 Task: Create validation rules in player object.
Action: Mouse moved to (935, 69)
Screenshot: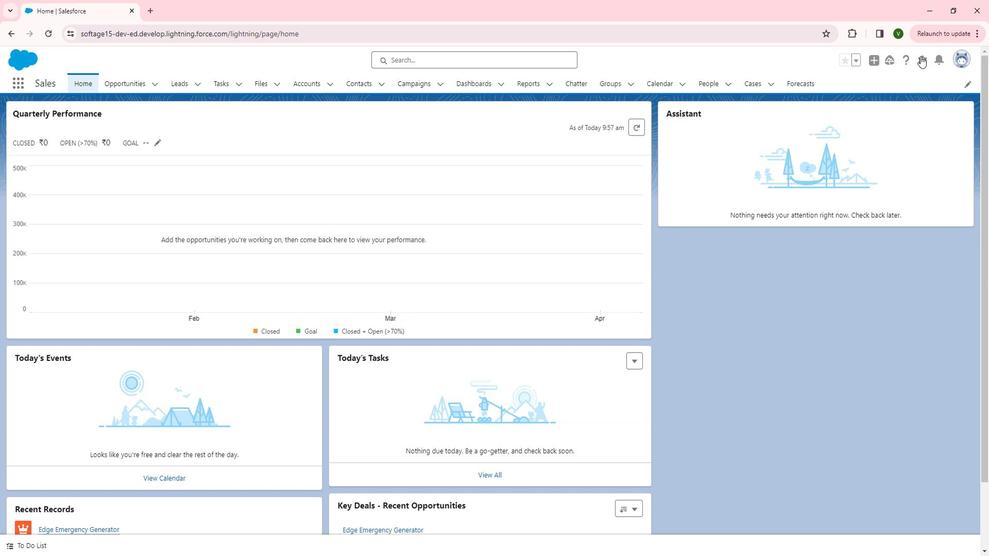 
Action: Mouse pressed left at (935, 69)
Screenshot: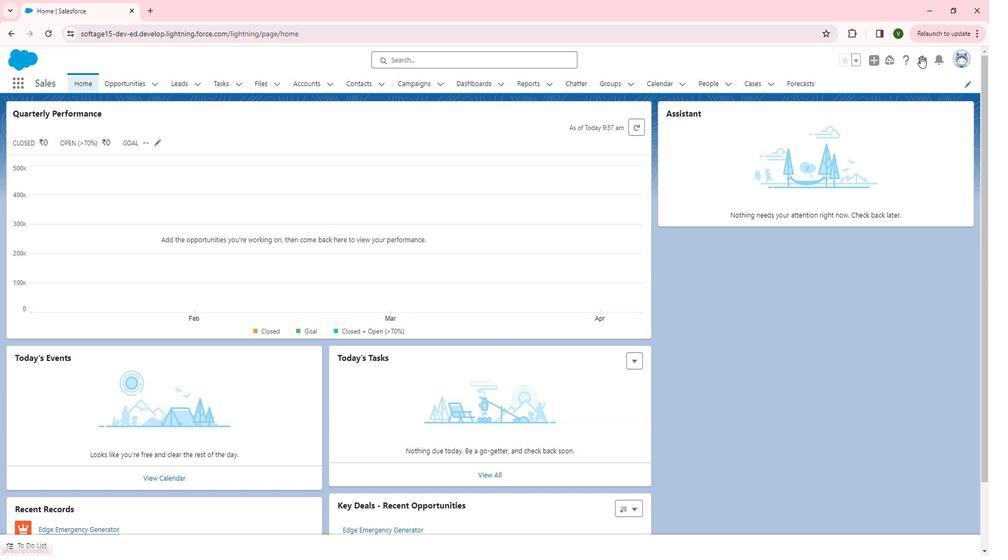 
Action: Mouse moved to (894, 105)
Screenshot: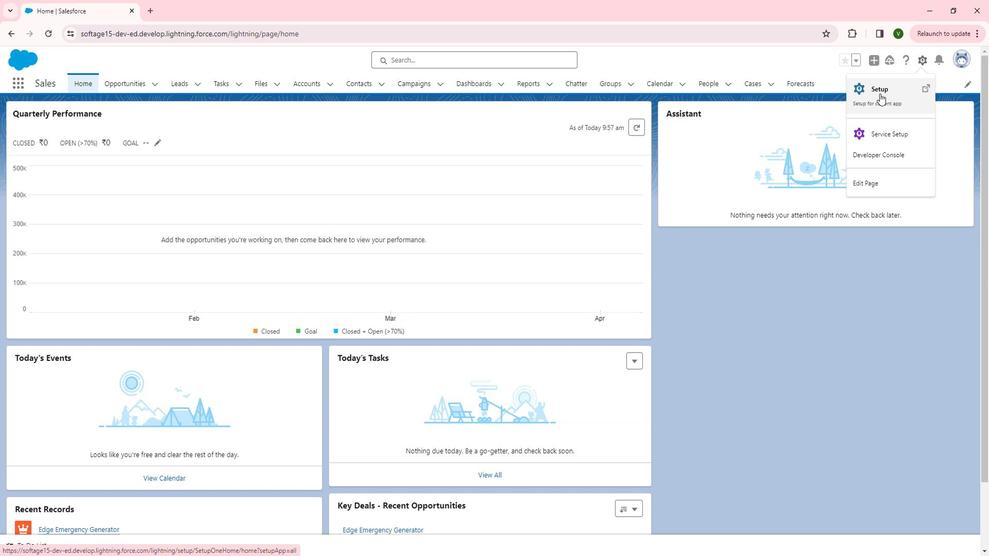 
Action: Mouse pressed left at (894, 105)
Screenshot: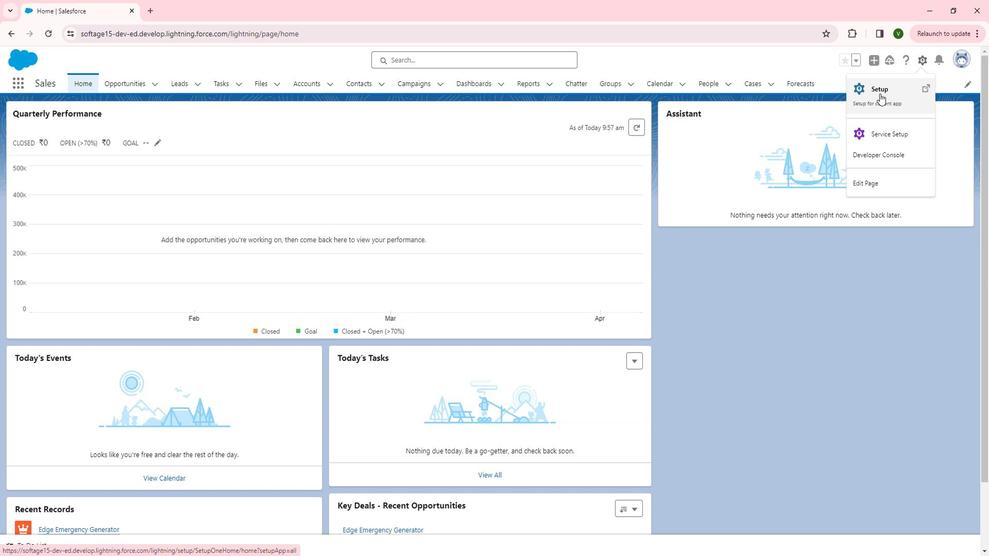 
Action: Mouse moved to (61, 381)
Screenshot: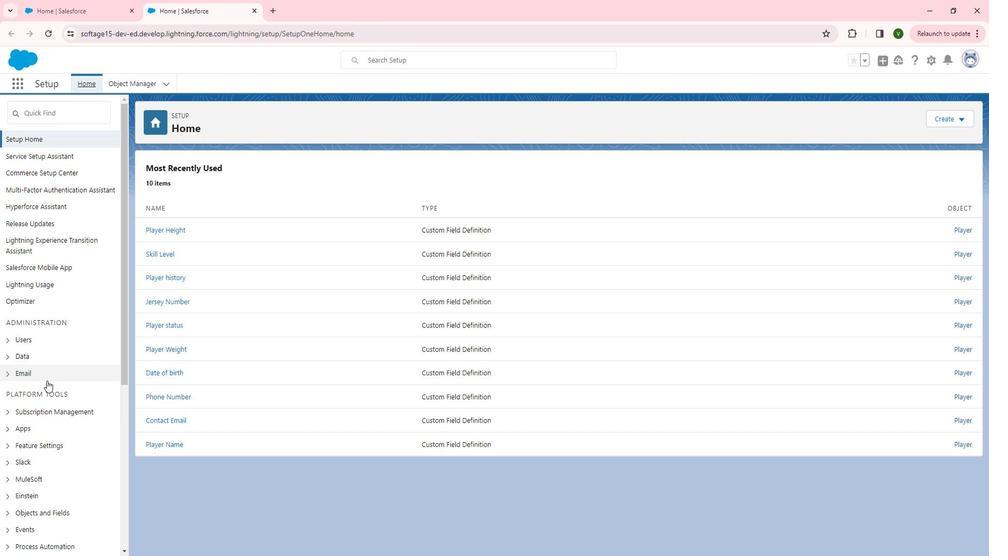 
Action: Mouse scrolled (61, 381) with delta (0, 0)
Screenshot: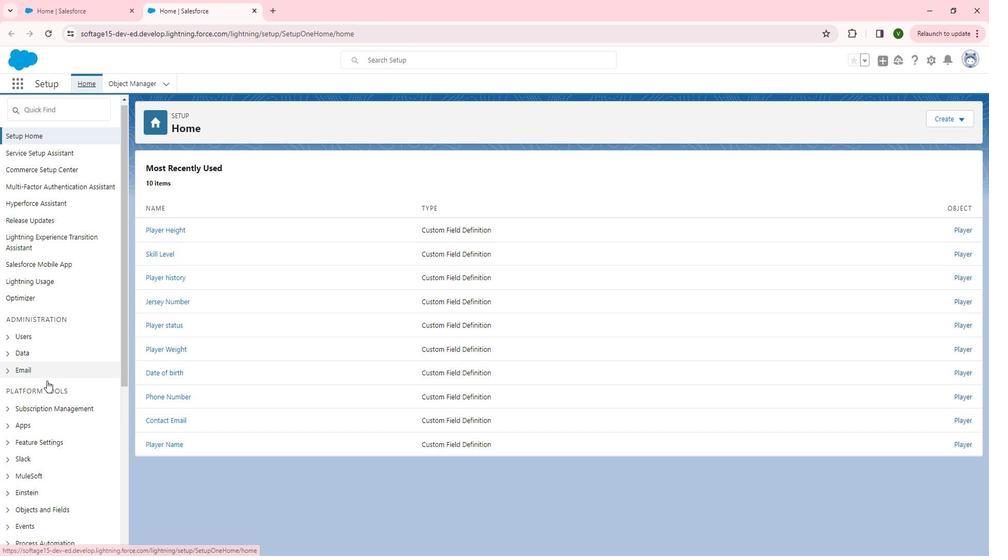
Action: Mouse scrolled (61, 381) with delta (0, 0)
Screenshot: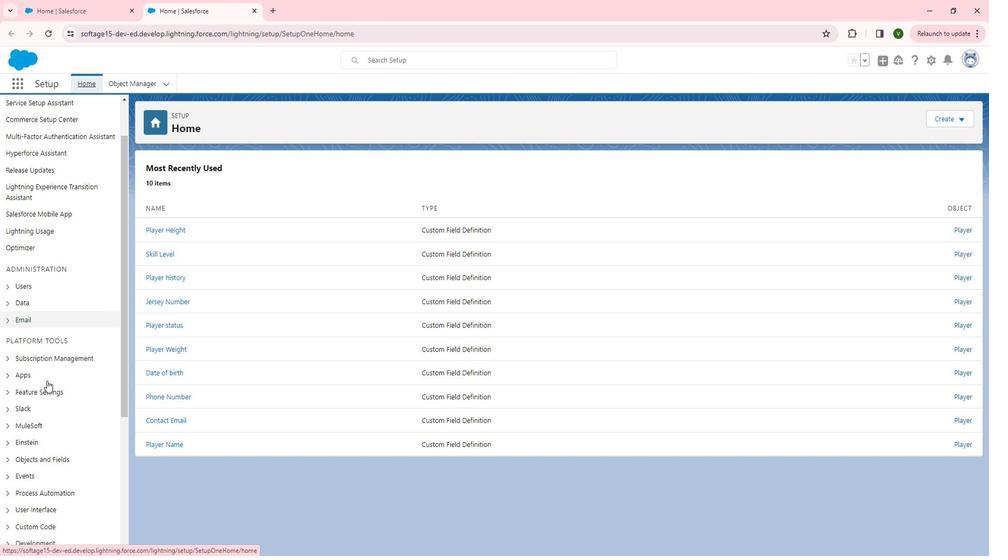 
Action: Mouse moved to (23, 405)
Screenshot: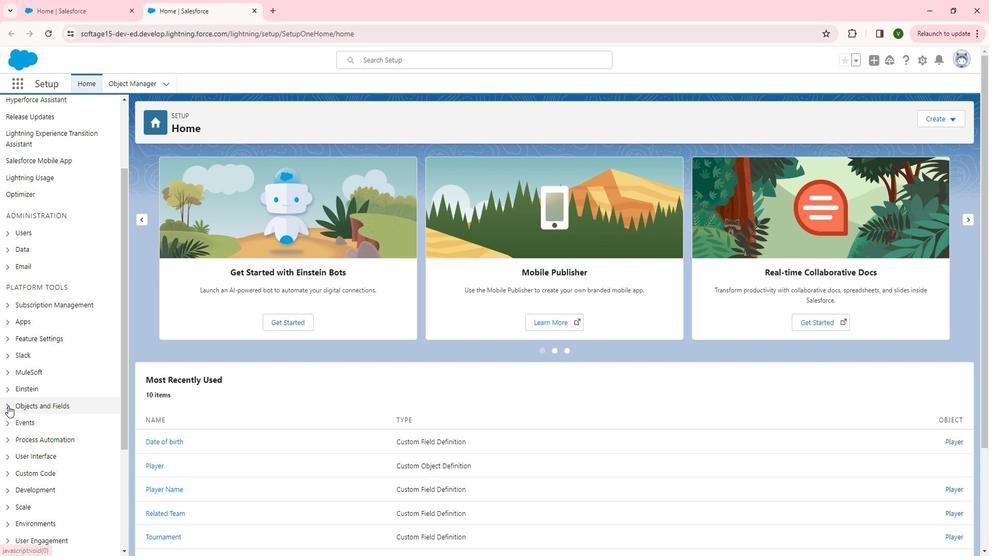 
Action: Mouse pressed left at (23, 405)
Screenshot: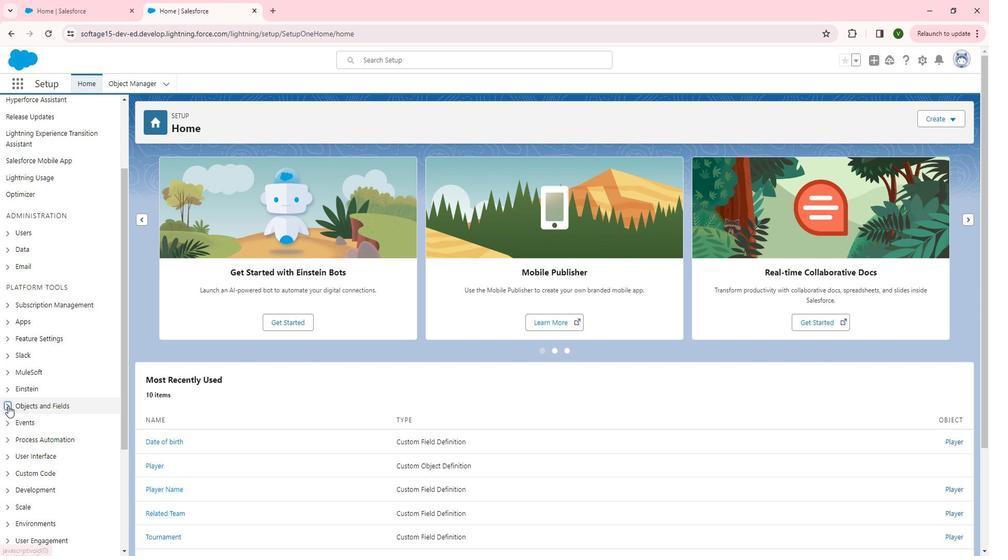 
Action: Mouse moved to (70, 420)
Screenshot: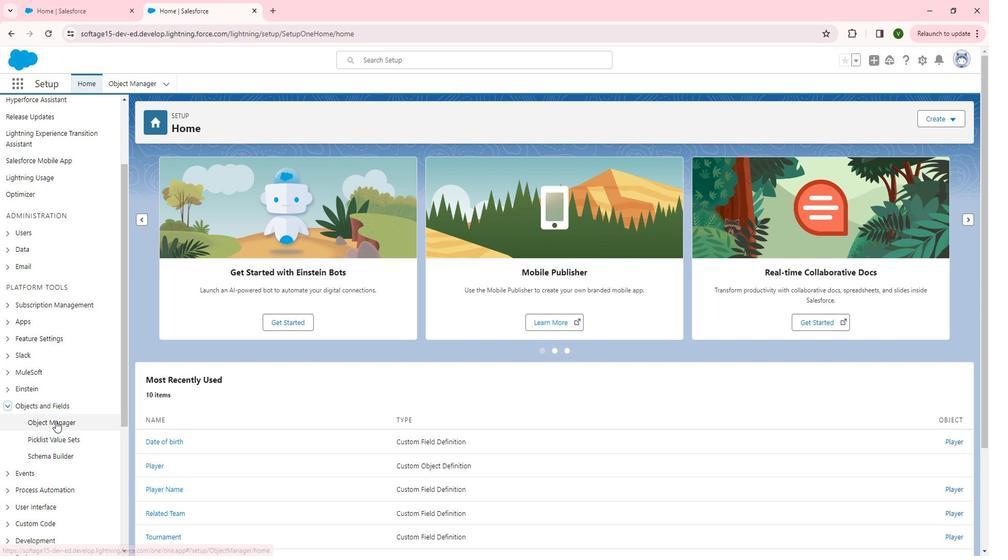 
Action: Mouse pressed left at (70, 420)
Screenshot: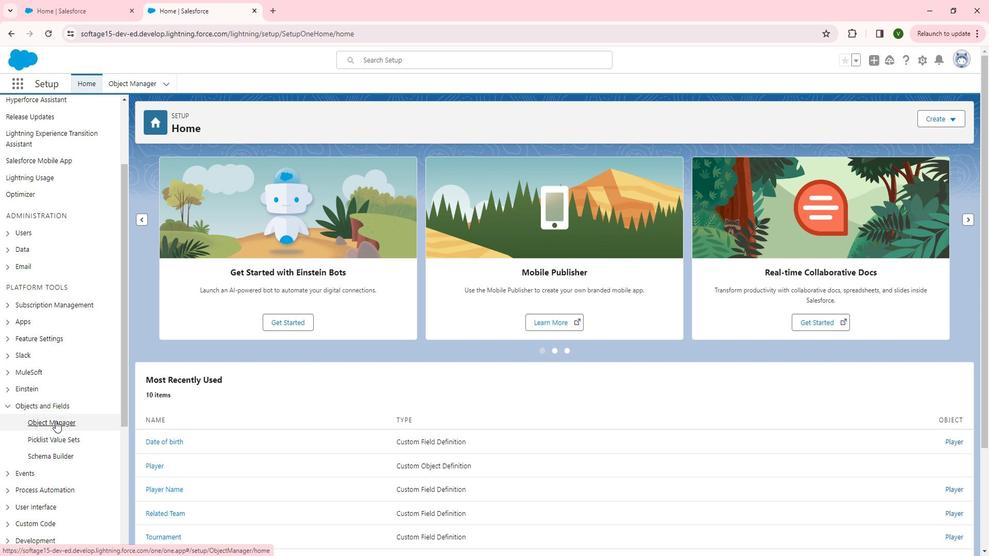 
Action: Mouse moved to (165, 352)
Screenshot: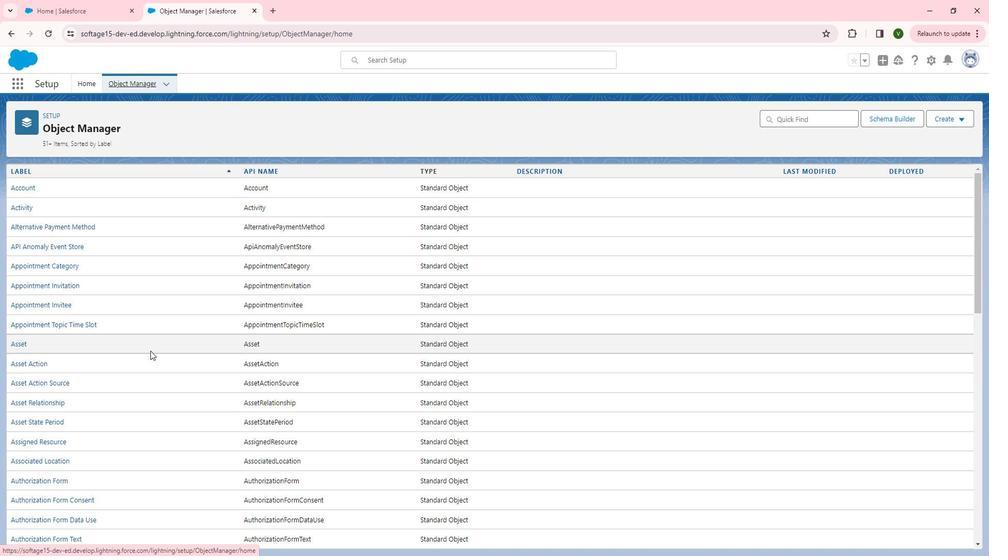 
Action: Mouse scrolled (165, 352) with delta (0, 0)
Screenshot: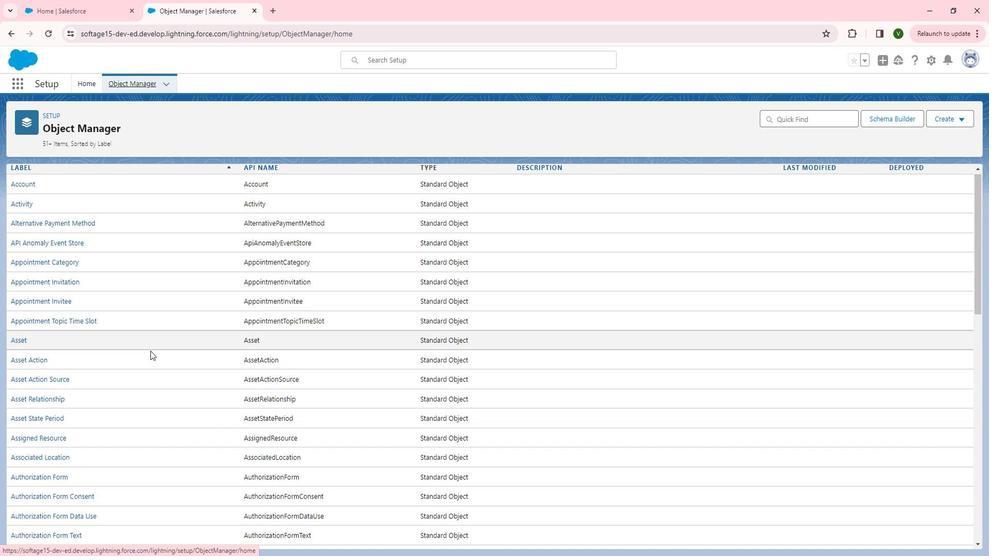 
Action: Mouse scrolled (165, 352) with delta (0, 0)
Screenshot: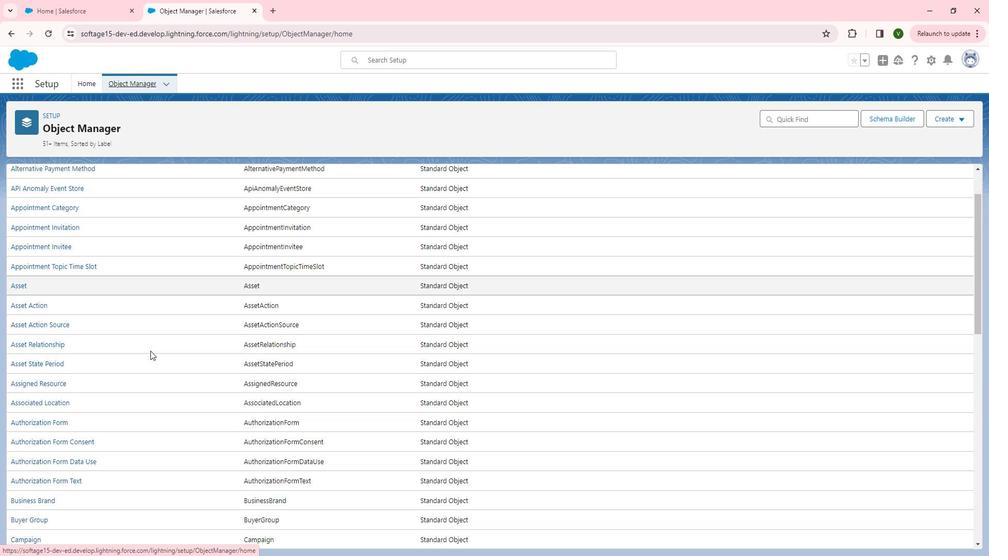 
Action: Mouse scrolled (165, 352) with delta (0, 0)
Screenshot: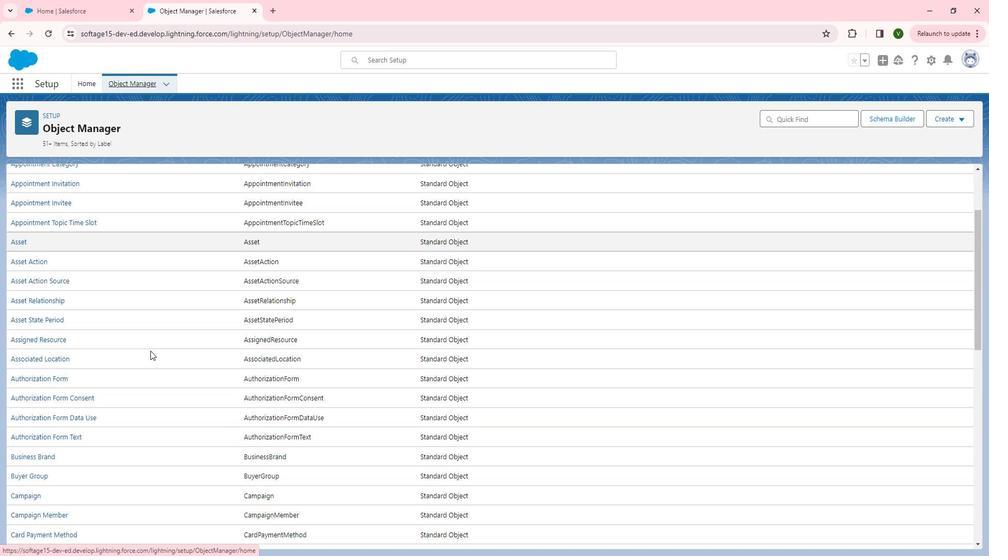 
Action: Mouse scrolled (165, 352) with delta (0, 0)
Screenshot: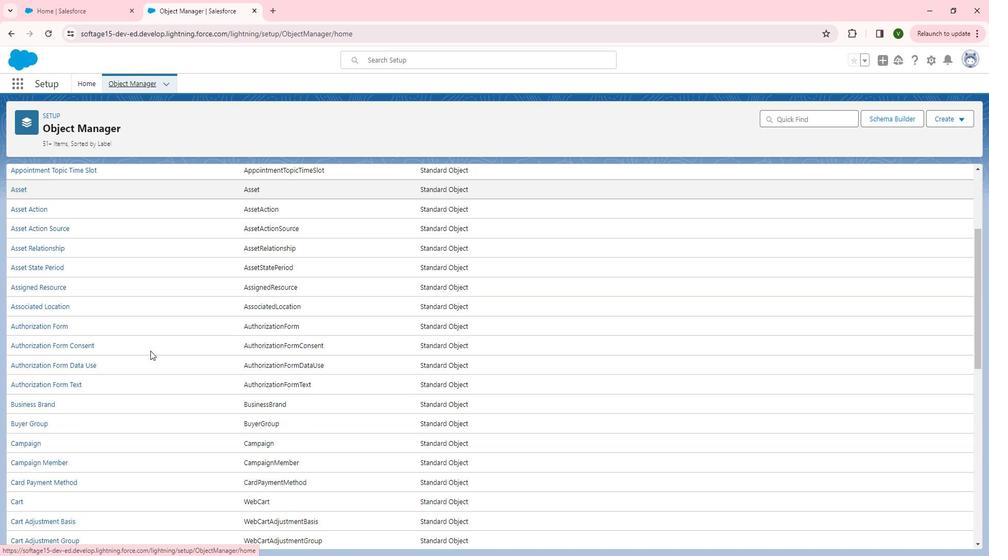 
Action: Mouse scrolled (165, 352) with delta (0, 0)
Screenshot: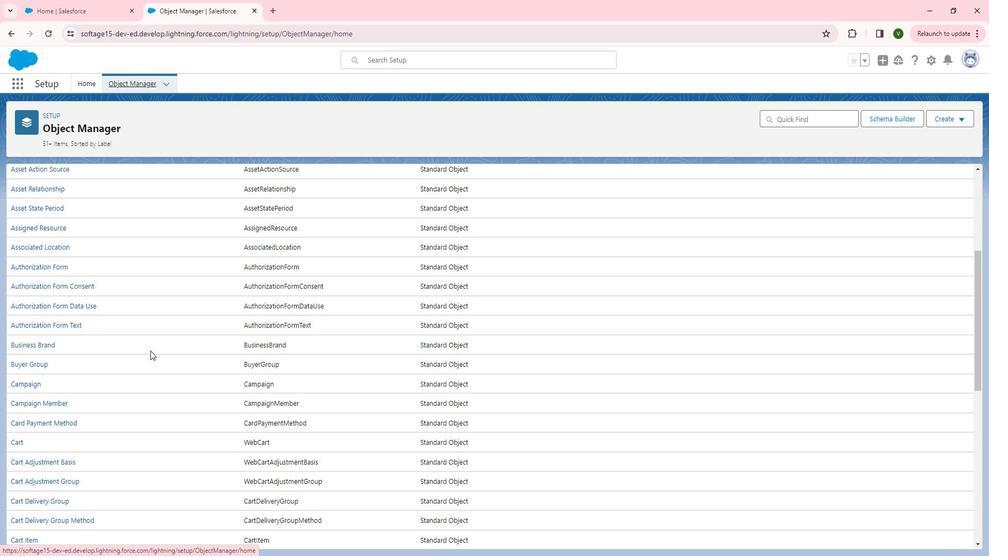 
Action: Mouse scrolled (165, 352) with delta (0, 0)
Screenshot: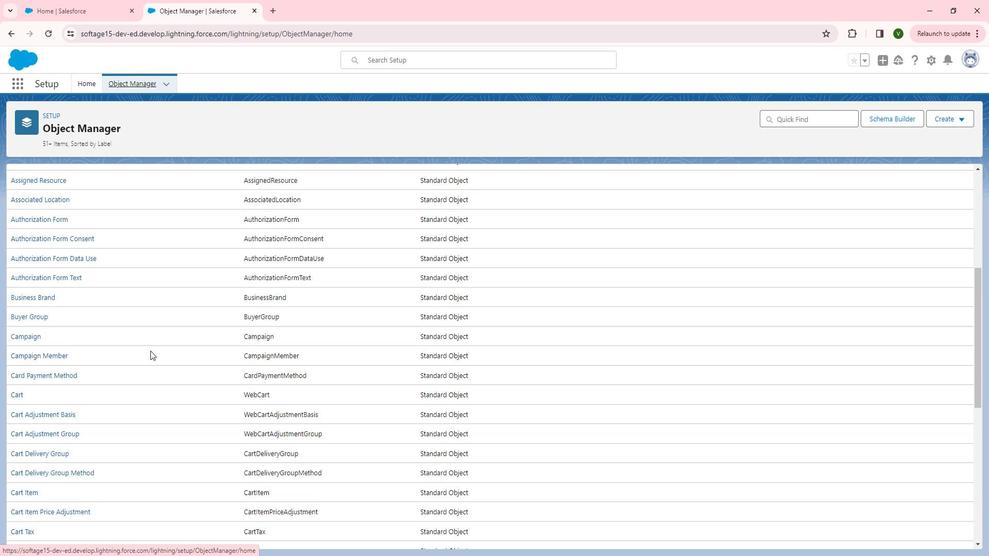 
Action: Mouse scrolled (165, 352) with delta (0, 0)
Screenshot: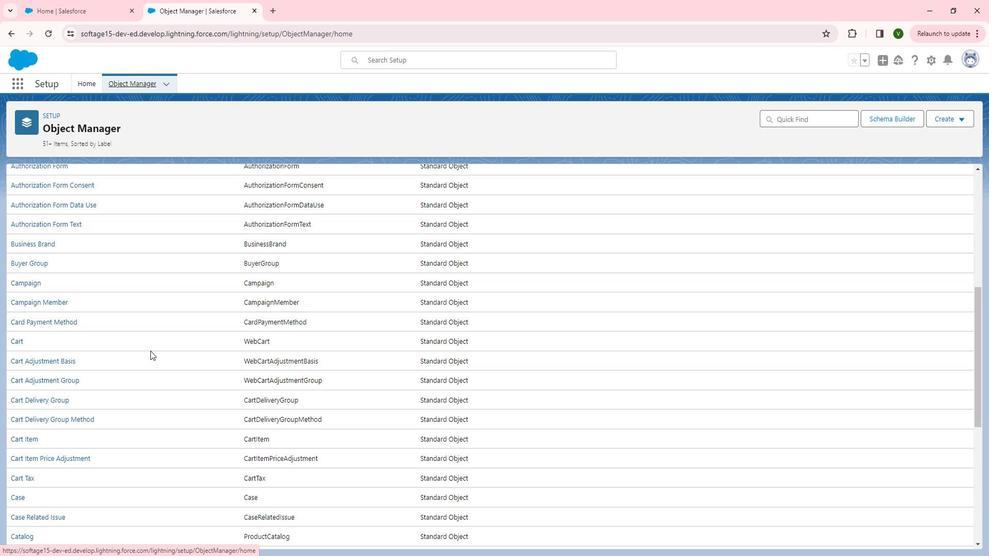 
Action: Mouse scrolled (165, 352) with delta (0, 0)
Screenshot: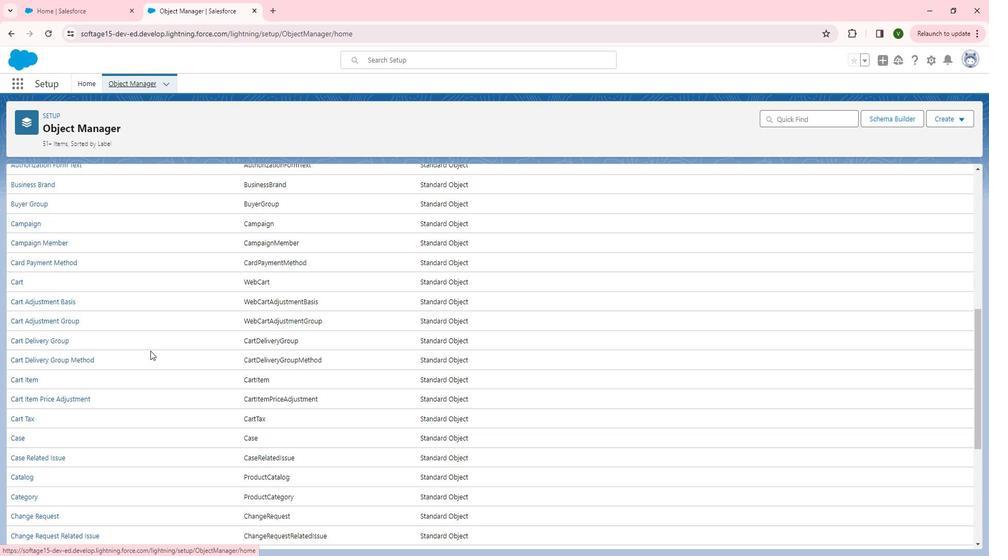 
Action: Mouse scrolled (165, 352) with delta (0, 0)
Screenshot: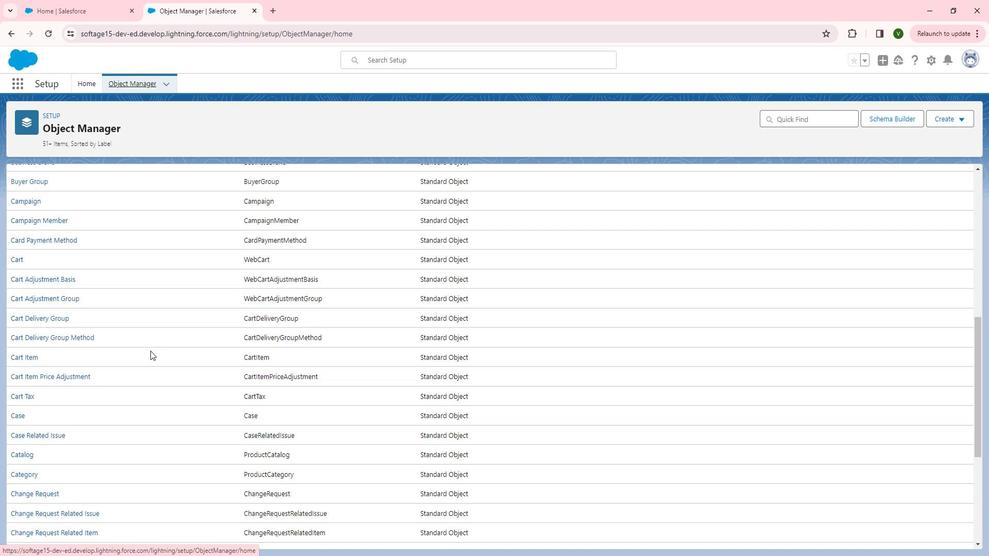 
Action: Mouse scrolled (165, 352) with delta (0, 0)
Screenshot: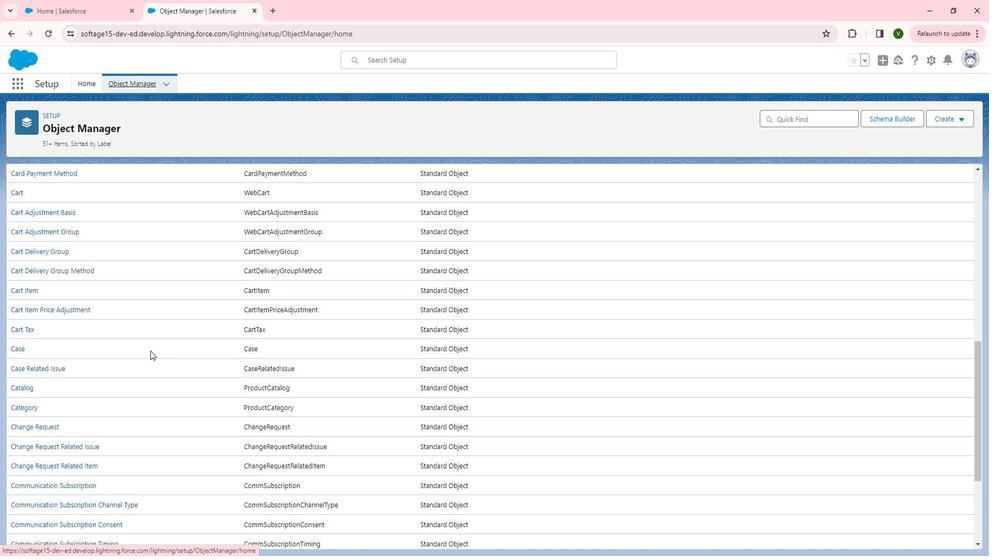 
Action: Mouse scrolled (165, 352) with delta (0, 0)
Screenshot: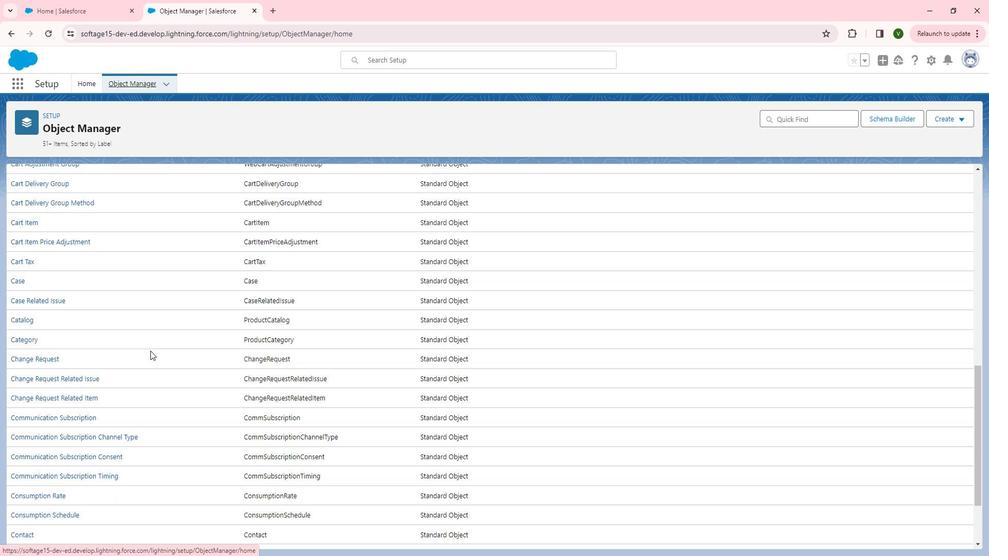 
Action: Mouse scrolled (165, 352) with delta (0, 0)
Screenshot: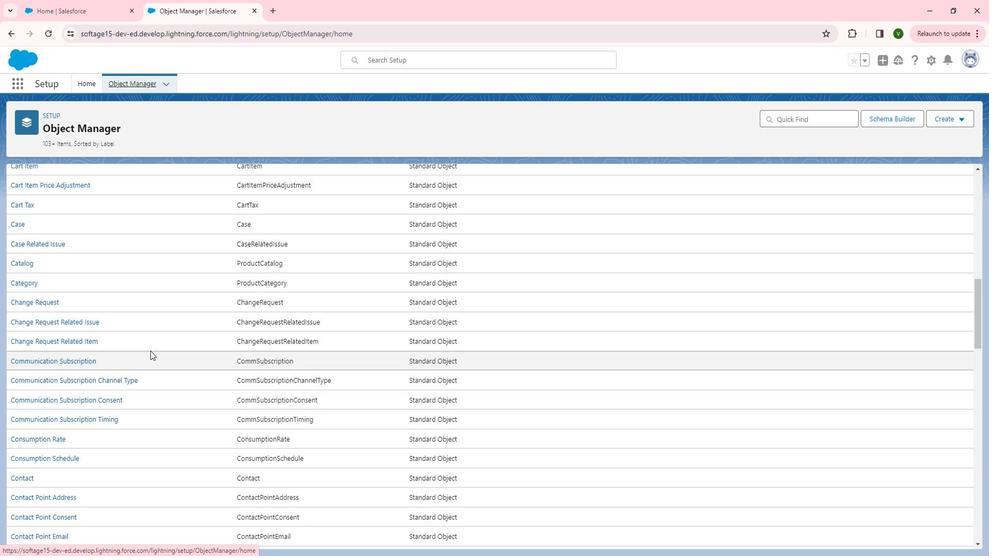 
Action: Mouse scrolled (165, 352) with delta (0, 0)
Screenshot: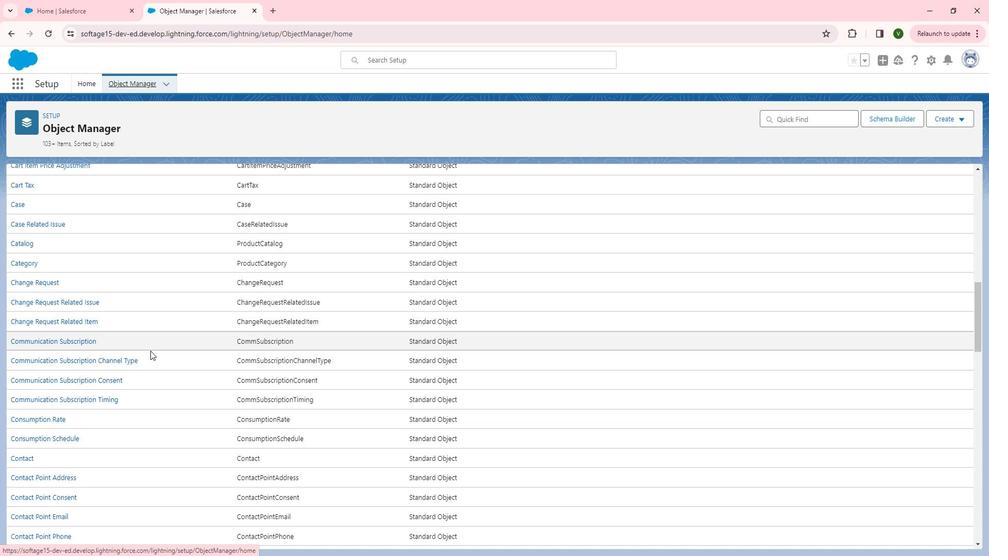 
Action: Mouse scrolled (165, 352) with delta (0, 0)
Screenshot: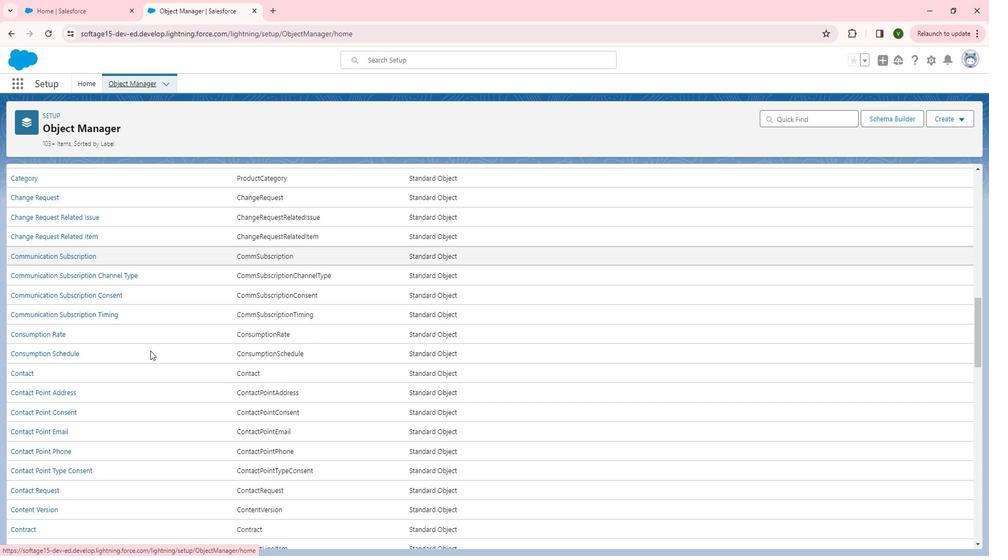 
Action: Mouse moved to (174, 360)
Screenshot: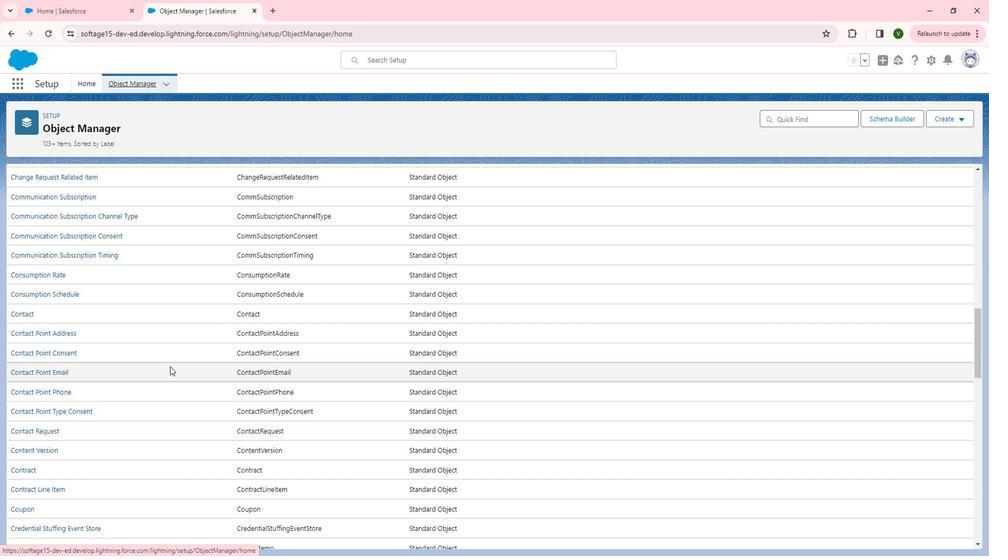 
Action: Mouse scrolled (174, 359) with delta (0, 0)
Screenshot: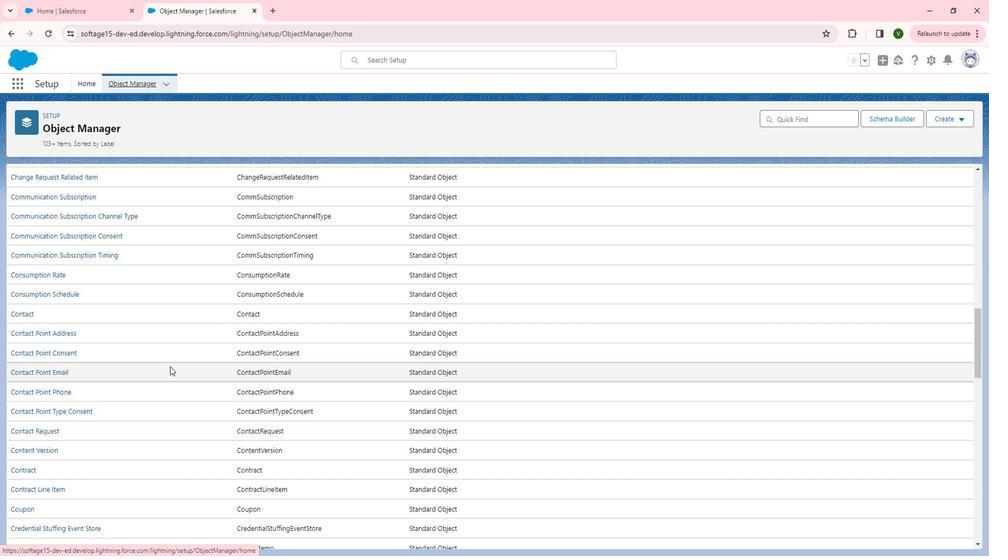 
Action: Mouse moved to (190, 369)
Screenshot: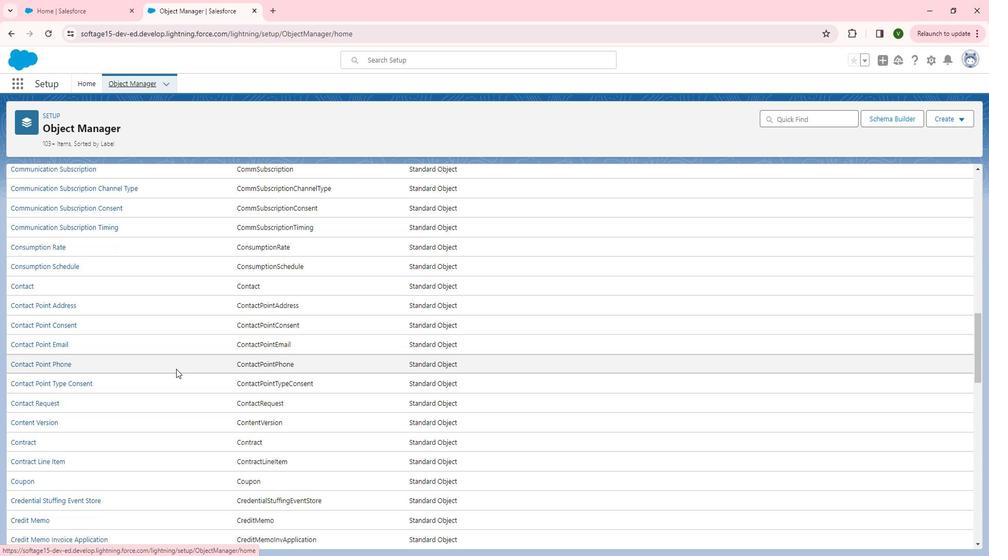 
Action: Mouse scrolled (190, 368) with delta (0, 0)
Screenshot: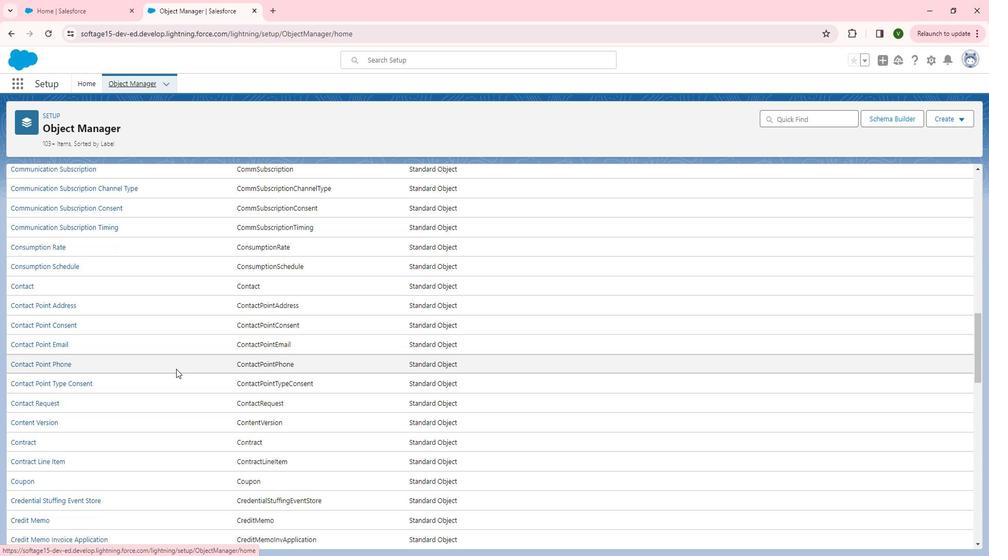 
Action: Mouse moved to (191, 370)
Screenshot: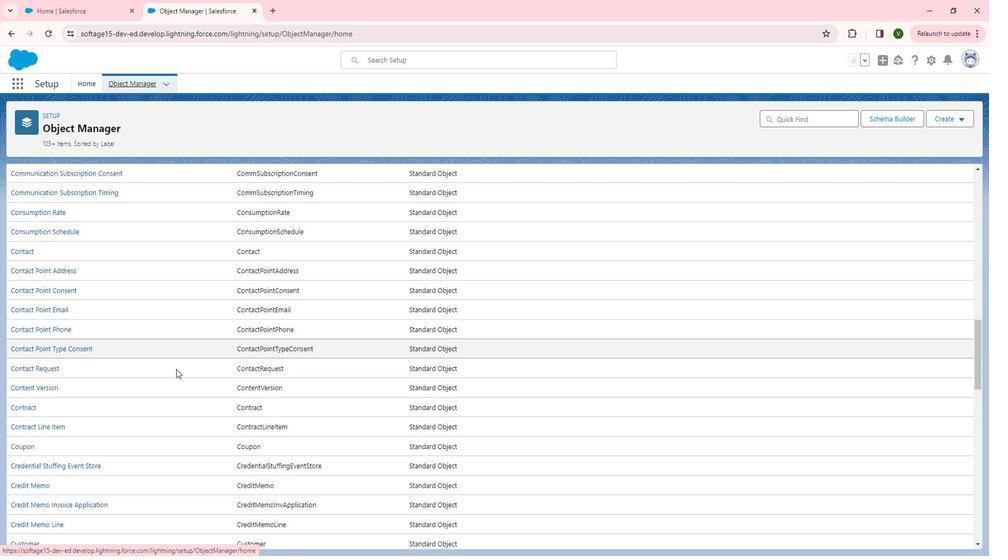 
Action: Mouse scrolled (191, 369) with delta (0, 0)
Screenshot: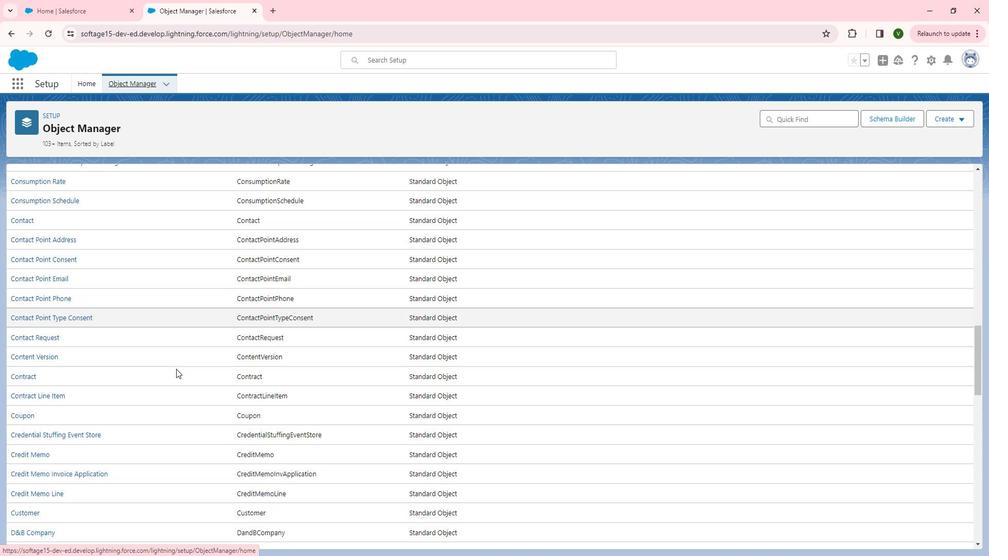 
Action: Mouse moved to (202, 378)
Screenshot: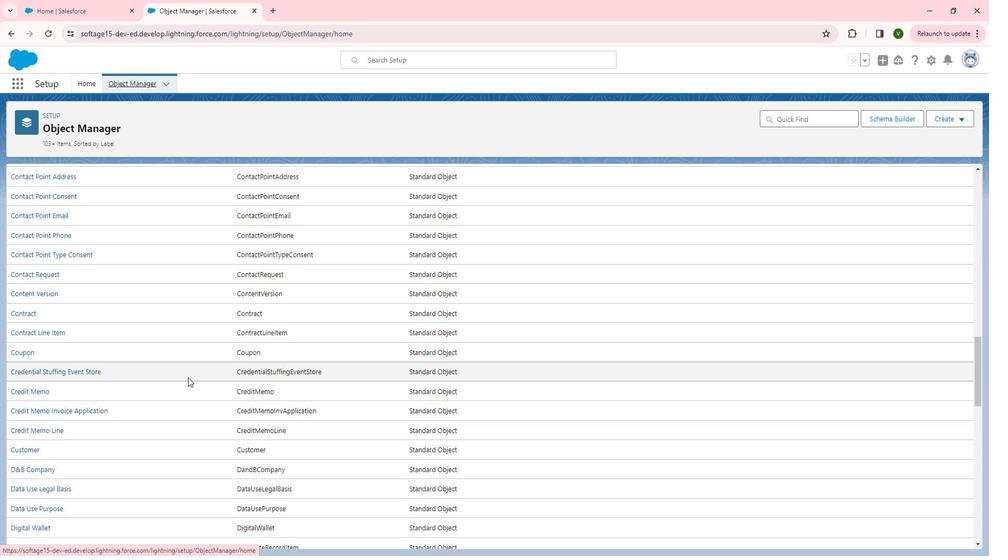 
Action: Mouse scrolled (202, 378) with delta (0, 0)
Screenshot: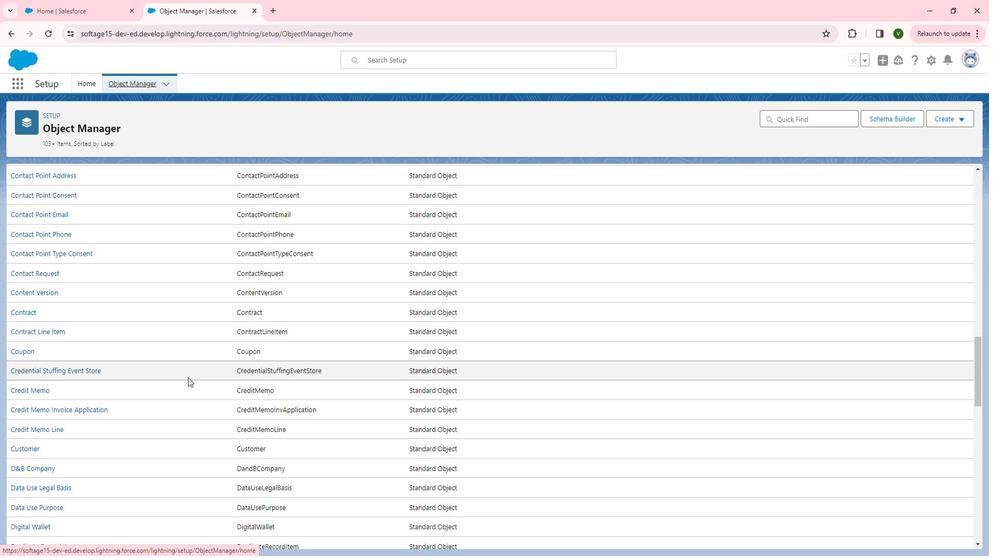 
Action: Mouse scrolled (202, 378) with delta (0, 0)
Screenshot: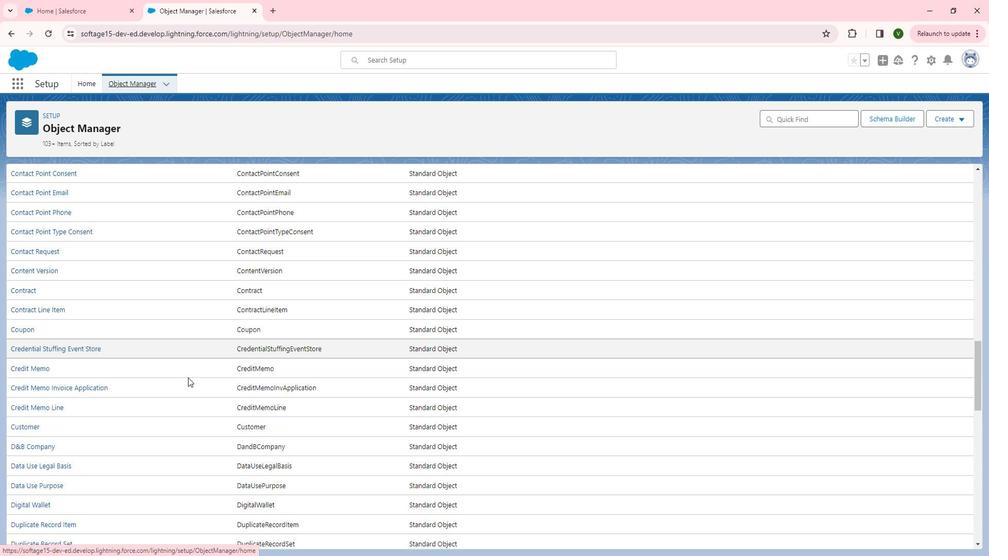 
Action: Mouse scrolled (202, 378) with delta (0, 0)
Screenshot: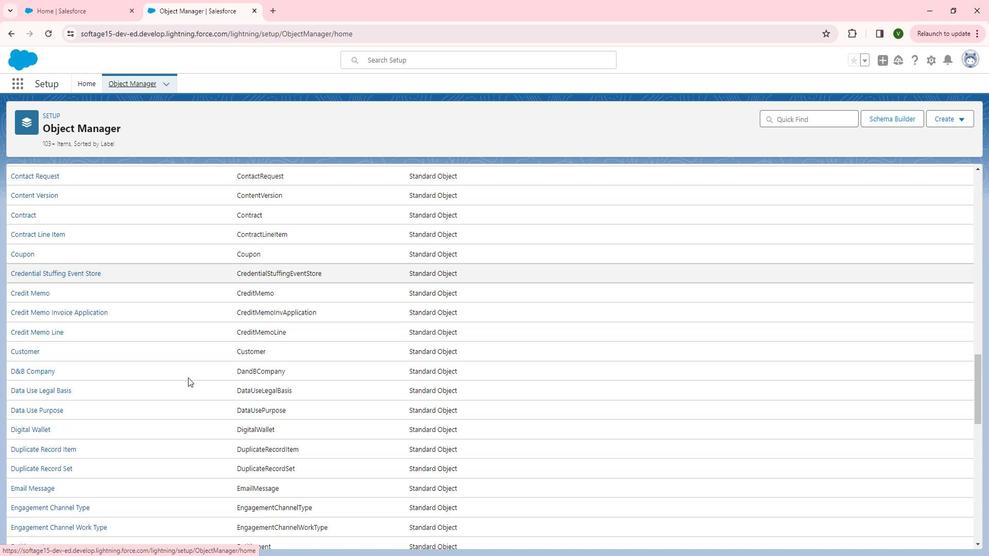 
Action: Mouse scrolled (202, 378) with delta (0, 0)
Screenshot: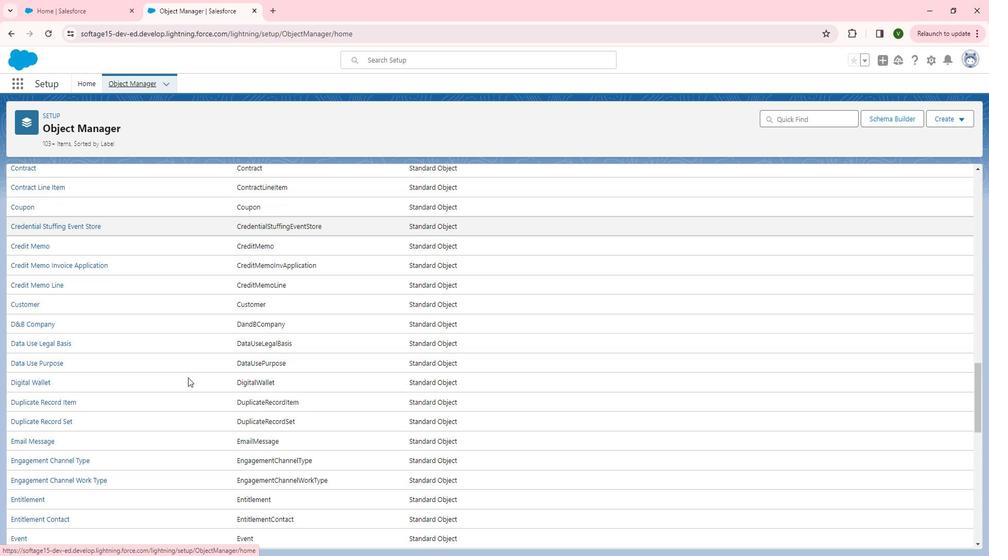 
Action: Mouse scrolled (202, 378) with delta (0, 0)
Screenshot: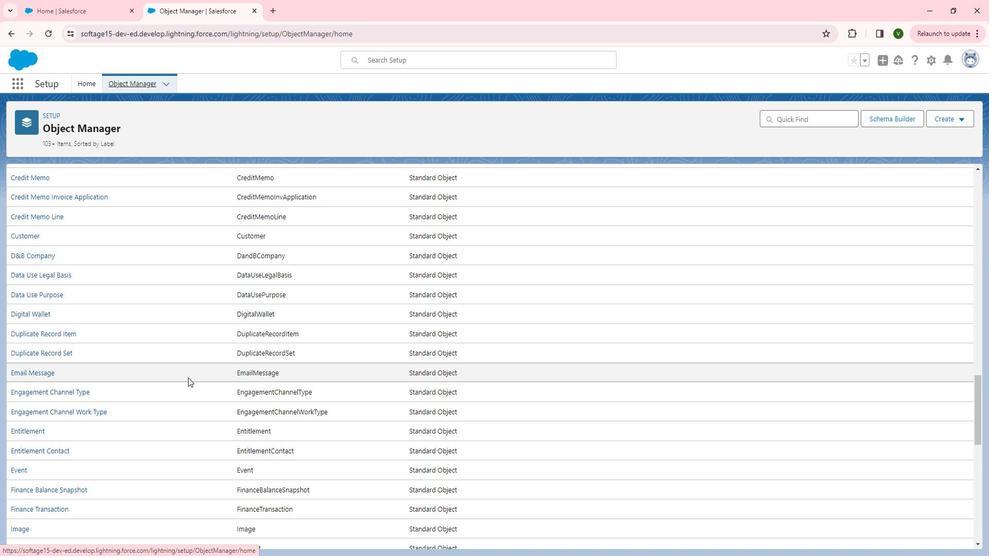 
Action: Mouse scrolled (202, 378) with delta (0, 0)
Screenshot: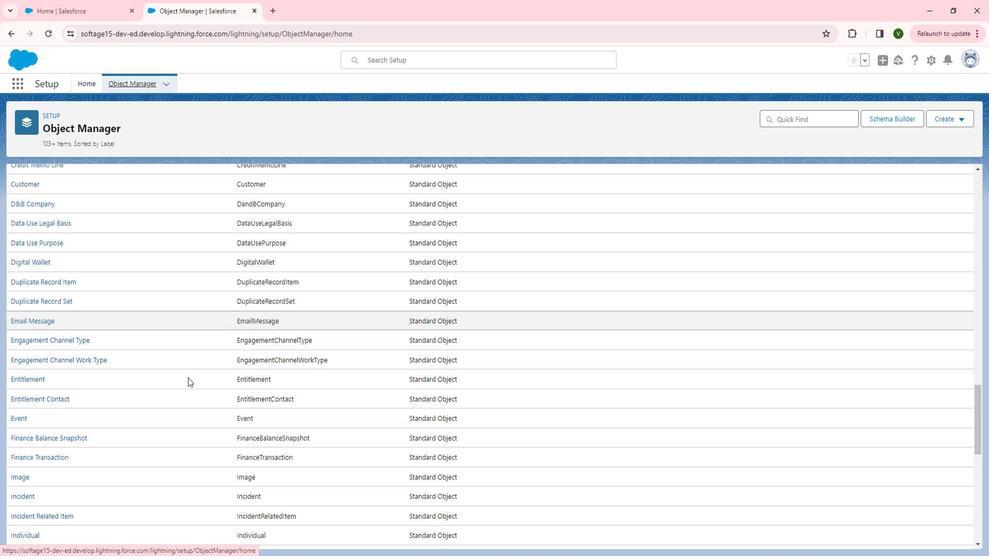 
Action: Mouse scrolled (202, 378) with delta (0, 0)
Screenshot: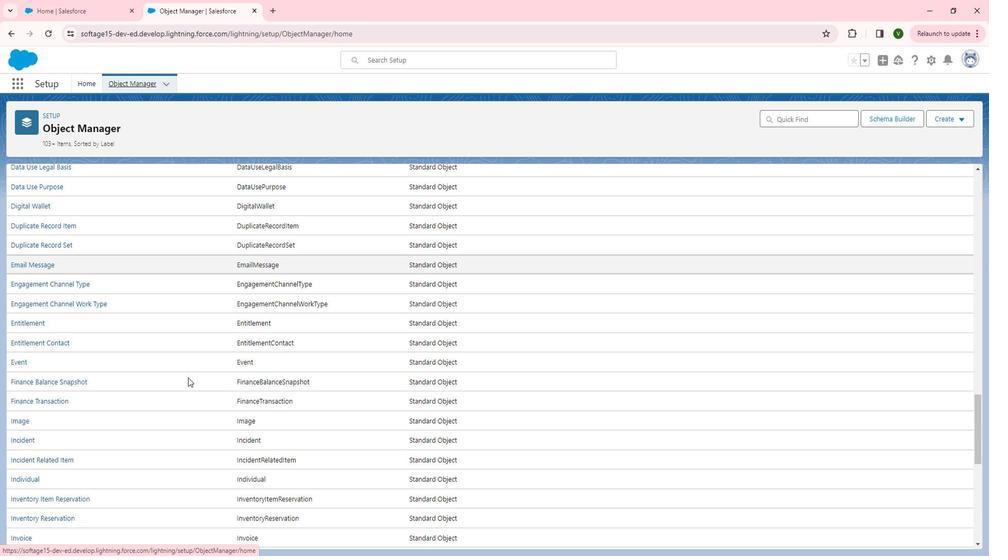 
Action: Mouse scrolled (202, 378) with delta (0, 0)
Screenshot: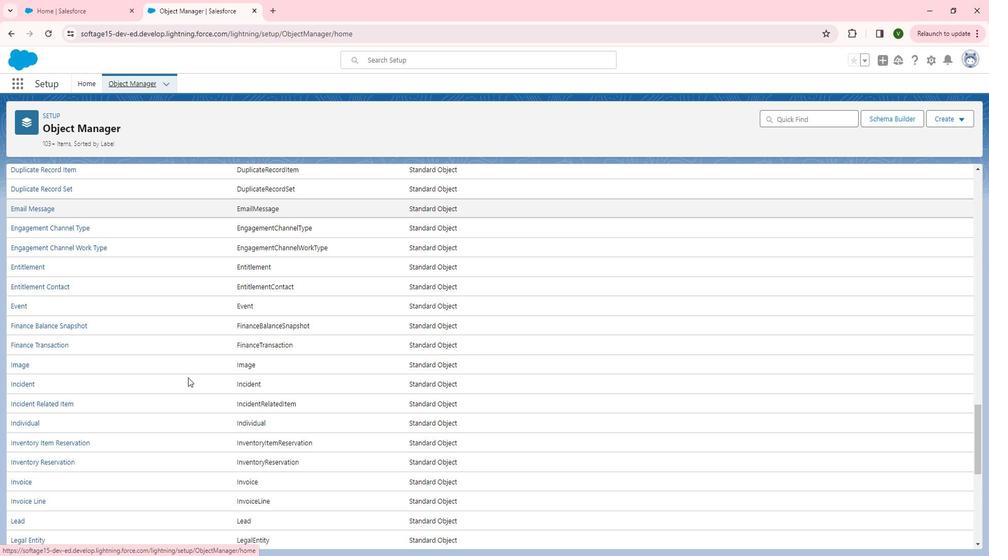
Action: Mouse scrolled (202, 378) with delta (0, 0)
Screenshot: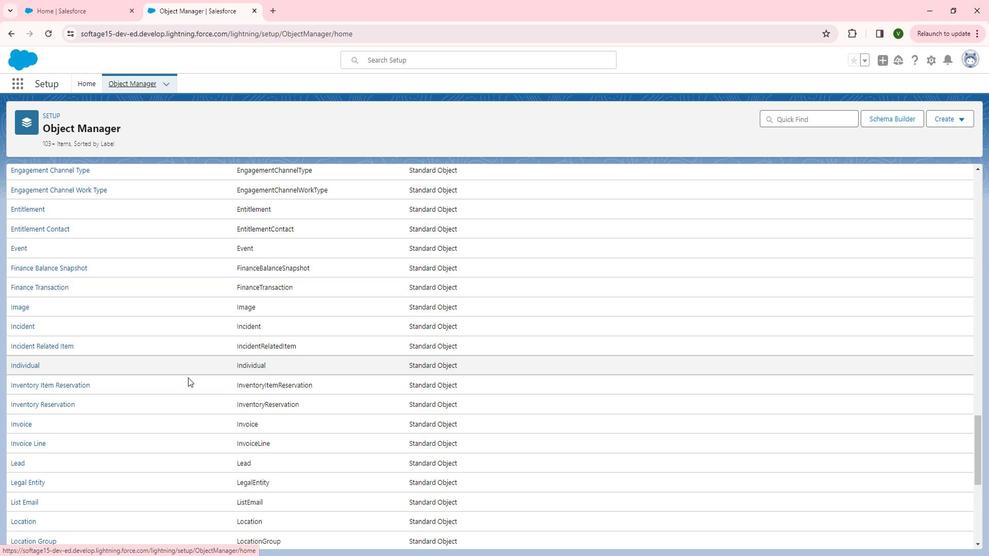 
Action: Mouse scrolled (202, 378) with delta (0, 0)
Screenshot: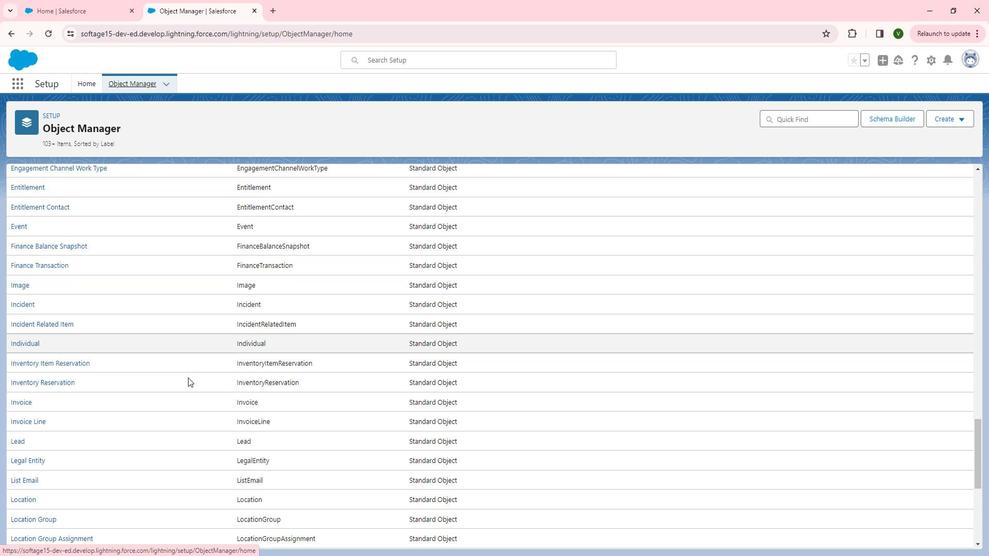 
Action: Mouse scrolled (202, 378) with delta (0, 0)
Screenshot: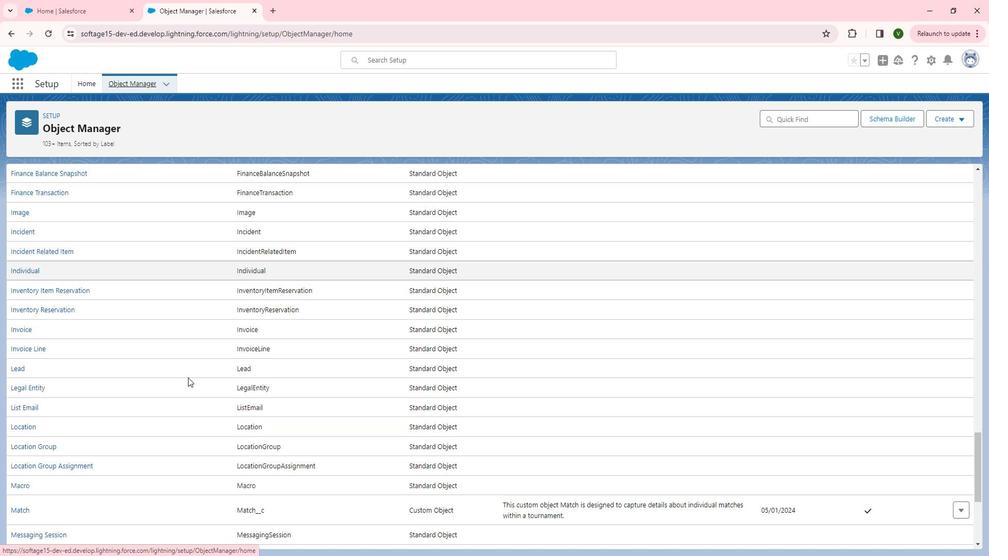 
Action: Mouse scrolled (202, 378) with delta (0, 0)
Screenshot: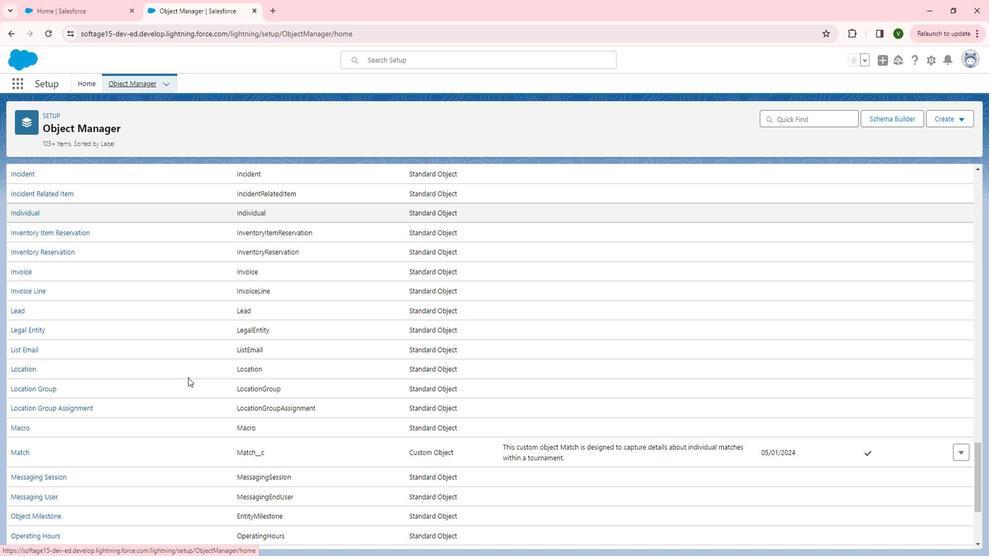 
Action: Mouse scrolled (202, 378) with delta (0, 0)
Screenshot: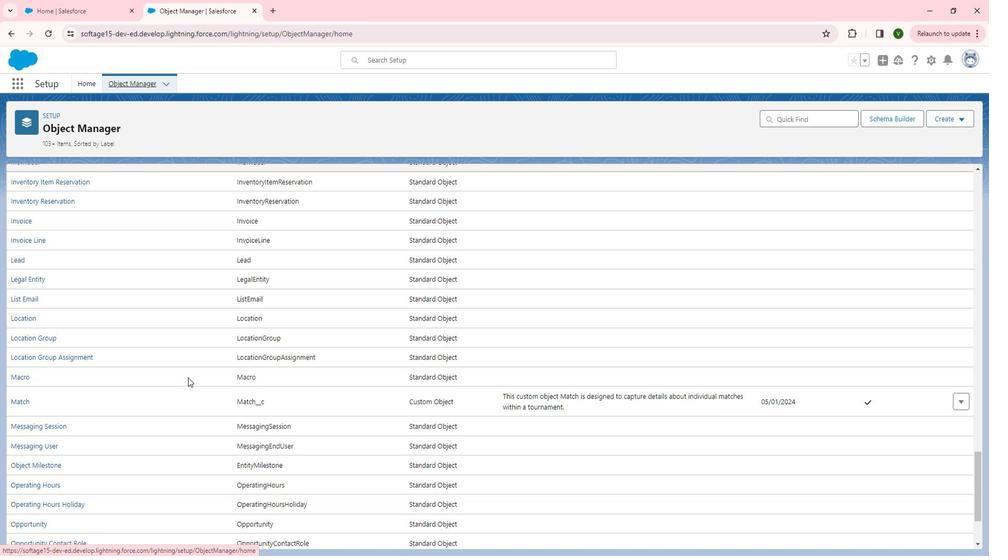 
Action: Mouse moved to (202, 378)
Screenshot: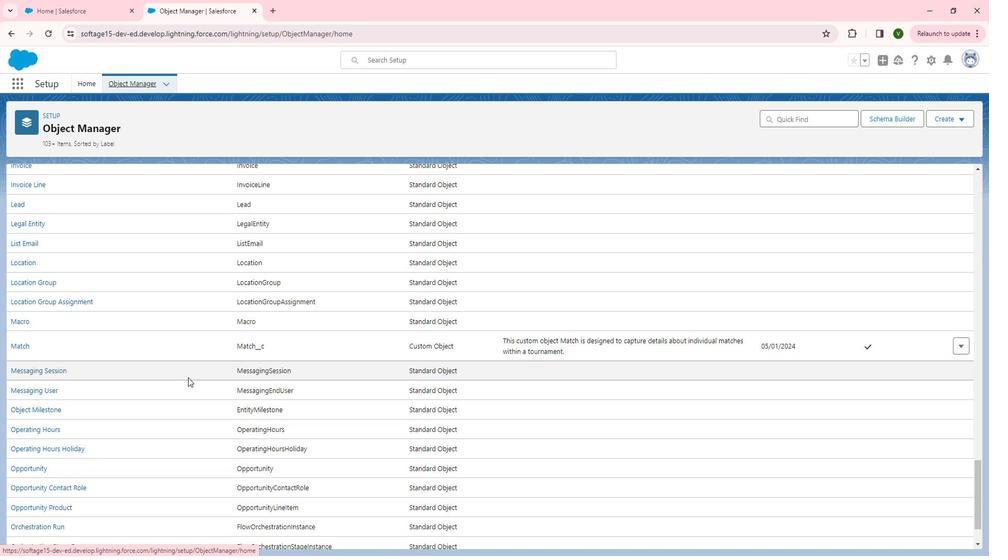 
Action: Mouse scrolled (202, 378) with delta (0, 0)
Screenshot: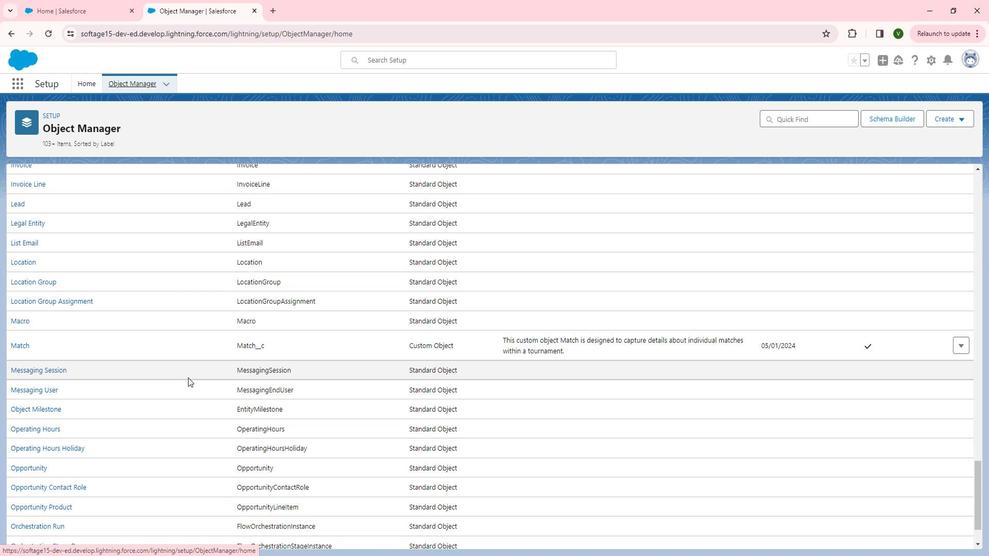 
Action: Mouse scrolled (202, 378) with delta (0, 0)
Screenshot: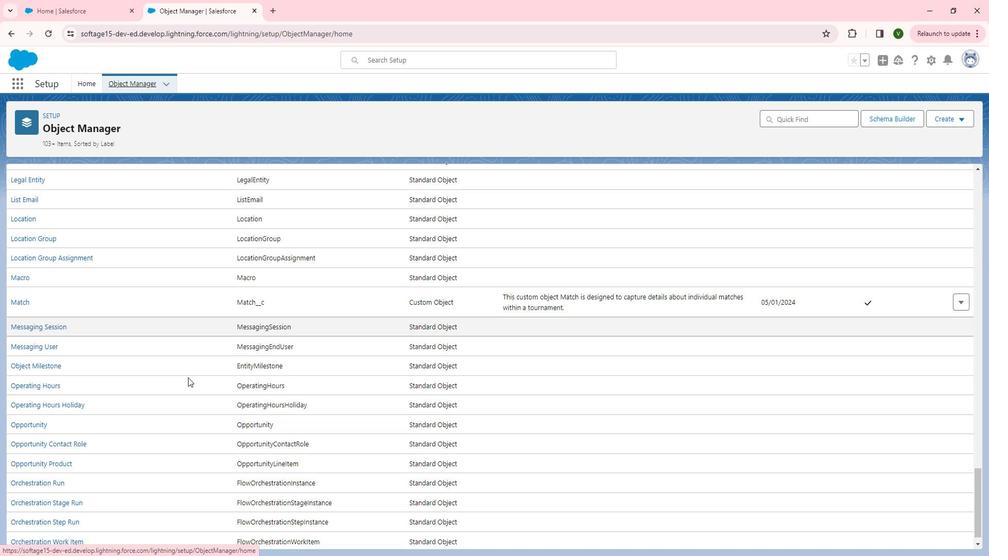 
Action: Mouse scrolled (202, 378) with delta (0, 0)
Screenshot: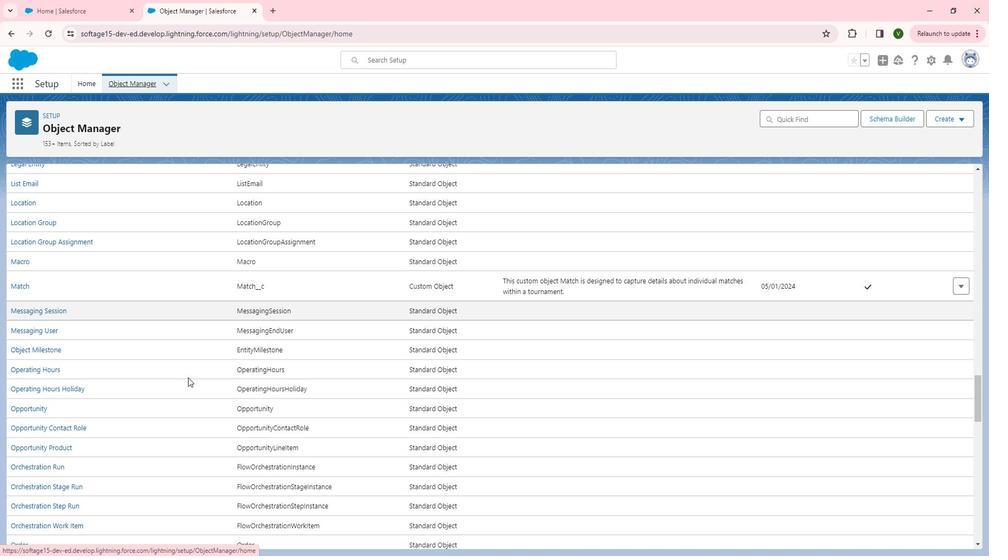 
Action: Mouse scrolled (202, 378) with delta (0, 0)
Screenshot: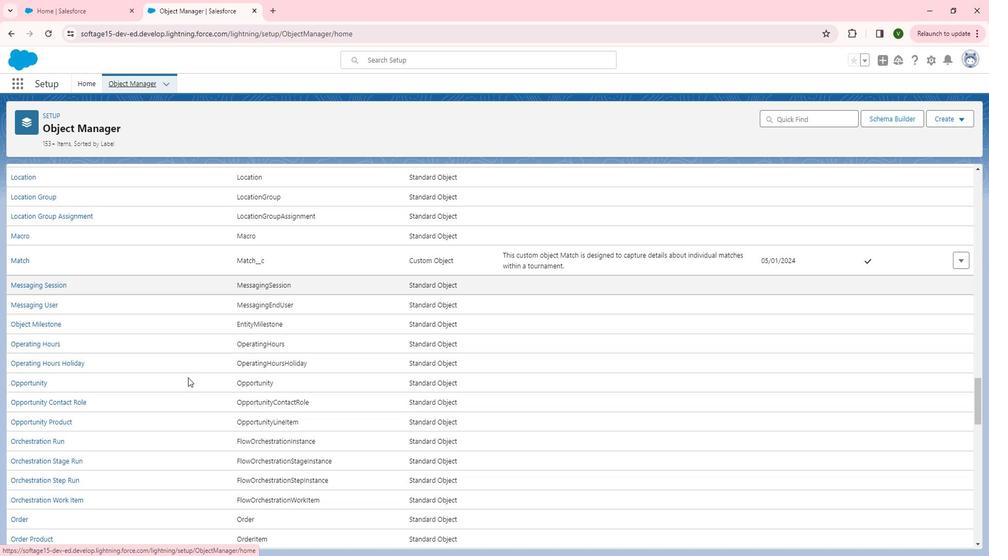 
Action: Mouse scrolled (202, 378) with delta (0, 0)
Screenshot: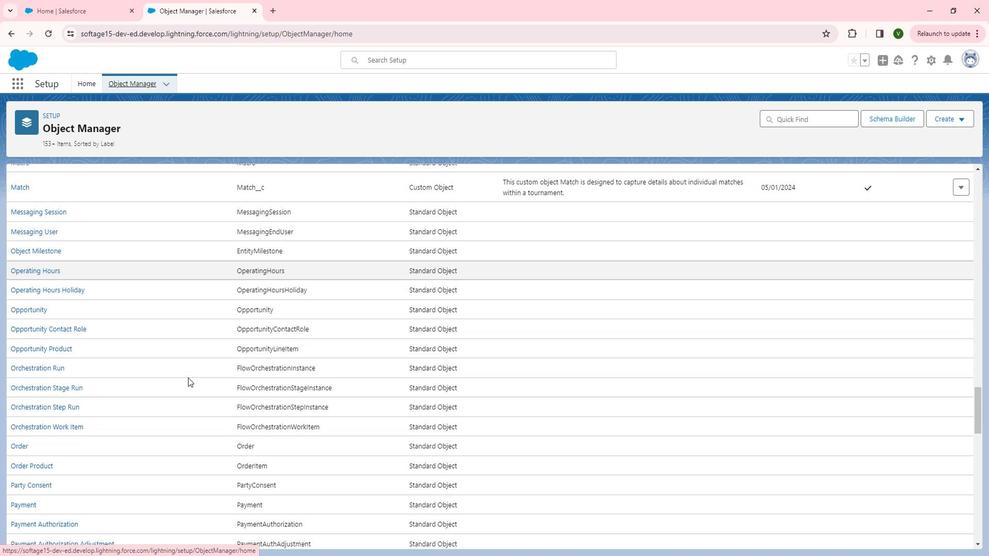 
Action: Mouse scrolled (202, 378) with delta (0, 0)
Screenshot: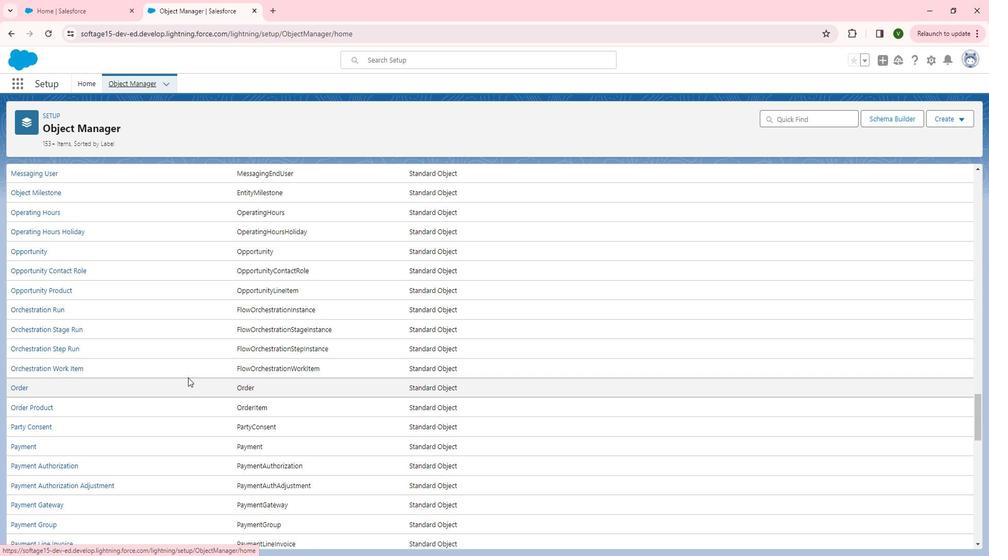 
Action: Mouse scrolled (202, 378) with delta (0, 0)
Screenshot: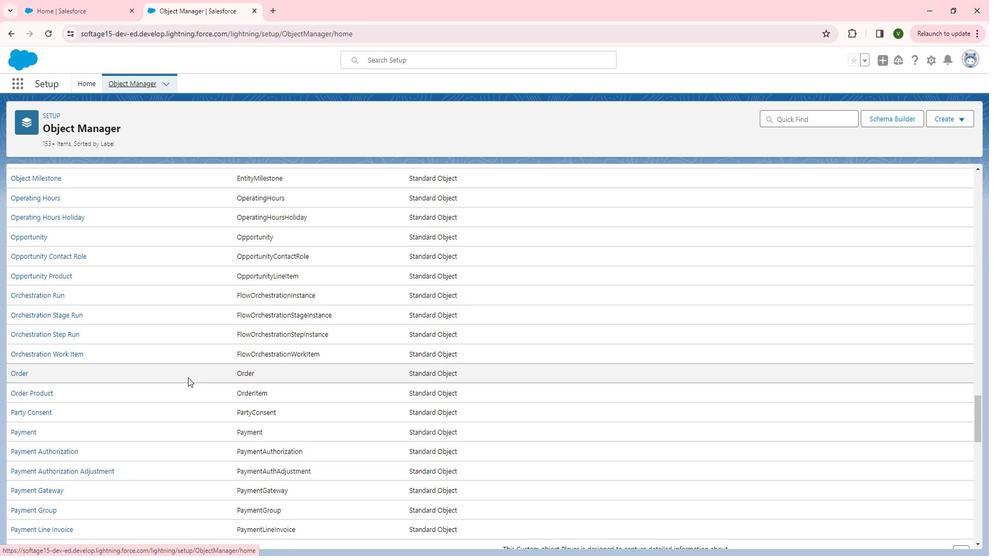 
Action: Mouse scrolled (202, 378) with delta (0, 0)
Screenshot: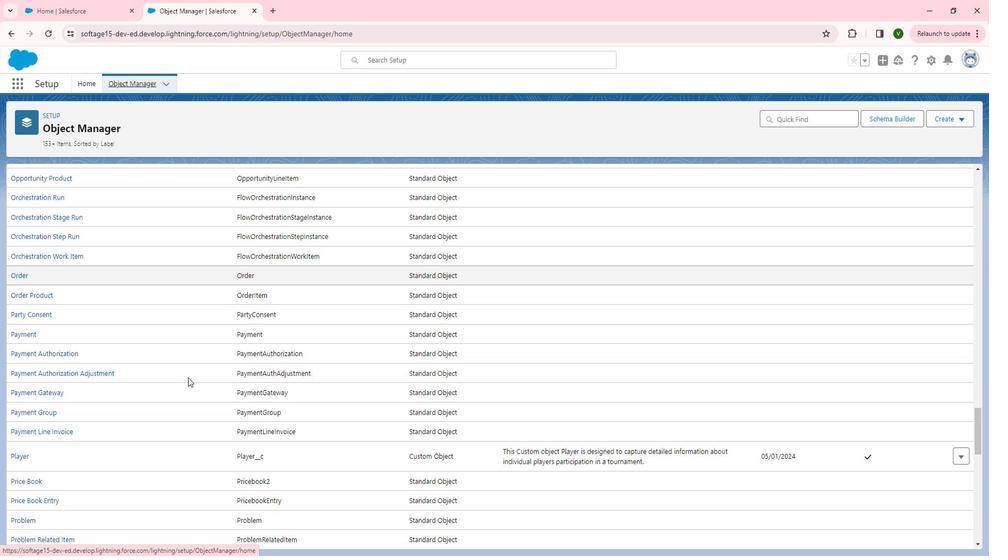 
Action: Mouse scrolled (202, 378) with delta (0, 0)
Screenshot: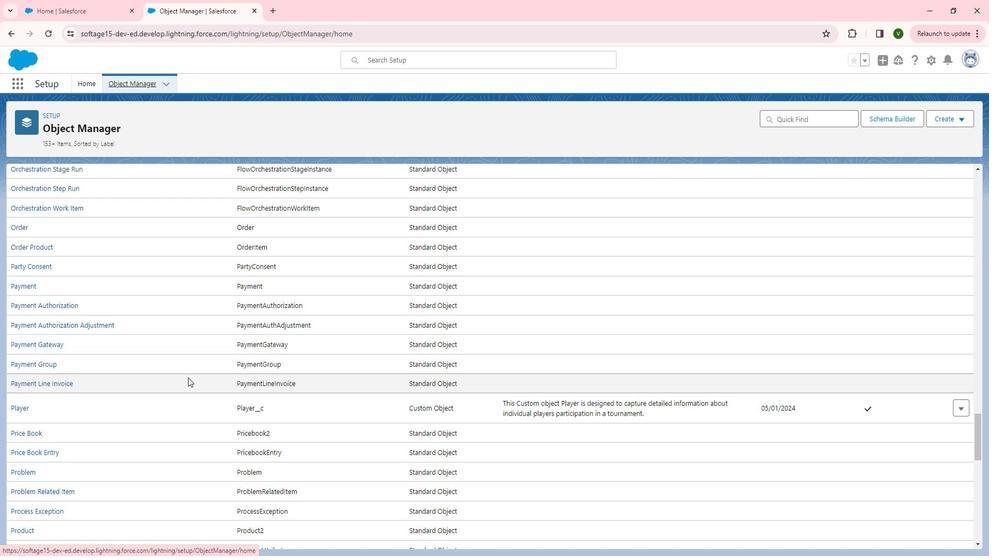
Action: Mouse moved to (38, 357)
Screenshot: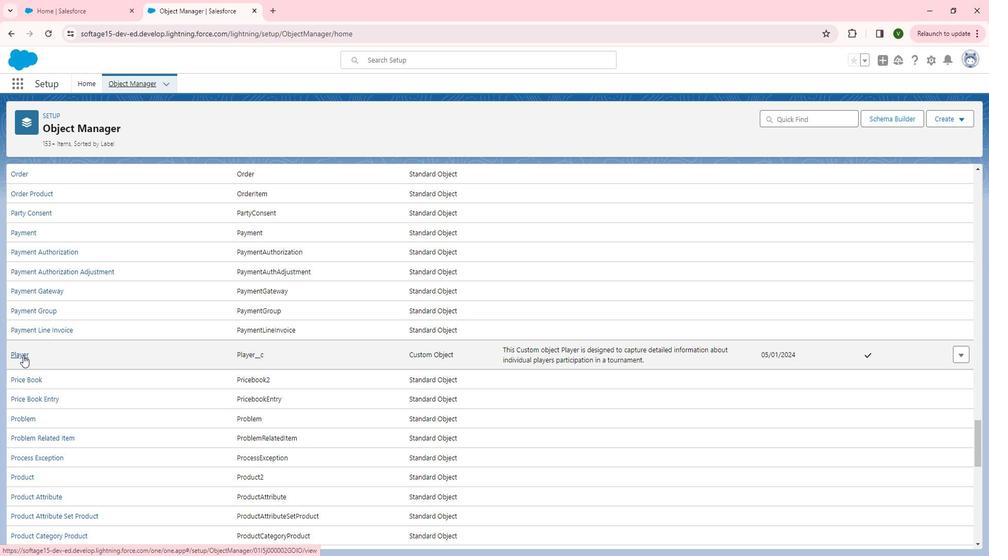 
Action: Mouse pressed left at (38, 357)
Screenshot: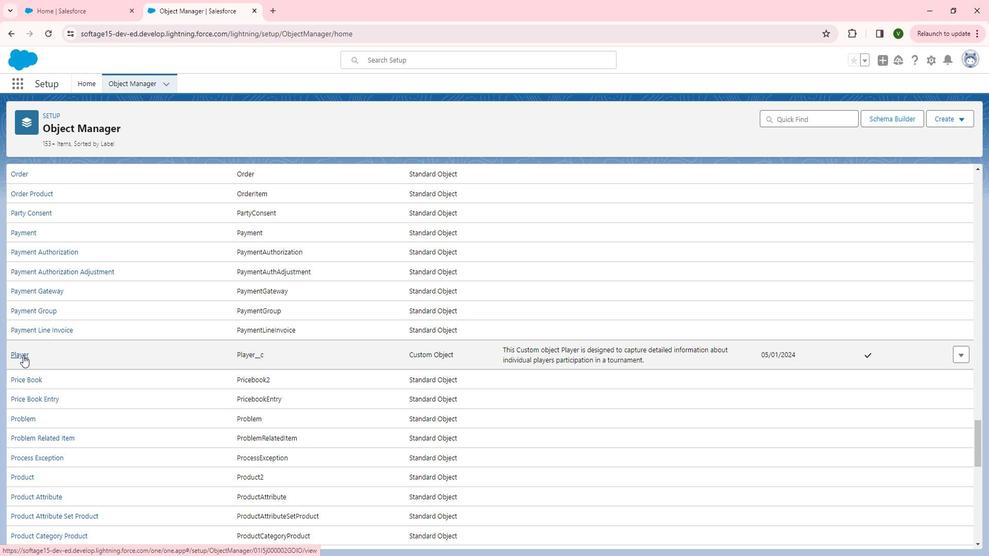 
Action: Mouse moved to (89, 198)
Screenshot: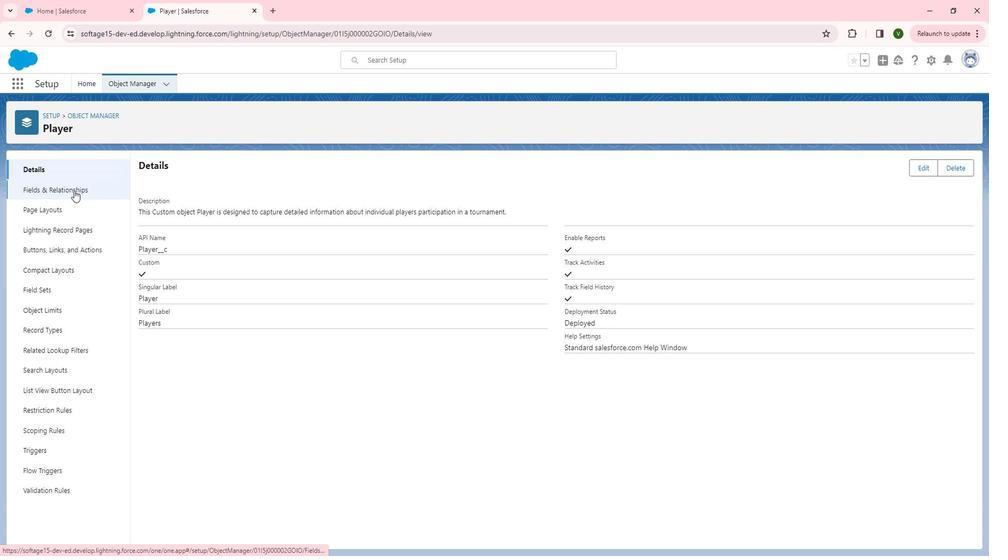 
Action: Mouse pressed left at (89, 198)
Screenshot: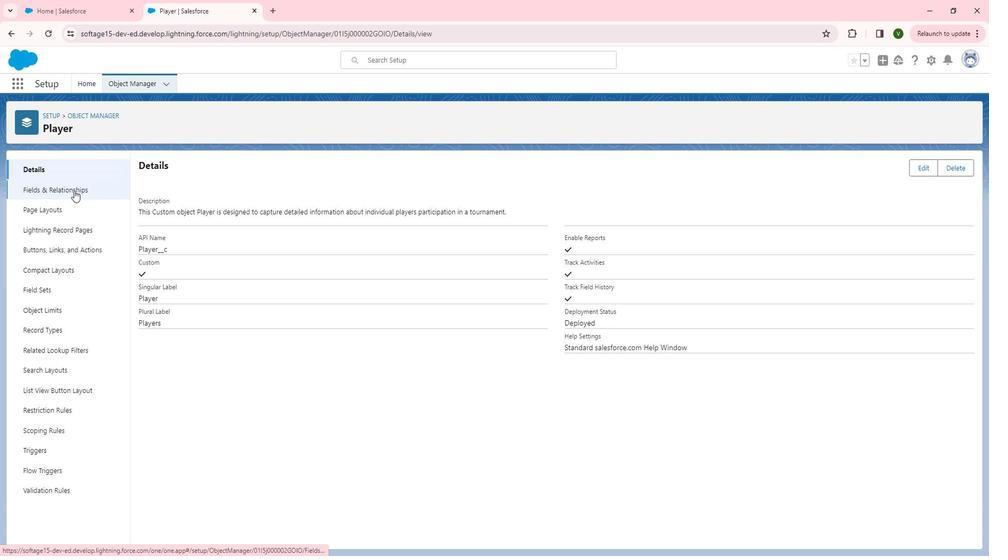 
Action: Mouse moved to (173, 267)
Screenshot: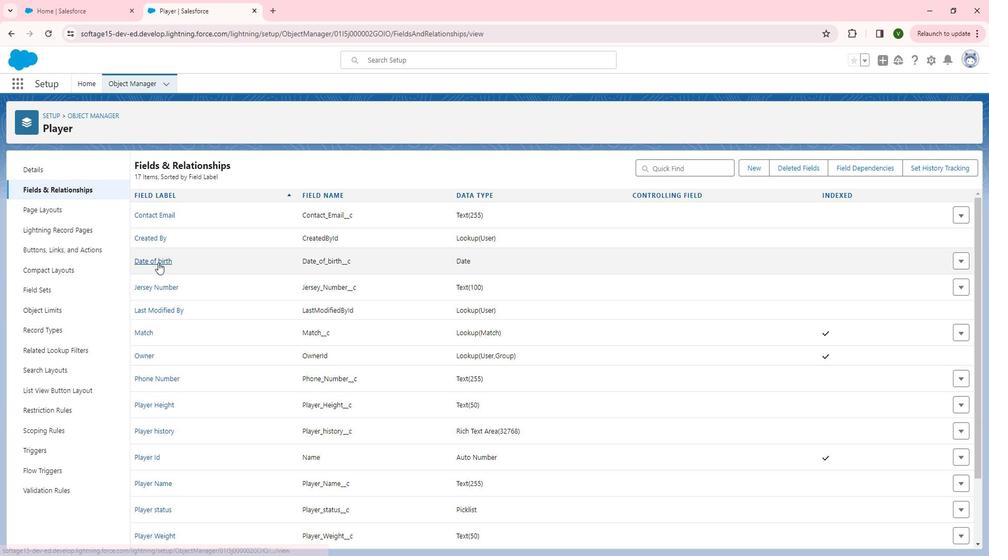 
Action: Mouse pressed left at (173, 267)
Screenshot: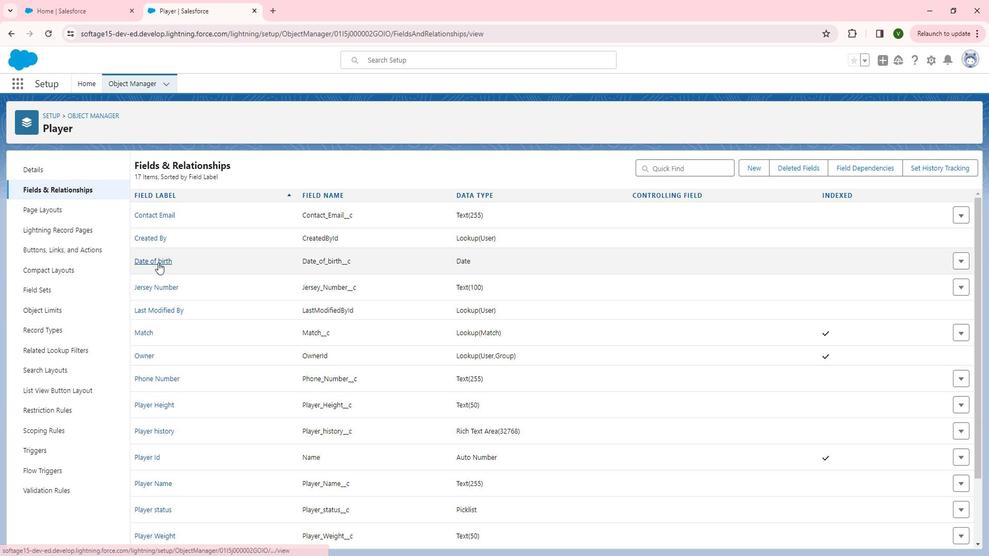 
Action: Mouse moved to (414, 398)
Screenshot: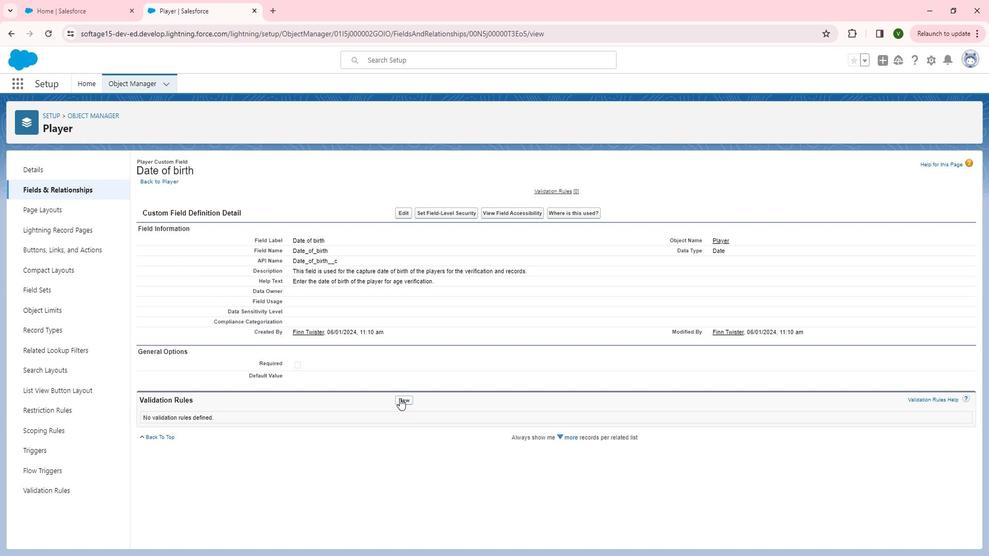 
Action: Mouse pressed left at (414, 398)
Screenshot: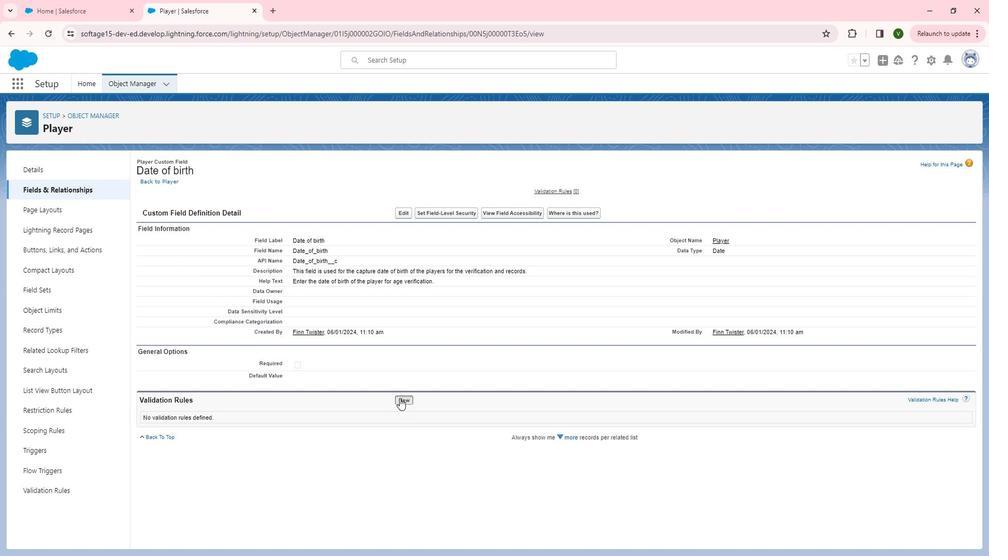 
Action: Mouse moved to (275, 246)
Screenshot: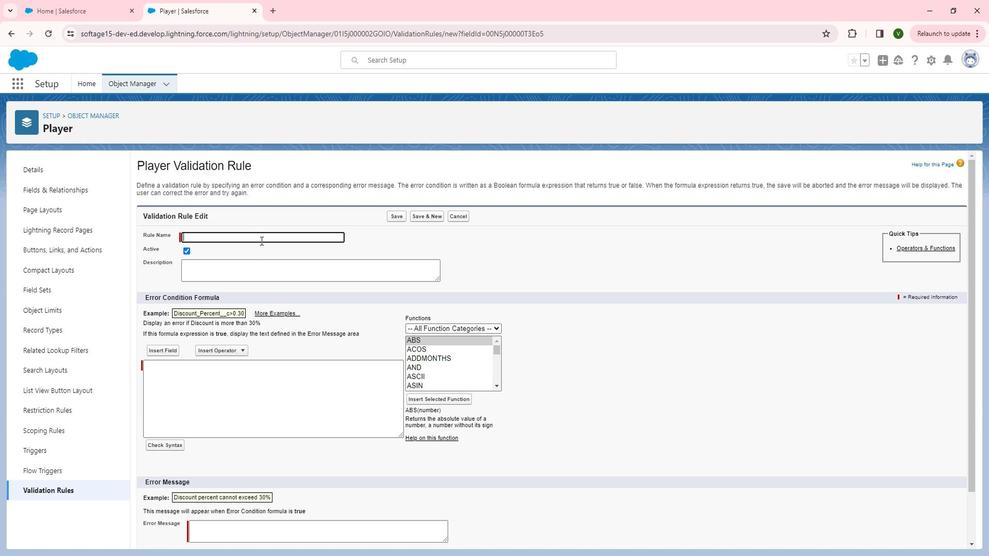 
Action: Mouse pressed left at (275, 246)
Screenshot: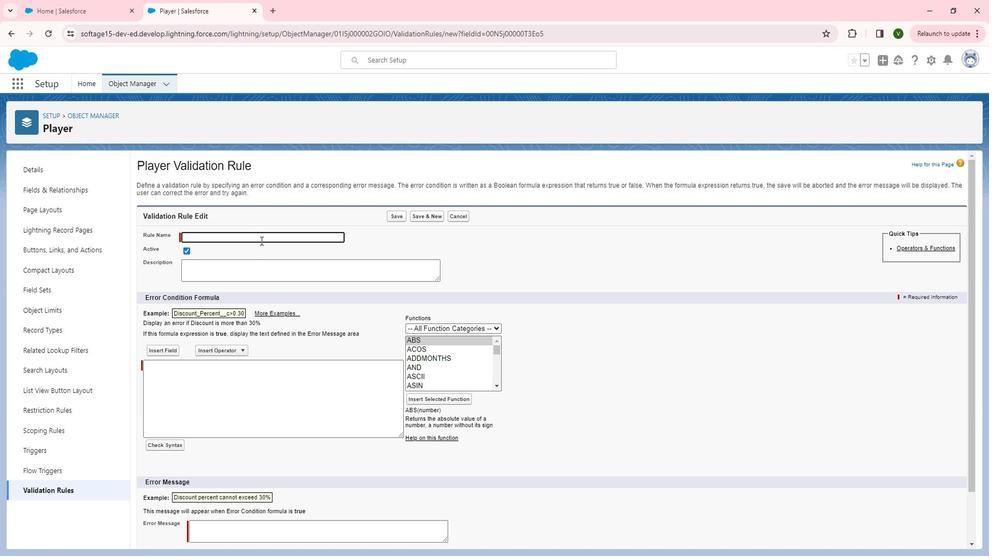 
Action: Mouse moved to (284, 247)
Screenshot: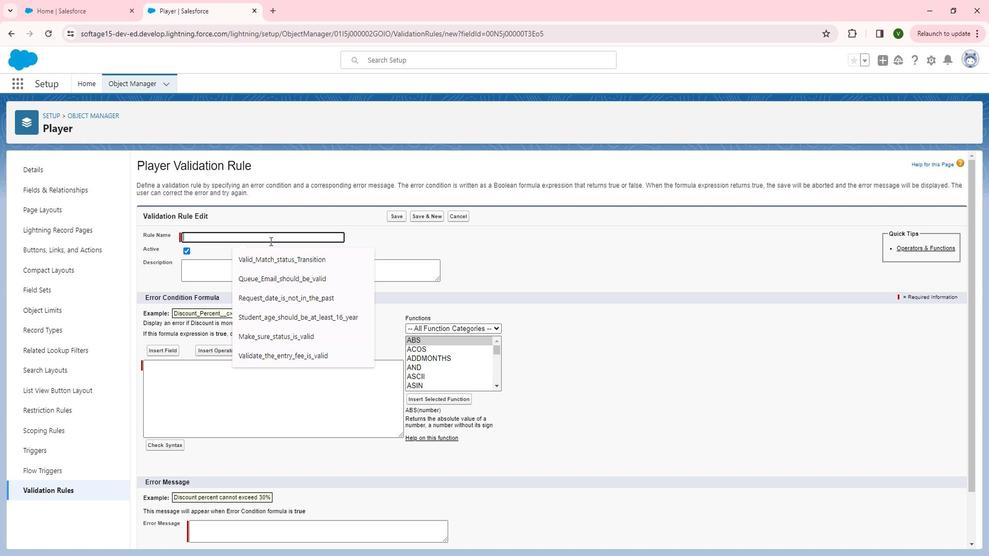 
Action: Key pressed <Key.shift>Age<Key.shift>Requirement<Key.shift>Validation
Screenshot: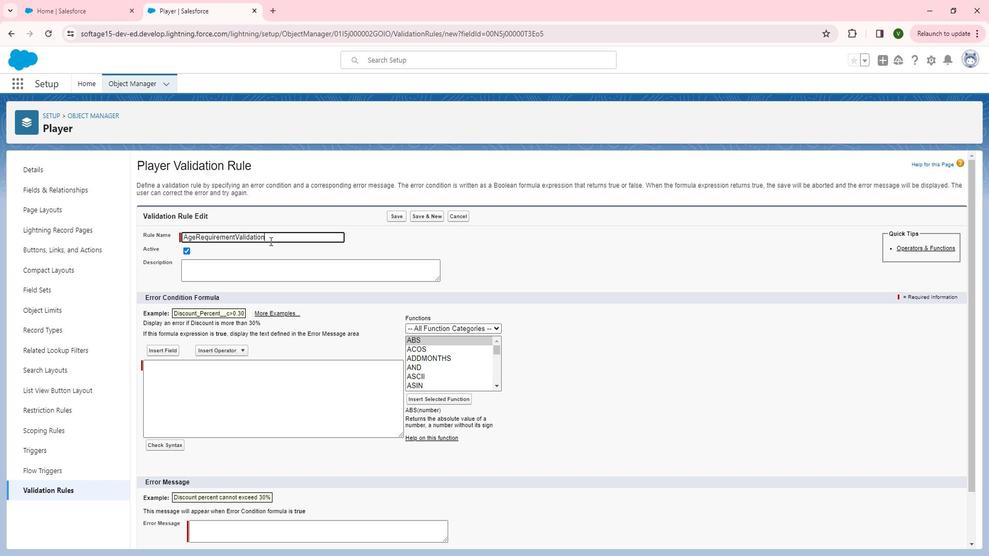
Action: Mouse moved to (271, 272)
Screenshot: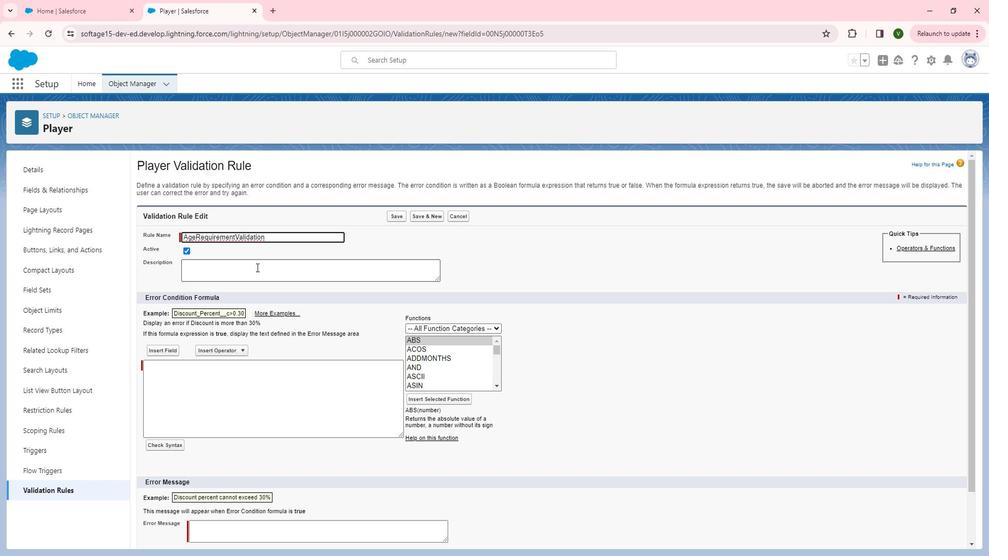 
Action: Mouse pressed left at (271, 272)
Screenshot: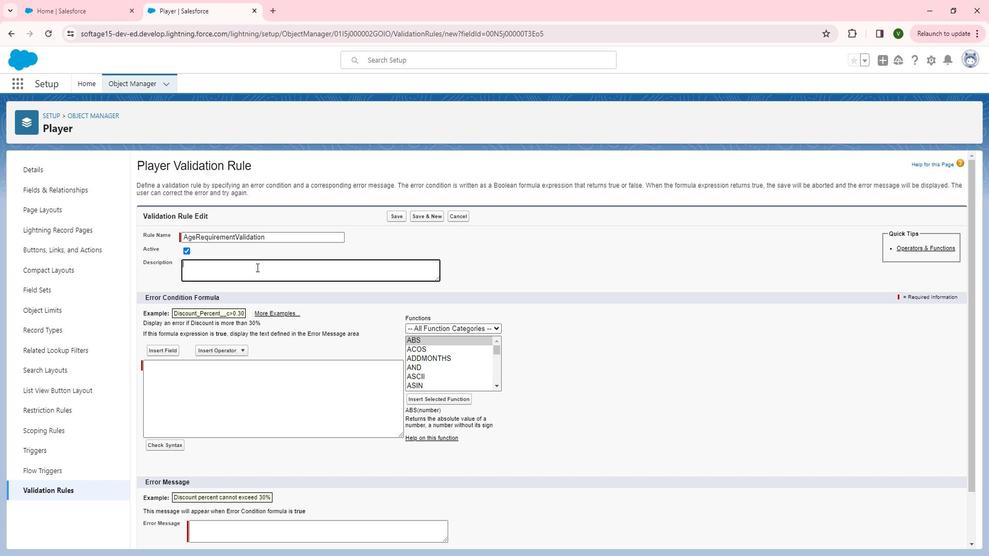 
Action: Key pressed <Key.shift>This<Key.space>validation<Key.space>is<Key.space>for<Key.space>the<Key.space>validate<Key.space>players<Key.space>must<Key.space>be<Key.space>at<Key.space>least<Key.space>16<Key.space>years<Key.space>old.
Screenshot: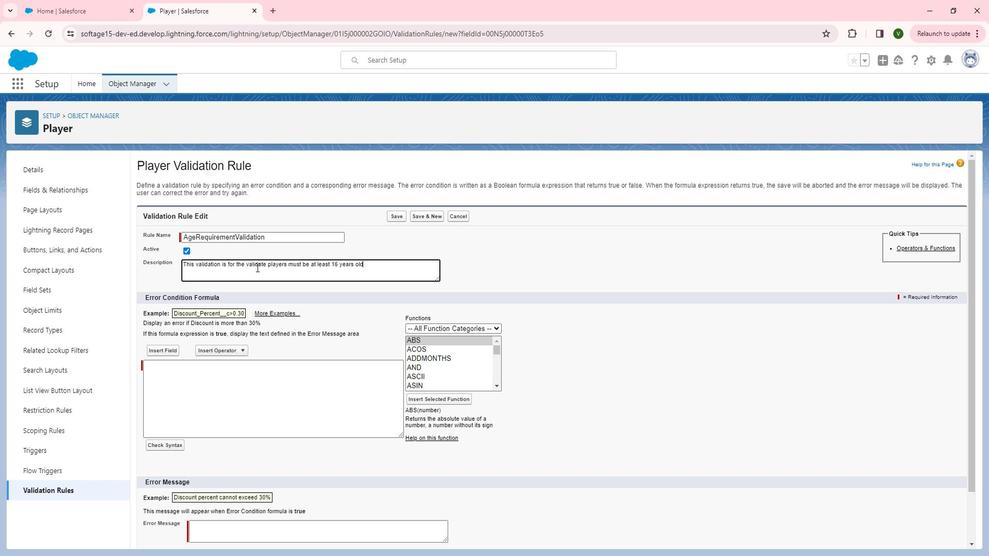 
Action: Mouse moved to (211, 384)
Screenshot: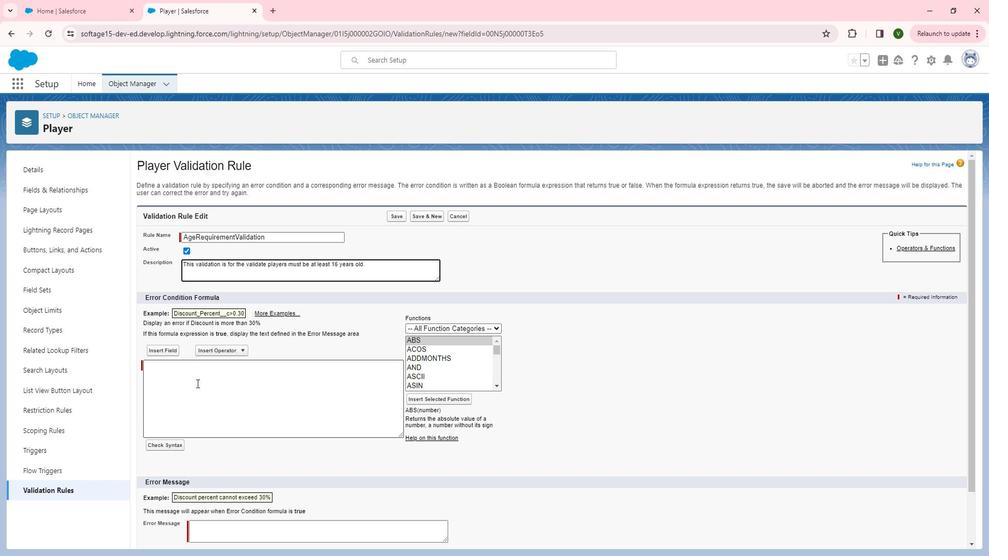 
Action: Mouse pressed left at (211, 384)
Screenshot: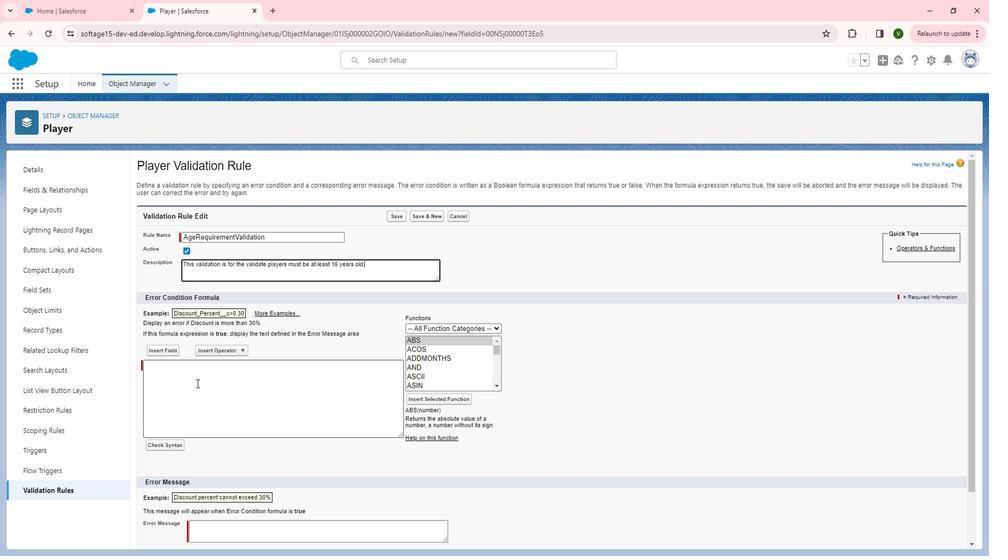 
Action: Key pressed <Key.shift>And<Key.shift><Key.shift>(<Key.enter>
Screenshot: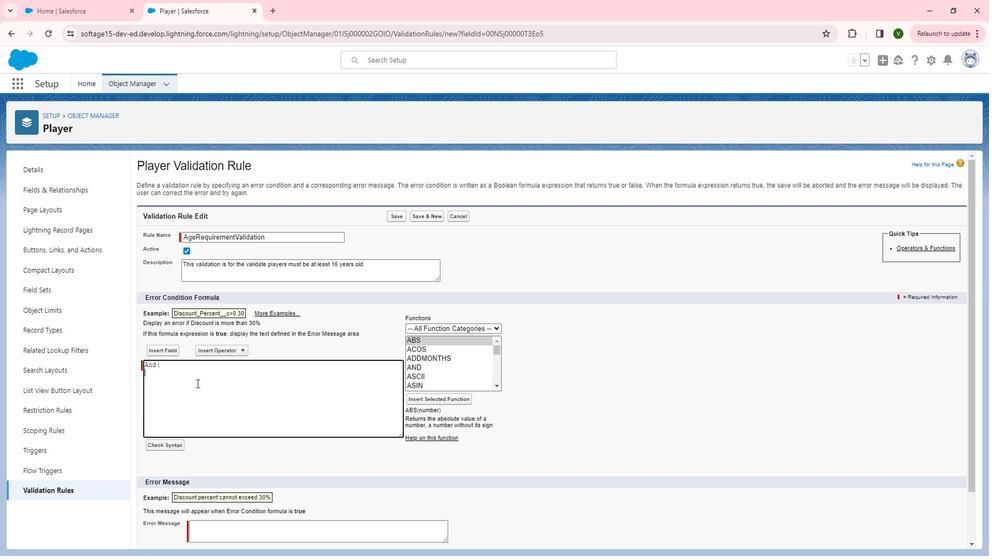 
Action: Mouse moved to (509, 386)
Screenshot: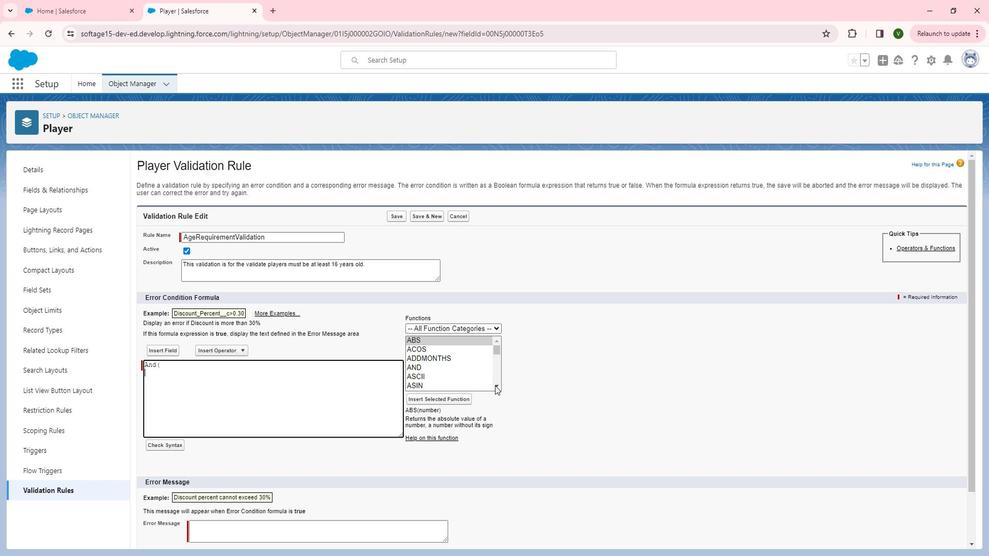 
Action: Mouse pressed left at (509, 386)
Screenshot: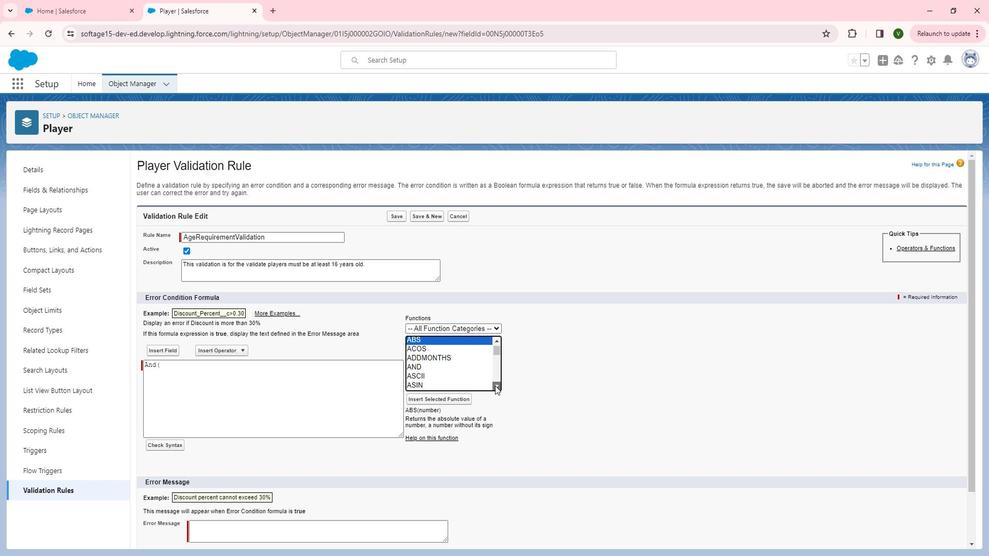 
Action: Mouse pressed left at (509, 386)
Screenshot: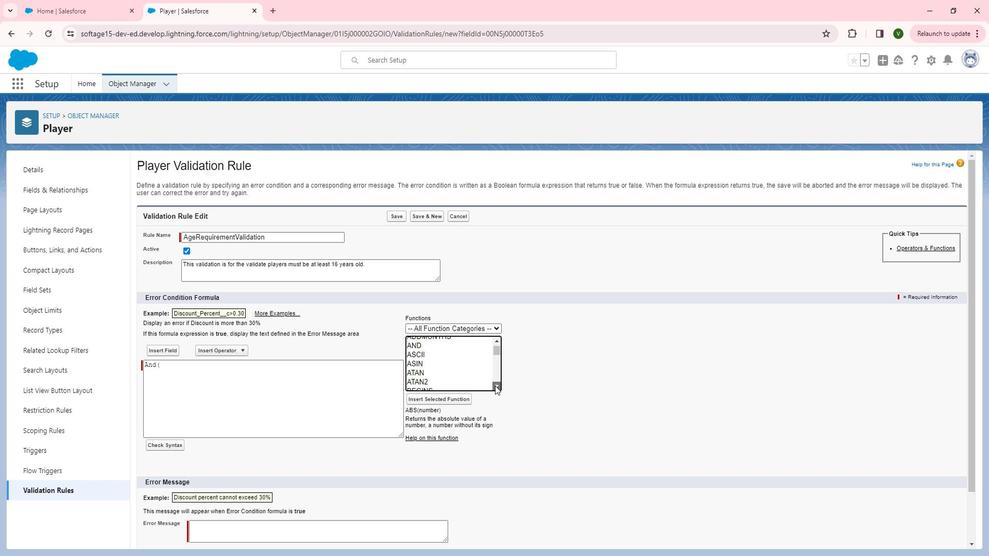 
Action: Mouse moved to (509, 386)
Screenshot: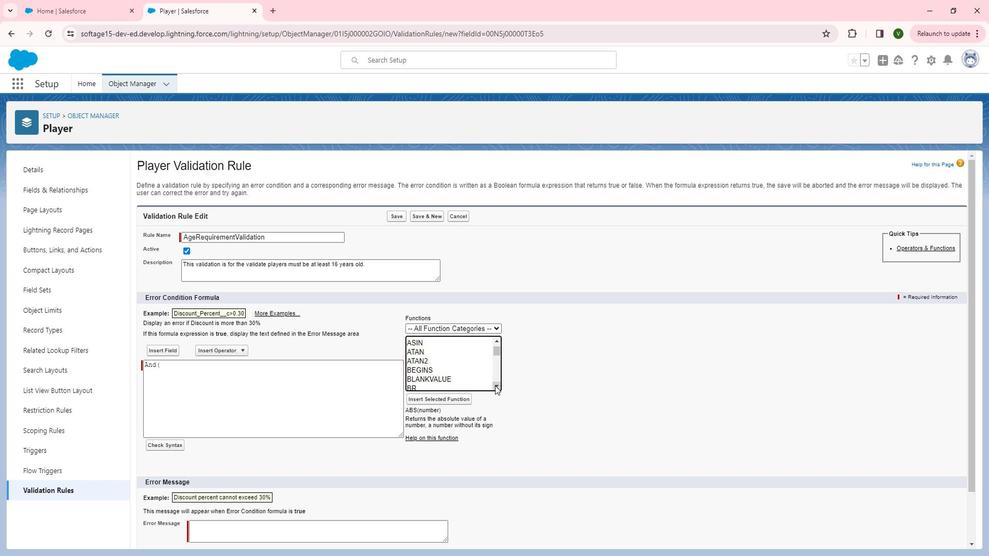 
Action: Mouse pressed left at (509, 386)
Screenshot: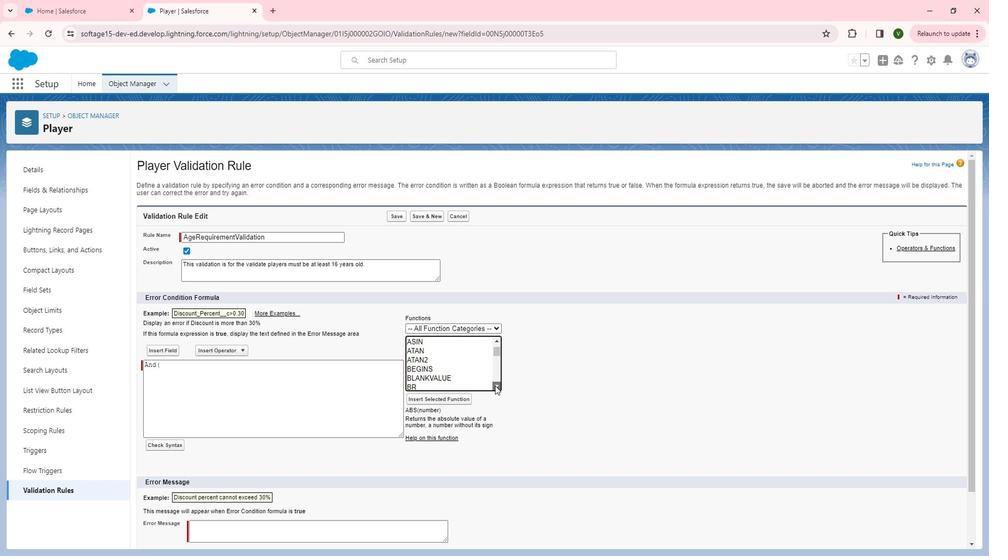 
Action: Mouse pressed left at (509, 386)
Screenshot: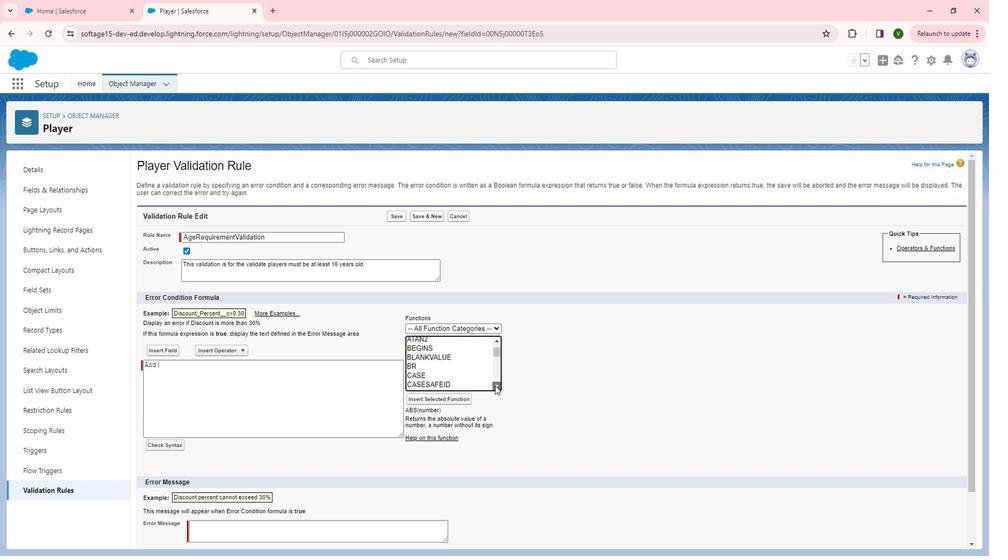 
Action: Mouse pressed left at (509, 386)
Screenshot: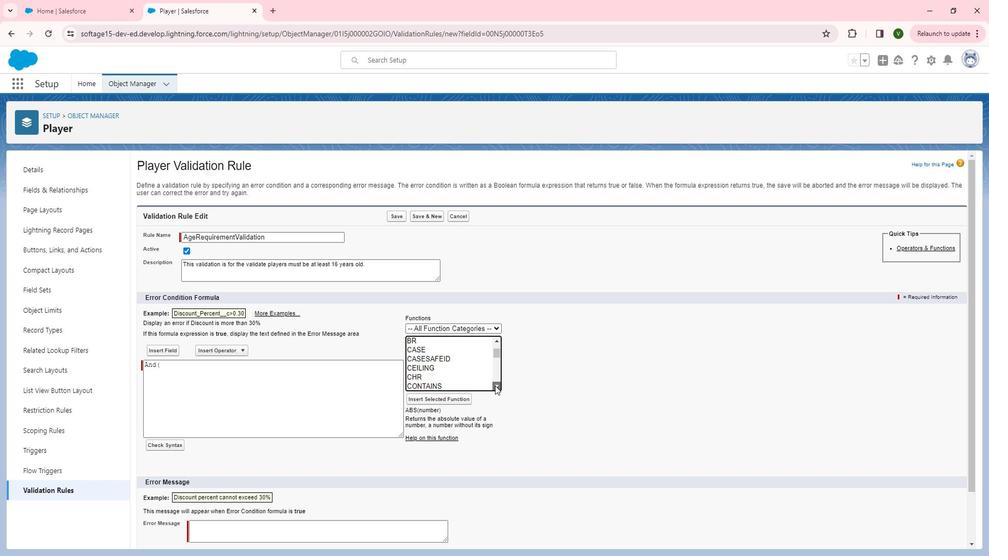 
Action: Mouse pressed left at (509, 386)
Screenshot: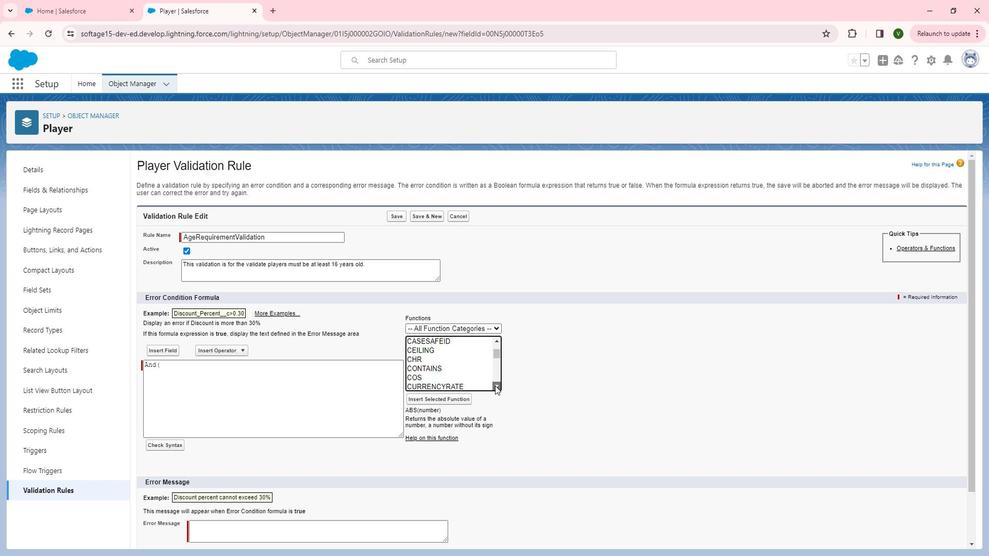 
Action: Mouse pressed left at (509, 386)
Screenshot: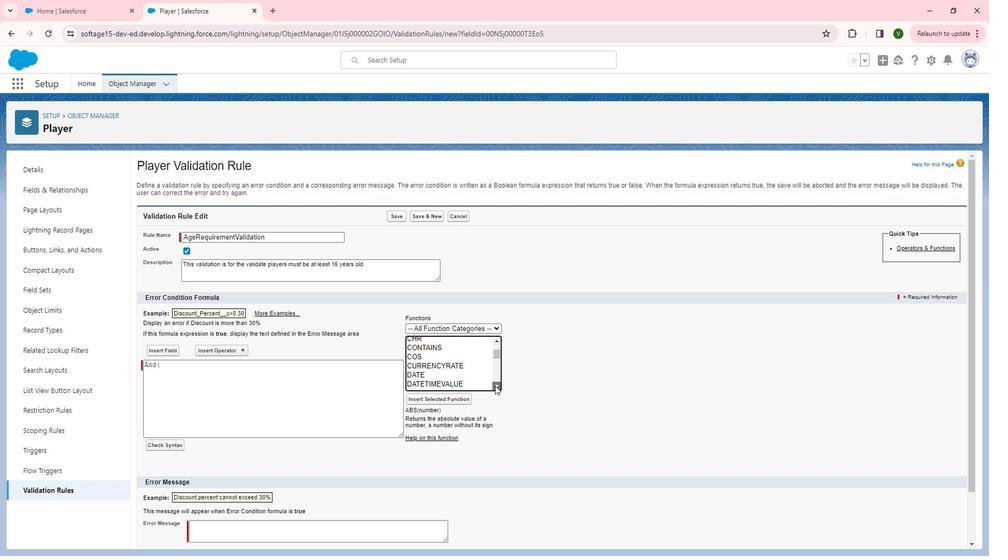 
Action: Mouse pressed left at (509, 386)
Screenshot: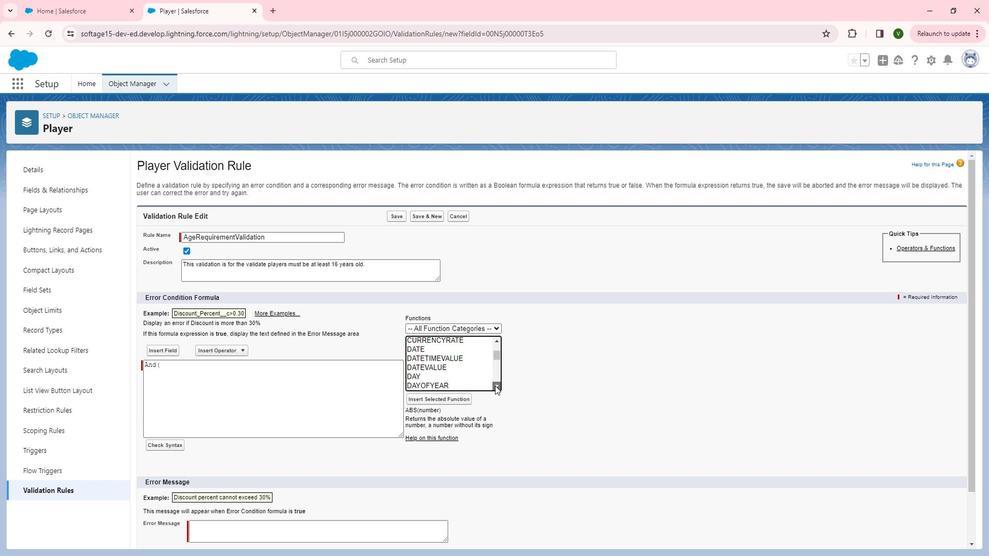 
Action: Mouse pressed left at (509, 386)
Screenshot: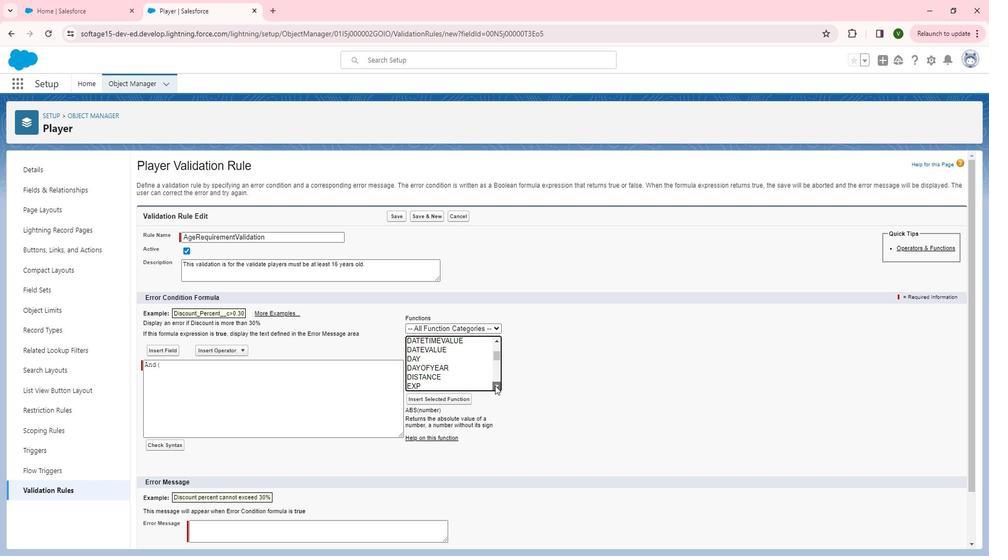 
Action: Mouse moved to (509, 386)
Screenshot: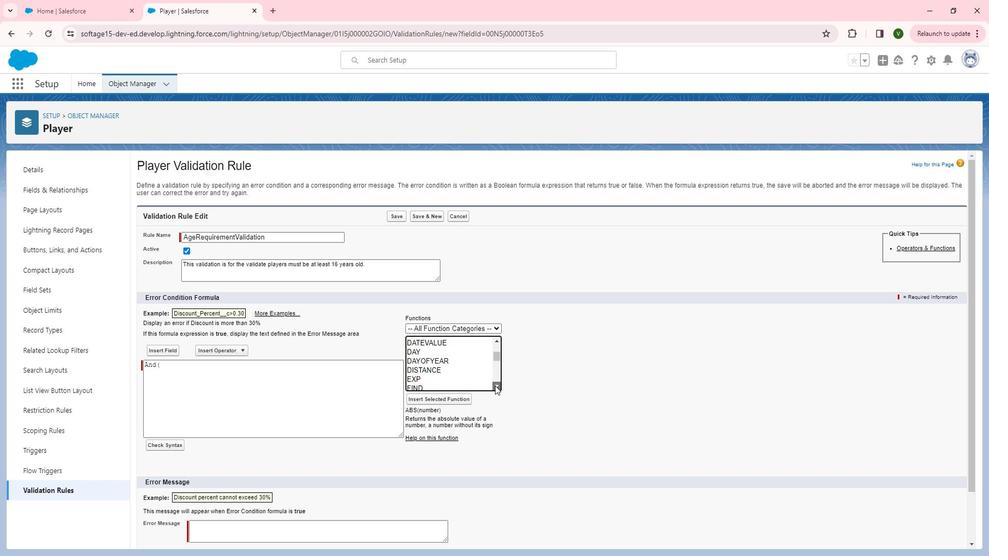 
Action: Mouse pressed left at (509, 386)
Screenshot: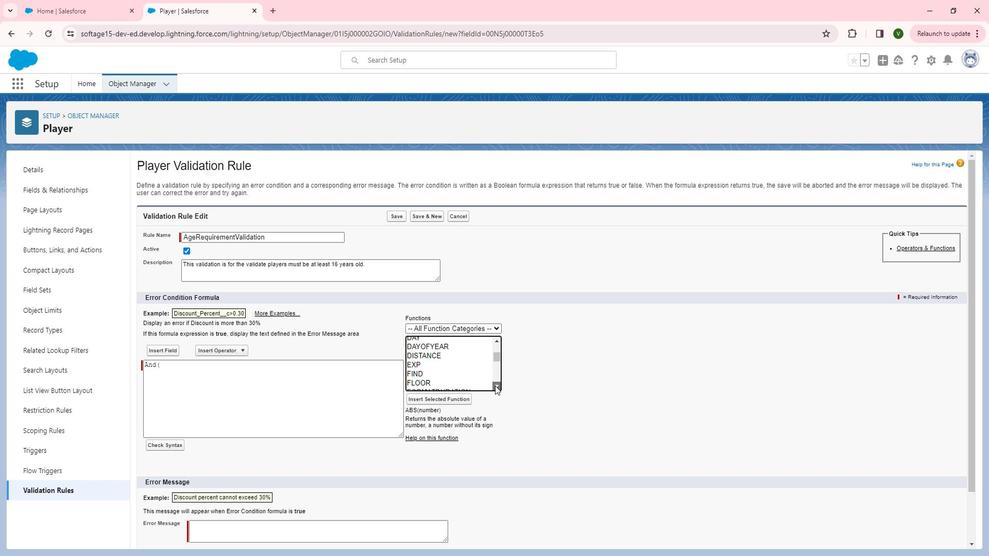 
Action: Mouse moved to (509, 386)
Screenshot: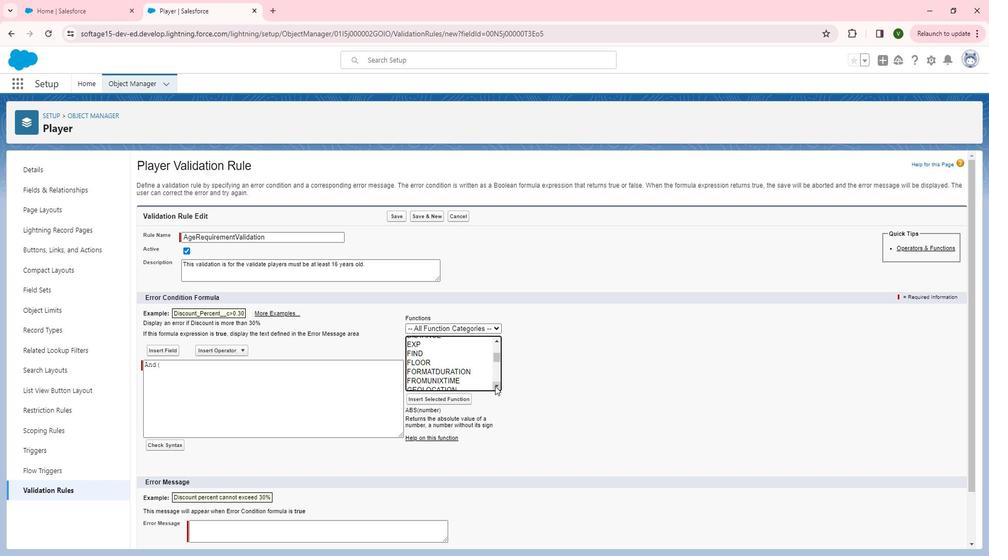 
Action: Mouse pressed left at (509, 386)
Screenshot: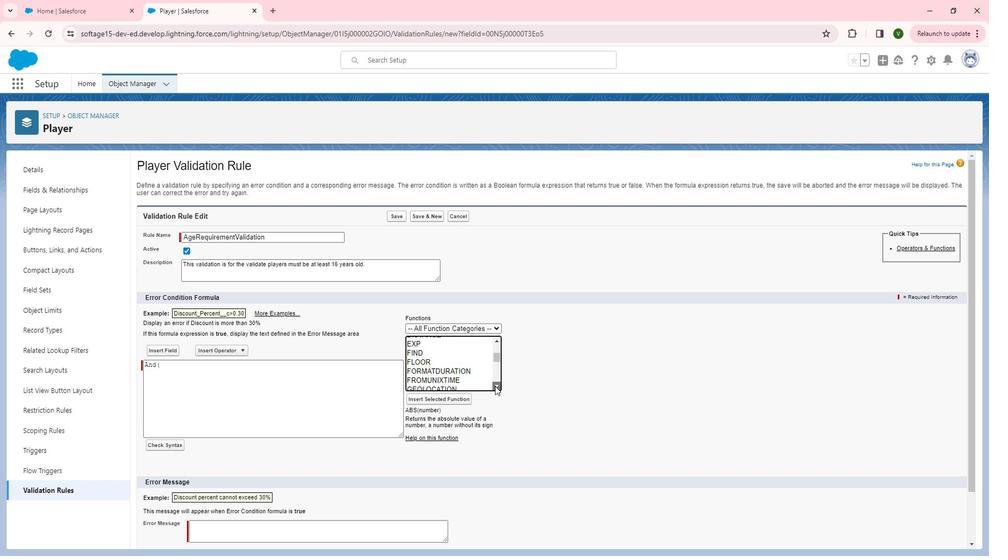 
Action: Mouse pressed left at (509, 386)
Screenshot: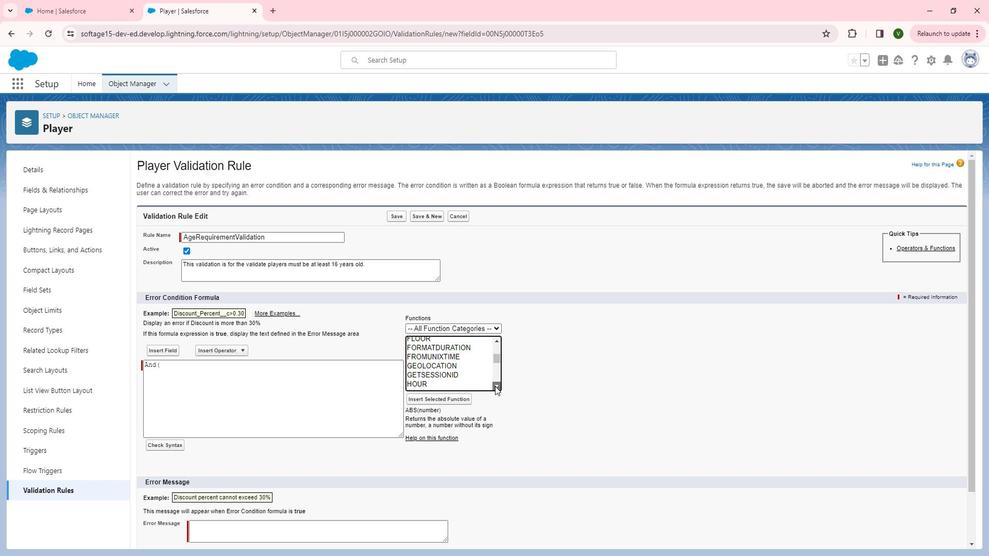 
Action: Mouse pressed left at (509, 386)
Screenshot: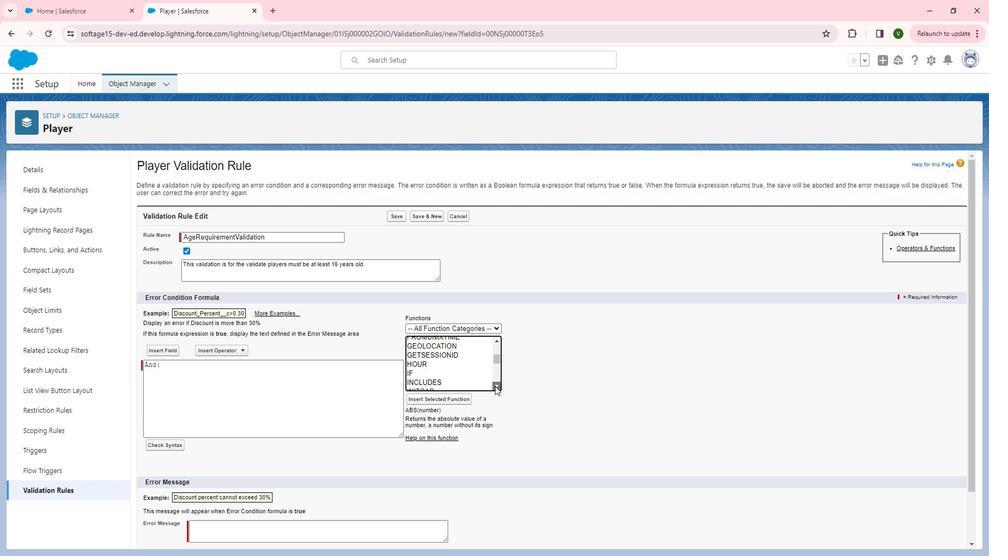 
Action: Mouse pressed left at (509, 386)
Screenshot: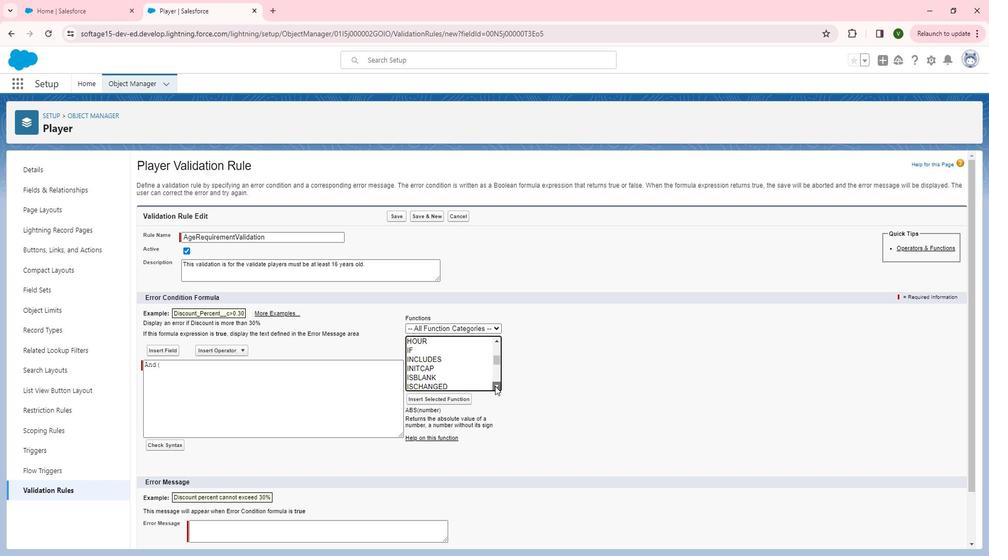
Action: Mouse pressed left at (509, 386)
Screenshot: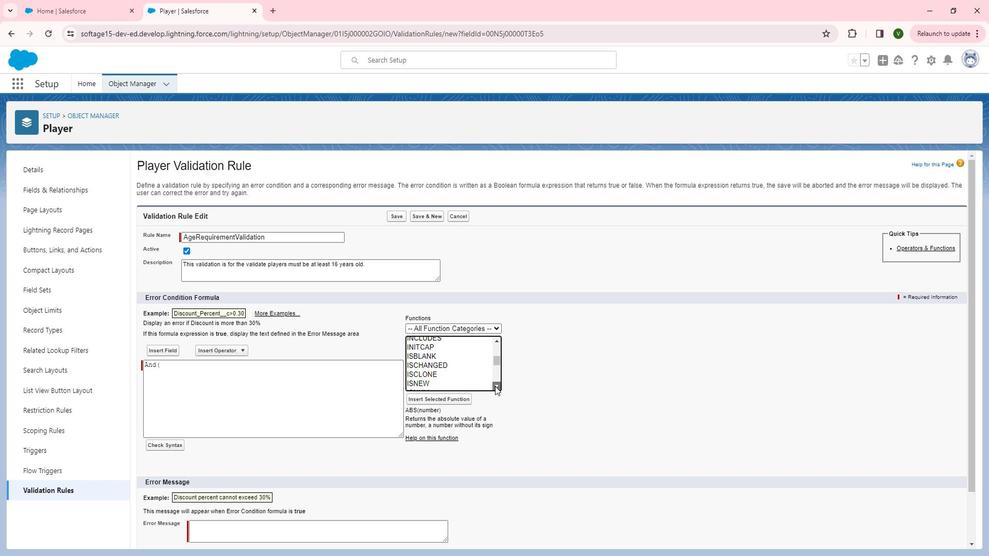 
Action: Mouse pressed left at (509, 386)
Screenshot: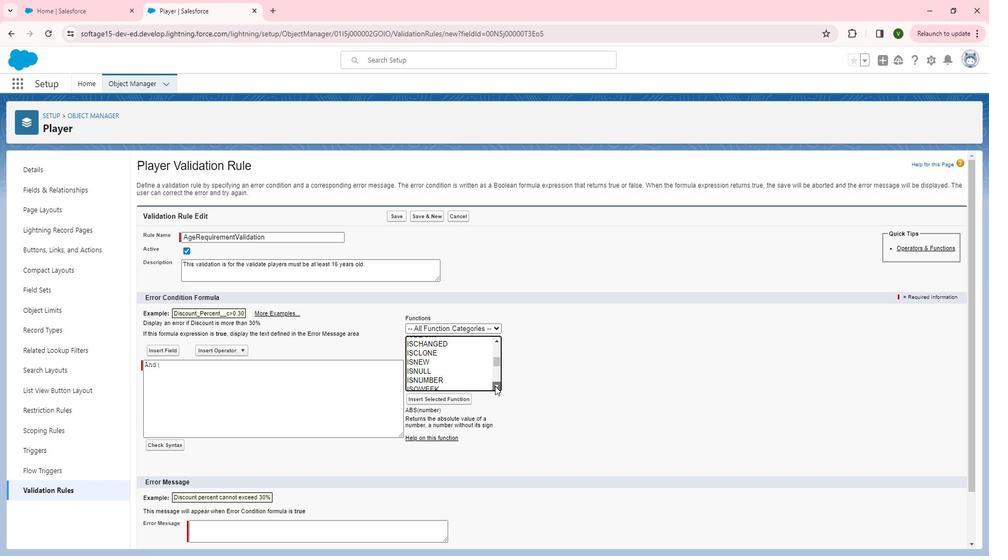 
Action: Mouse pressed left at (509, 386)
Screenshot: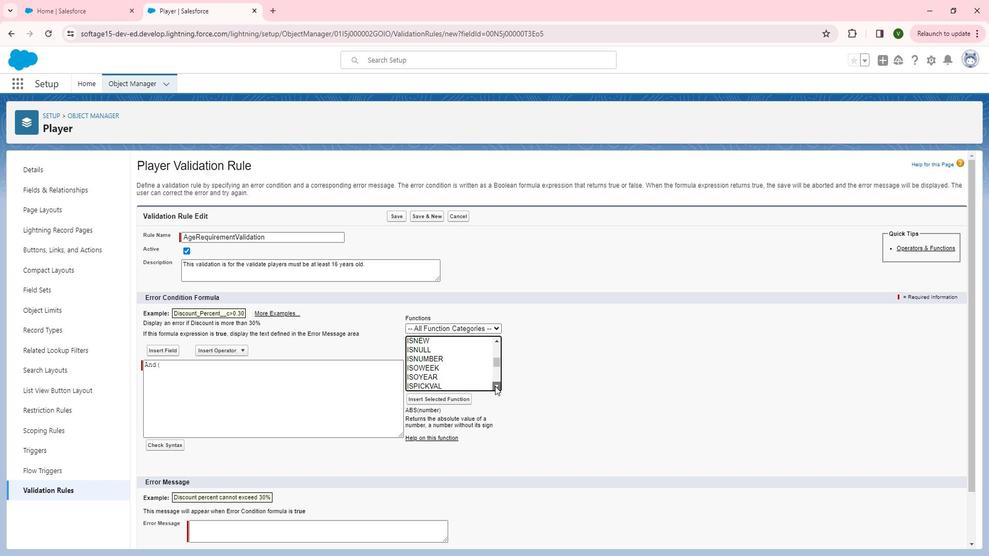 
Action: Mouse moved to (509, 386)
Screenshot: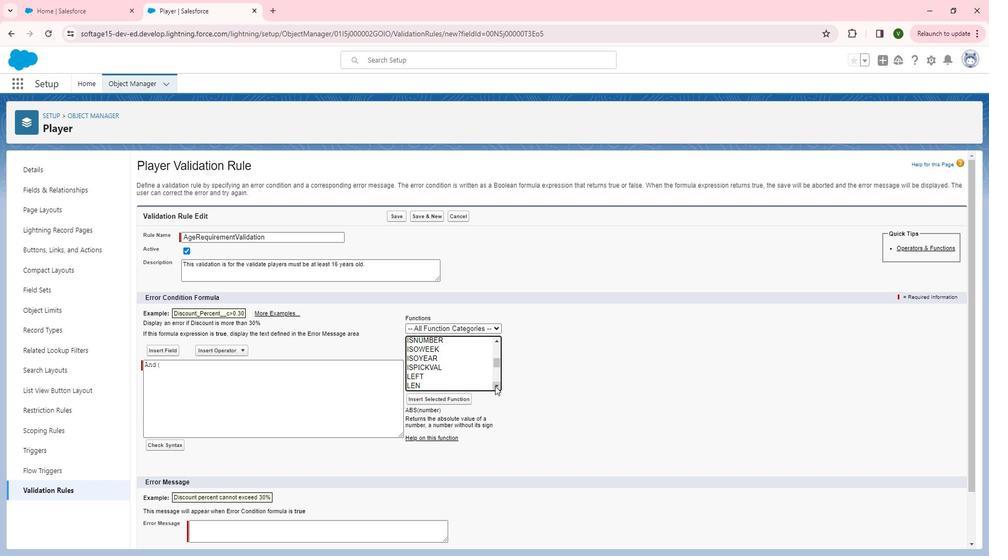 
Action: Mouse pressed left at (509, 386)
Screenshot: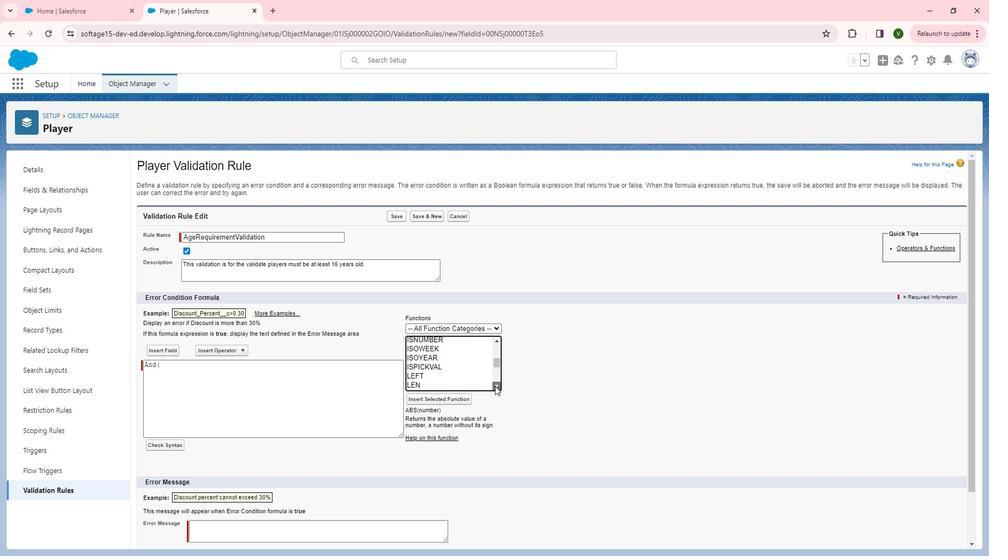 
Action: Mouse moved to (509, 387)
Screenshot: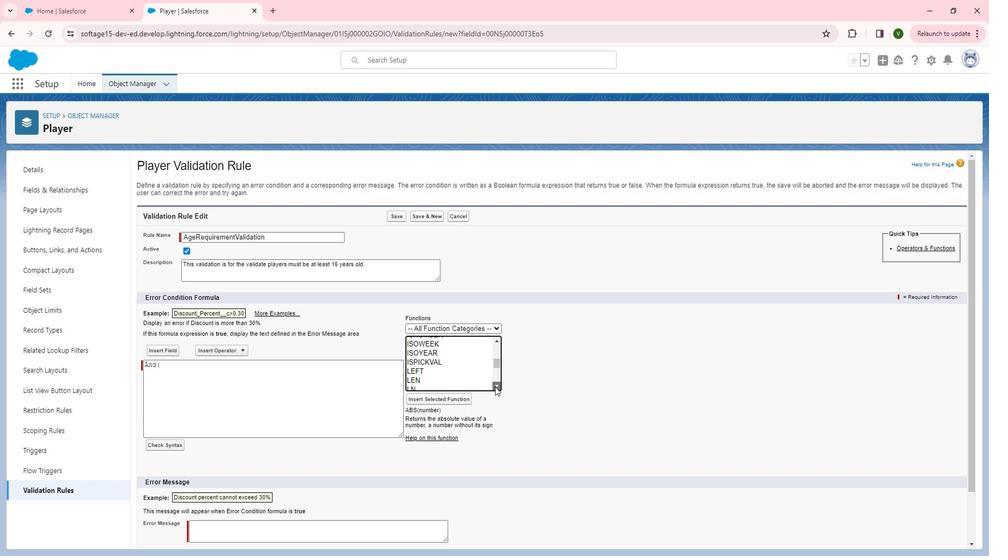 
Action: Mouse pressed left at (509, 387)
Screenshot: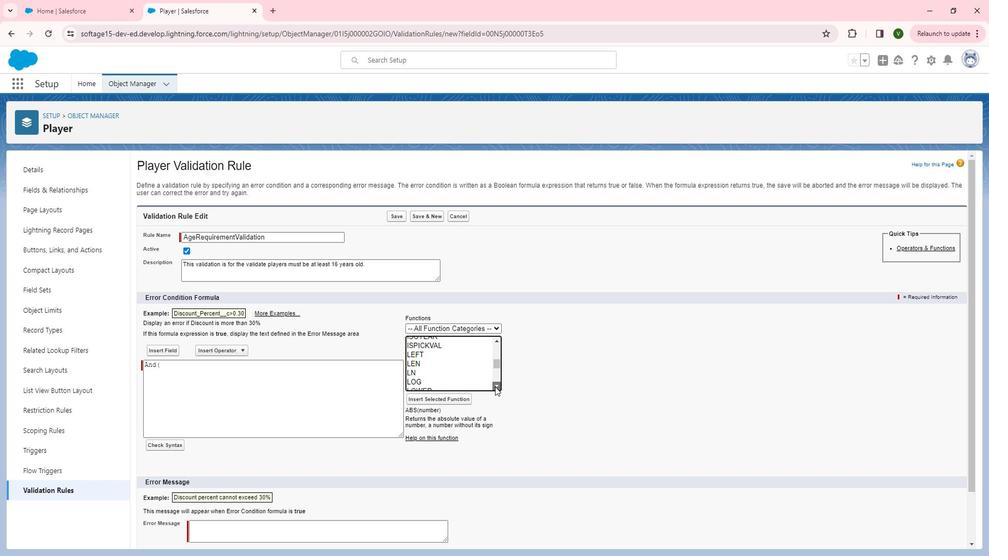 
Action: Mouse pressed left at (509, 387)
Screenshot: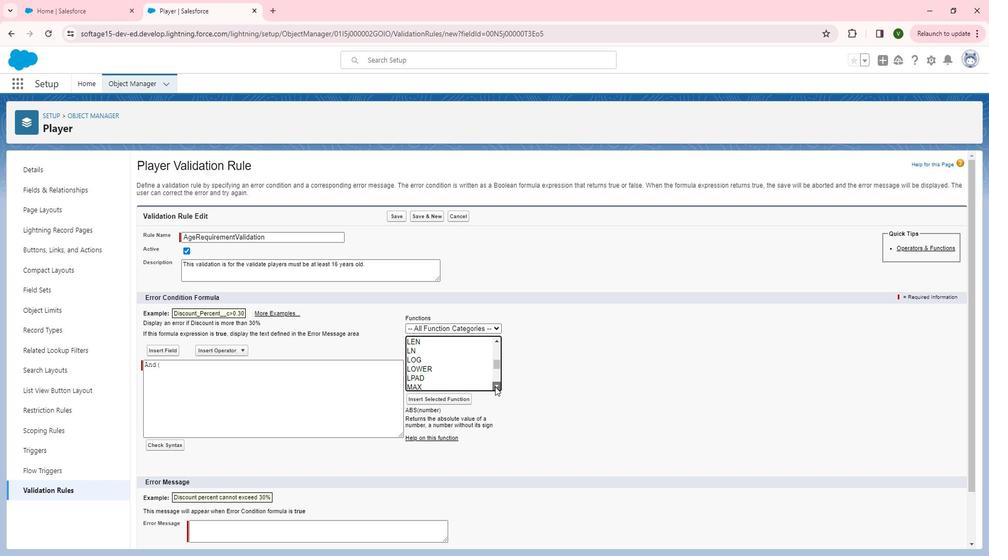 
Action: Mouse pressed left at (509, 387)
Screenshot: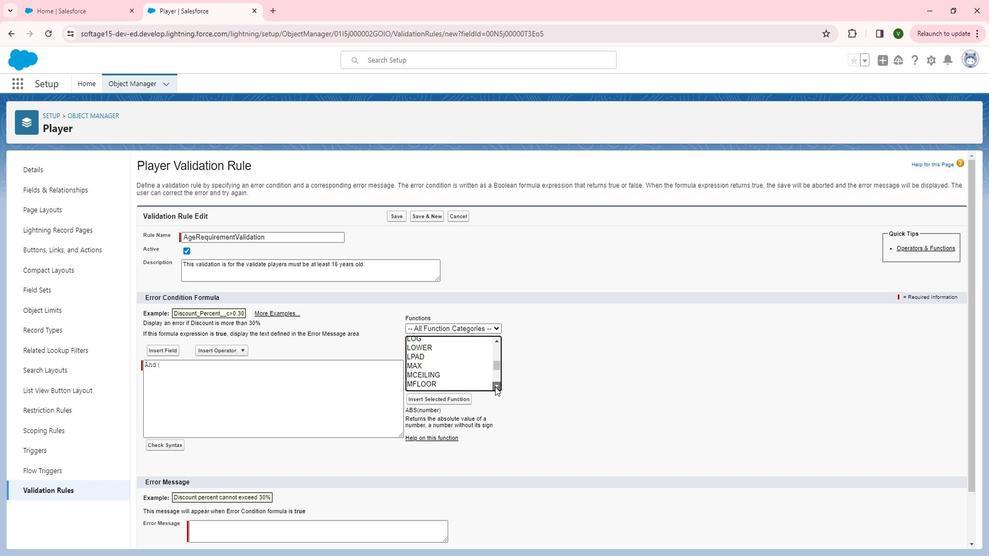 
Action: Mouse pressed left at (509, 387)
Screenshot: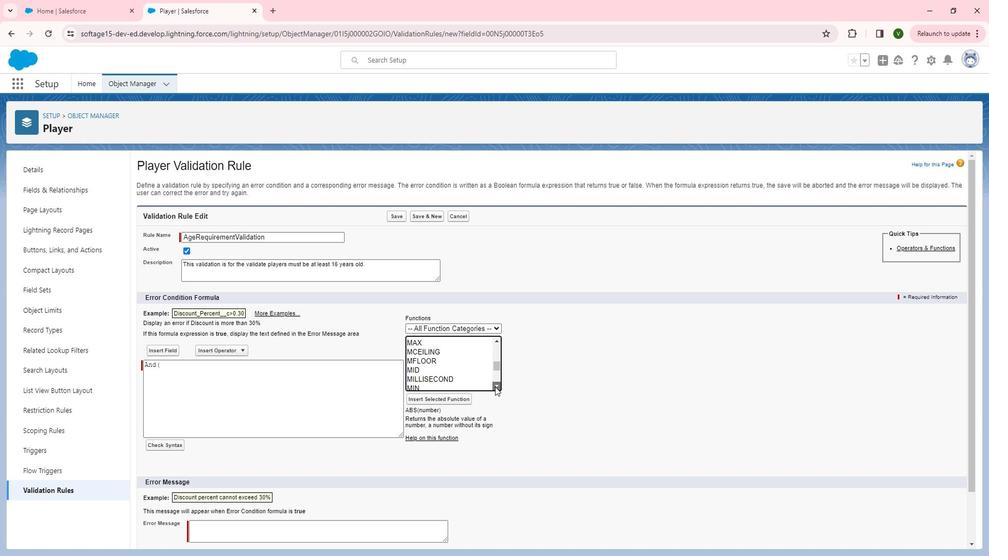 
Action: Mouse pressed left at (509, 387)
Screenshot: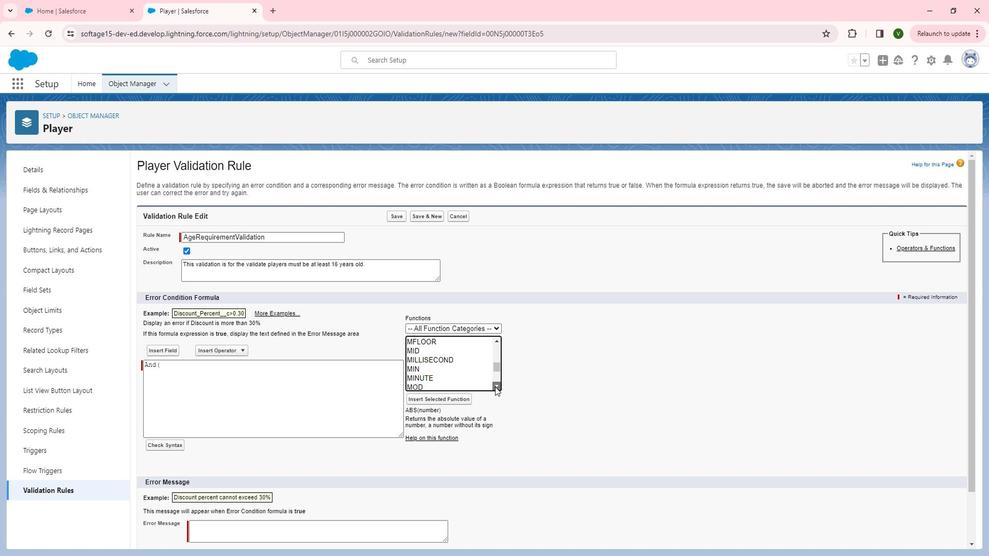 
Action: Mouse pressed left at (509, 387)
Screenshot: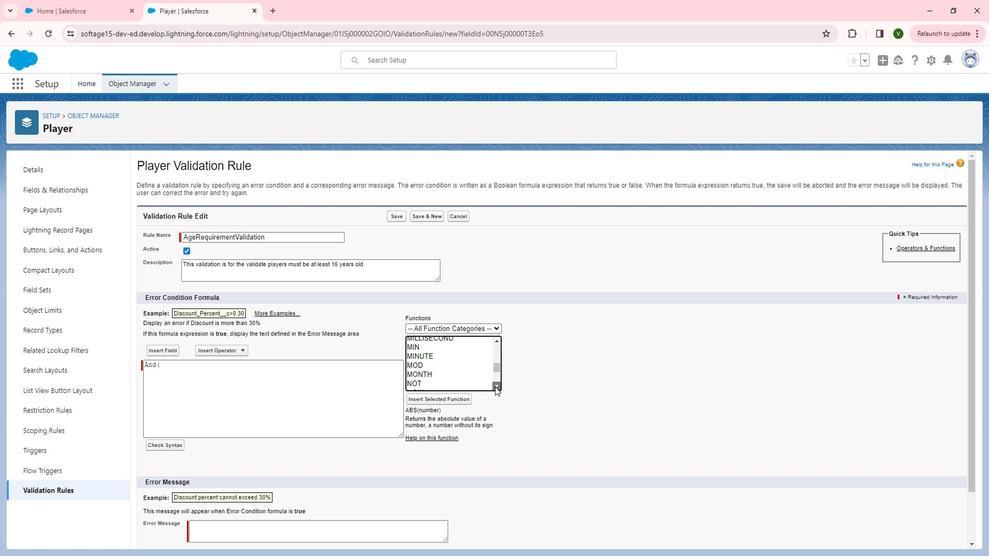 
Action: Mouse moved to (433, 365)
Screenshot: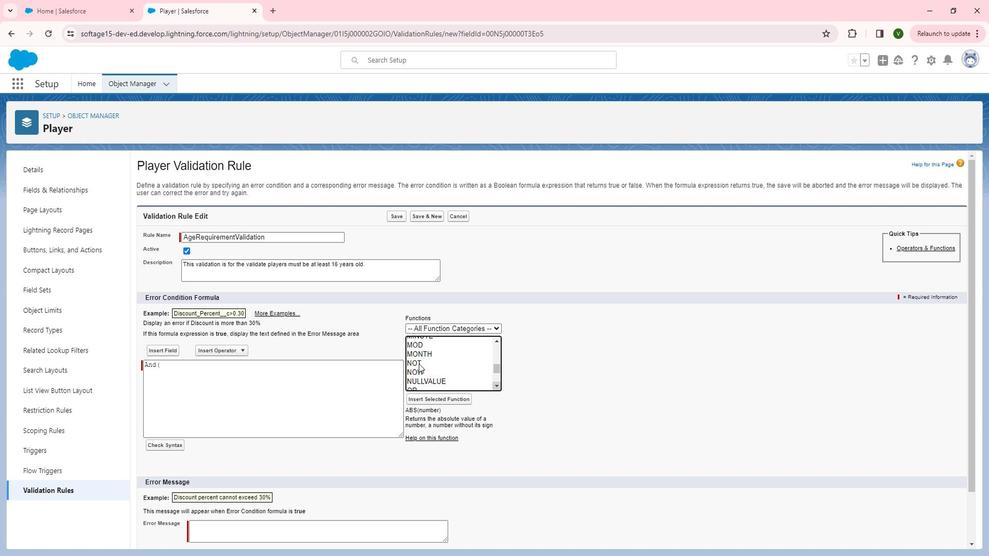 
Action: Mouse pressed left at (433, 365)
Screenshot: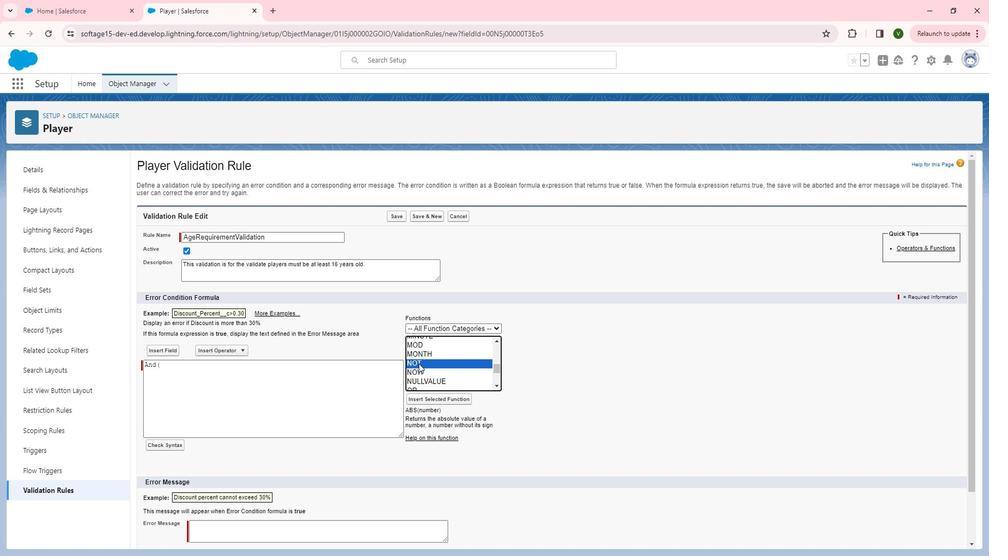 
Action: Mouse moved to (459, 399)
Screenshot: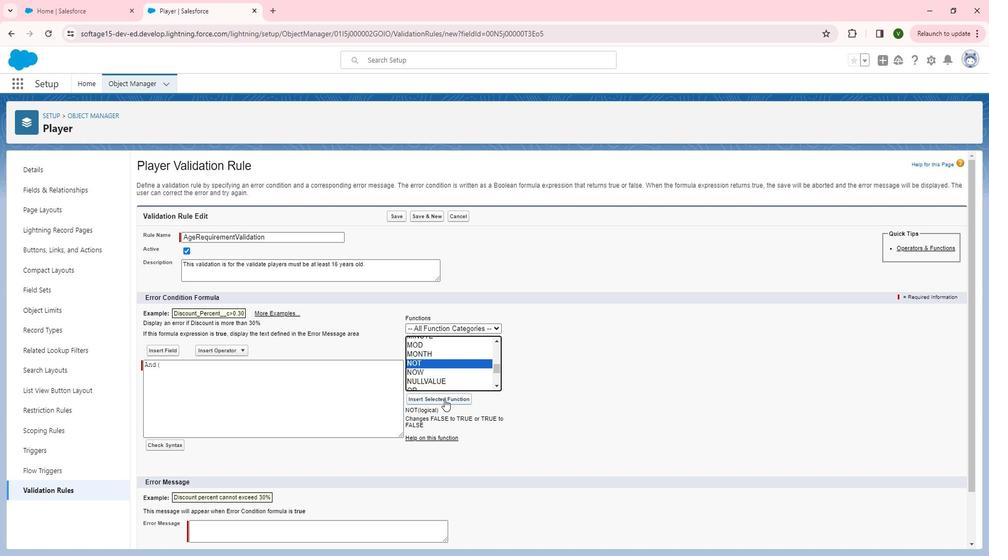 
Action: Mouse pressed left at (459, 399)
Screenshot: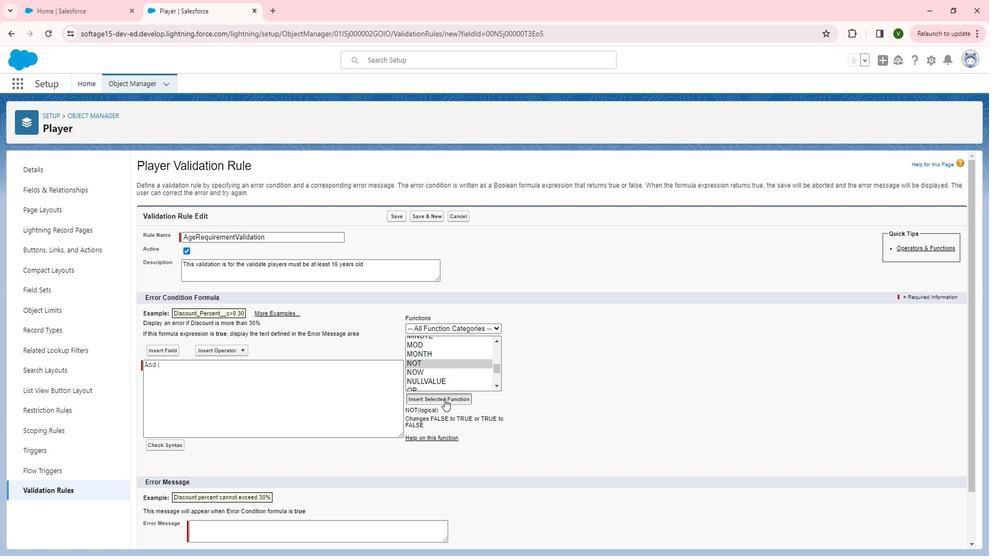 
Action: Mouse moved to (191, 375)
Screenshot: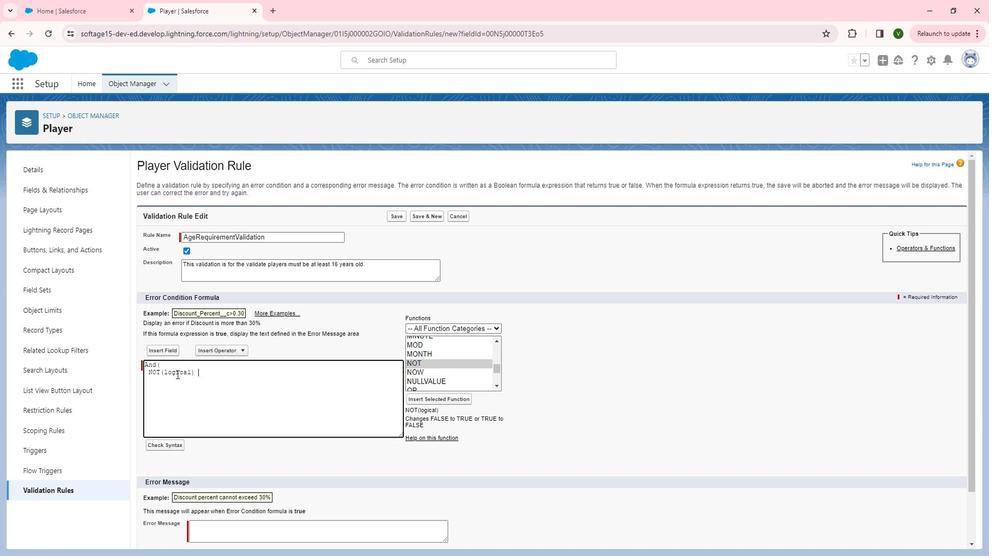 
Action: Mouse pressed left at (191, 375)
Screenshot: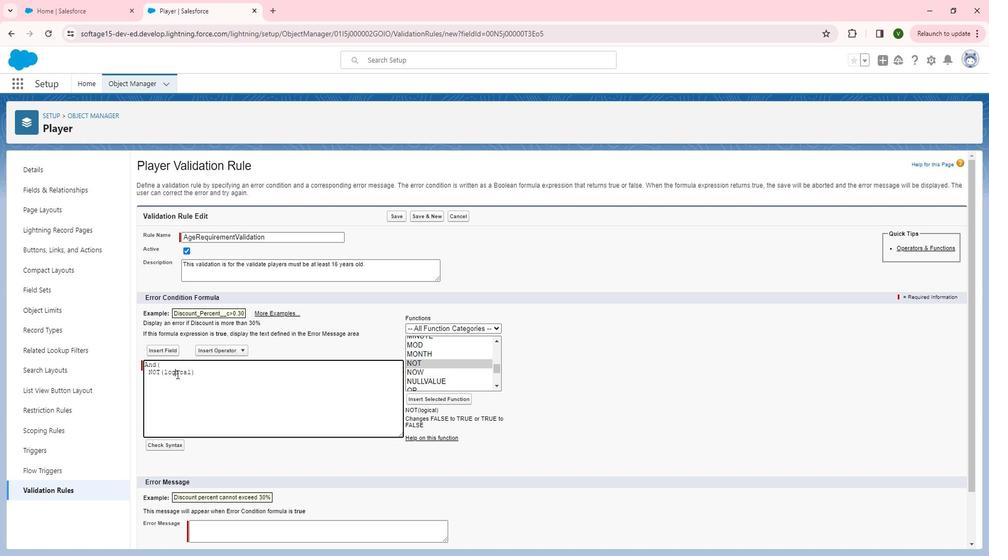 
Action: Mouse pressed left at (191, 375)
Screenshot: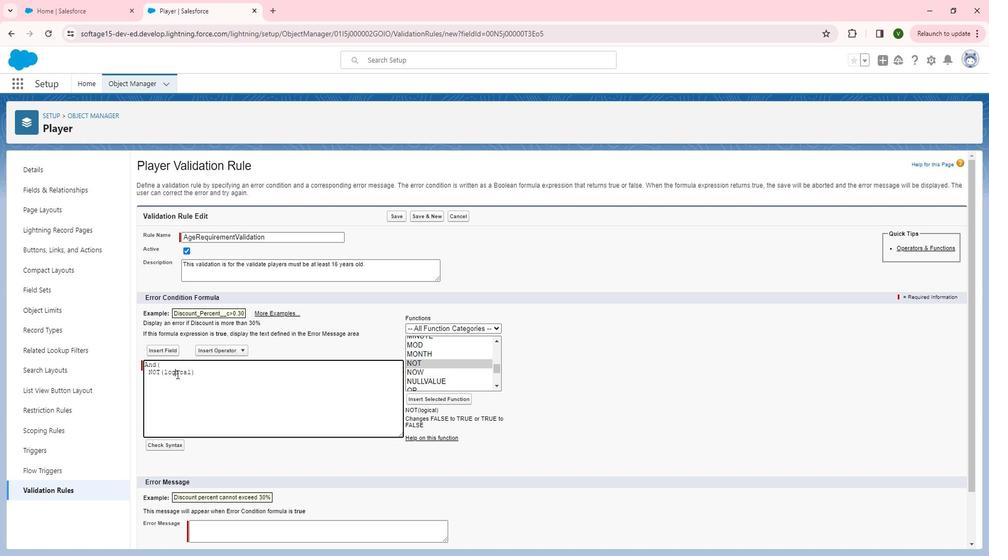 
Action: Mouse moved to (508, 343)
Screenshot: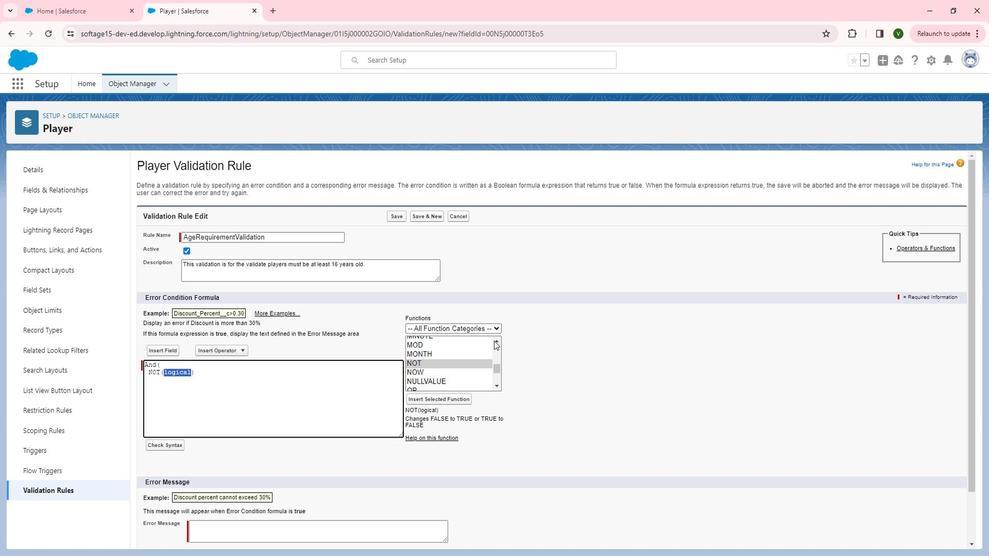 
Action: Mouse pressed left at (508, 343)
Screenshot: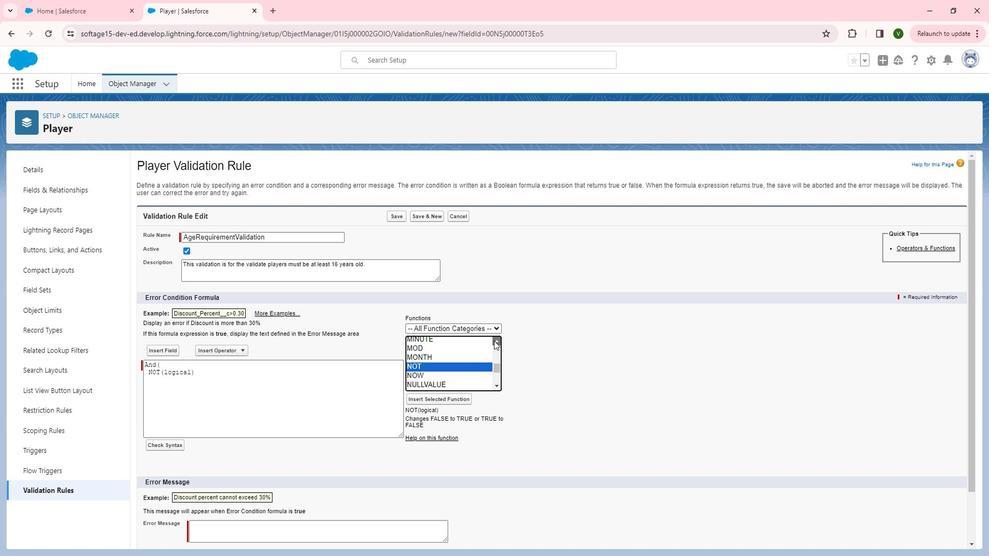 
Action: Mouse pressed left at (508, 343)
Screenshot: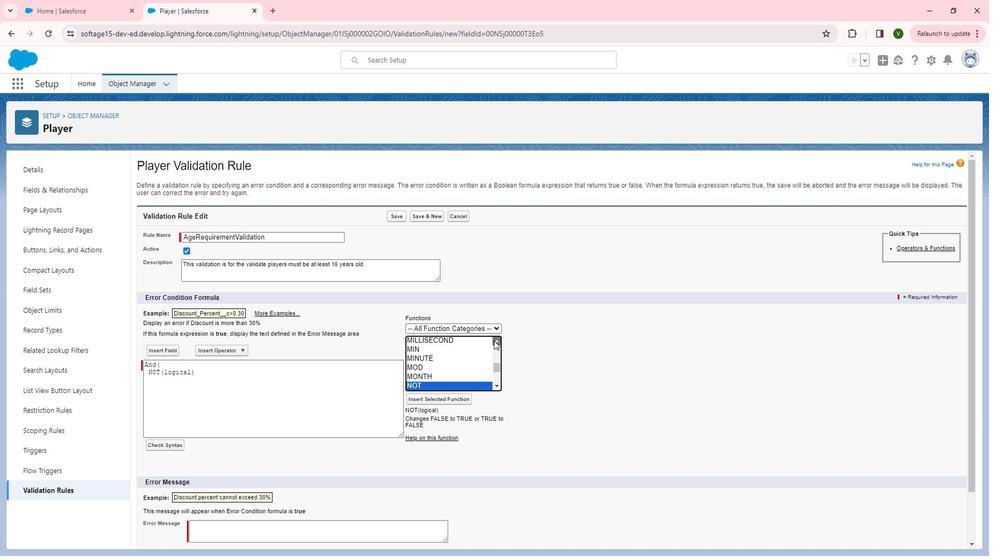 
Action: Mouse moved to (510, 343)
Screenshot: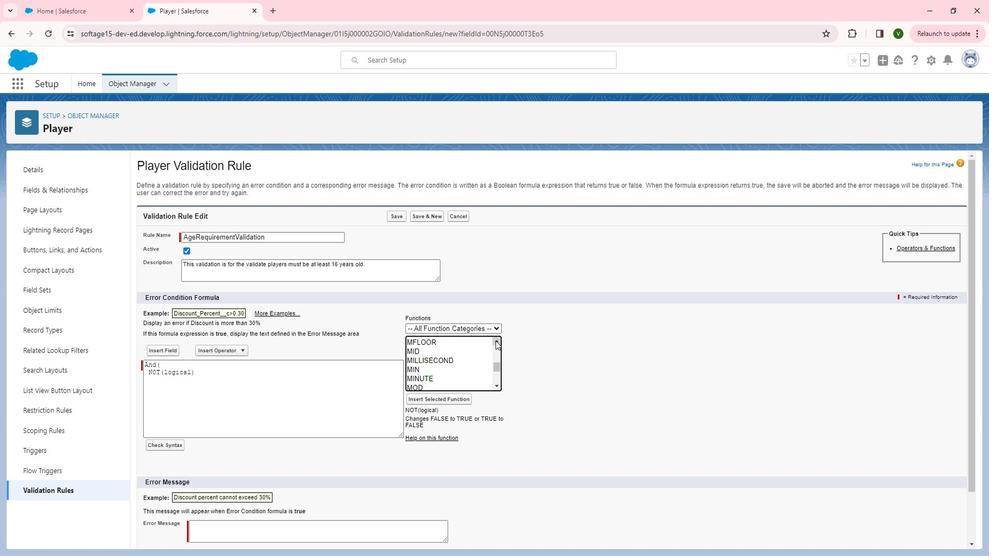 
Action: Mouse pressed left at (510, 343)
Screenshot: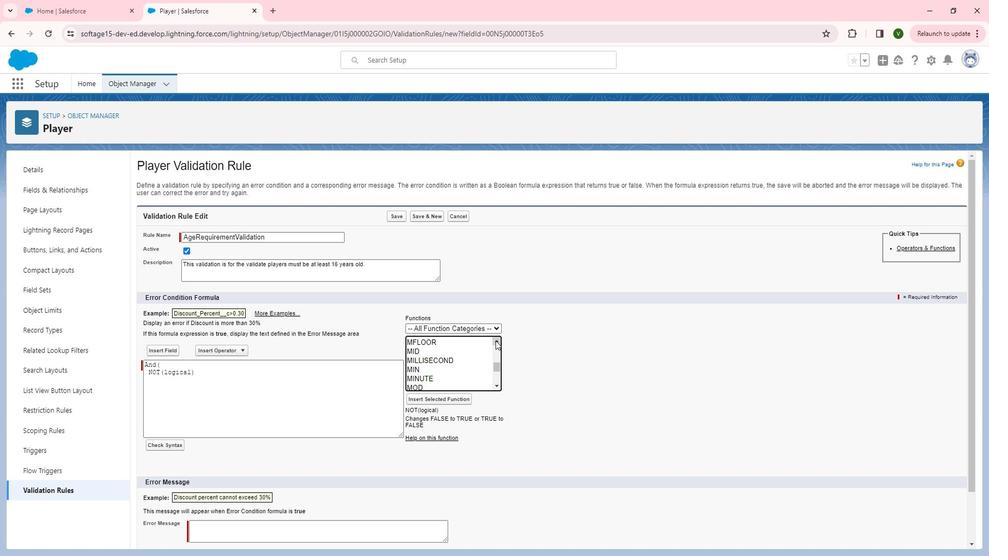 
Action: Mouse pressed left at (510, 343)
Screenshot: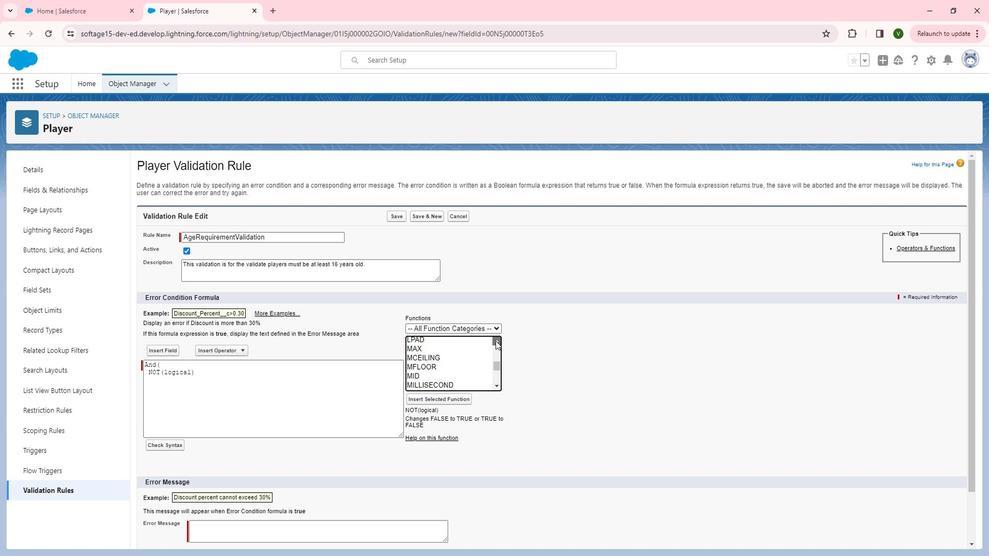 
Action: Mouse pressed left at (510, 343)
Screenshot: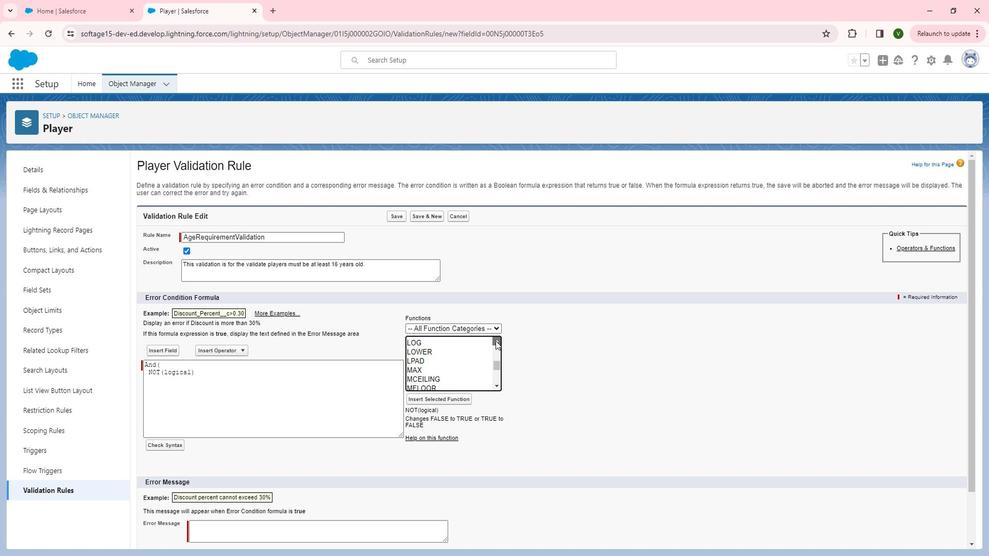 
Action: Mouse pressed left at (510, 343)
Screenshot: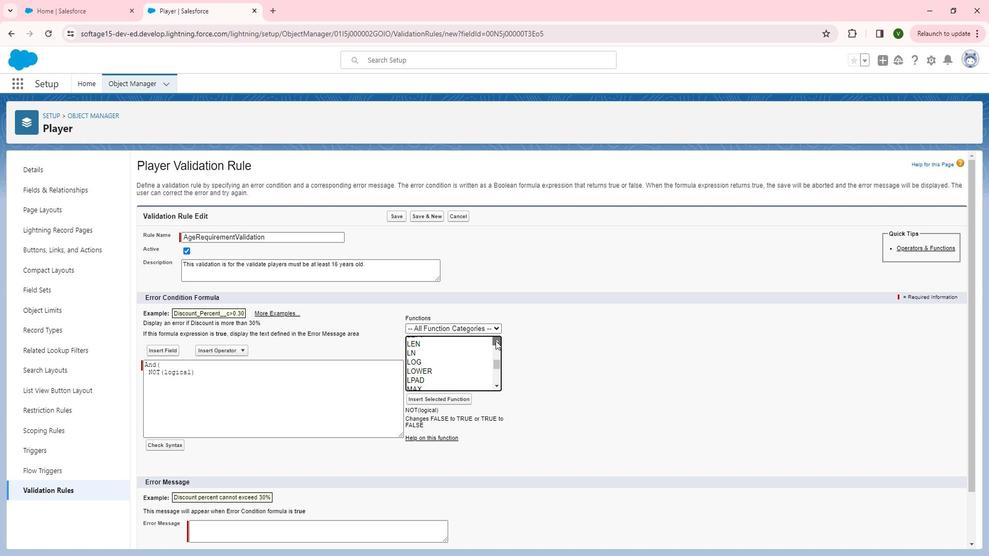 
Action: Mouse pressed left at (510, 343)
Screenshot: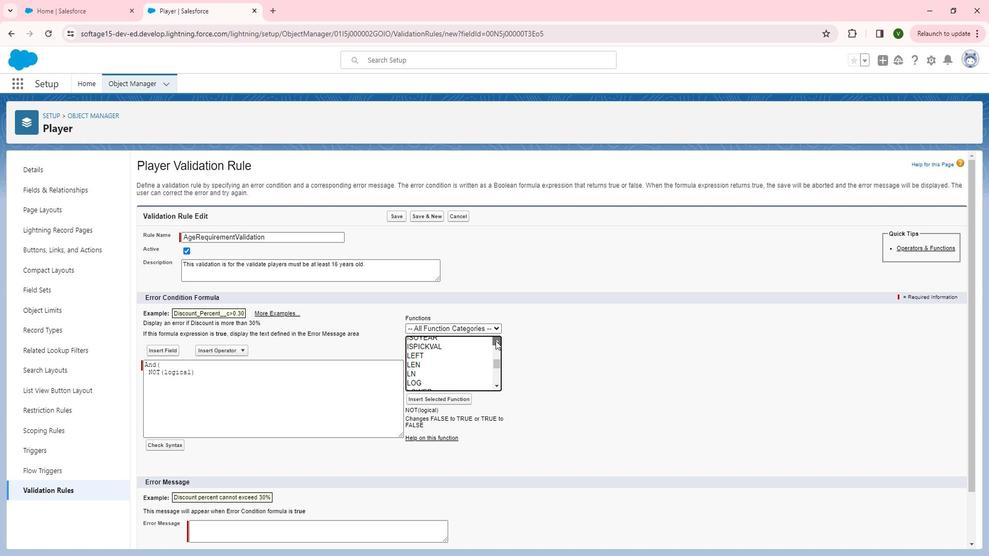 
Action: Mouse pressed left at (510, 343)
Screenshot: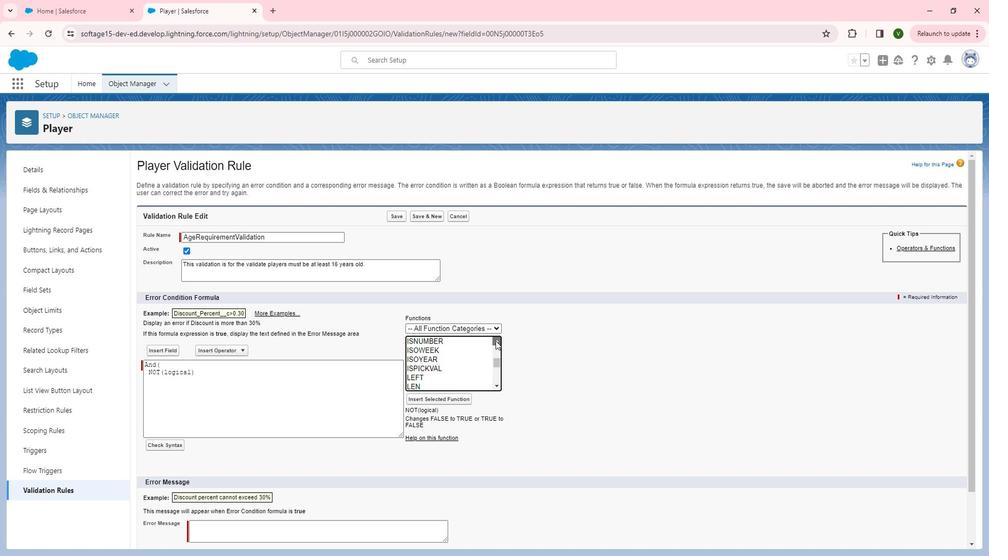 
Action: Mouse pressed left at (510, 343)
Screenshot: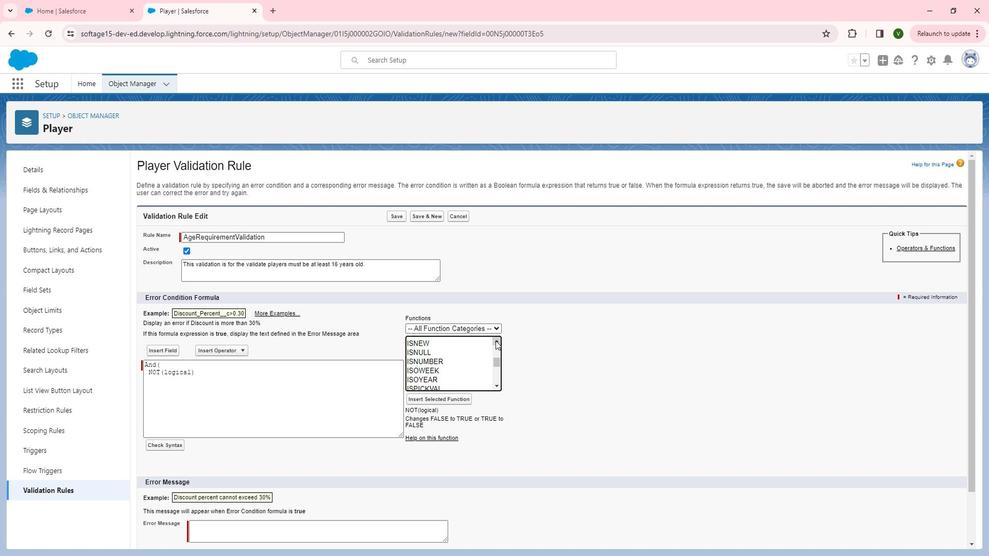 
Action: Mouse moved to (511, 339)
Screenshot: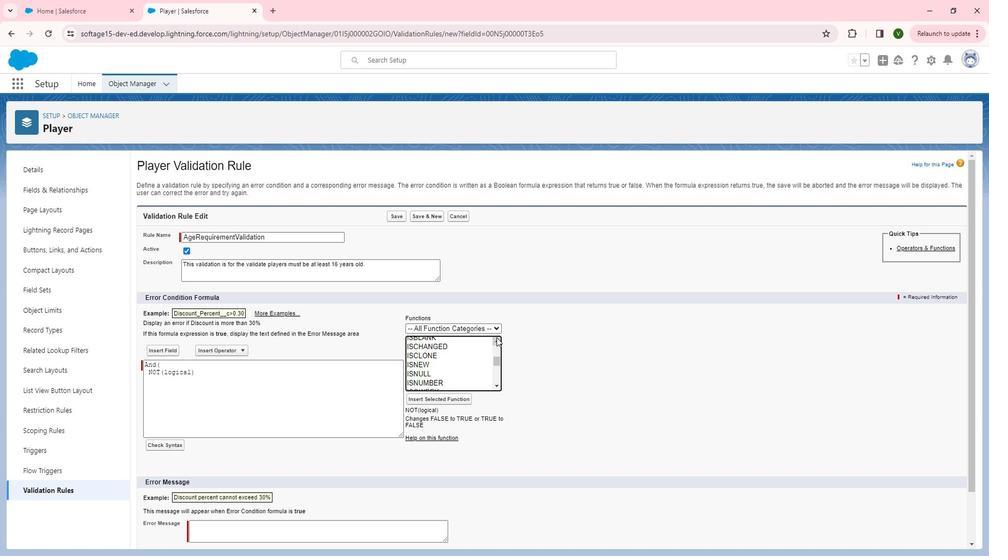 
Action: Mouse pressed left at (511, 339)
Screenshot: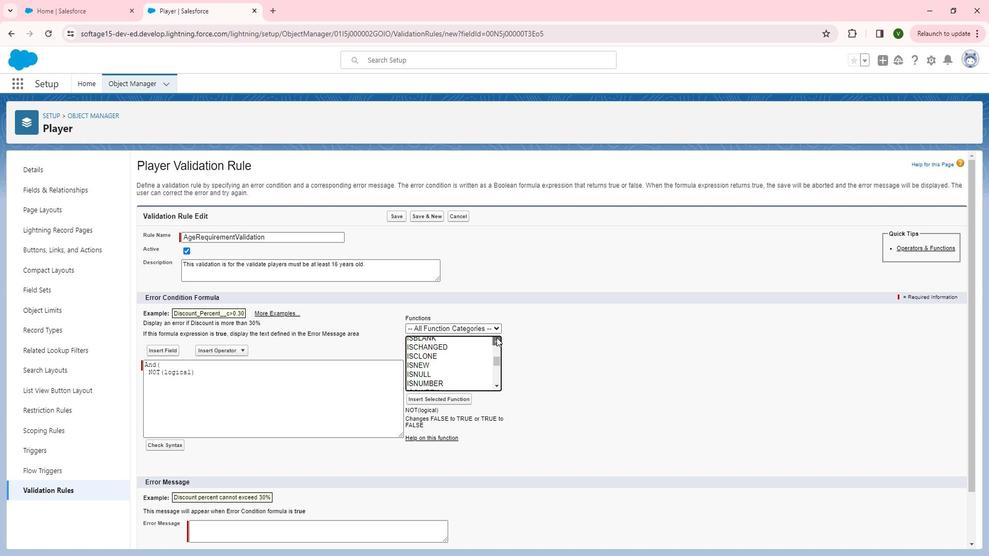 
Action: Mouse moved to (443, 361)
Screenshot: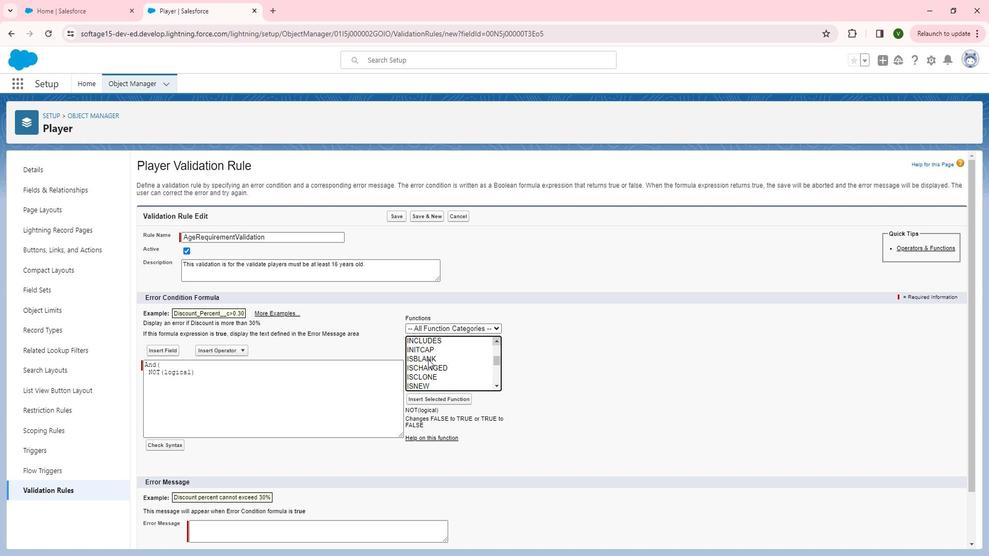 
Action: Mouse pressed left at (443, 361)
Screenshot: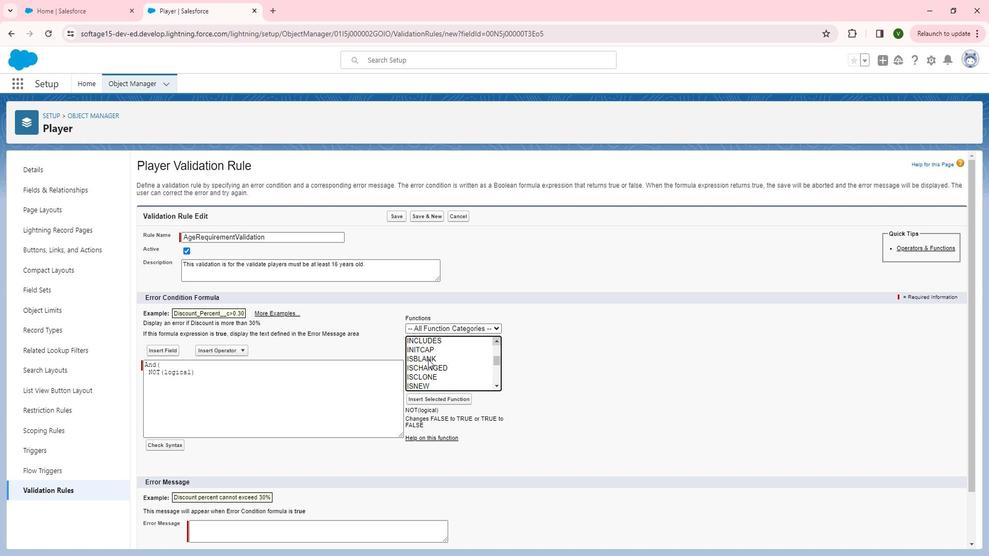 
Action: Mouse moved to (472, 397)
Screenshot: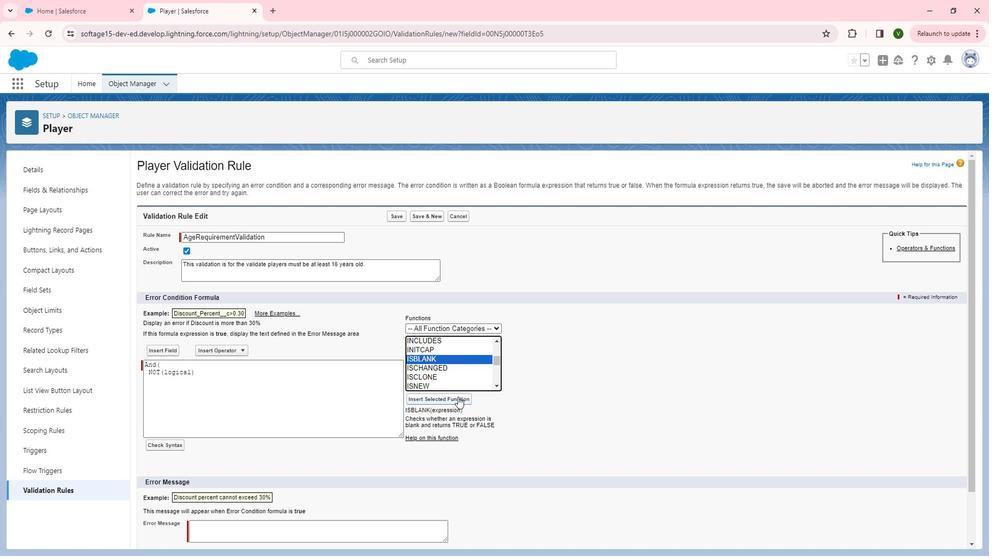 
Action: Mouse pressed left at (472, 397)
Screenshot: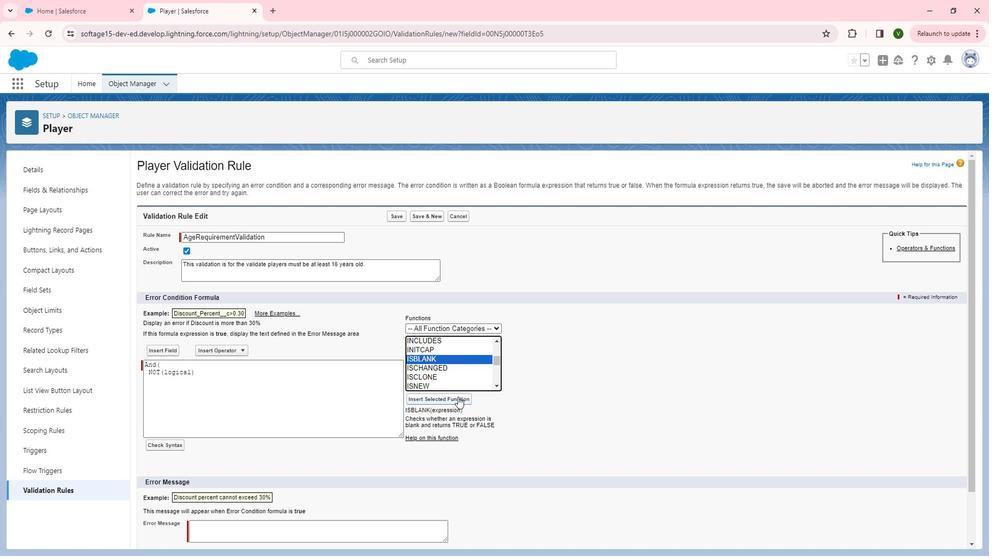 
Action: Mouse moved to (232, 377)
Screenshot: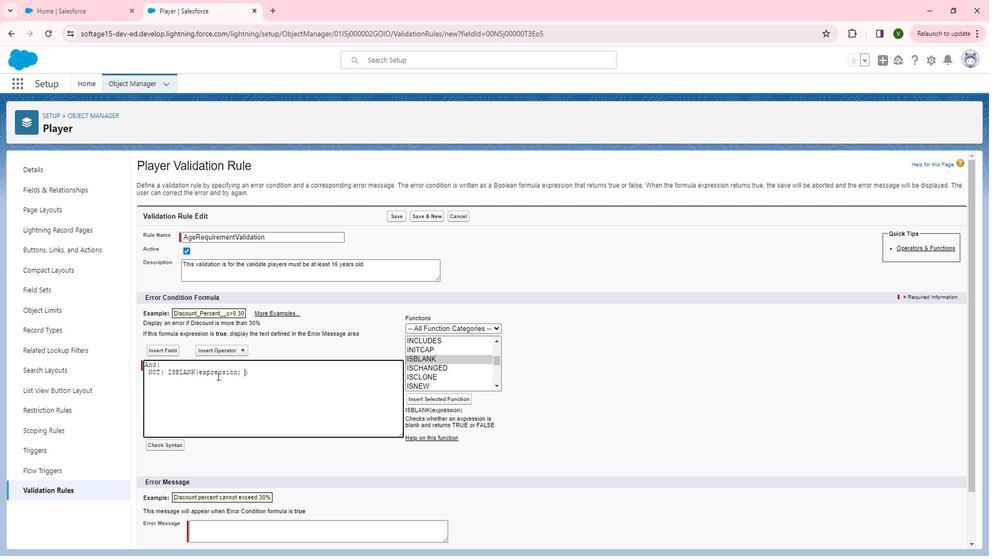 
Action: Mouse pressed left at (232, 377)
Screenshot: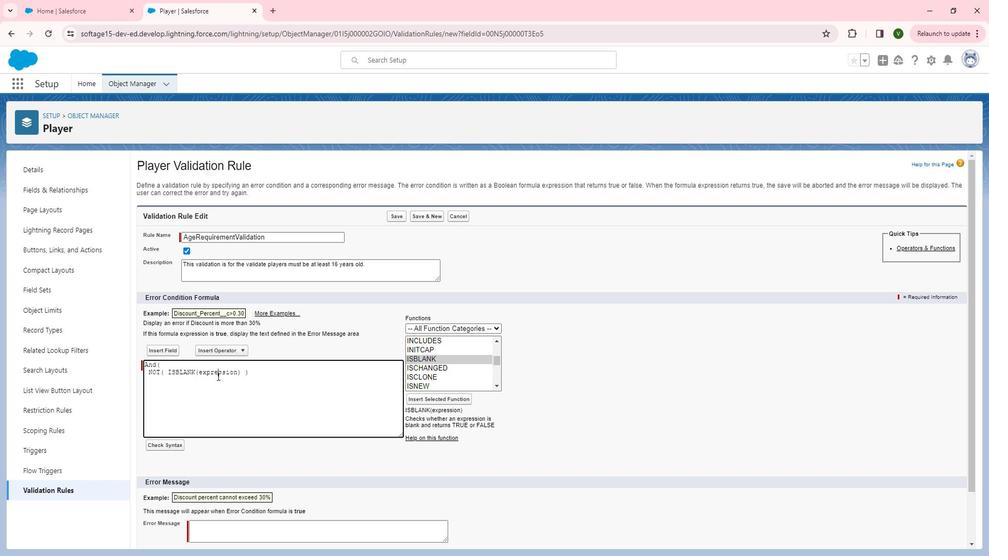 
Action: Mouse pressed left at (232, 377)
Screenshot: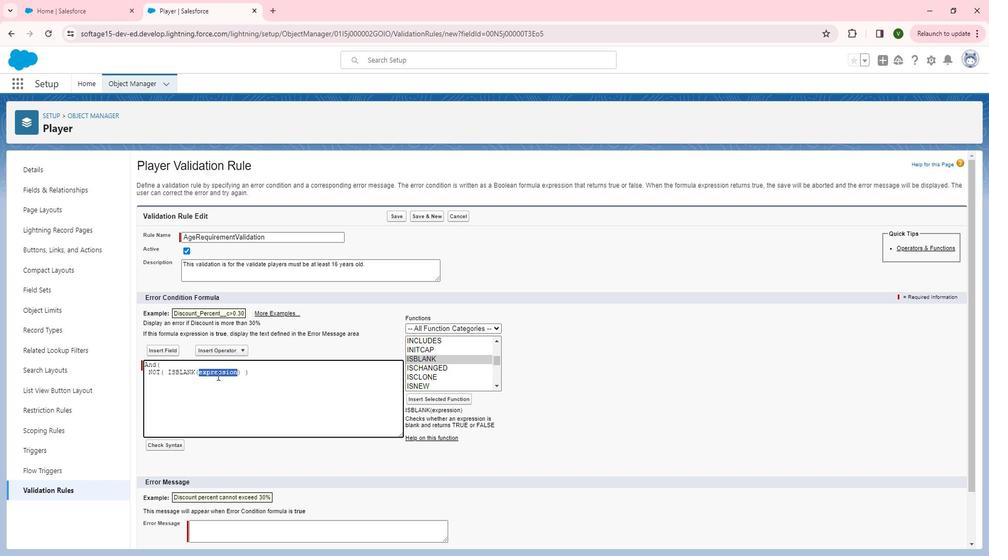 
Action: Mouse moved to (188, 352)
Screenshot: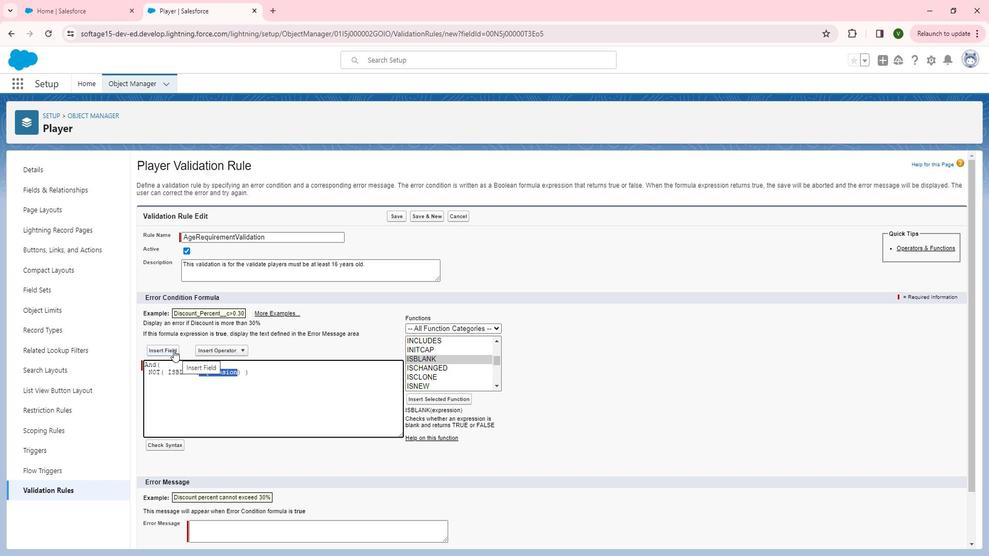 
Action: Mouse pressed left at (188, 352)
Screenshot: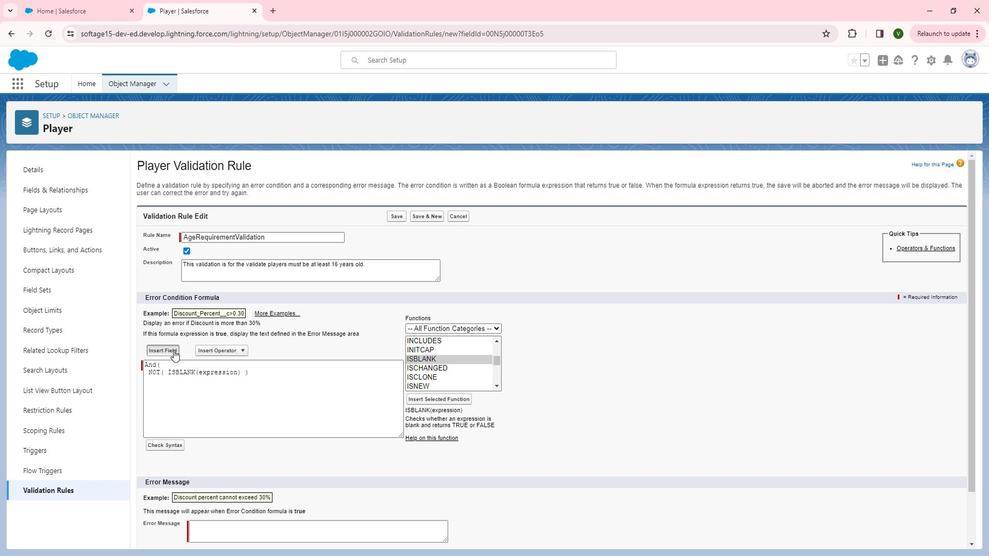 
Action: Mouse moved to (471, 345)
Screenshot: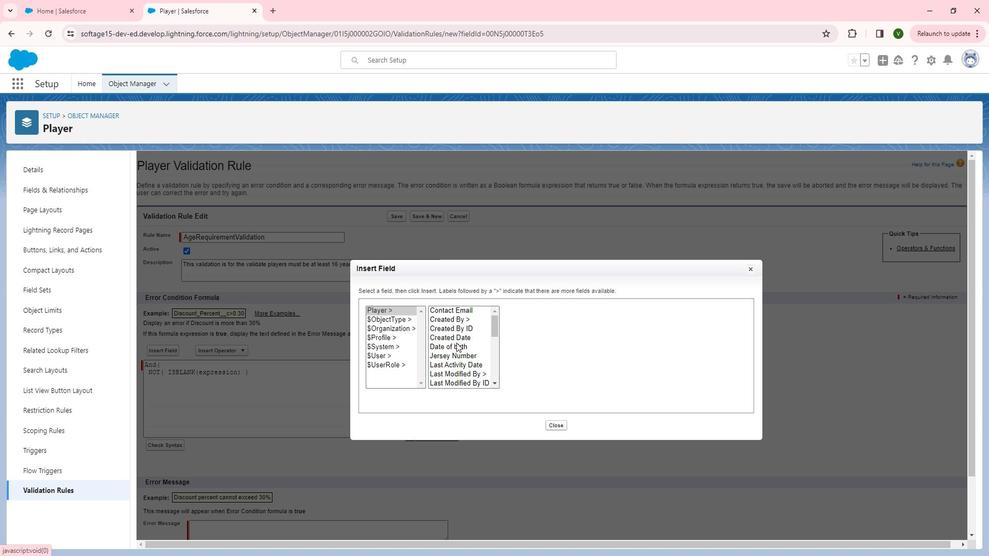 
Action: Mouse pressed left at (471, 345)
Screenshot: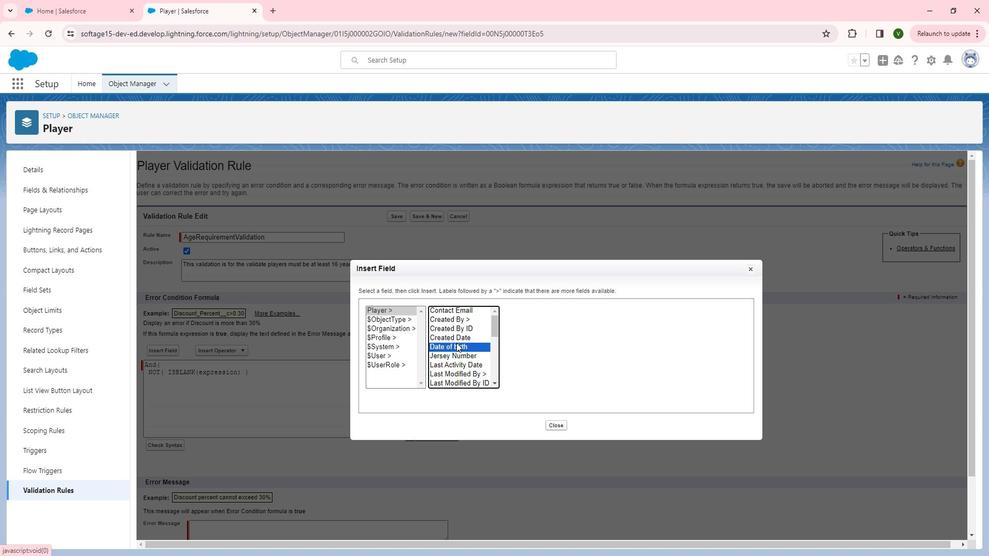 
Action: Mouse moved to (561, 367)
Screenshot: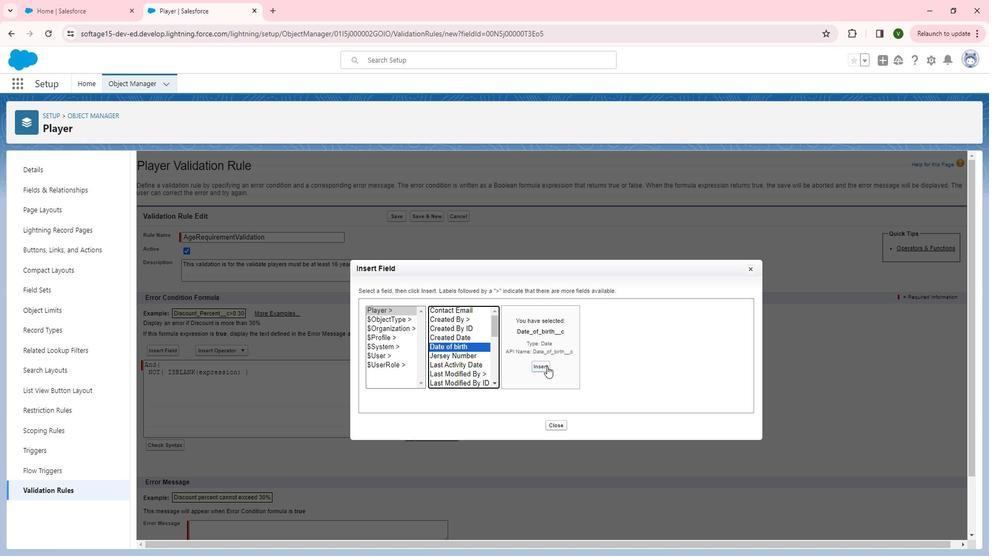 
Action: Mouse pressed left at (561, 367)
Screenshot: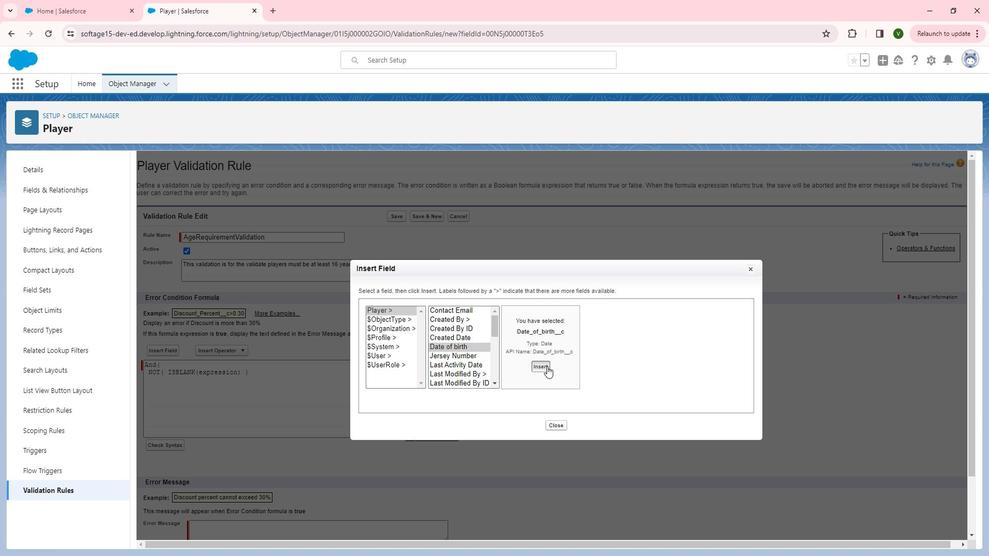 
Action: Mouse moved to (307, 372)
Screenshot: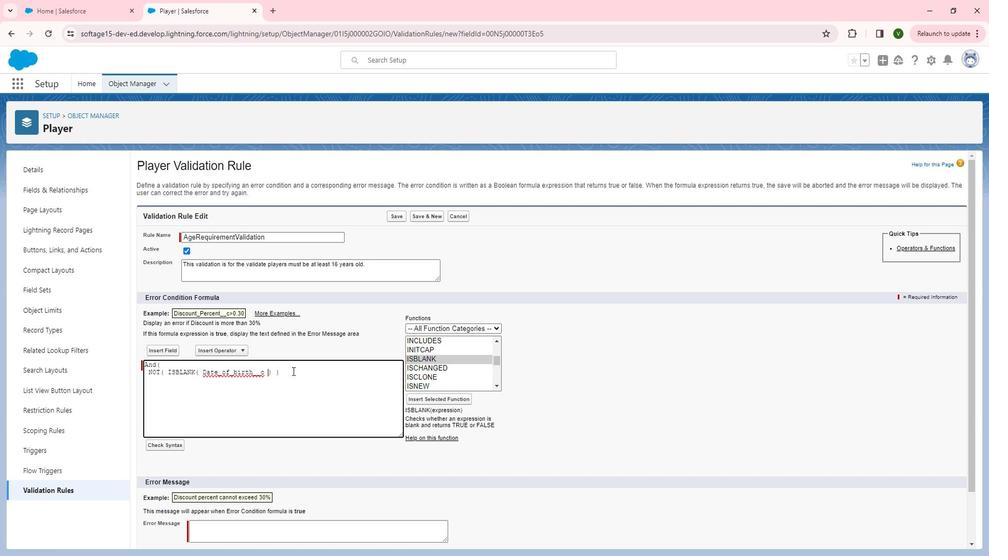 
Action: Mouse pressed left at (307, 372)
Screenshot: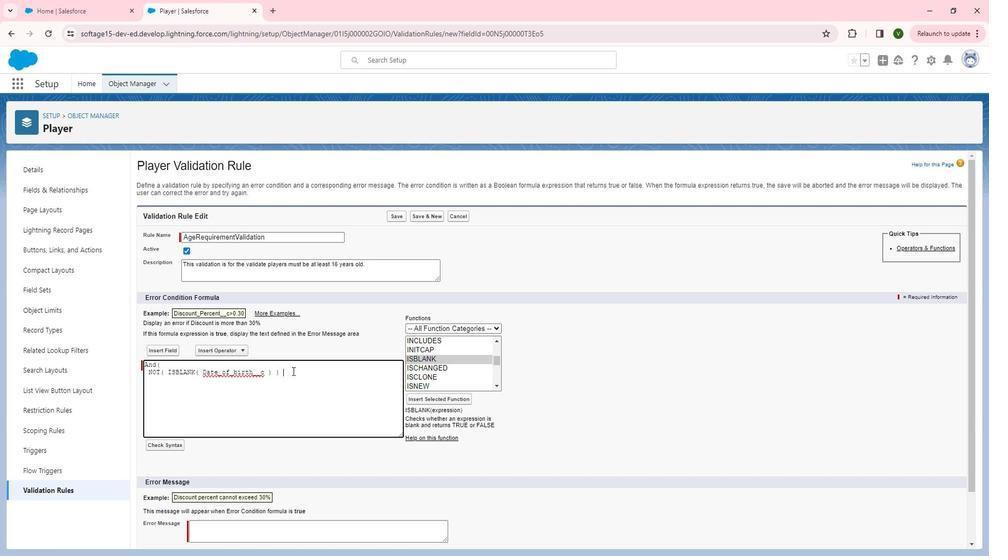 
Action: Mouse moved to (305, 372)
Screenshot: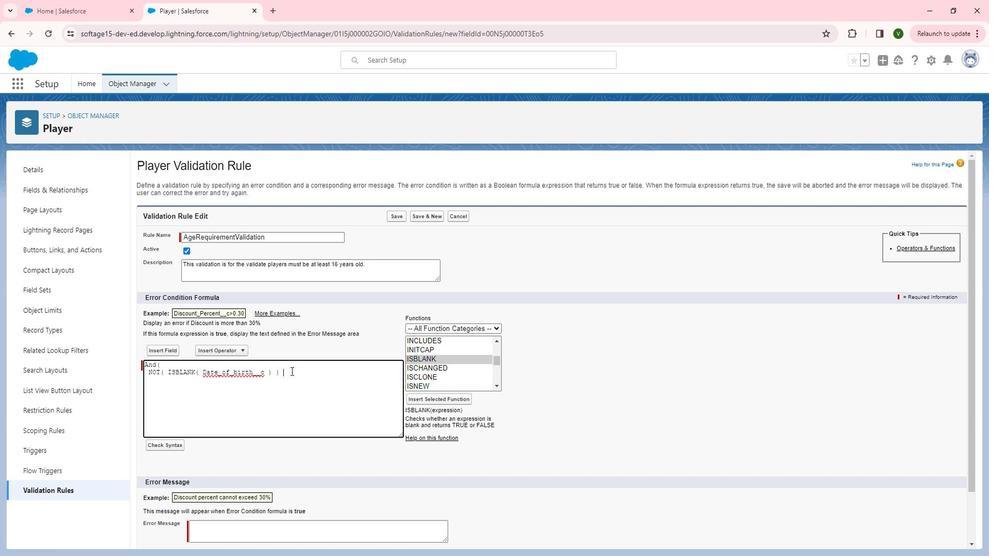 
Action: Key pressed ,<Key.enter>
Screenshot: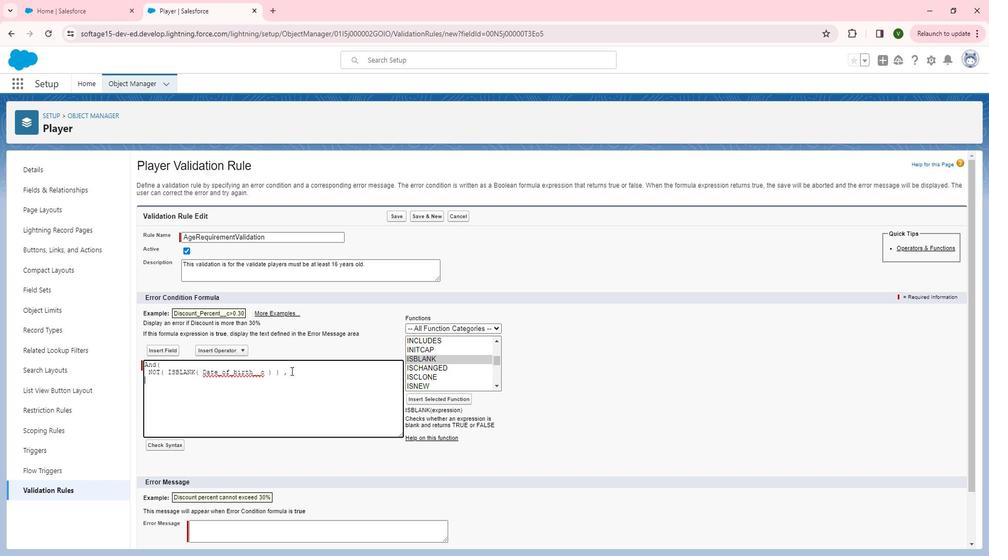 
Action: Mouse moved to (511, 386)
Screenshot: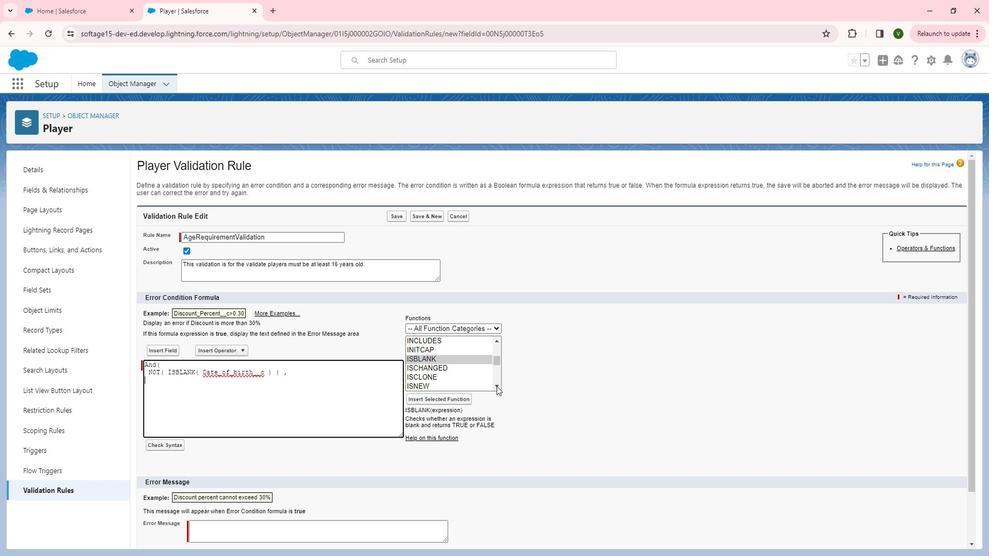 
Action: Mouse pressed left at (511, 386)
Screenshot: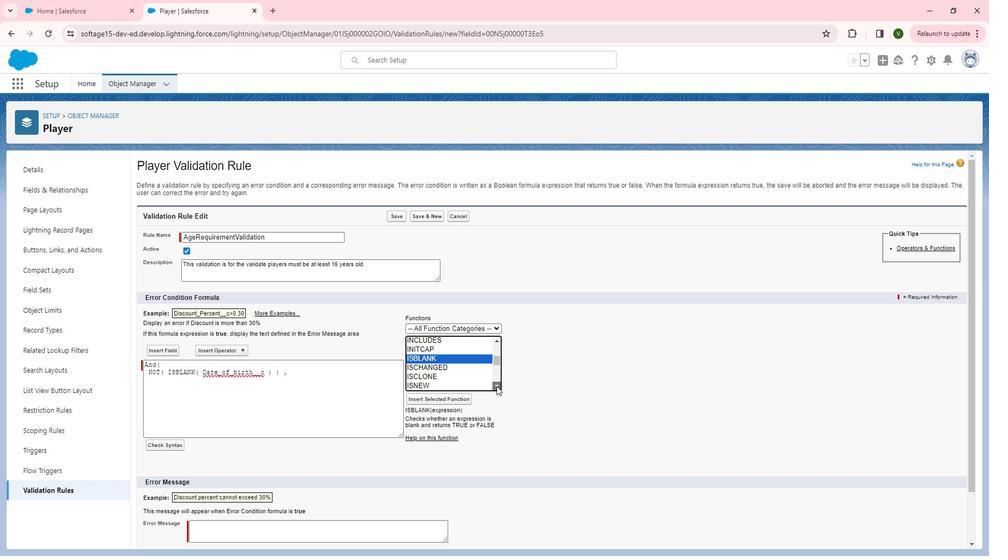 
Action: Mouse pressed left at (511, 386)
Screenshot: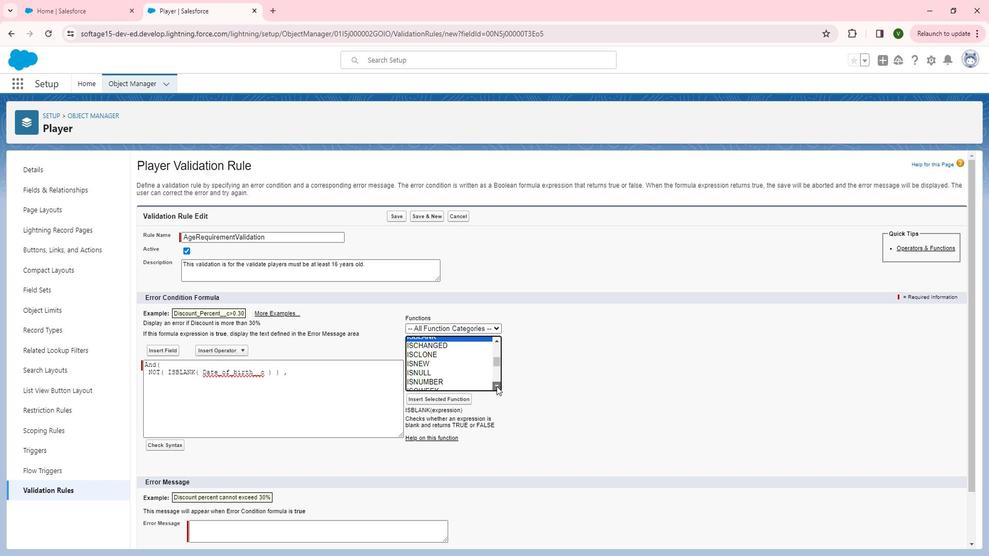 
Action: Mouse pressed left at (511, 386)
Screenshot: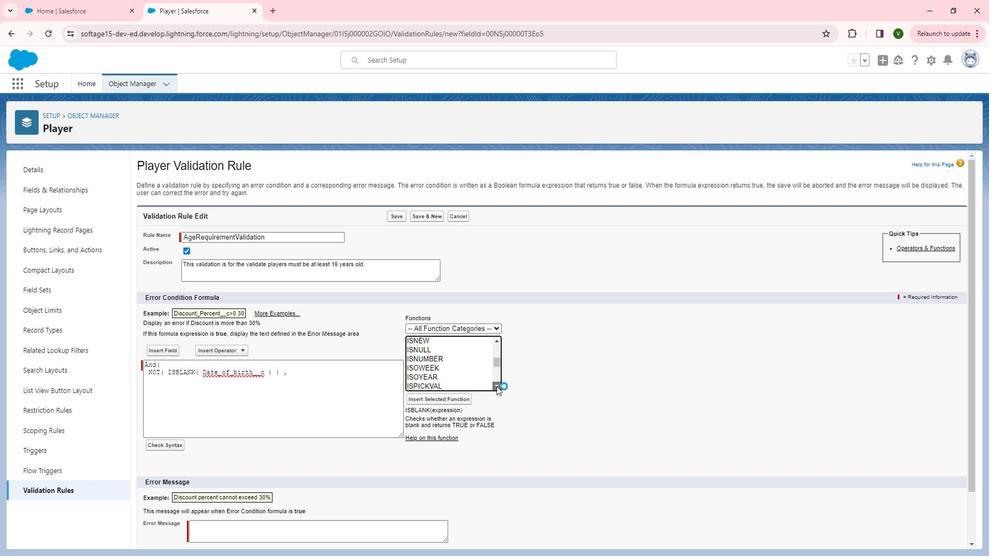 
Action: Mouse pressed left at (511, 386)
Screenshot: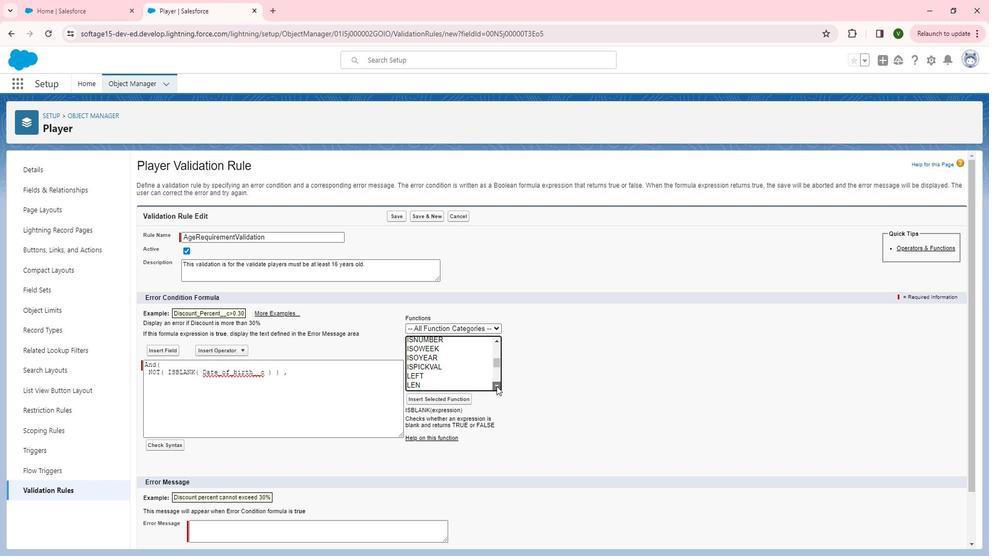 
Action: Mouse pressed left at (511, 386)
Screenshot: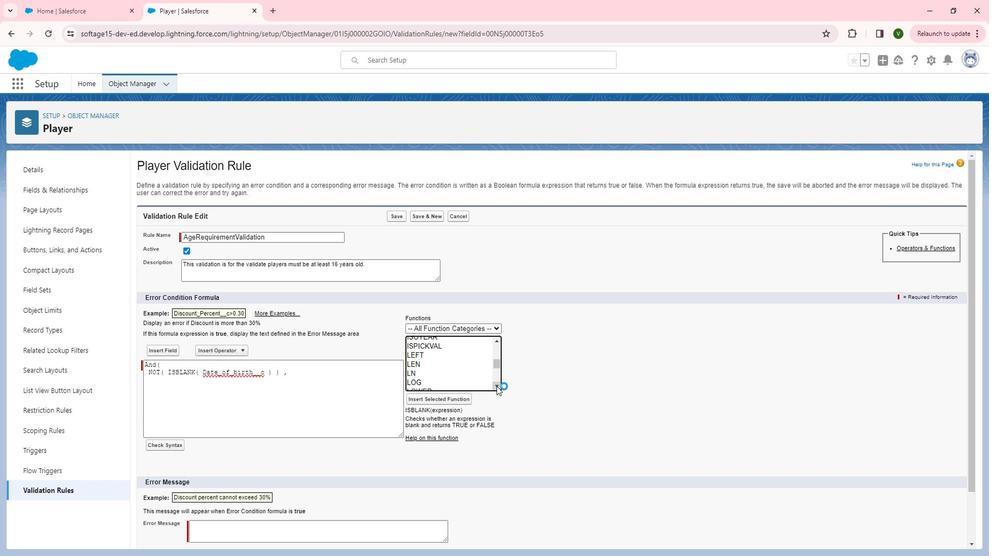 
Action: Mouse moved to (512, 386)
Screenshot: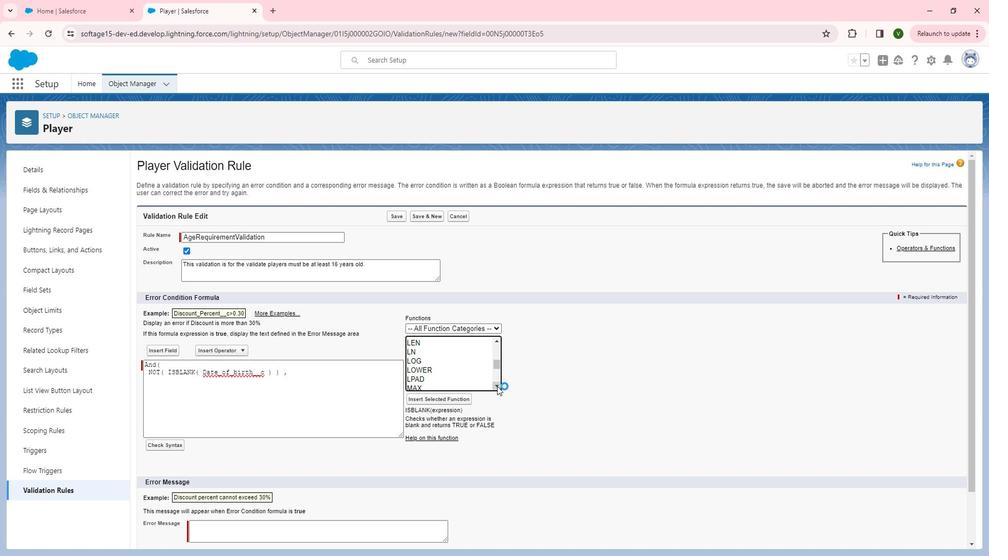 
Action: Mouse pressed left at (512, 386)
Screenshot: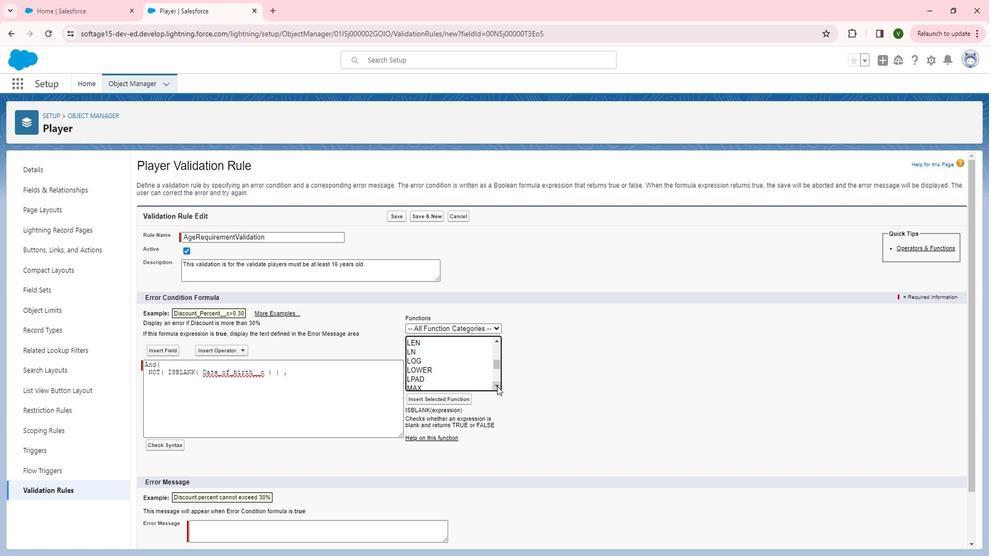 
Action: Mouse pressed left at (512, 386)
Screenshot: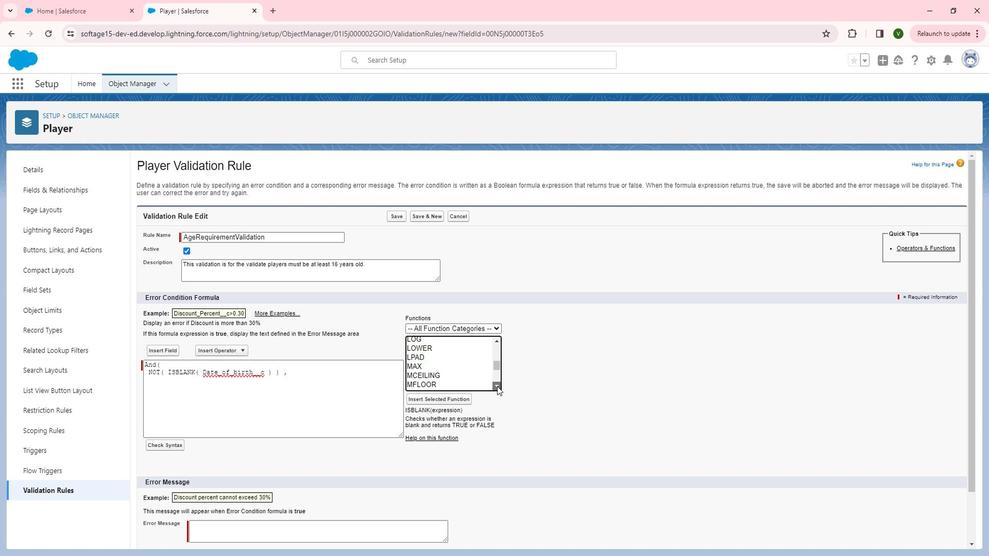 
Action: Mouse pressed left at (512, 386)
Screenshot: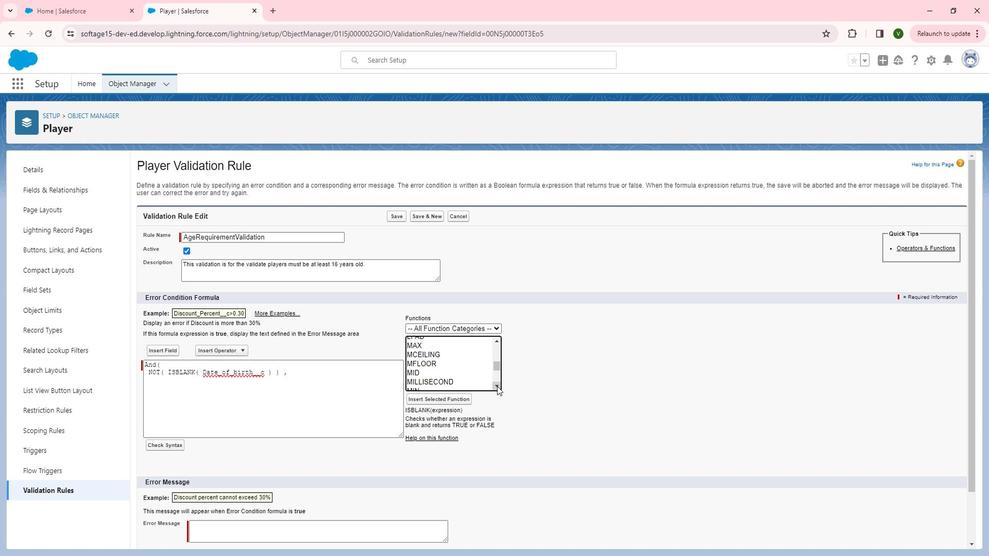 
Action: Mouse pressed left at (512, 386)
Screenshot: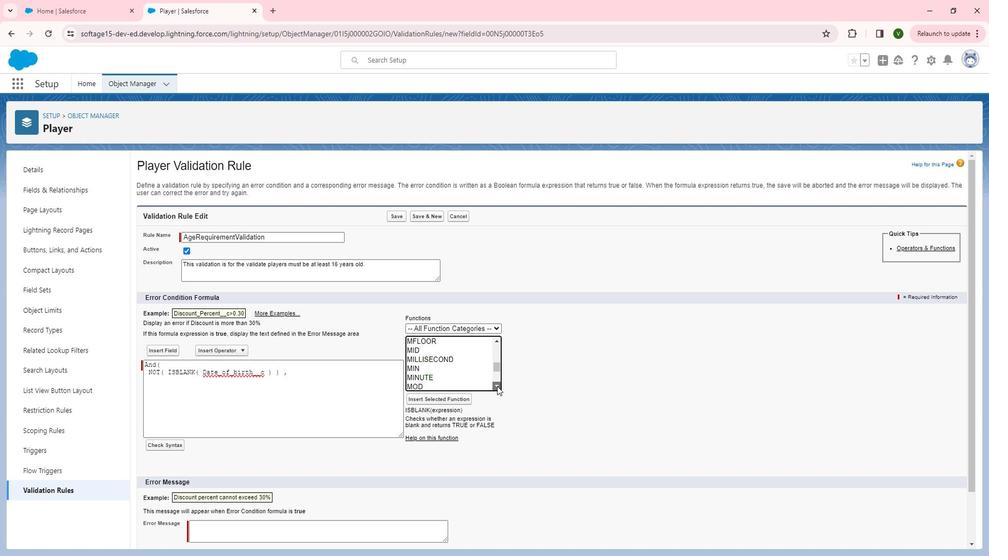 
Action: Mouse pressed left at (512, 386)
Screenshot: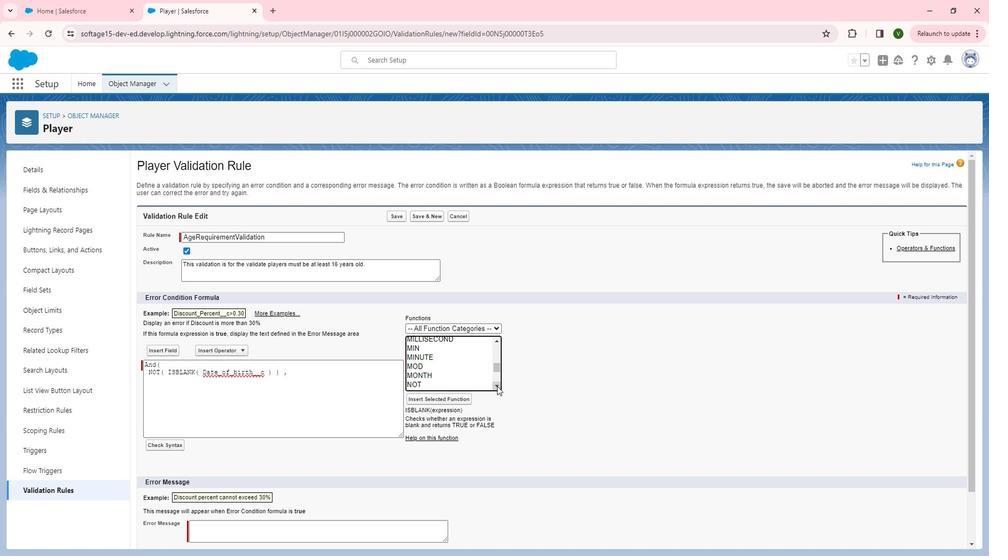 
Action: Mouse pressed left at (512, 386)
Screenshot: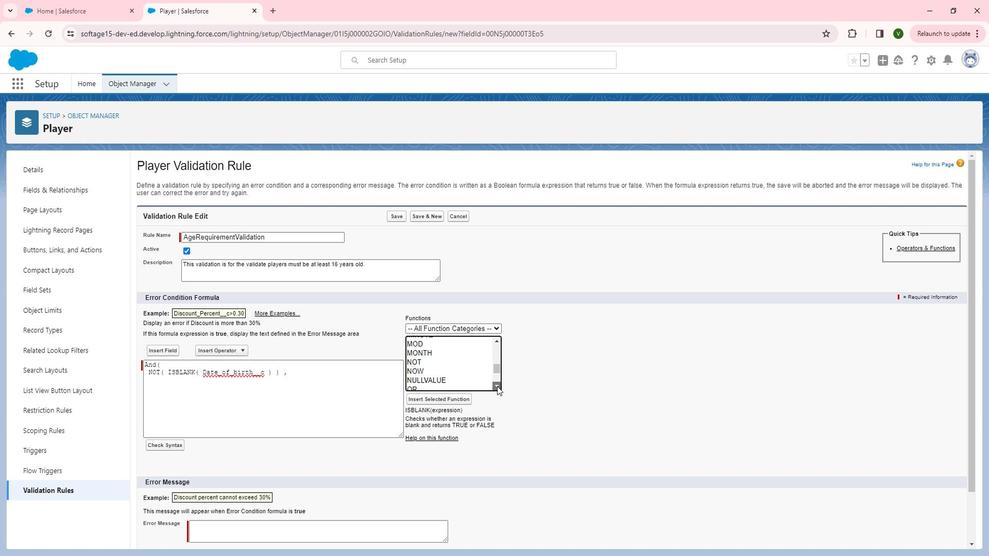 
Action: Mouse pressed left at (512, 386)
Screenshot: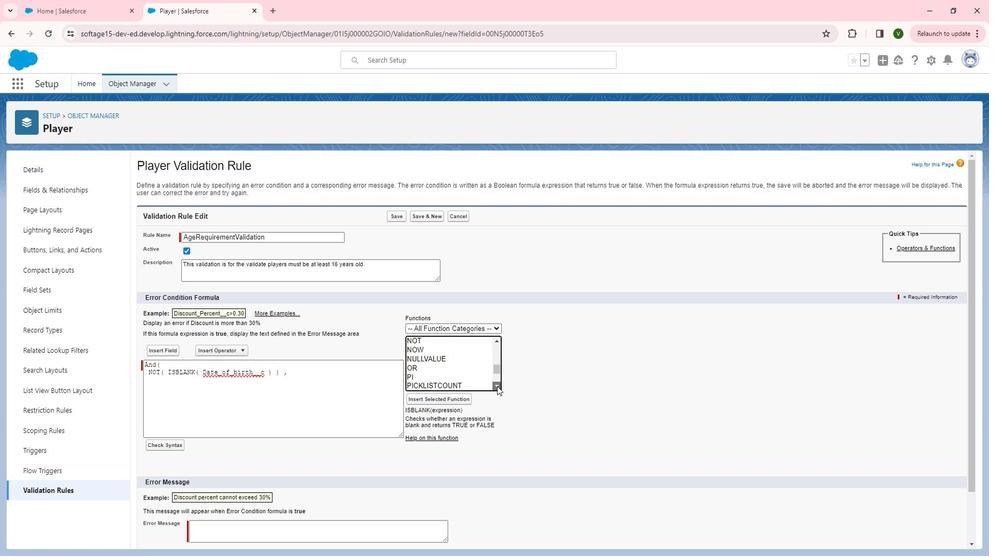 
Action: Mouse moved to (509, 343)
Screenshot: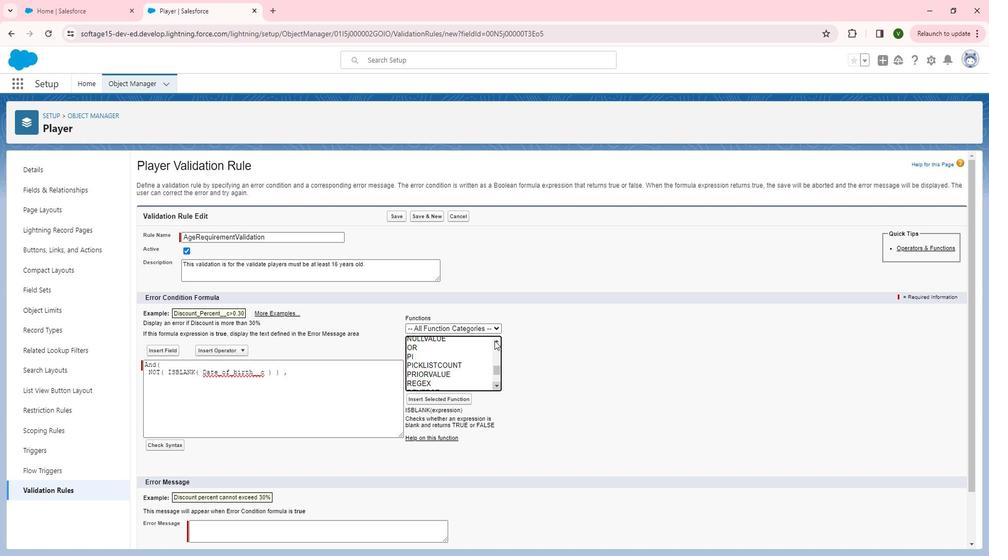 
Action: Mouse pressed left at (509, 343)
Screenshot: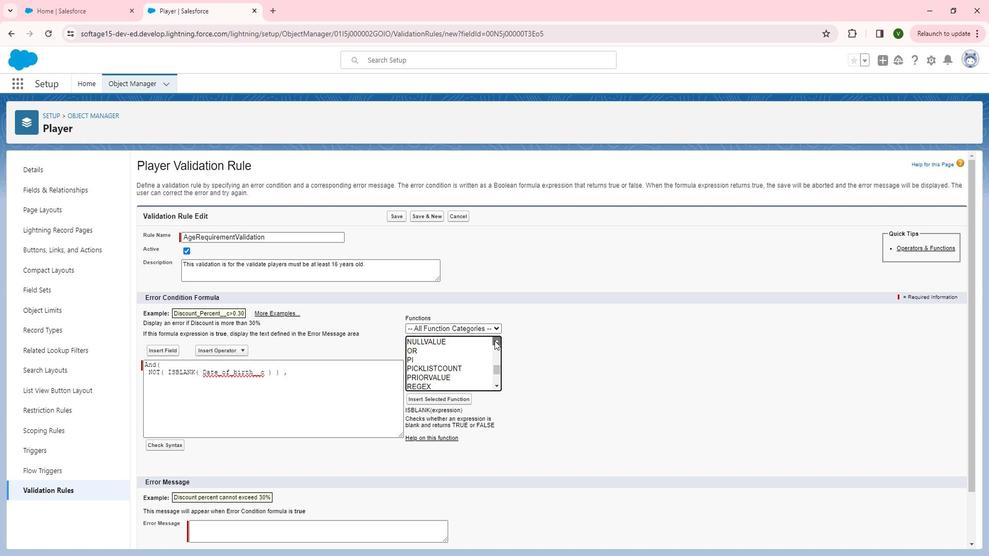 
Action: Mouse pressed left at (509, 343)
Screenshot: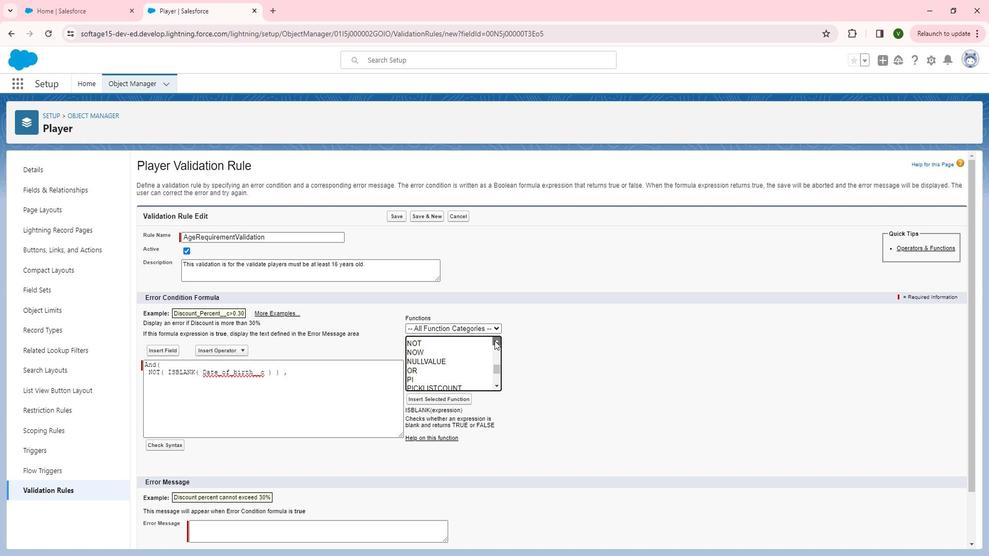 
Action: Mouse pressed left at (509, 343)
Screenshot: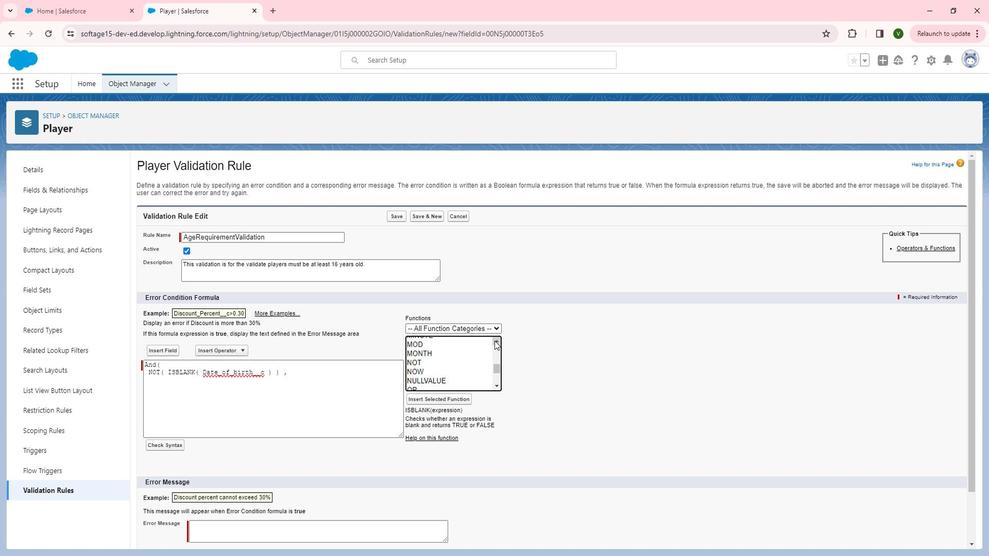 
Action: Mouse pressed left at (509, 343)
Screenshot: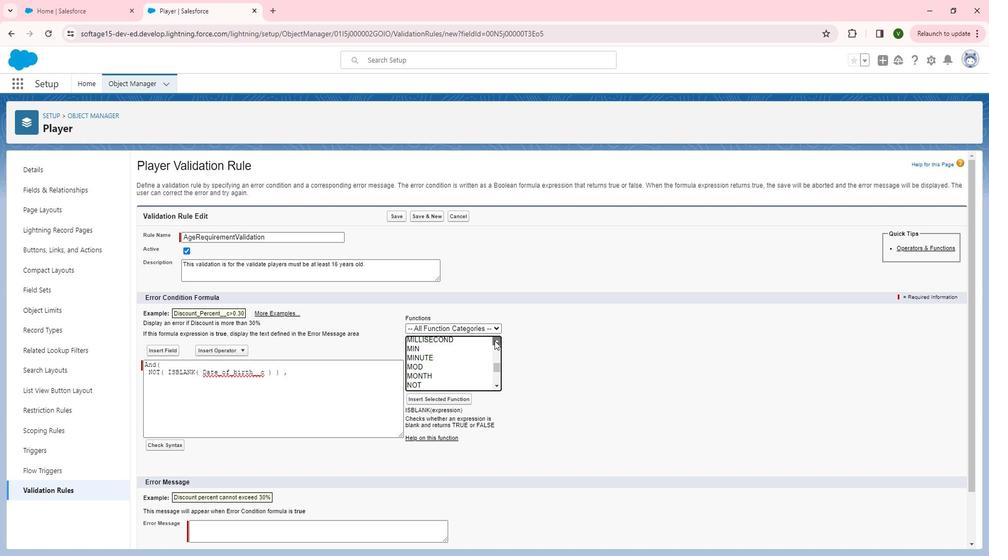 
Action: Mouse pressed left at (509, 343)
Screenshot: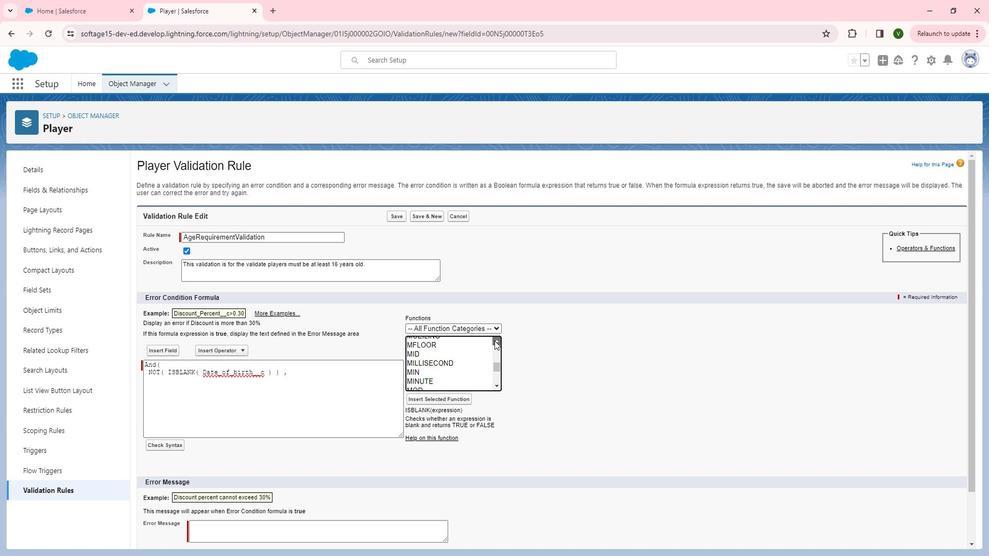 
Action: Mouse pressed left at (509, 343)
Screenshot: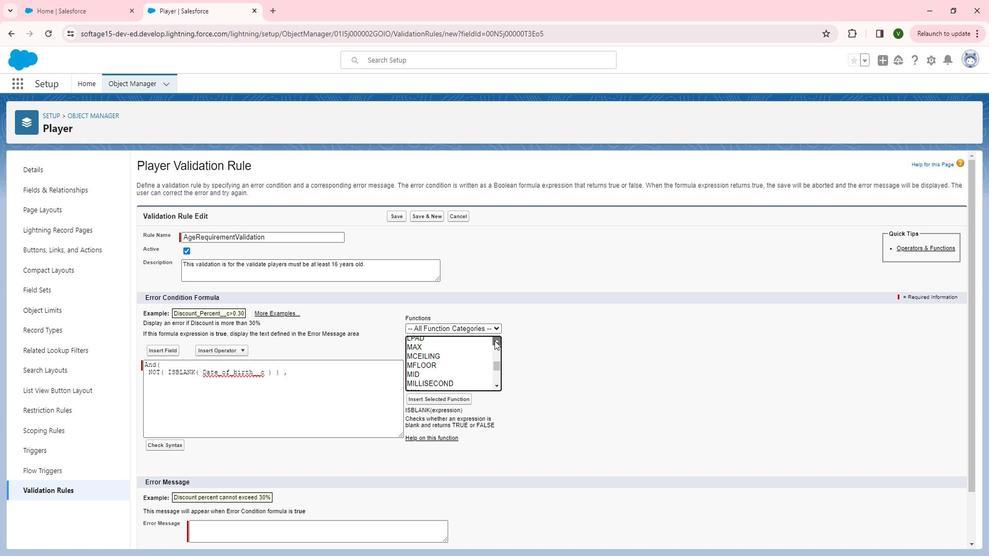 
Action: Mouse pressed left at (509, 343)
Screenshot: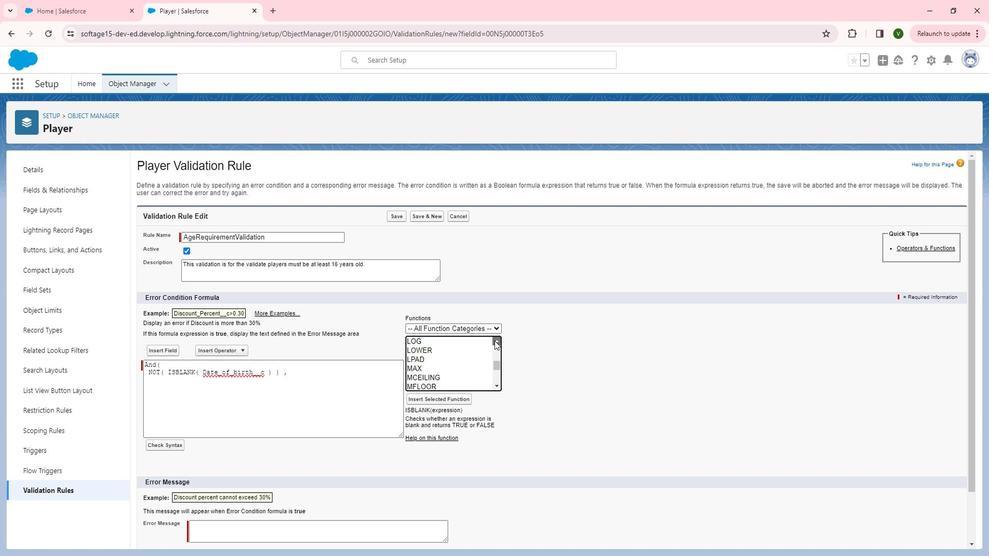 
Action: Mouse pressed left at (509, 343)
Screenshot: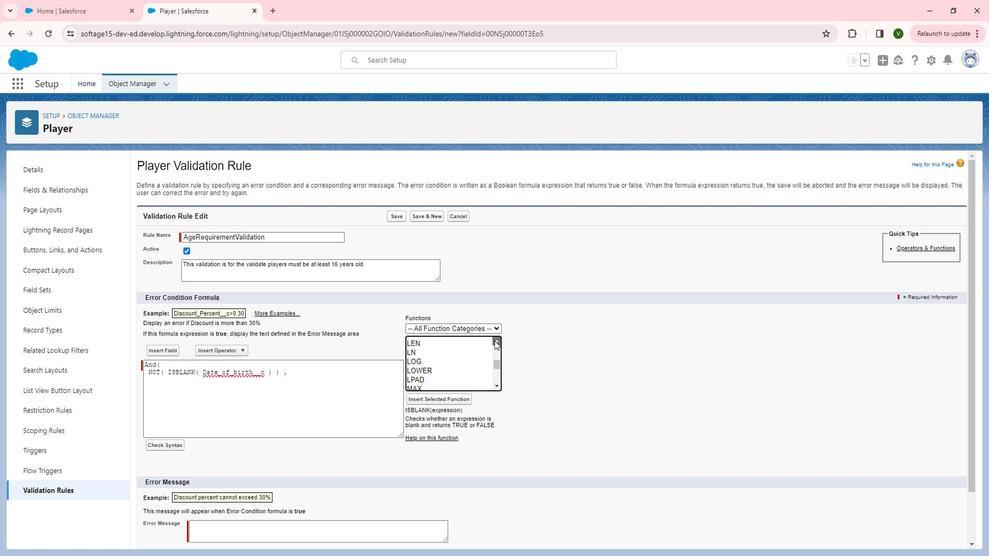 
Action: Mouse pressed left at (509, 343)
Screenshot: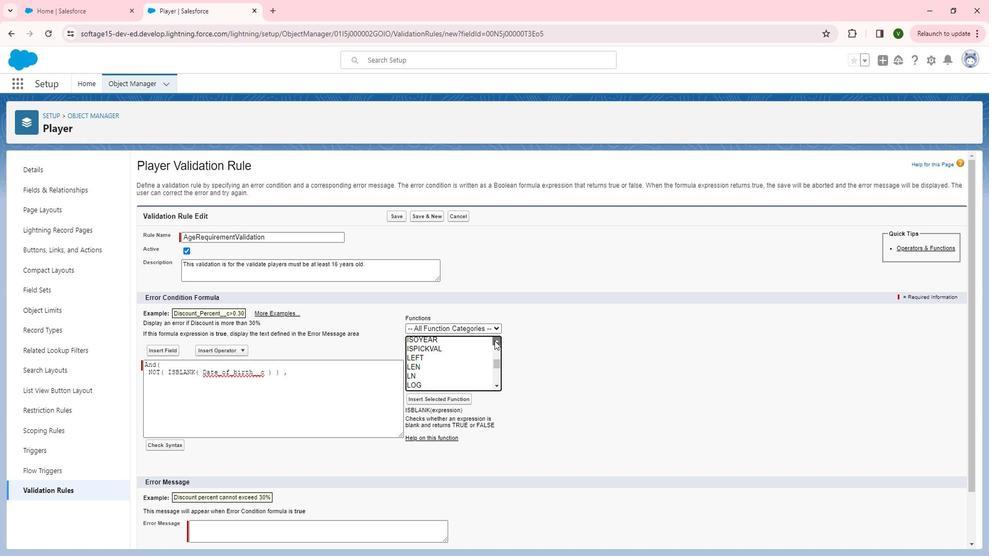 
Action: Mouse pressed left at (509, 343)
Screenshot: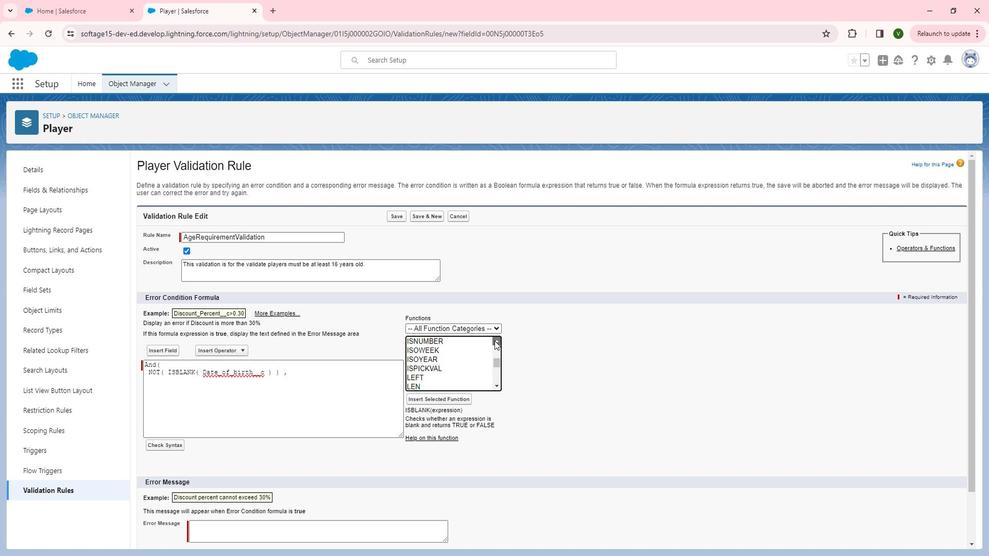 
Action: Mouse pressed left at (509, 343)
Screenshot: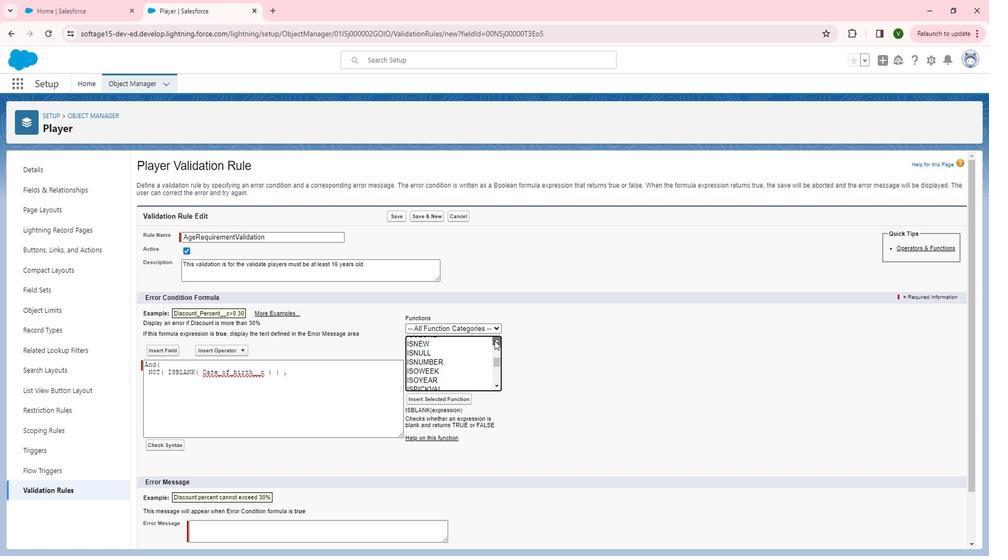 
Action: Mouse pressed left at (509, 343)
Screenshot: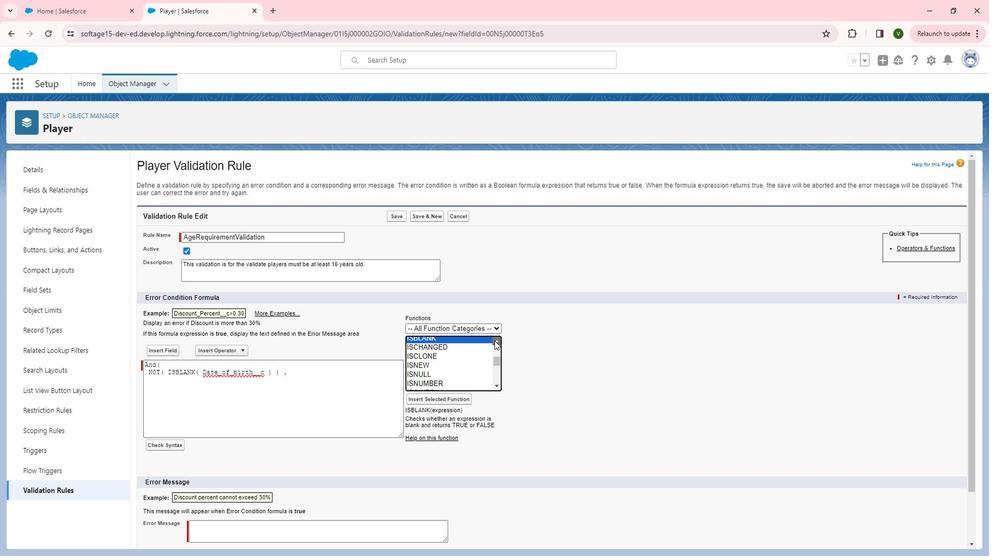 
Action: Mouse pressed left at (509, 343)
Screenshot: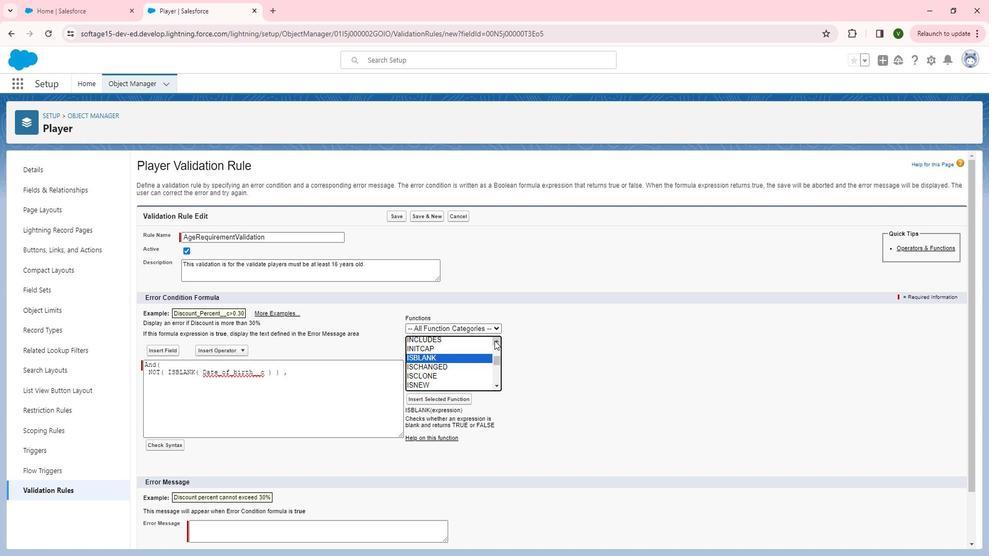 
Action: Mouse pressed left at (509, 343)
Screenshot: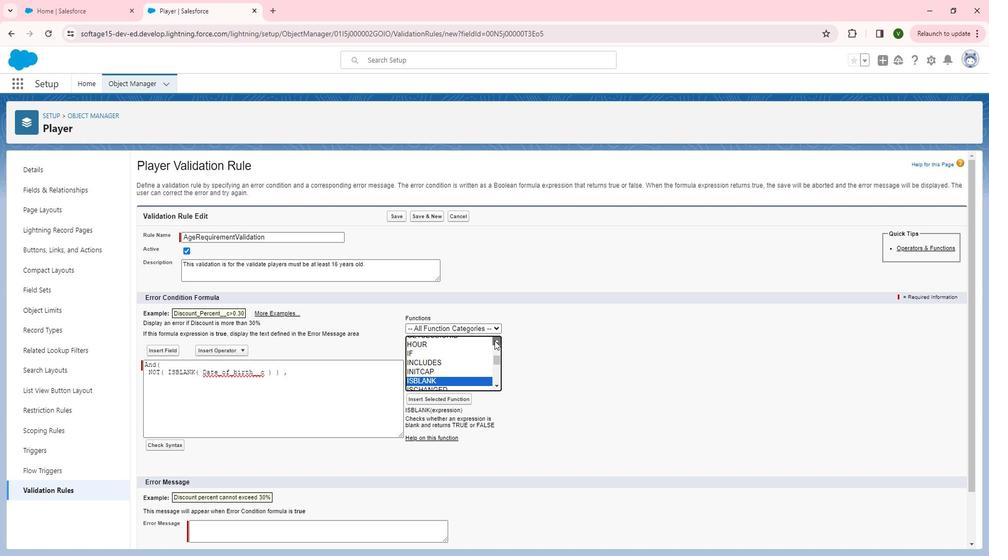 
Action: Mouse pressed left at (509, 343)
Screenshot: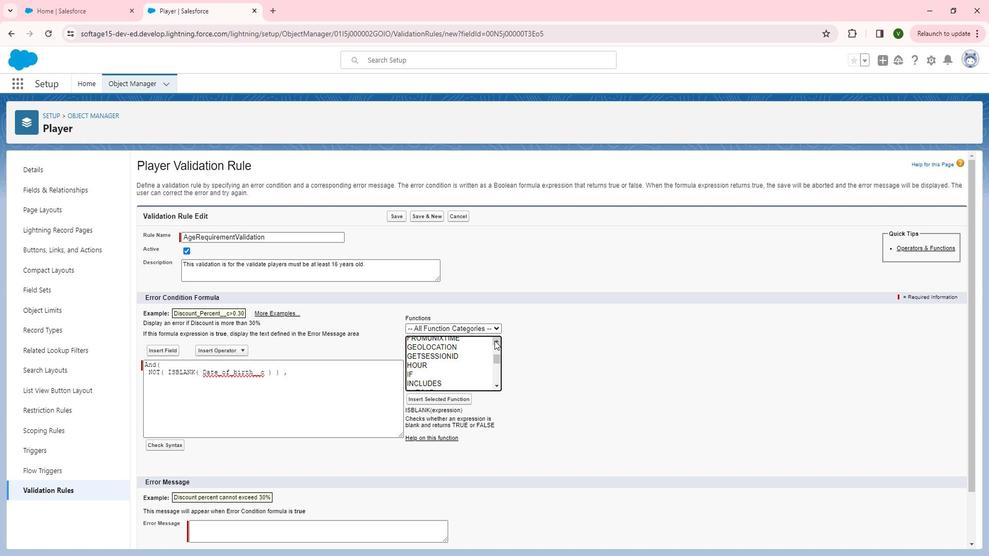 
Action: Mouse pressed left at (509, 343)
Screenshot: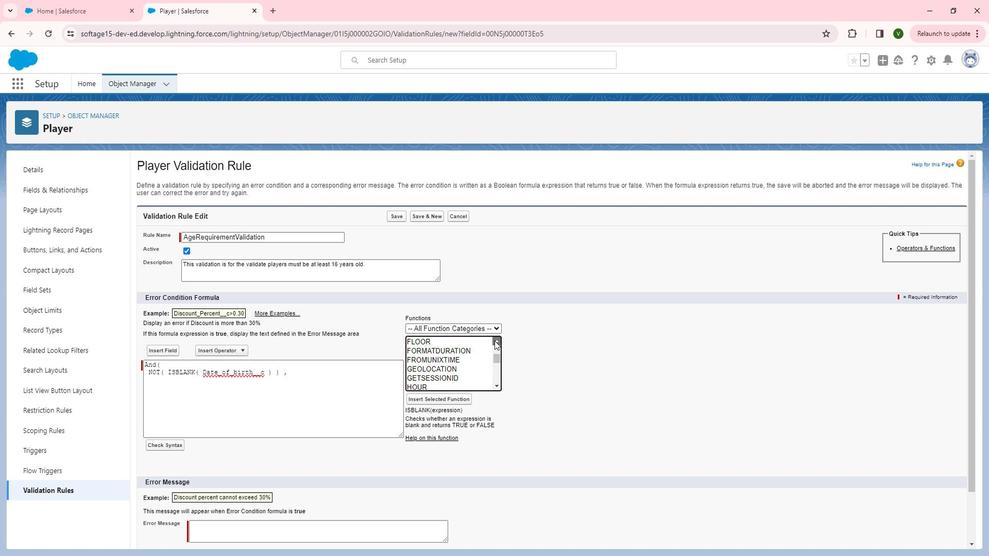 
Action: Mouse moved to (445, 361)
Screenshot: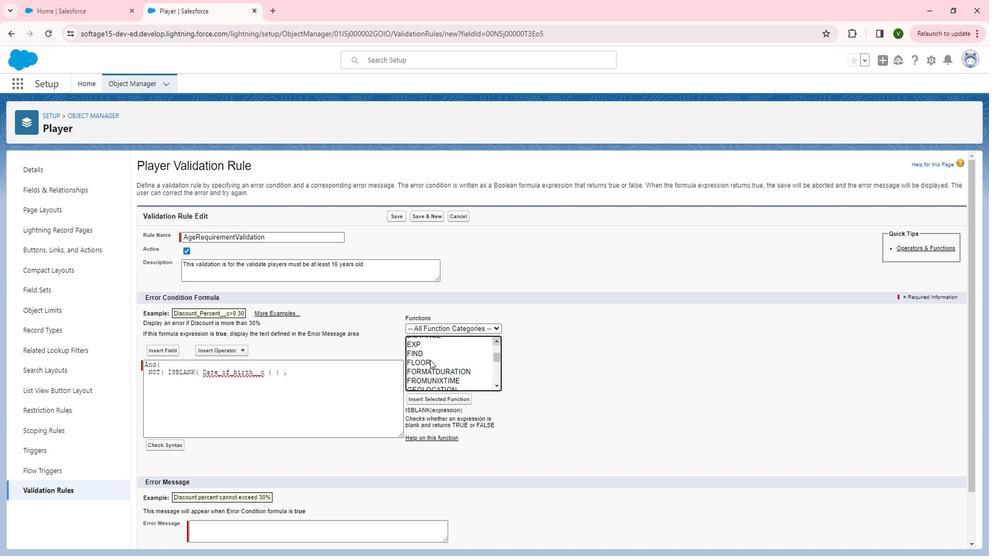 
Action: Mouse pressed left at (445, 361)
Screenshot: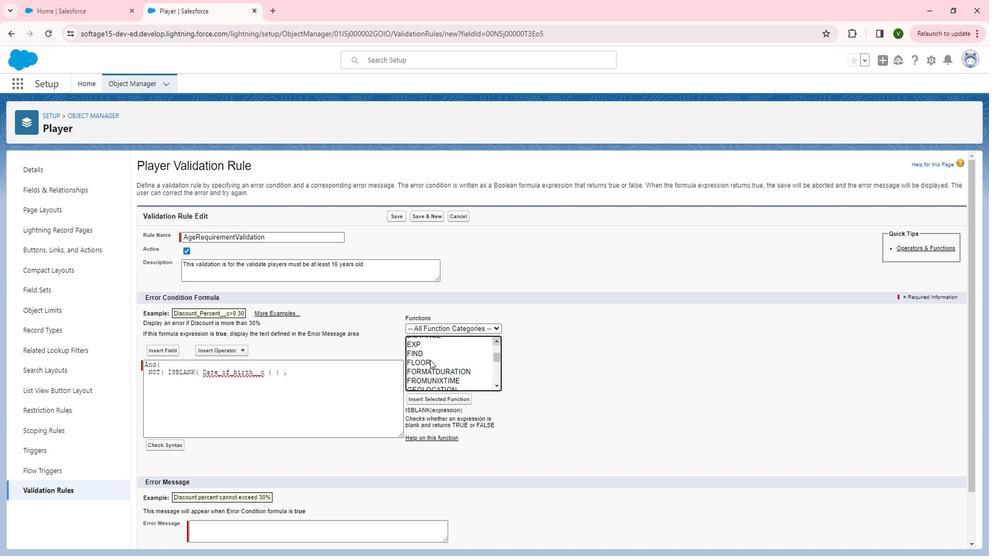 
Action: Mouse moved to (471, 396)
Screenshot: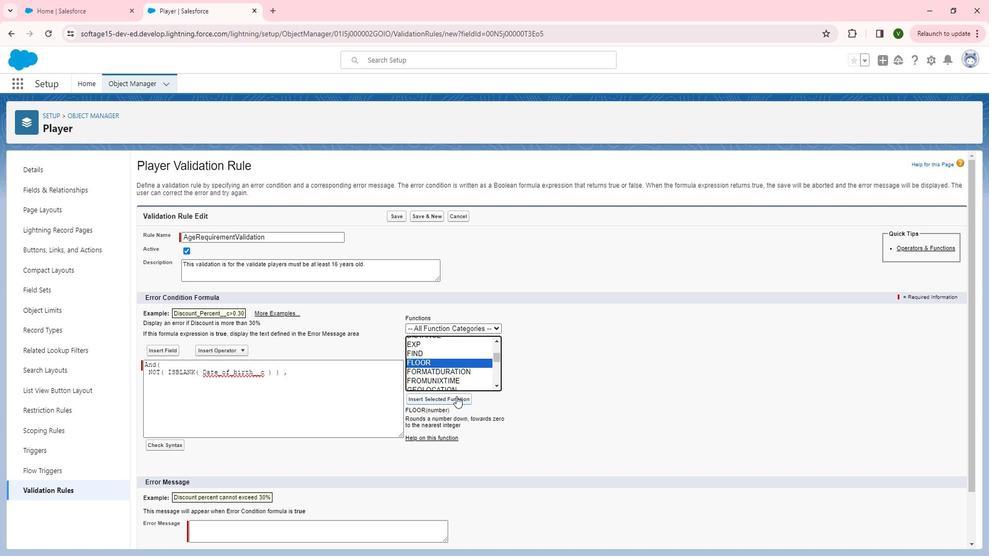 
Action: Mouse pressed left at (471, 396)
Screenshot: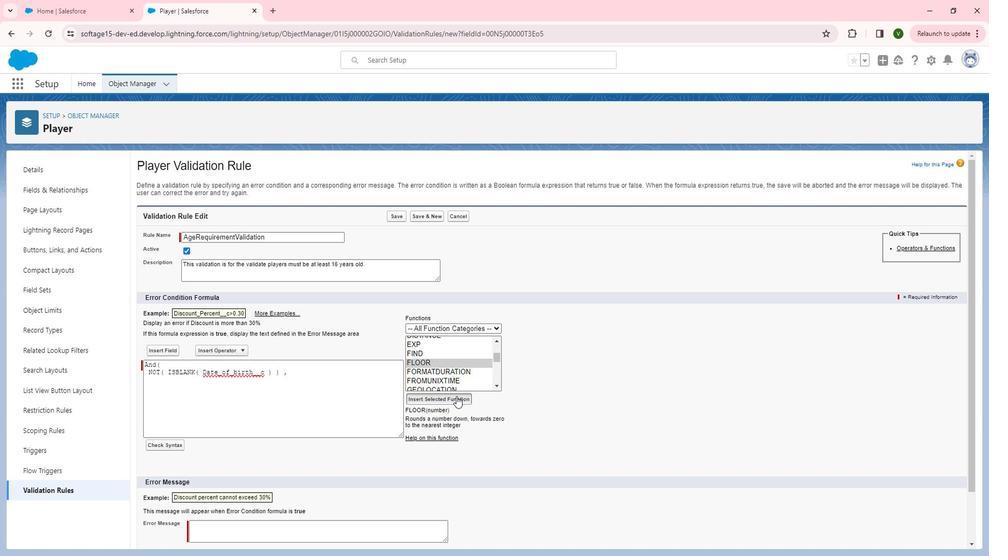 
Action: Mouse moved to (196, 382)
Screenshot: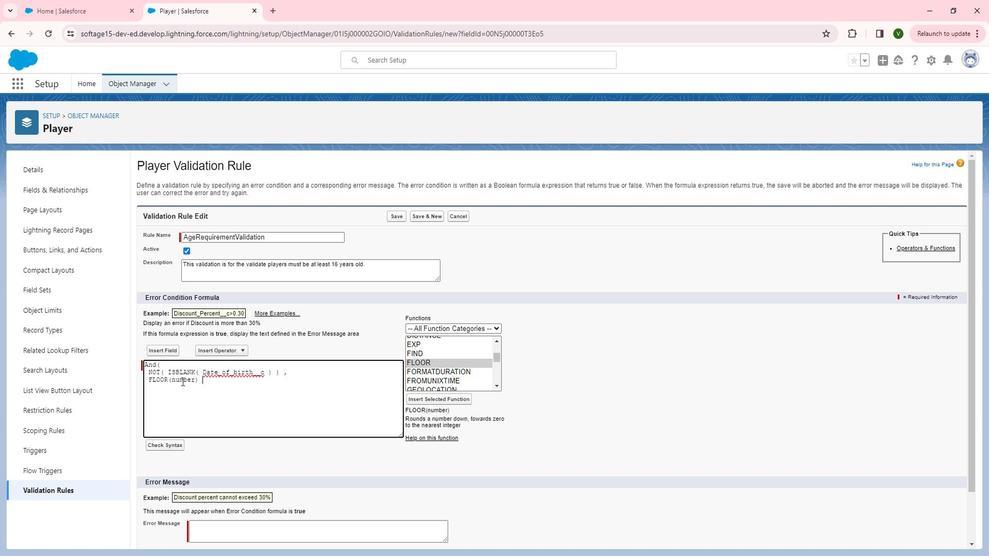 
Action: Mouse pressed left at (196, 382)
Screenshot: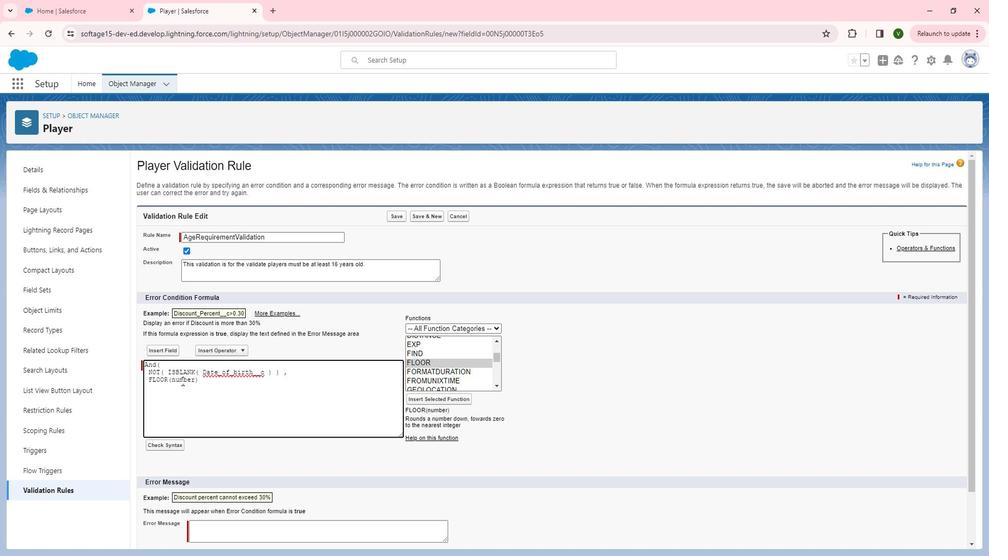 
Action: Mouse pressed left at (196, 382)
Screenshot: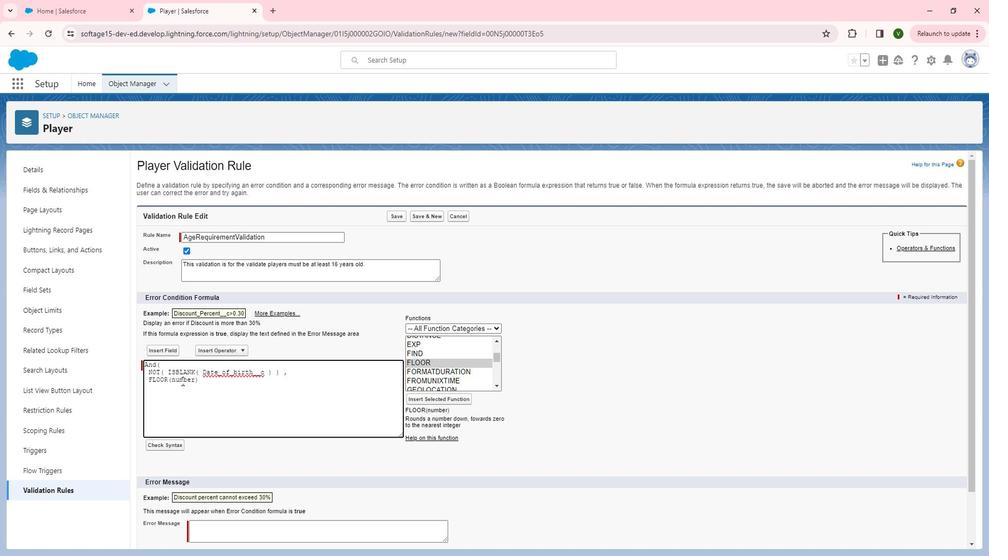 
Action: Mouse moved to (509, 385)
Screenshot: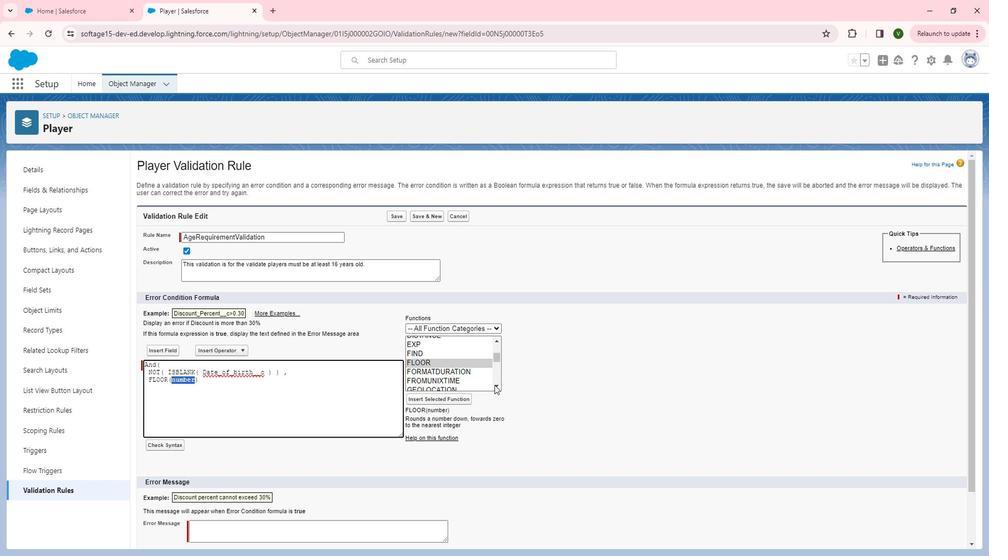 
Action: Mouse pressed left at (509, 385)
Screenshot: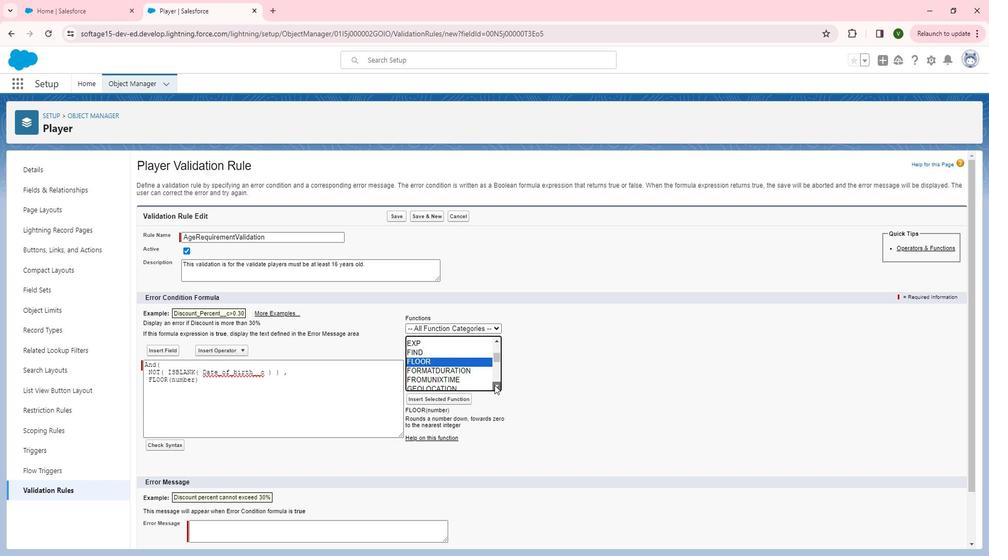 
Action: Mouse pressed left at (509, 385)
Screenshot: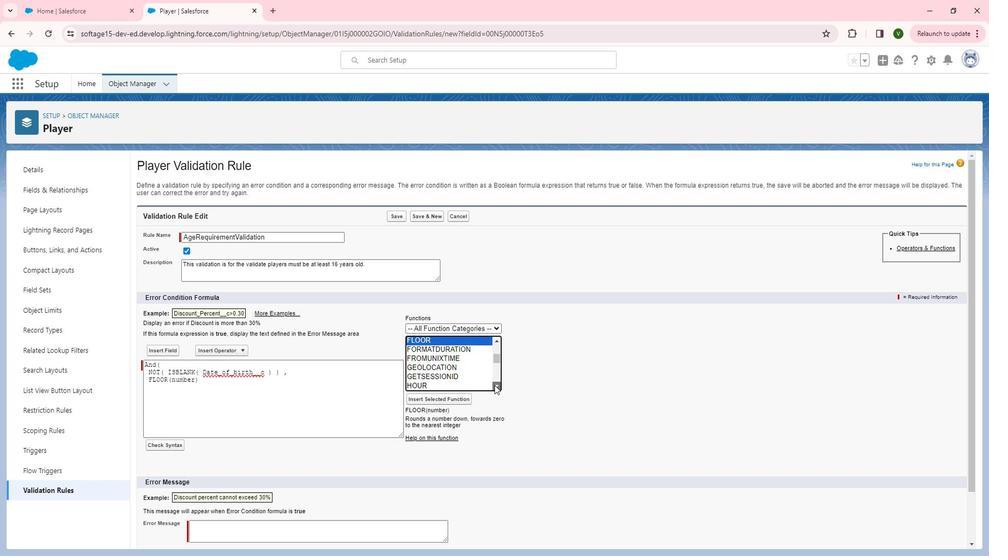
Action: Mouse pressed left at (509, 385)
Screenshot: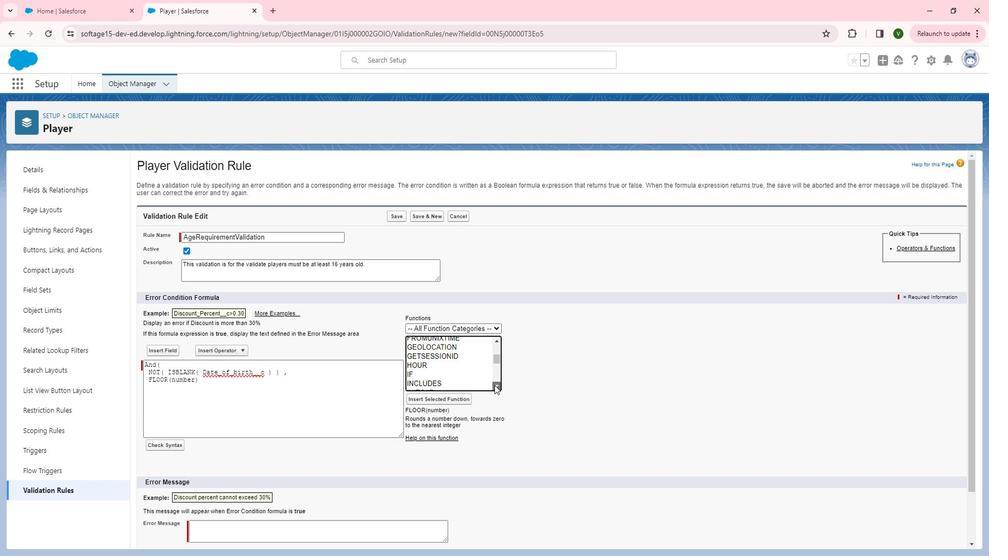 
Action: Mouse moved to (508, 385)
Screenshot: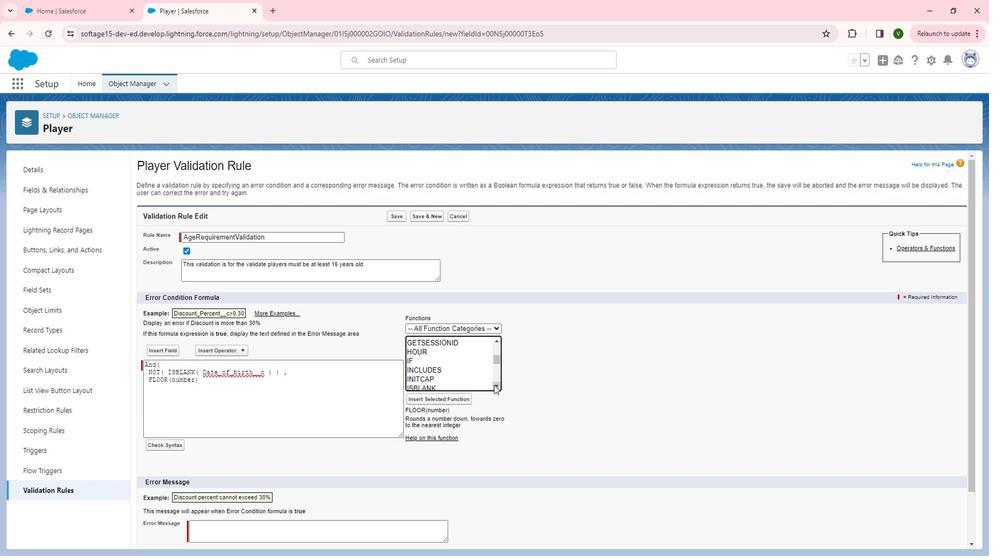 
Action: Mouse pressed left at (508, 385)
Screenshot: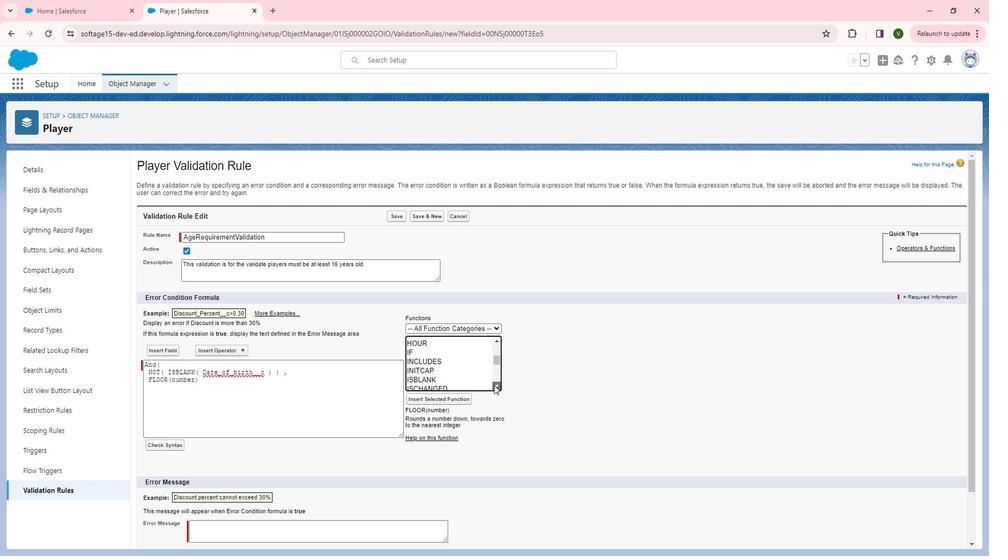 
Action: Mouse pressed left at (508, 385)
Screenshot: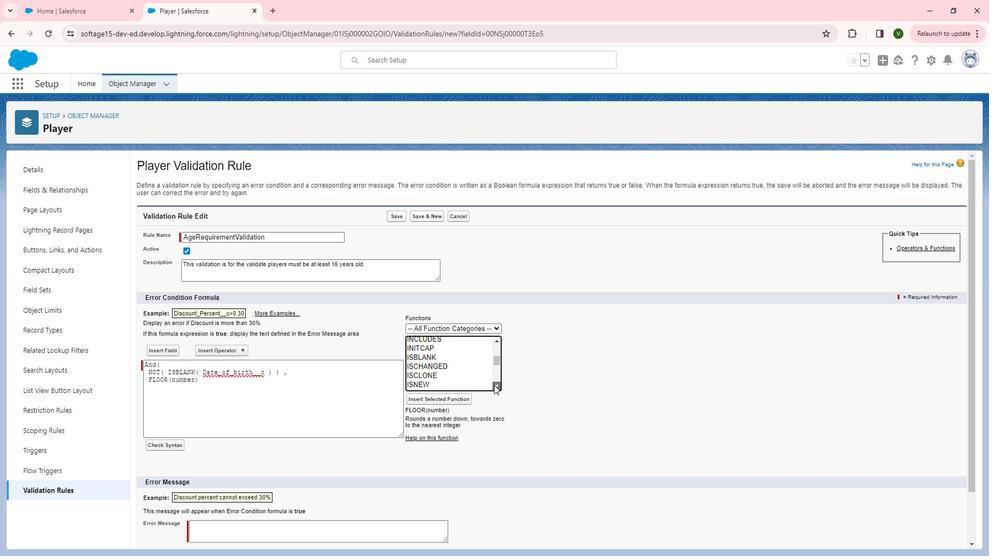 
Action: Mouse pressed left at (508, 385)
Screenshot: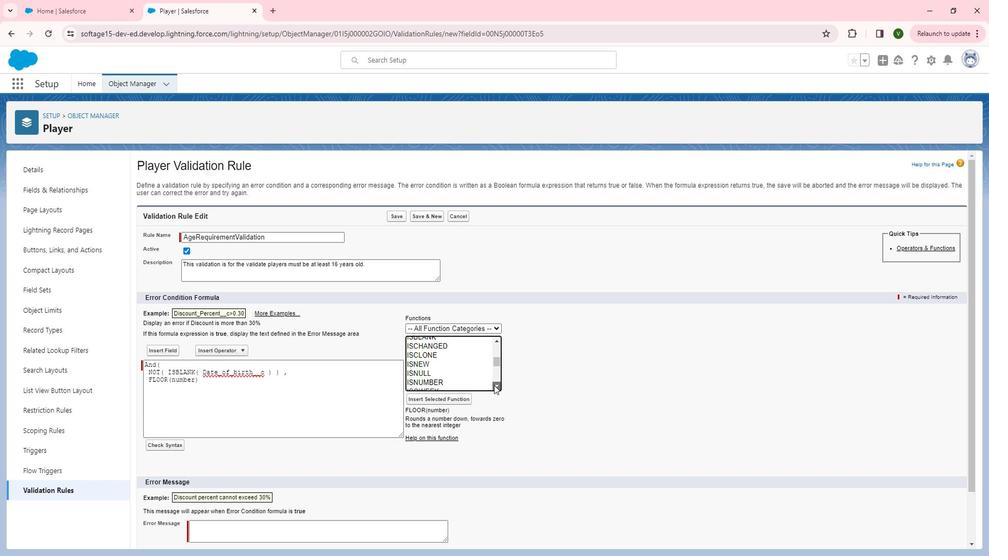 
Action: Mouse pressed left at (508, 385)
Screenshot: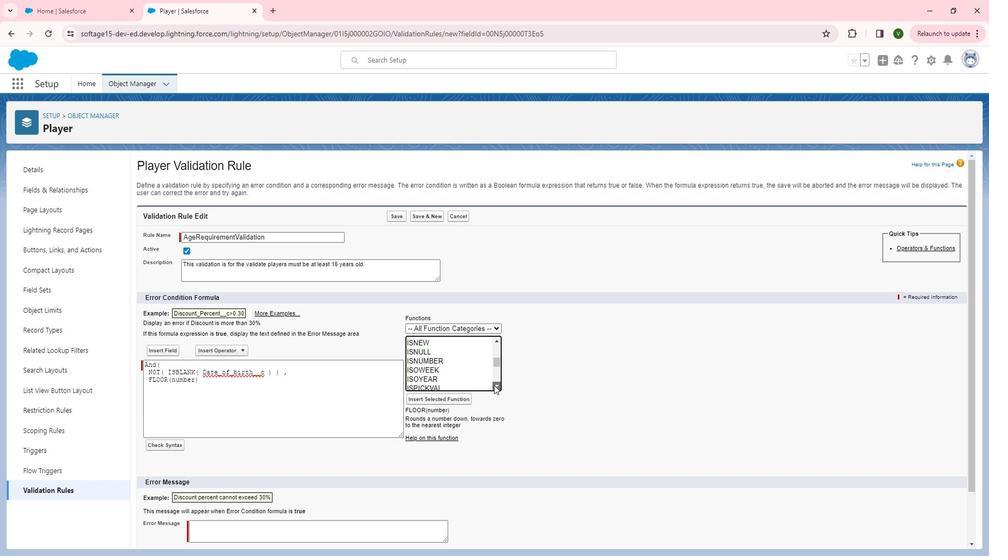 
Action: Mouse pressed left at (508, 385)
Screenshot: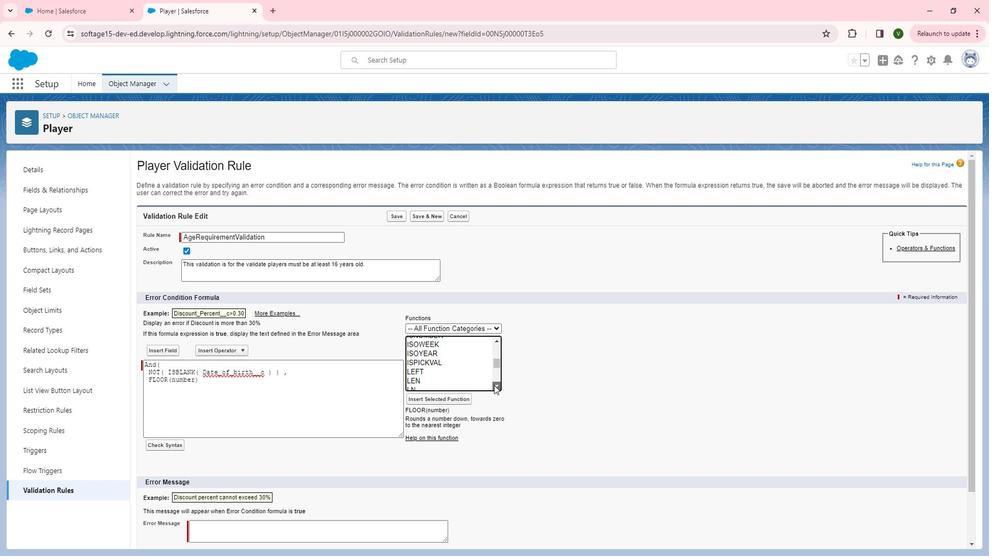 
Action: Mouse pressed left at (508, 385)
Screenshot: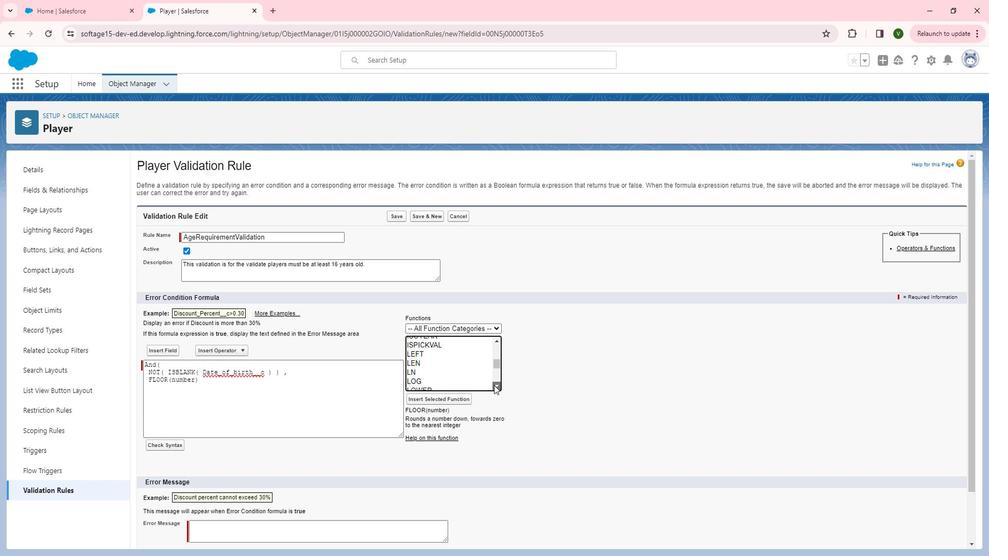 
Action: Mouse pressed left at (508, 385)
Screenshot: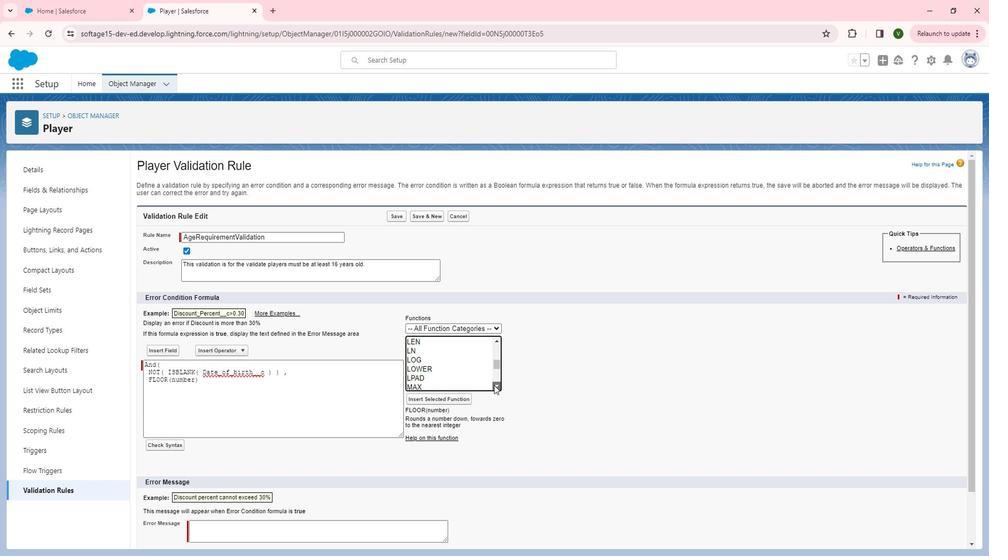 
Action: Mouse pressed left at (508, 385)
Screenshot: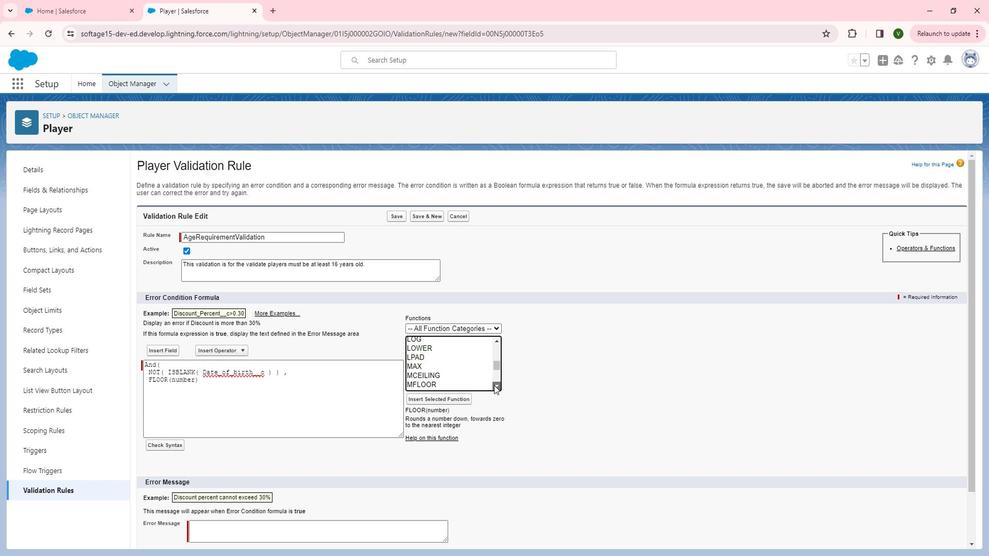 
Action: Mouse pressed left at (508, 385)
Screenshot: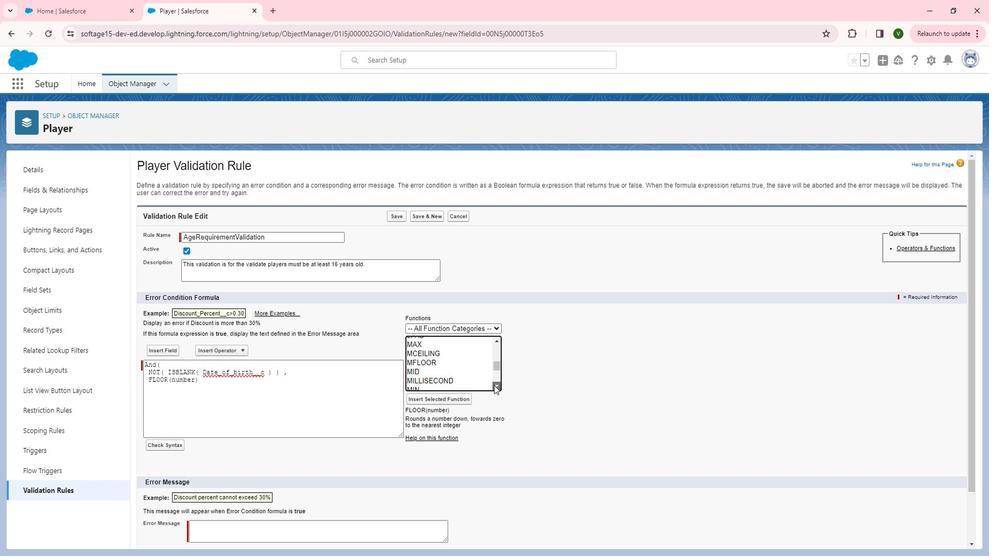 
Action: Mouse pressed left at (508, 385)
Screenshot: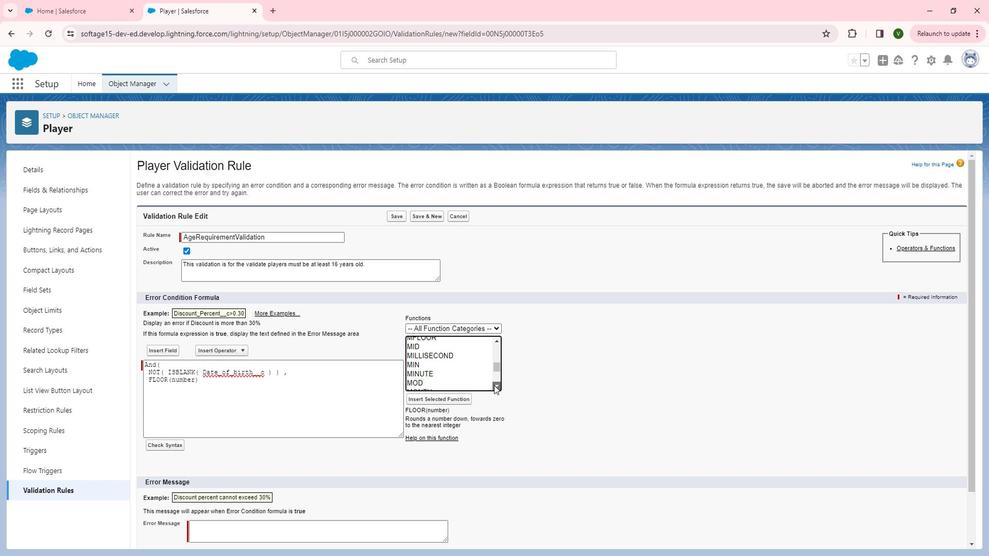 
Action: Mouse pressed left at (508, 385)
Screenshot: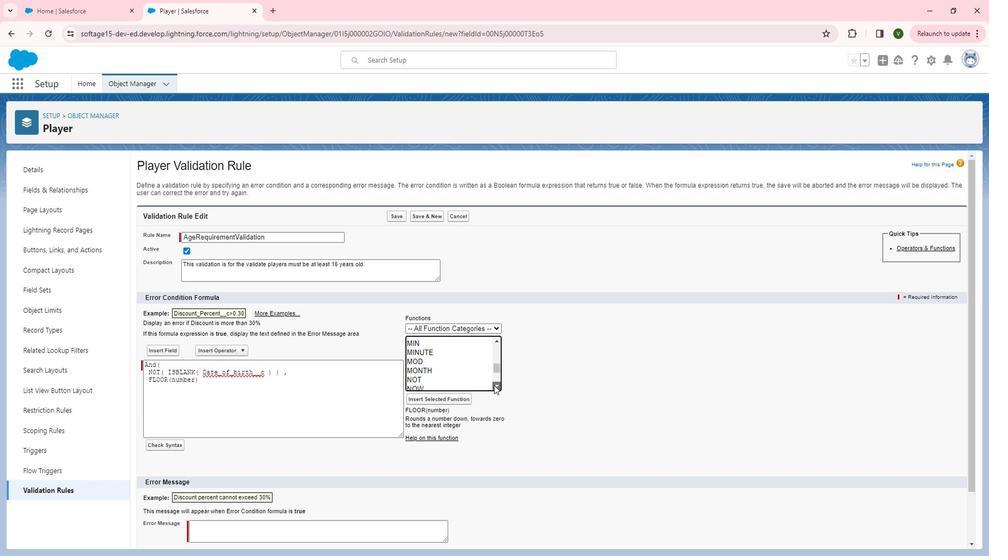 
Action: Mouse pressed left at (508, 385)
Screenshot: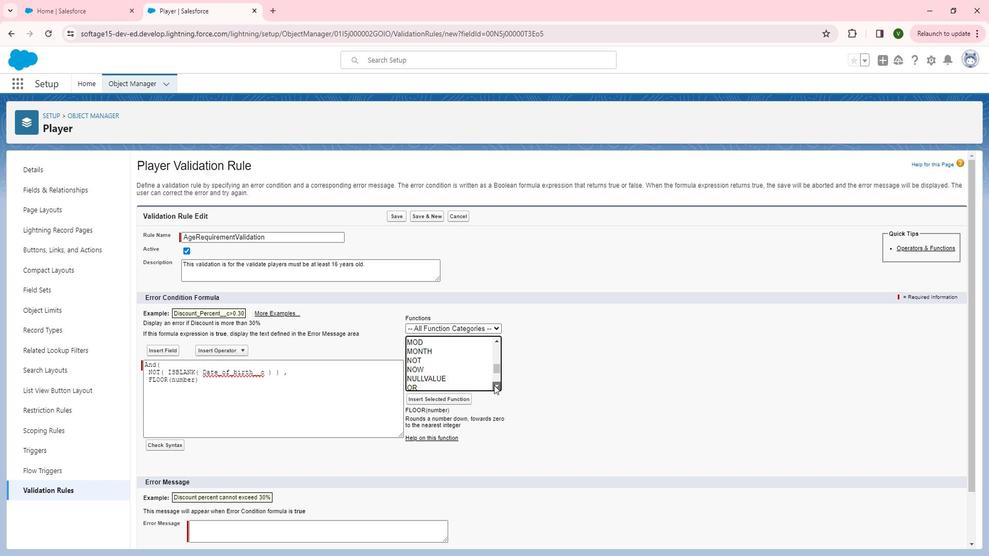 
Action: Mouse pressed left at (508, 385)
Screenshot: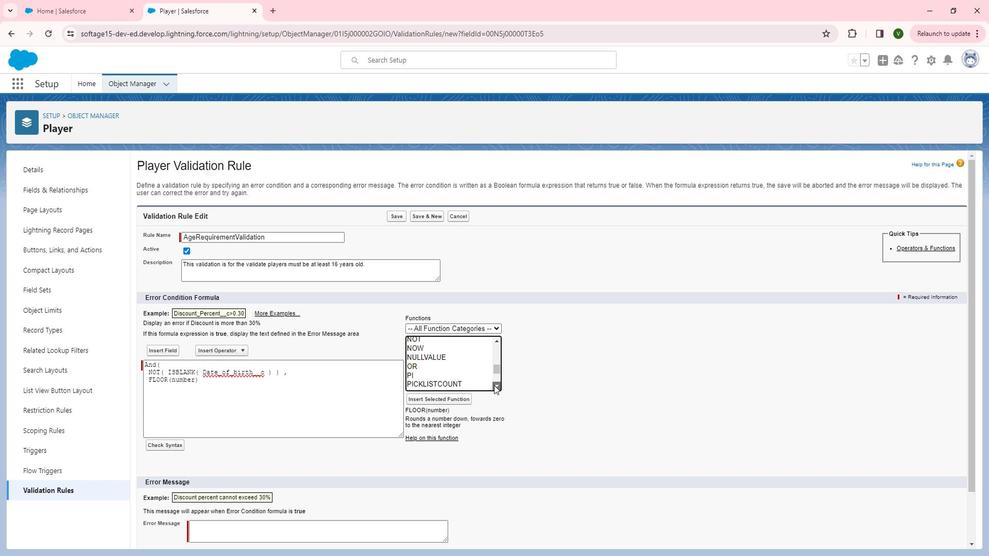 
Action: Mouse pressed left at (508, 385)
Screenshot: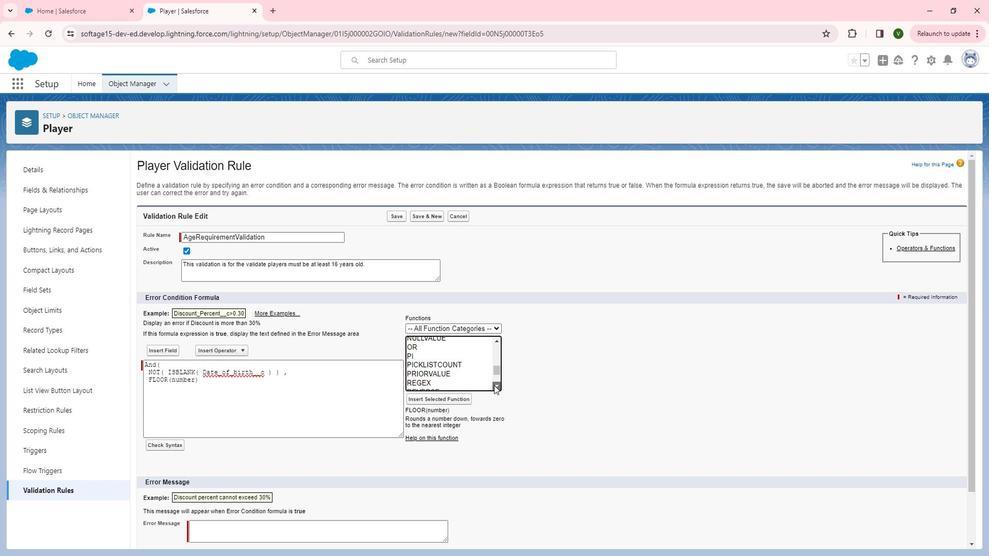 
Action: Mouse pressed left at (508, 385)
Screenshot: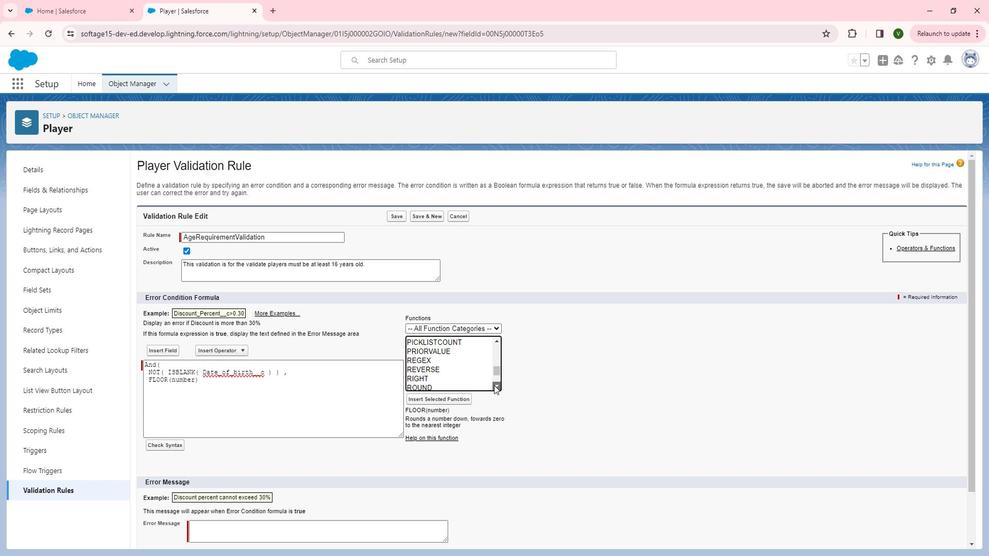 
Action: Mouse pressed left at (508, 385)
Screenshot: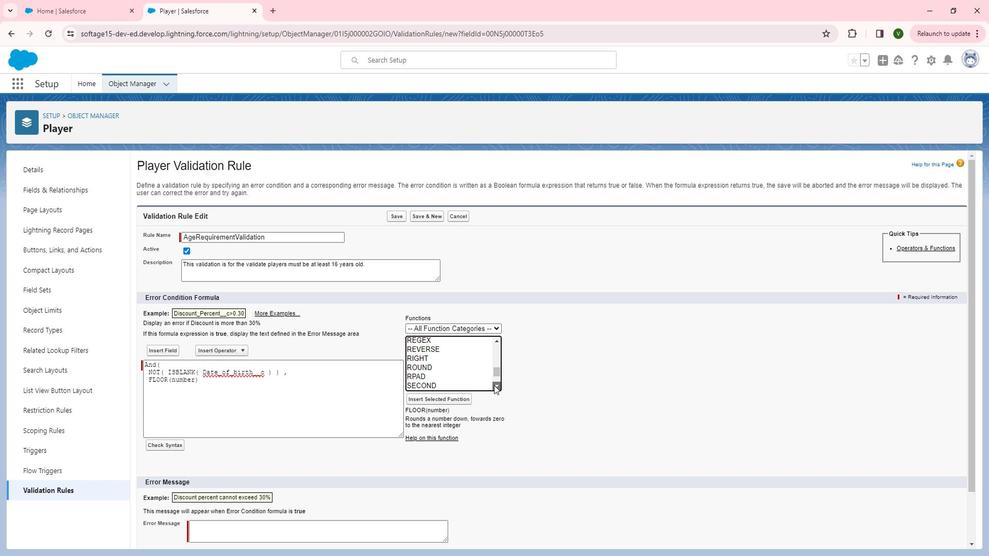 
Action: Mouse pressed left at (508, 385)
Screenshot: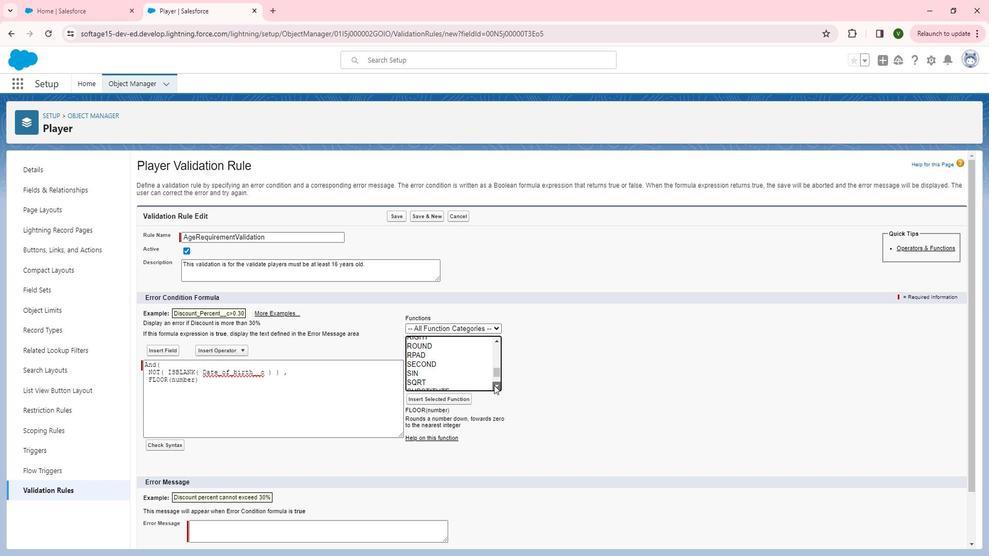 
Action: Mouse pressed left at (508, 385)
Screenshot: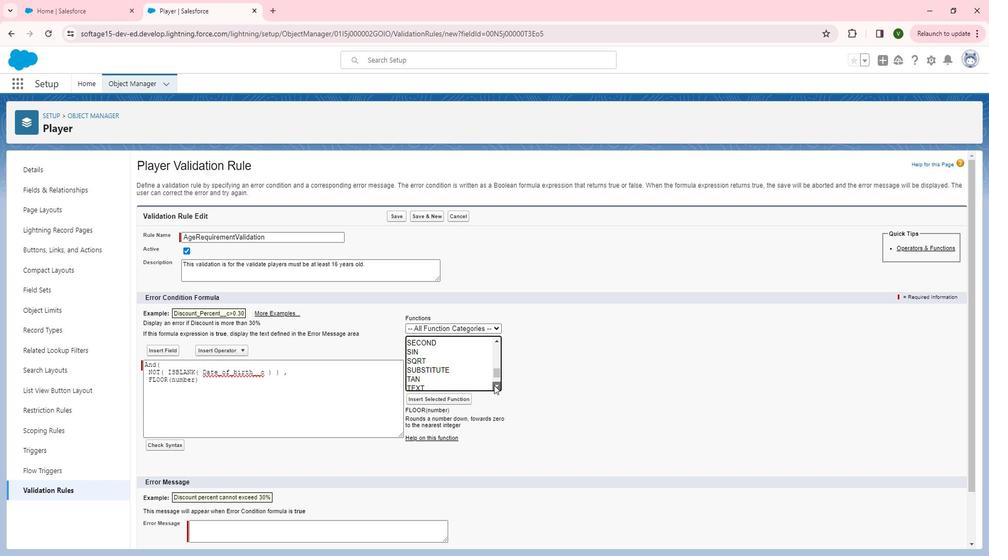 
Action: Mouse pressed left at (508, 385)
Screenshot: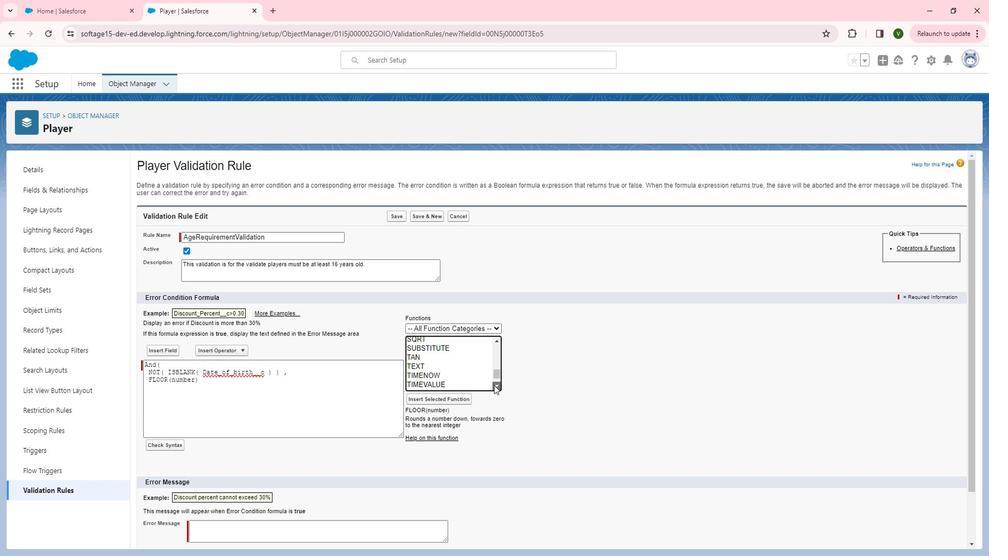 
Action: Mouse moved to (507, 385)
Screenshot: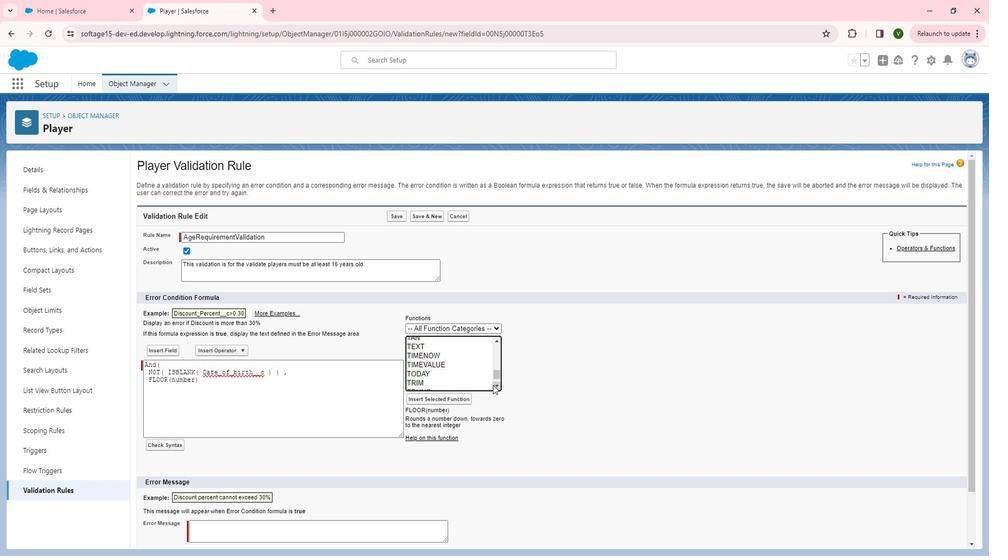 
Action: Mouse pressed left at (507, 385)
Screenshot: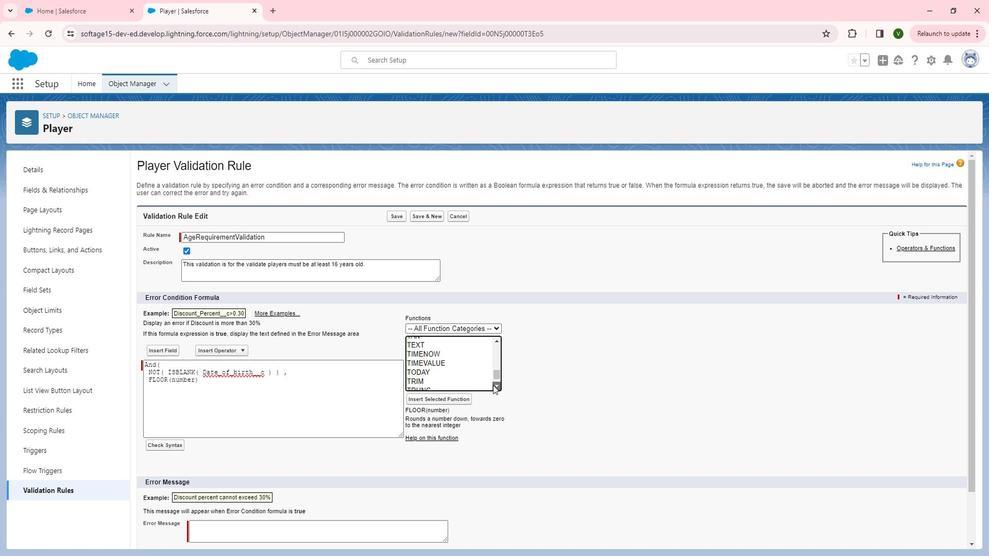 
Action: Mouse moved to (430, 354)
Screenshot: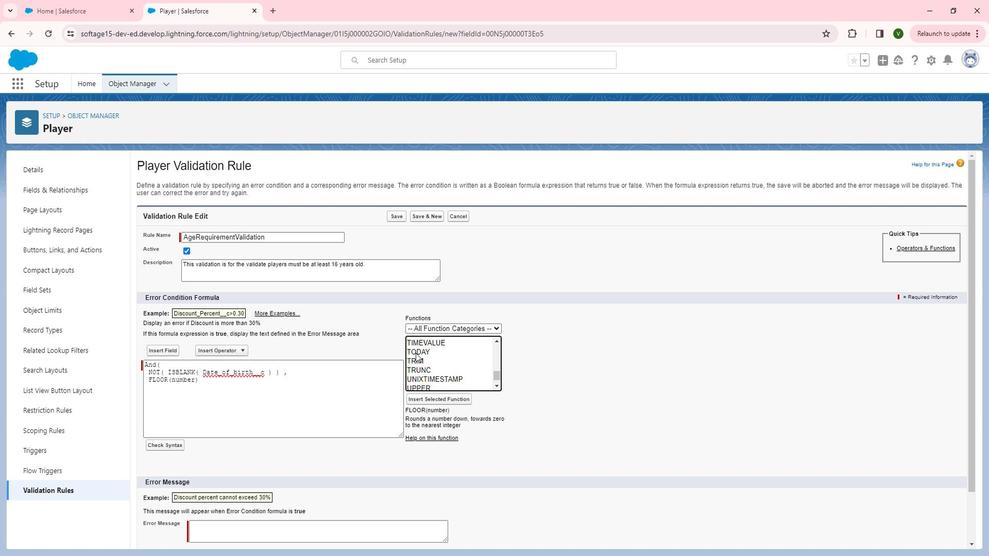 
Action: Mouse pressed left at (430, 354)
Screenshot: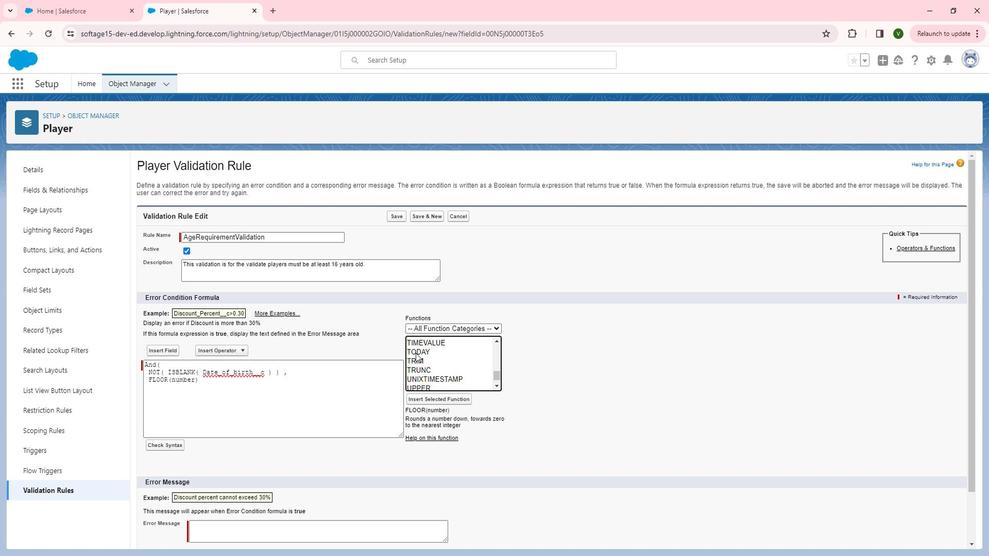 
Action: Mouse moved to (467, 399)
Screenshot: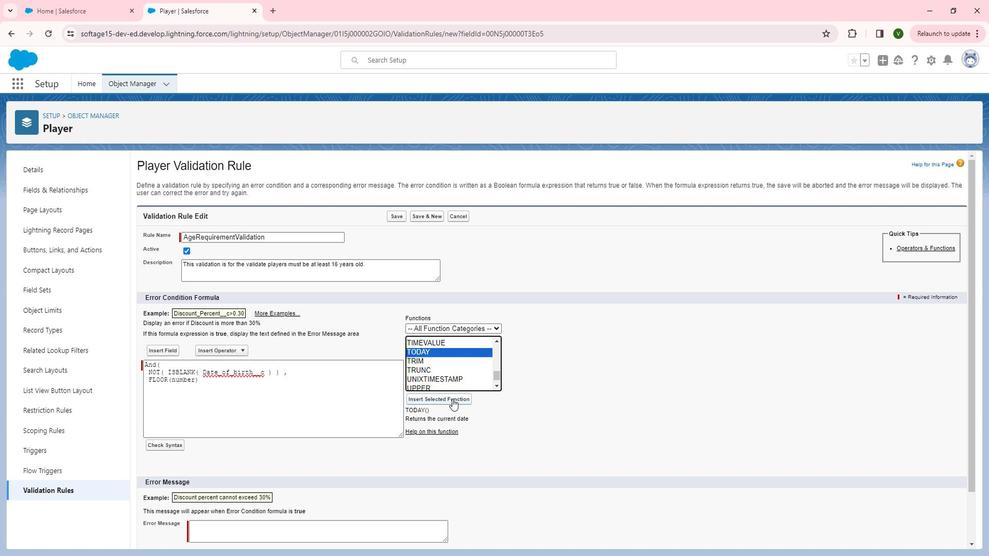 
Action: Mouse pressed left at (467, 399)
Screenshot: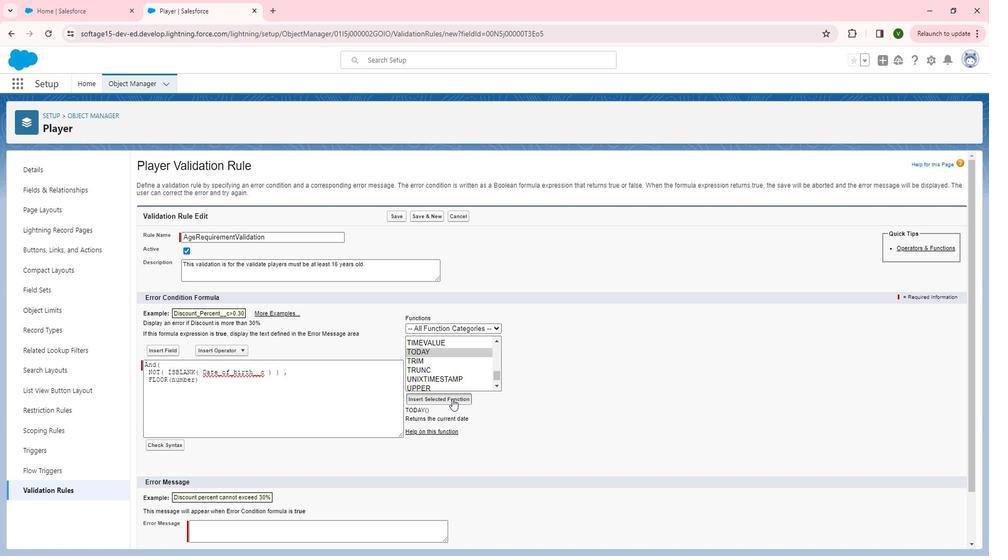 
Action: Mouse moved to (186, 381)
Screenshot: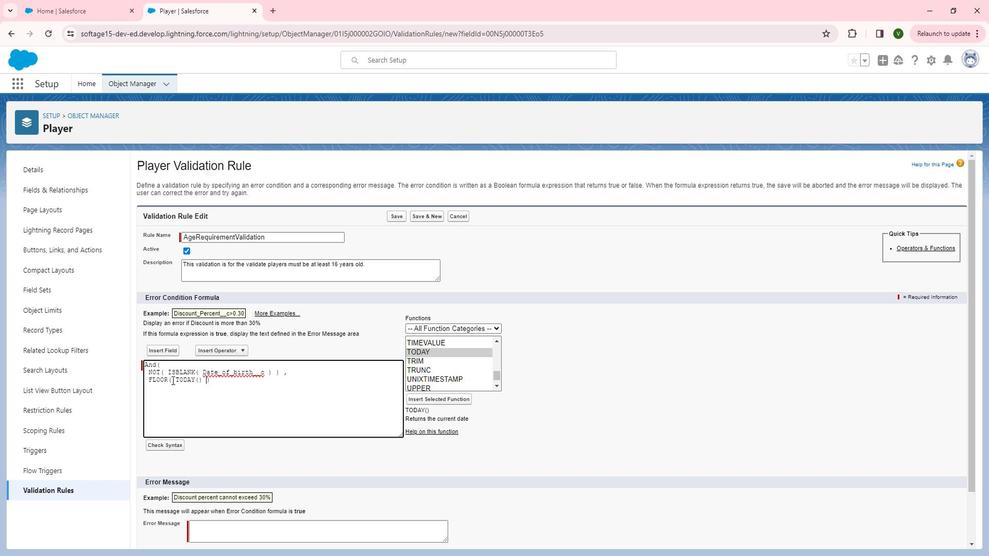
Action: Mouse pressed left at (186, 381)
Screenshot: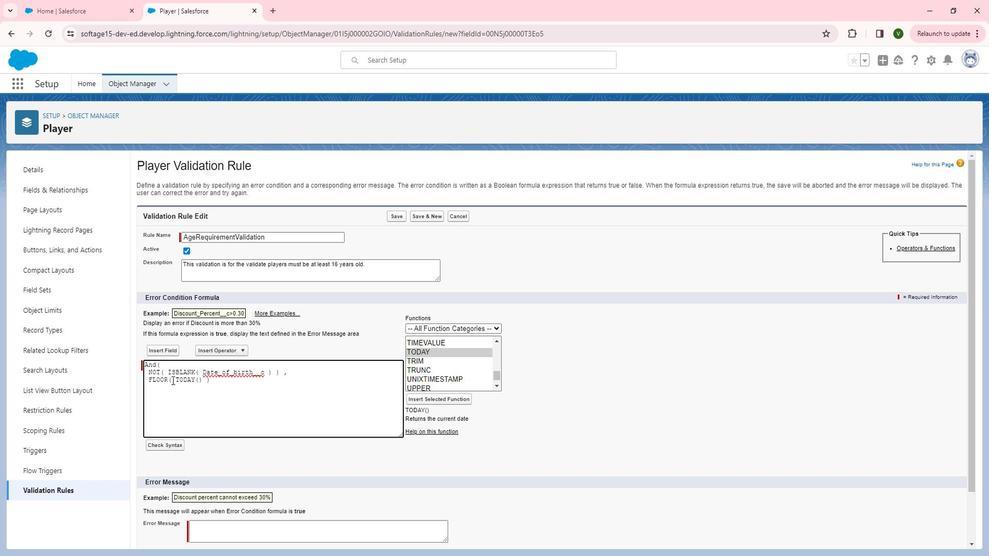 
Action: Mouse moved to (225, 407)
Screenshot: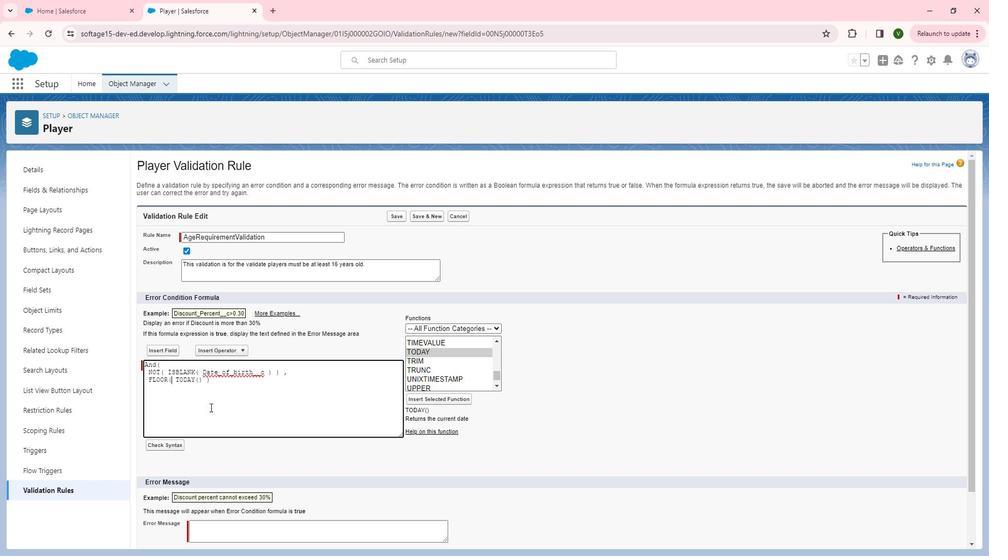 
Action: Key pressed <Key.shift><Key.shift><Key.shift><Key.shift><Key.shift><Key.shift>(
Screenshot: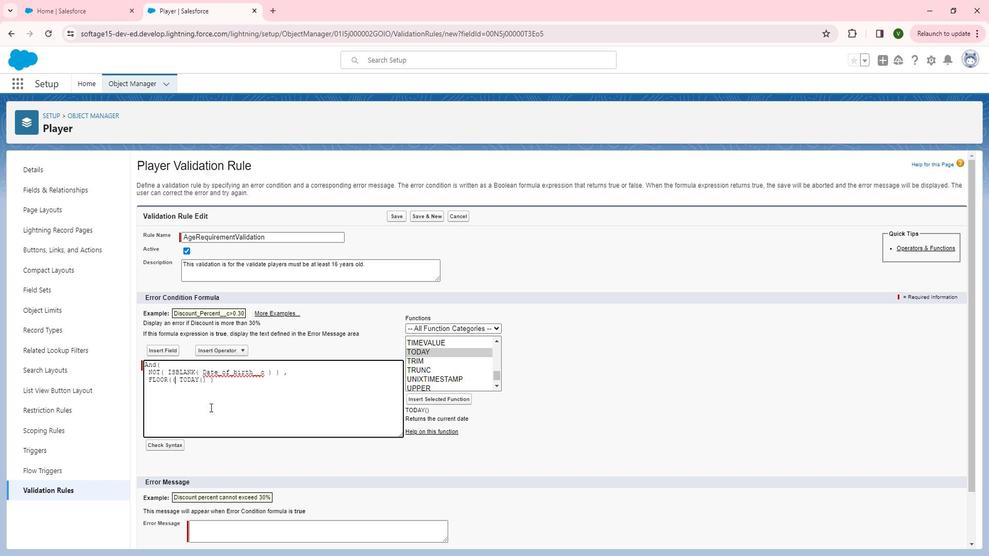 
Action: Mouse moved to (223, 382)
Screenshot: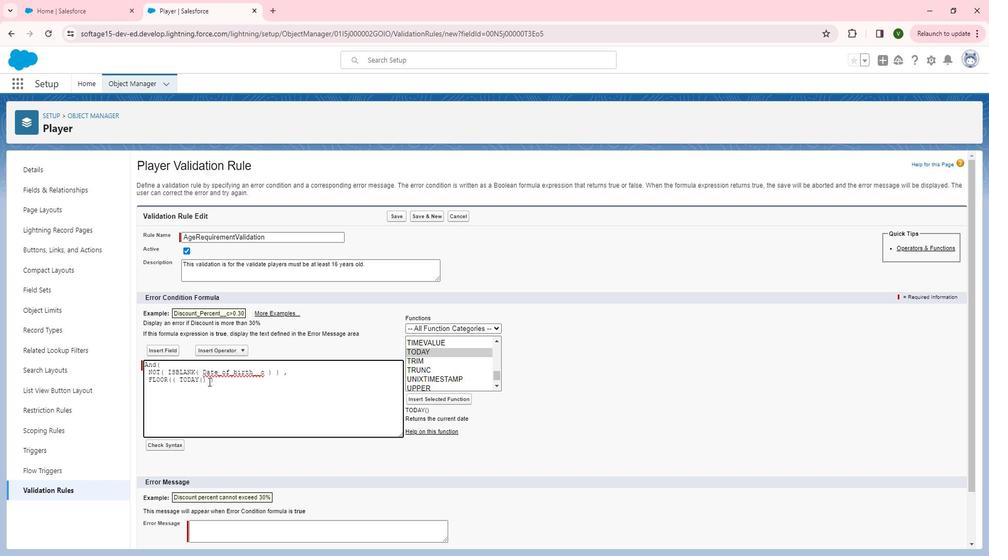 
Action: Mouse pressed left at (223, 382)
Screenshot: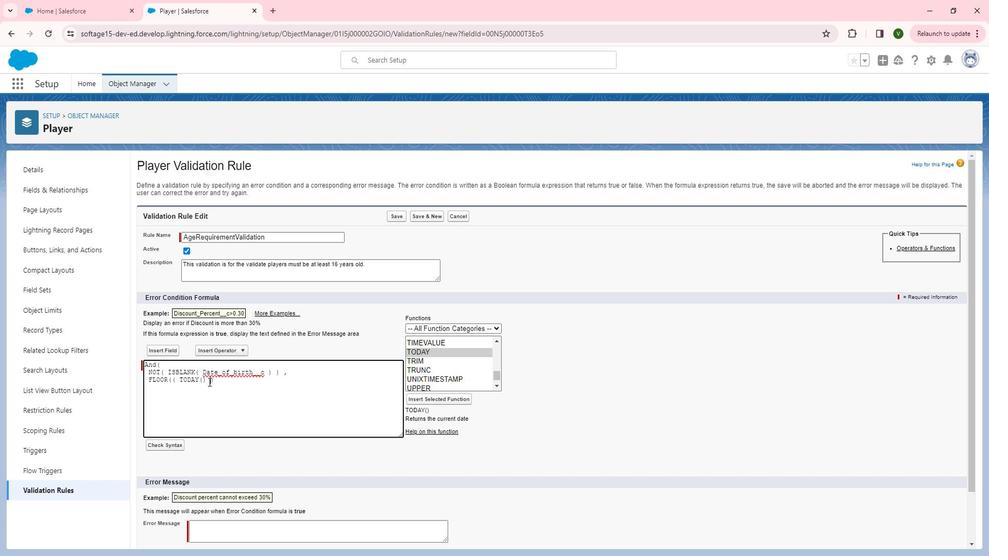
Action: Mouse moved to (239, 393)
Screenshot: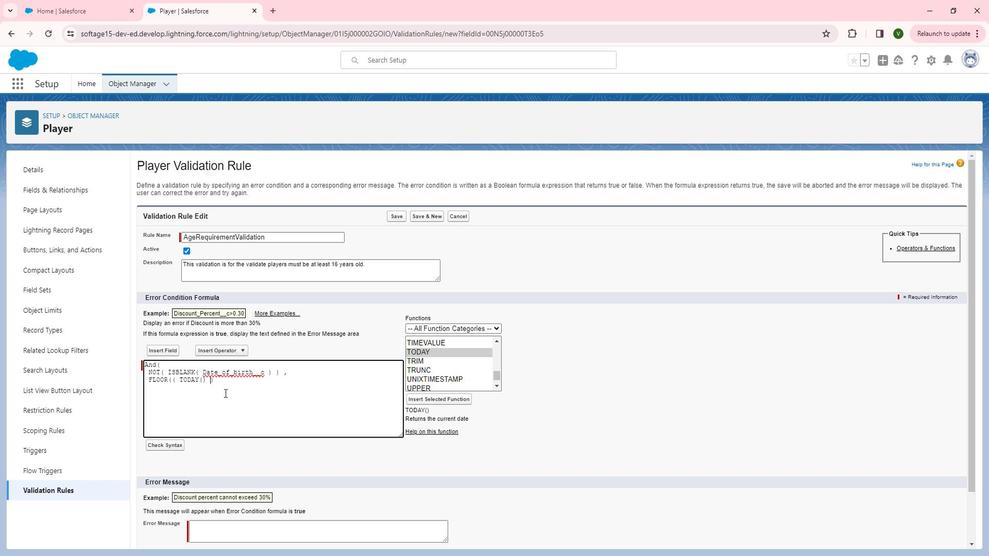 
Action: Key pressed <Key.left>-<Key.space>
Screenshot: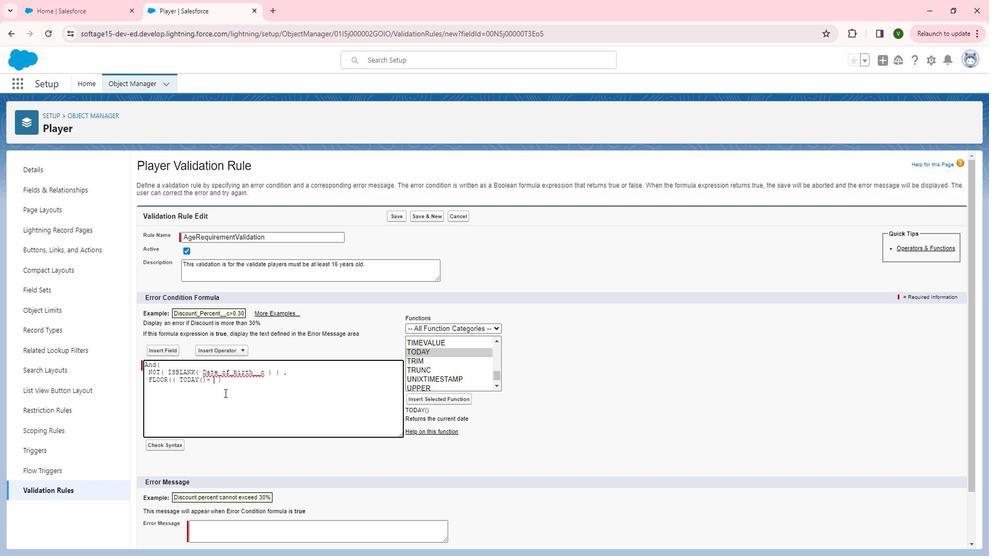 
Action: Mouse moved to (173, 352)
Screenshot: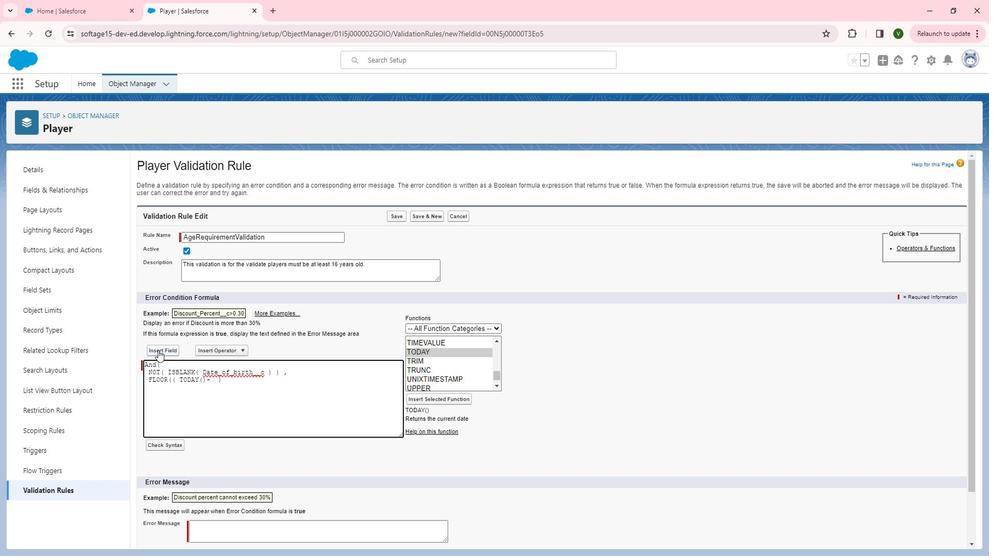 
Action: Mouse pressed left at (173, 352)
Screenshot: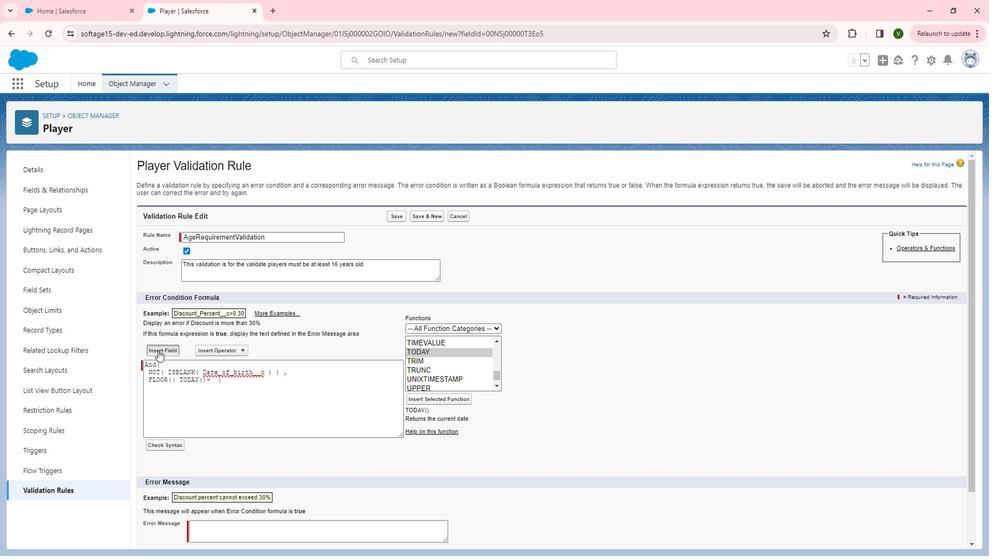 
Action: Mouse moved to (473, 340)
Screenshot: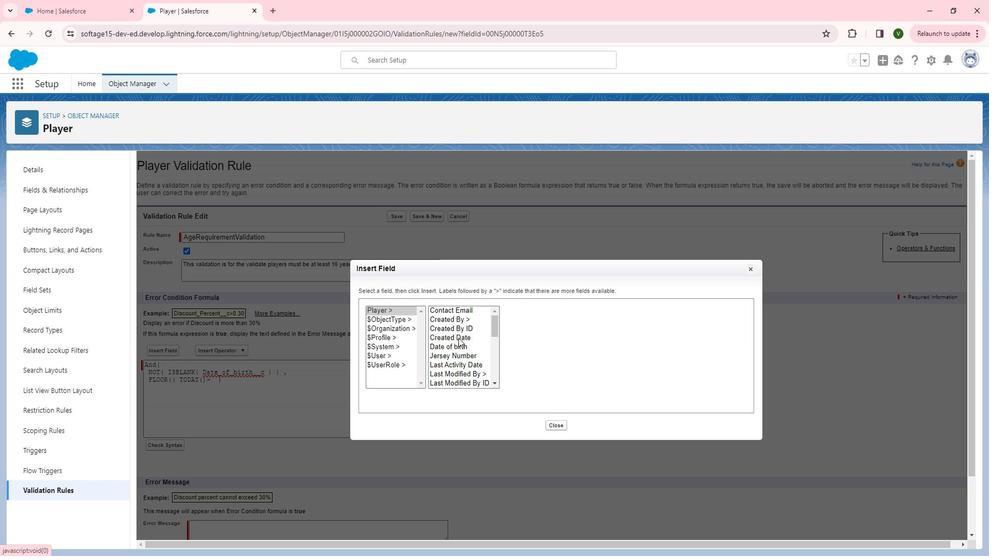 
Action: Mouse pressed left at (473, 340)
Screenshot: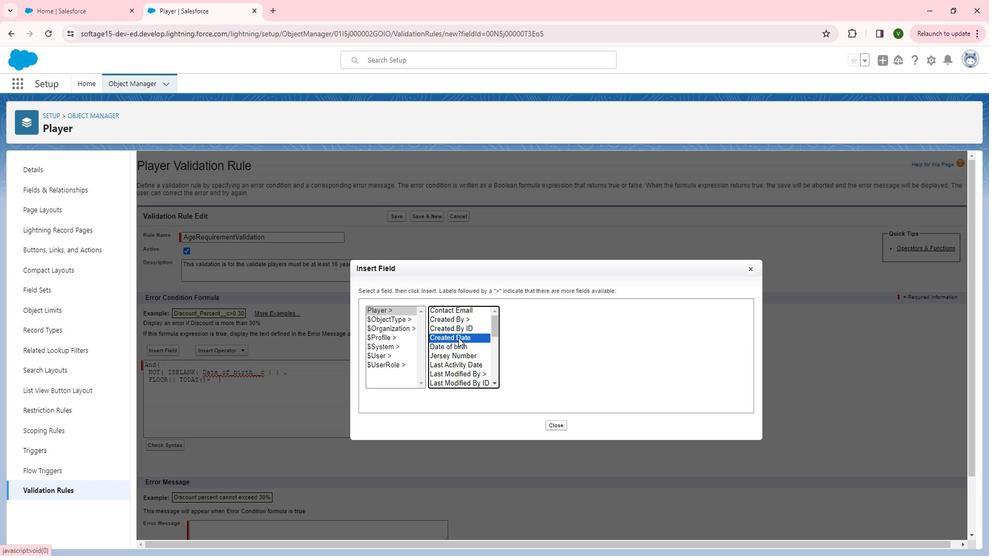 
Action: Mouse moved to (466, 345)
Screenshot: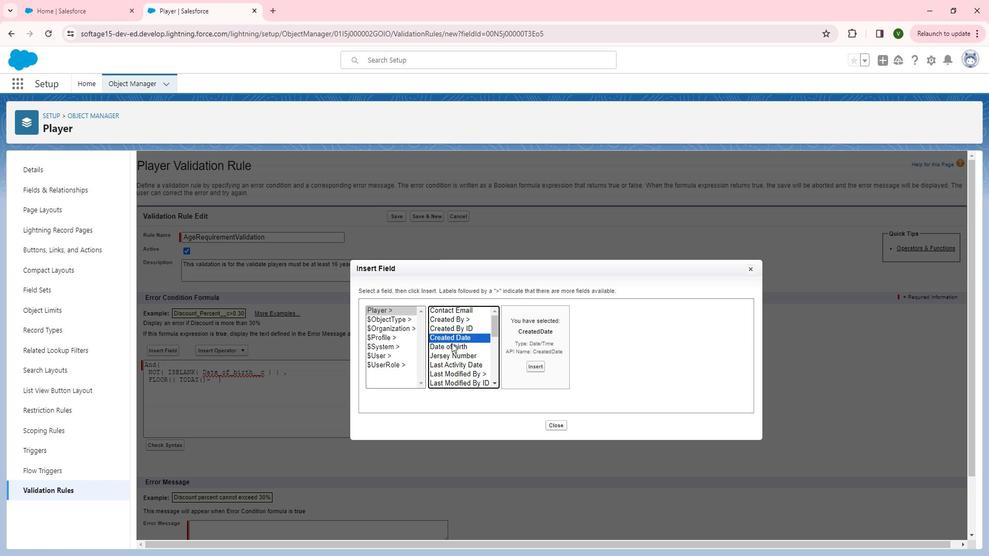 
Action: Mouse pressed left at (466, 345)
Screenshot: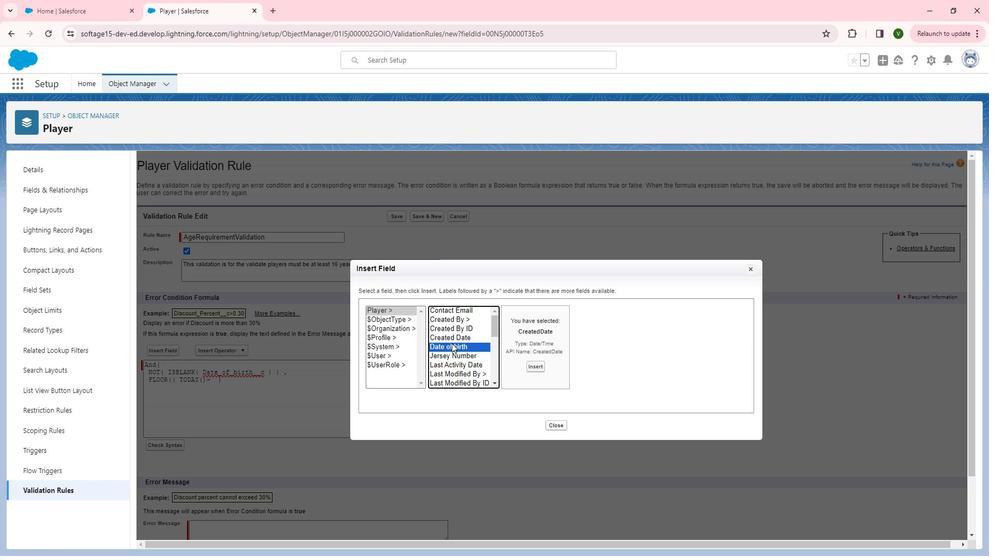 
Action: Mouse moved to (553, 366)
Screenshot: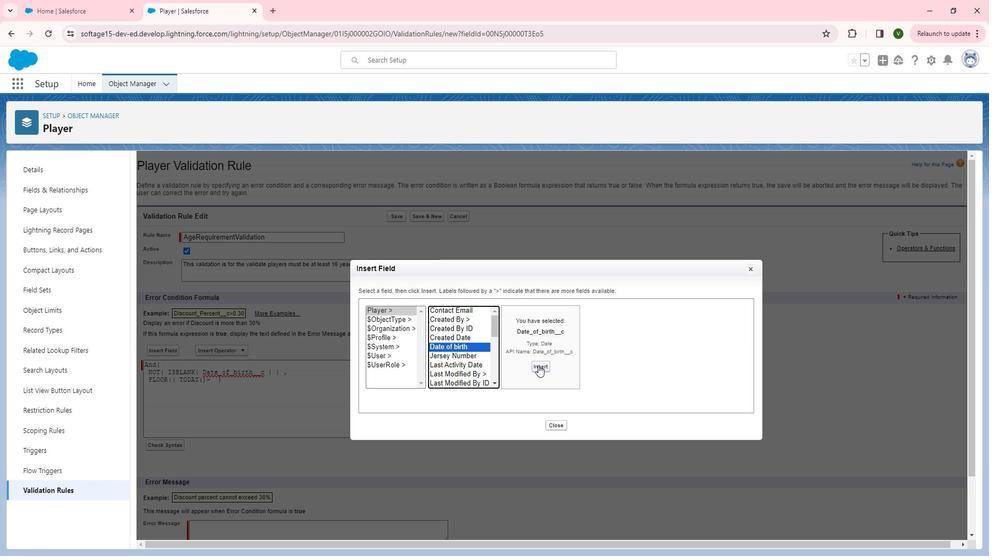 
Action: Mouse pressed left at (553, 366)
Screenshot: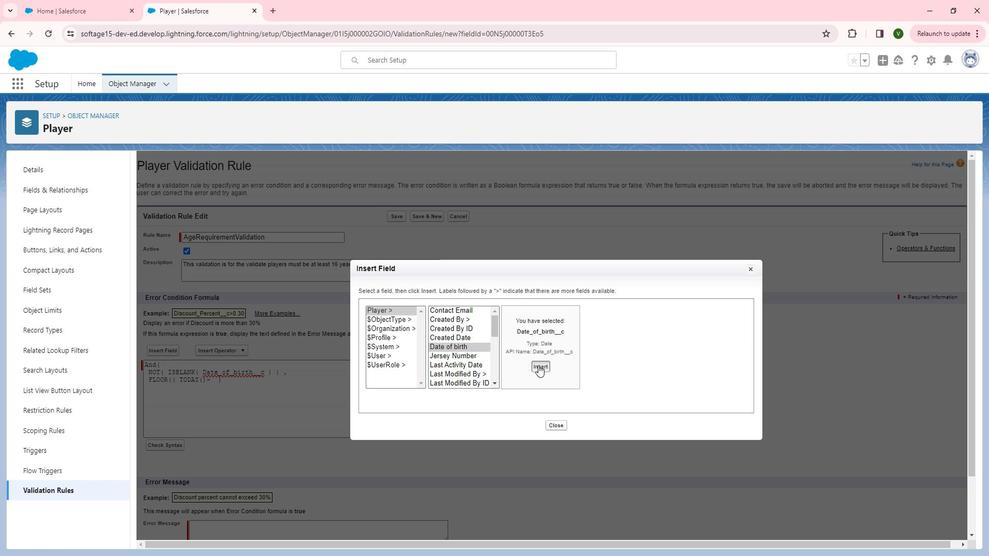 
Action: Mouse moved to (327, 397)
Screenshot: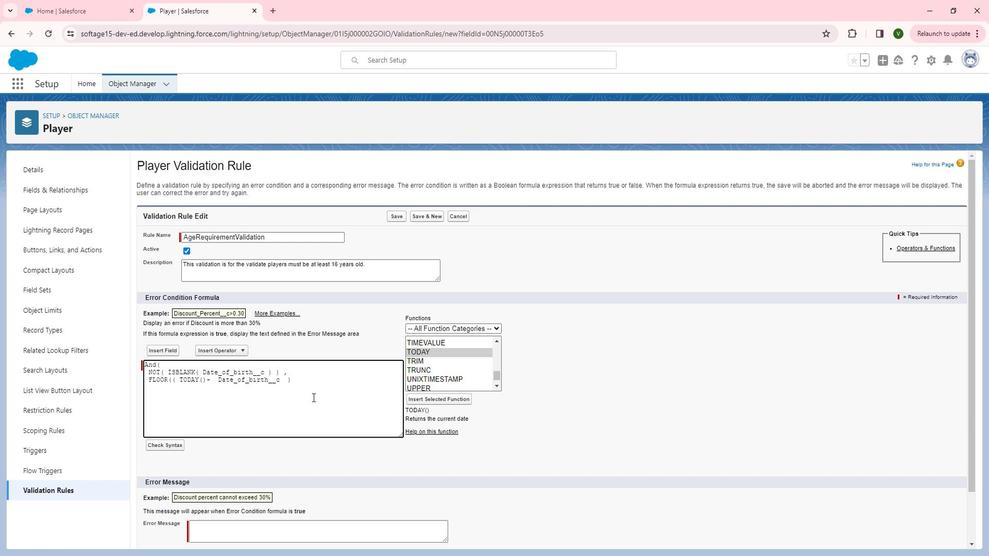 
Action: Key pressed <Key.right><Key.right><Key.right>
Screenshot: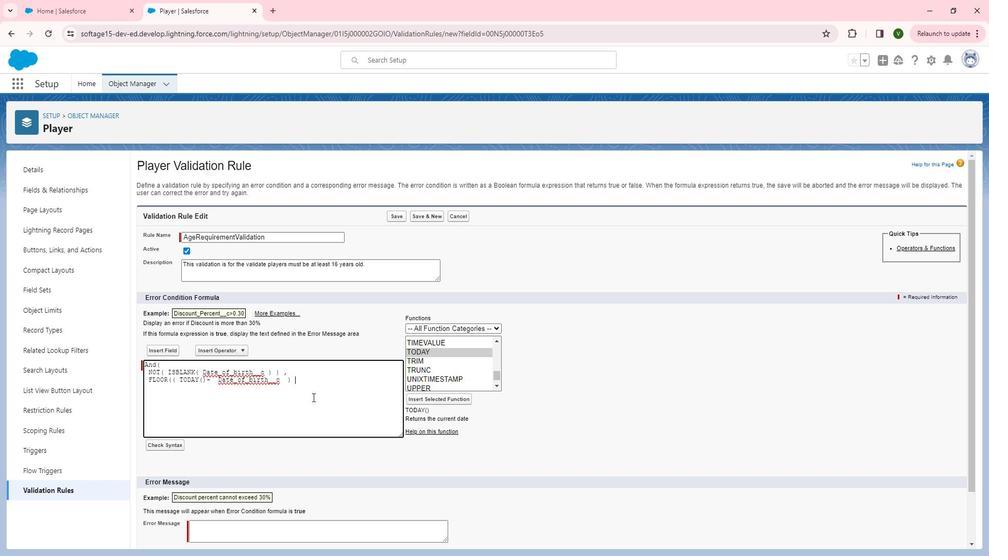 
Action: Mouse moved to (251, 351)
Screenshot: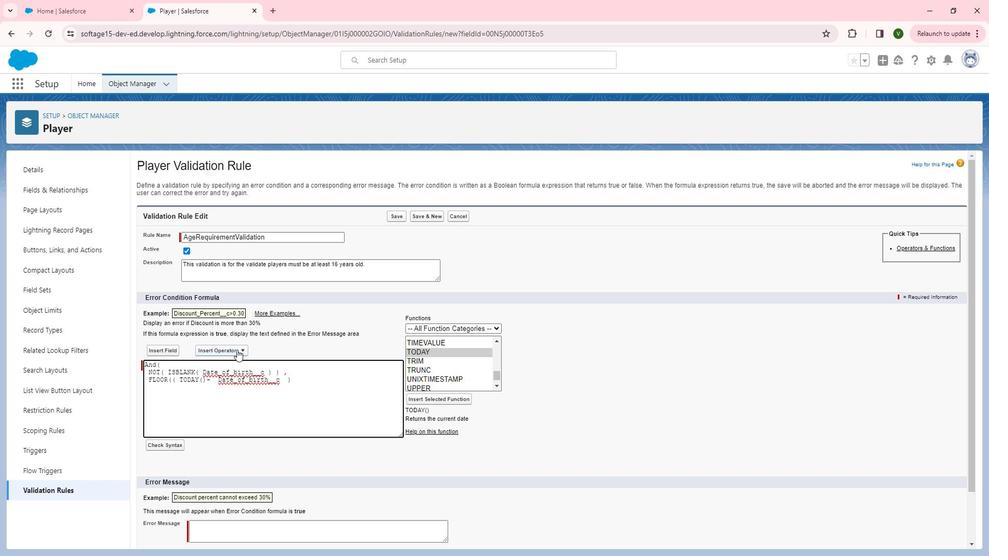 
Action: Mouse pressed left at (251, 351)
Screenshot: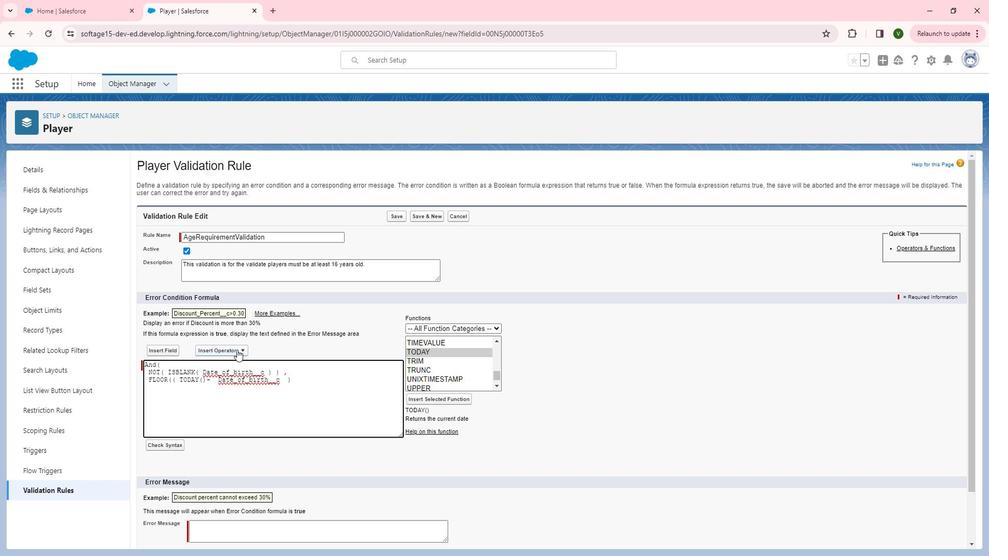 
Action: Mouse moved to (248, 390)
Screenshot: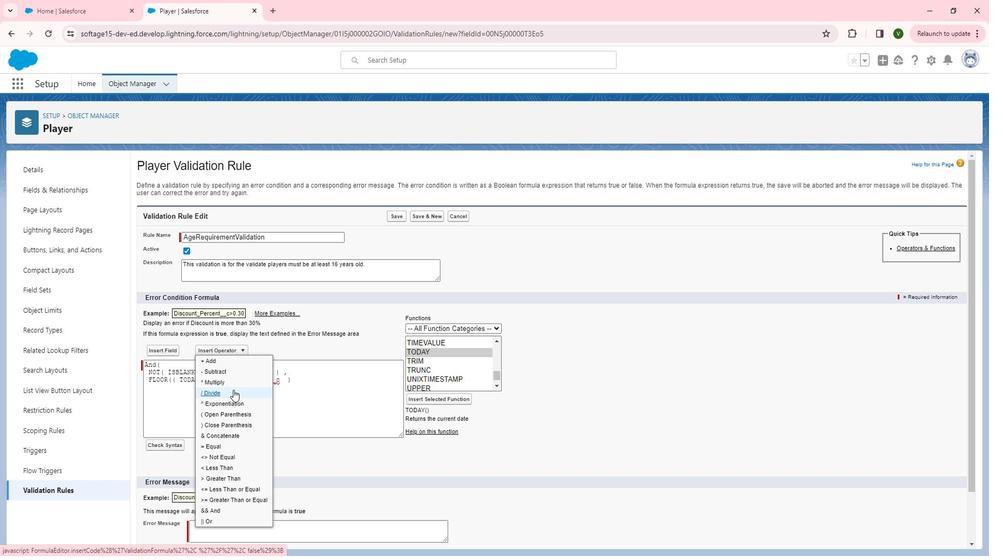 
Action: Mouse pressed left at (248, 390)
Screenshot: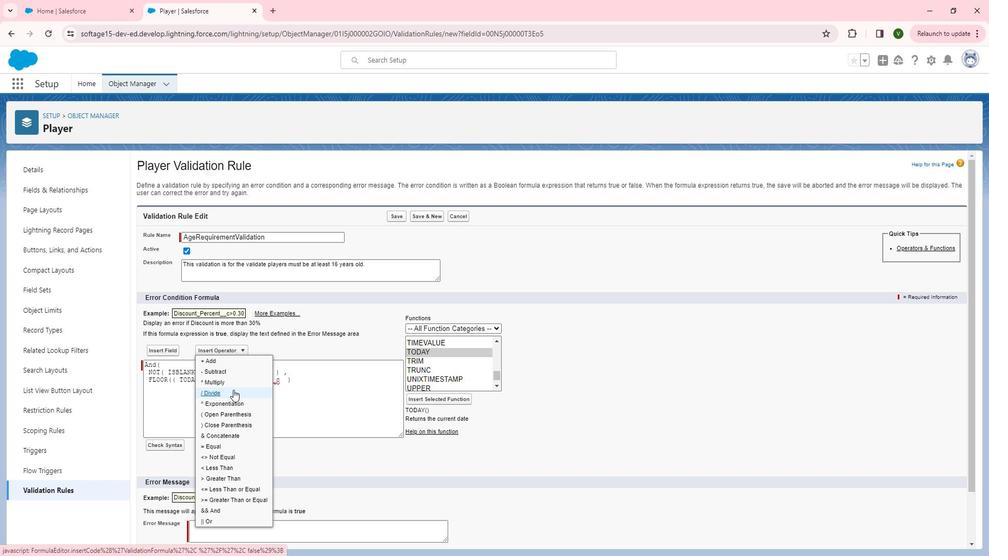 
Action: Mouse moved to (326, 399)
Screenshot: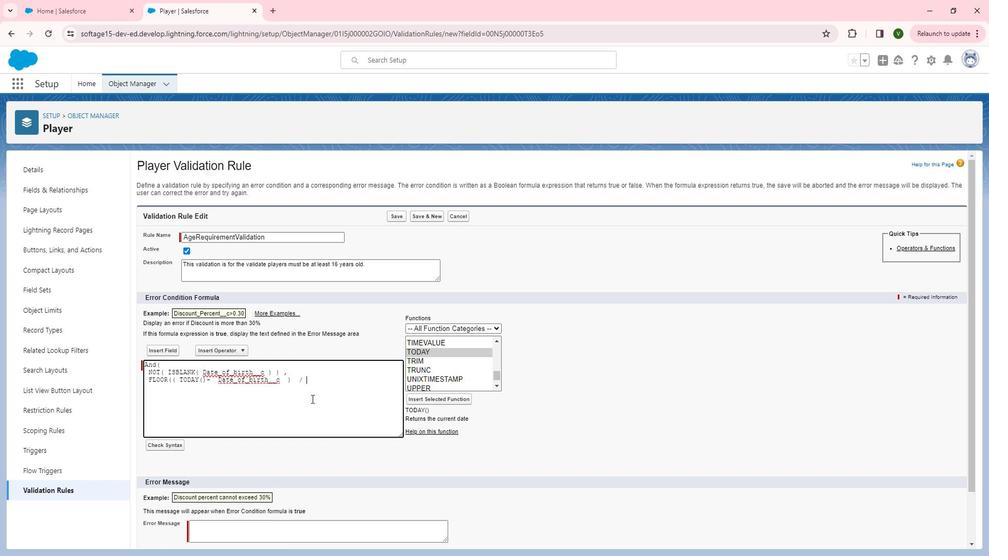 
Action: Key pressed 365.250<Key.backspace><Key.shift_r>)<Key.shift_r><16<Key.enter><Key.shift_r><Key.shift_r><Key.shift_r><Key.shift_r>)
Screenshot: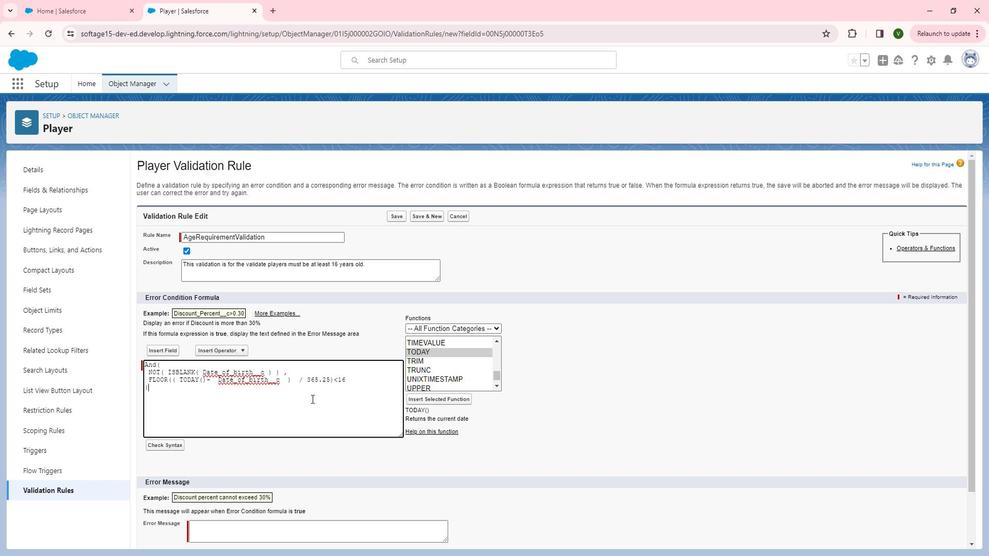 
Action: Mouse moved to (178, 446)
Screenshot: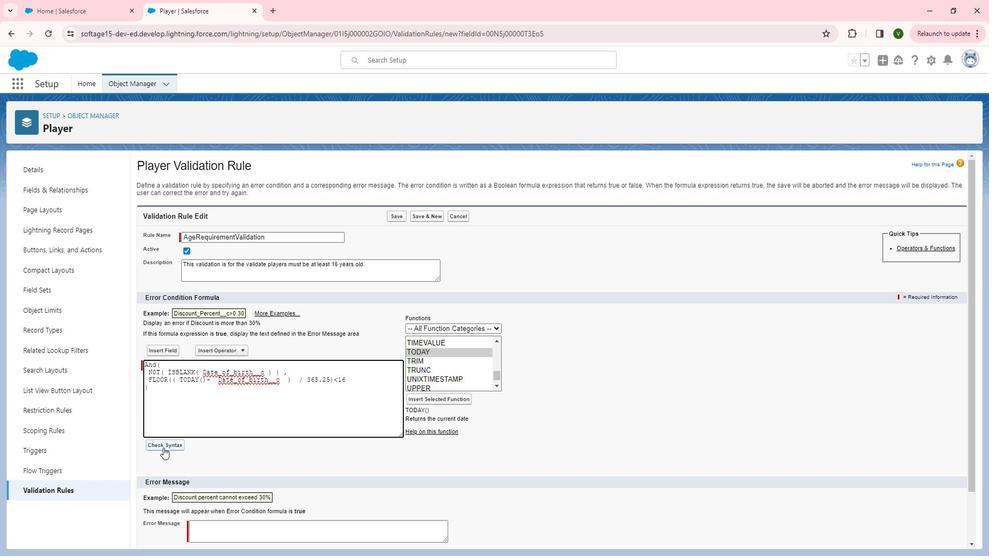 
Action: Mouse pressed left at (178, 446)
Screenshot: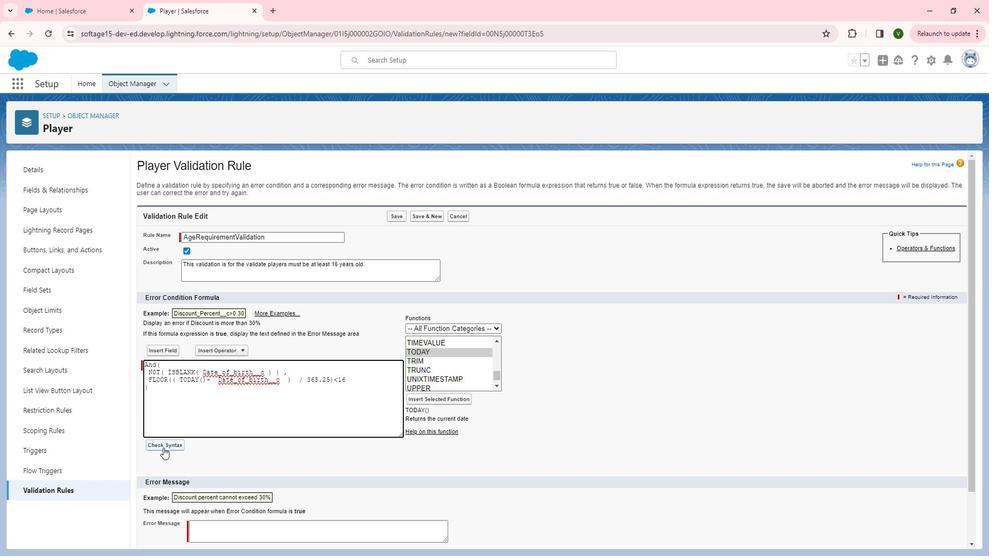 
Action: Mouse moved to (283, 407)
Screenshot: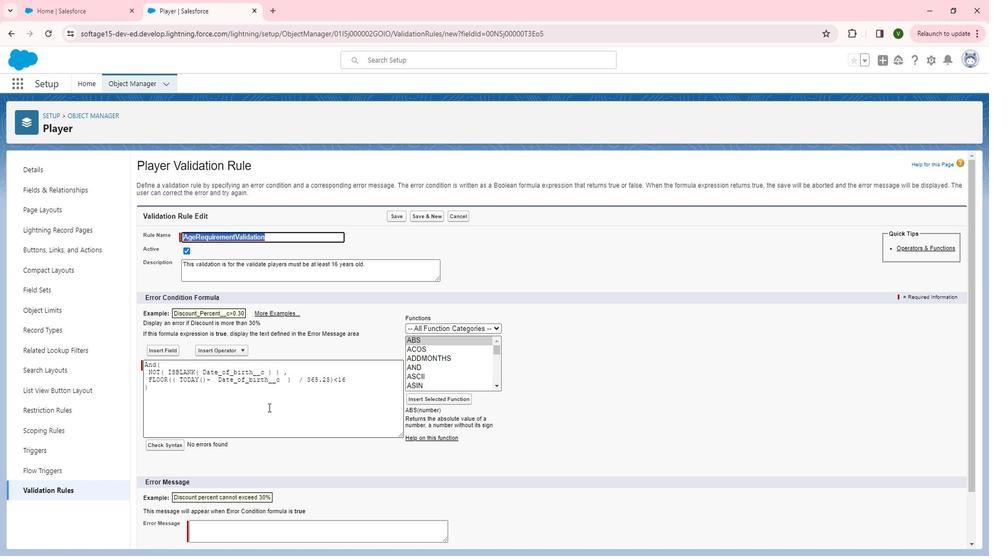 
Action: Mouse scrolled (283, 406) with delta (0, 0)
Screenshot: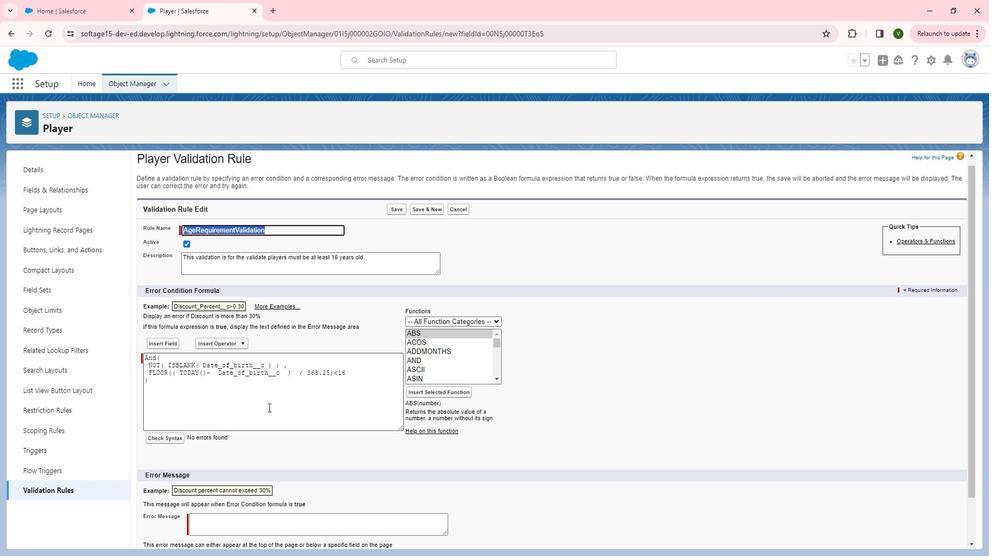 
Action: Mouse scrolled (283, 406) with delta (0, 0)
Screenshot: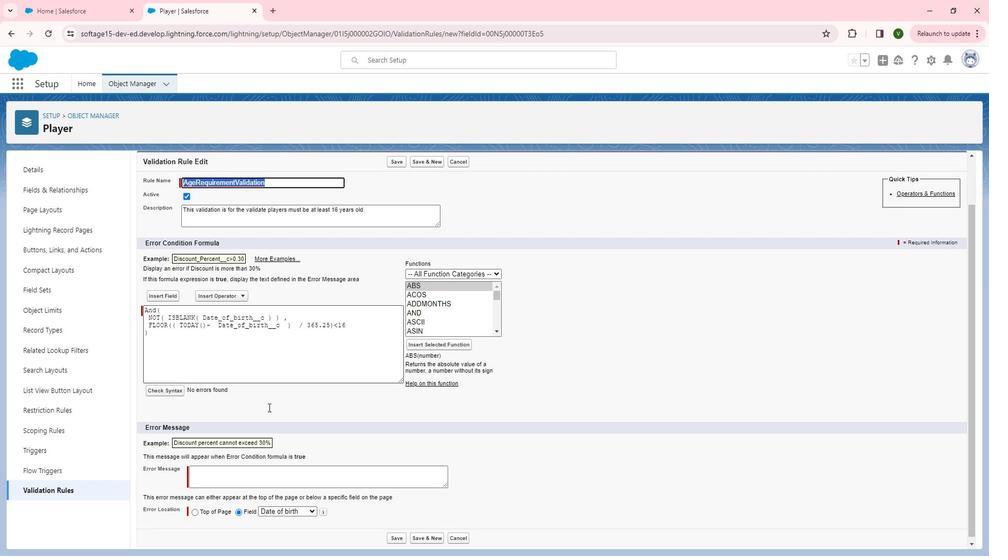 
Action: Mouse moved to (281, 465)
Screenshot: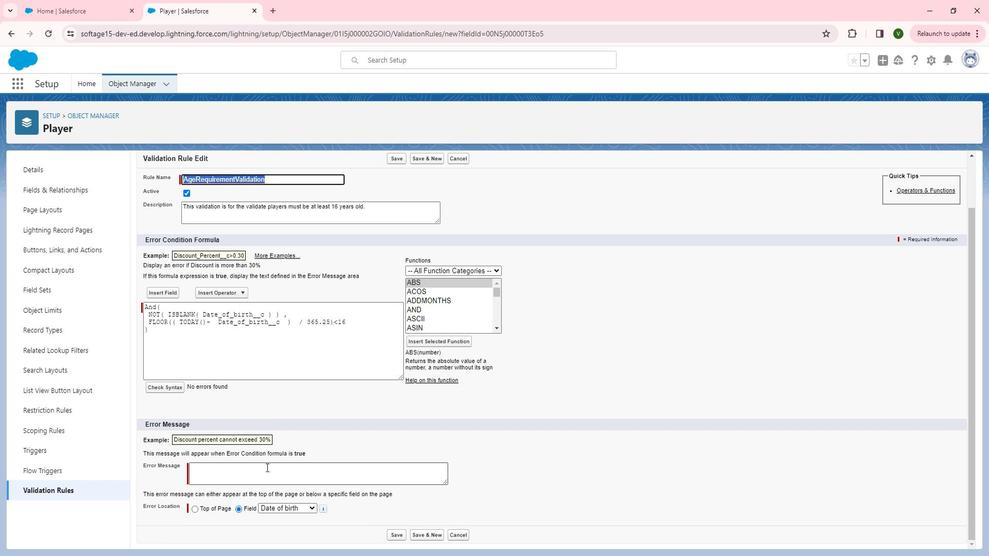 
Action: Mouse pressed left at (281, 465)
Screenshot: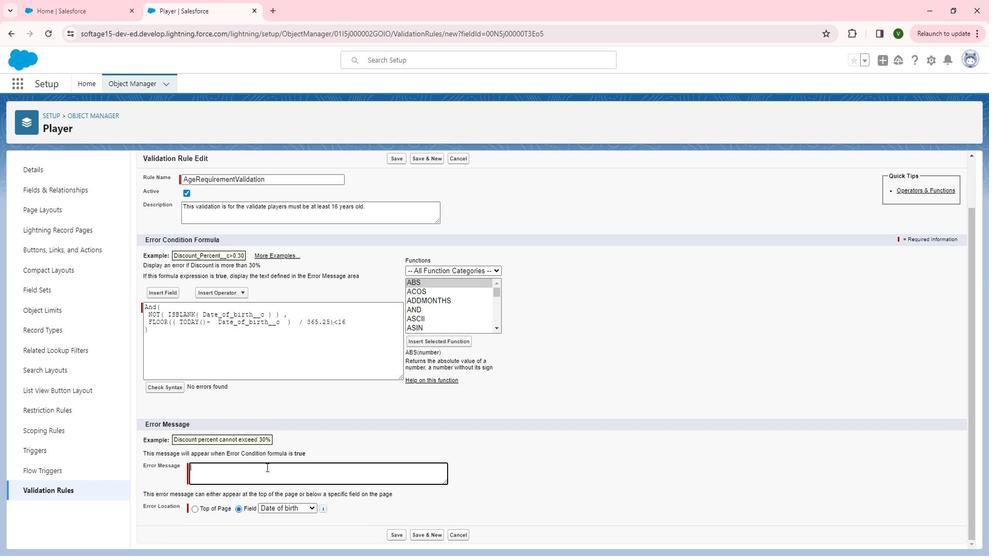
Action: Key pressed <Key.shift>Players<Key.space>must<Key.space>be<Key.space>at<Key.space>least<Key.space>16<Key.space>years<Key.space>old.
Screenshot: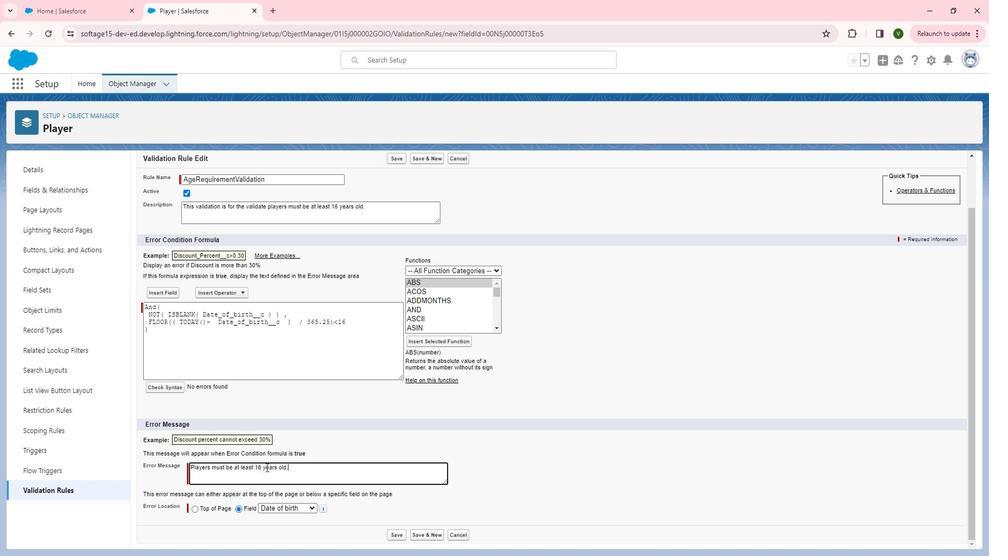 
Action: Mouse moved to (373, 511)
Screenshot: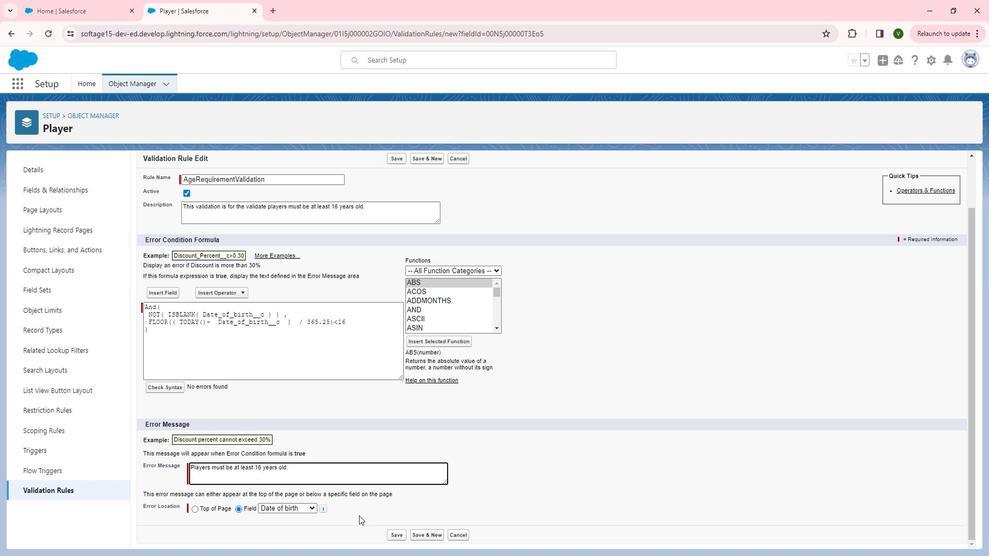 
Action: Mouse pressed left at (373, 511)
Screenshot: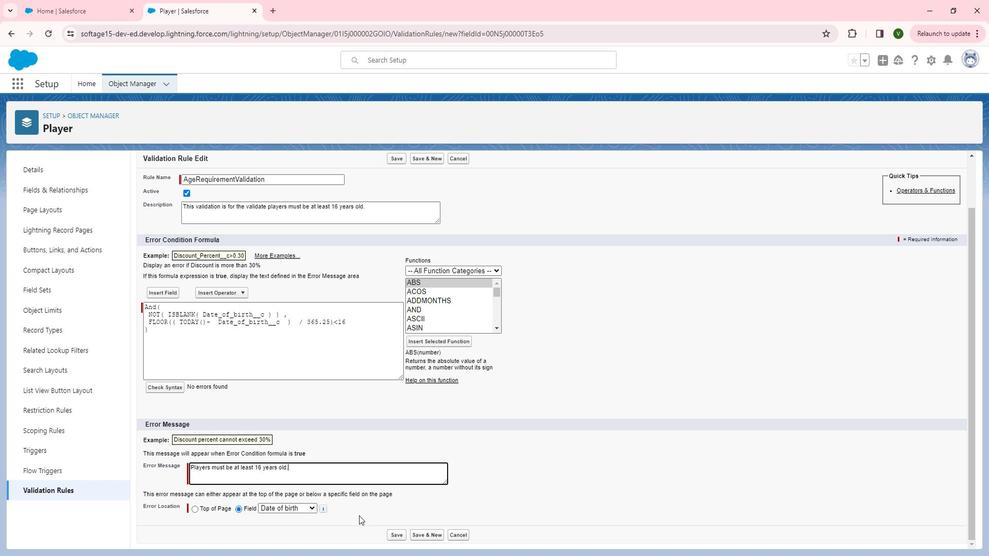 
Action: Mouse moved to (407, 529)
Screenshot: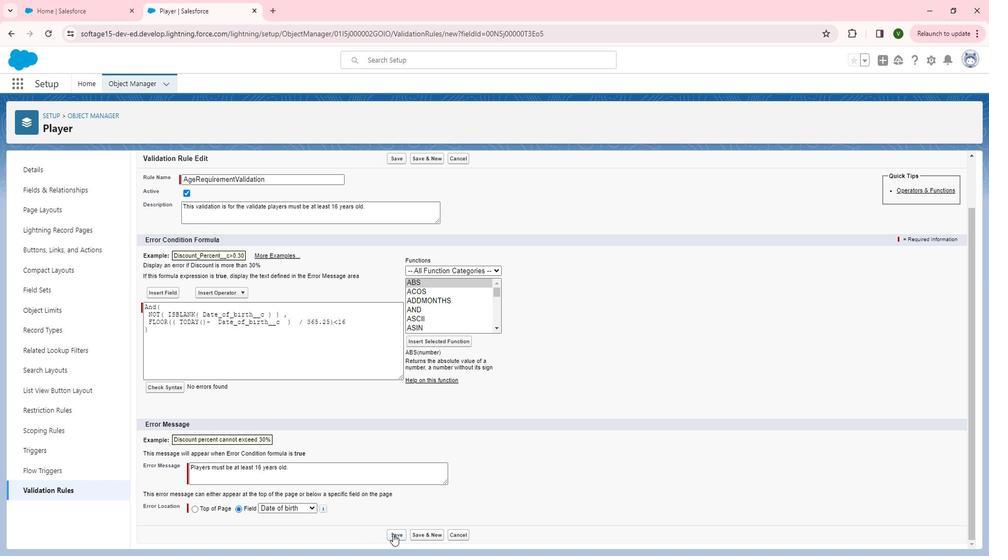 
Action: Mouse pressed left at (407, 529)
Screenshot: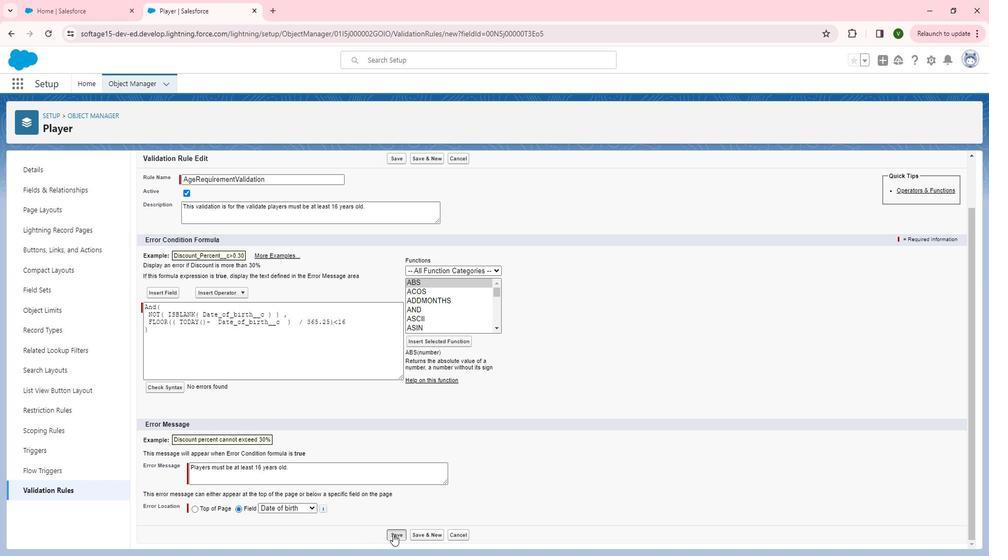 
Action: Mouse moved to (61, 185)
Screenshot: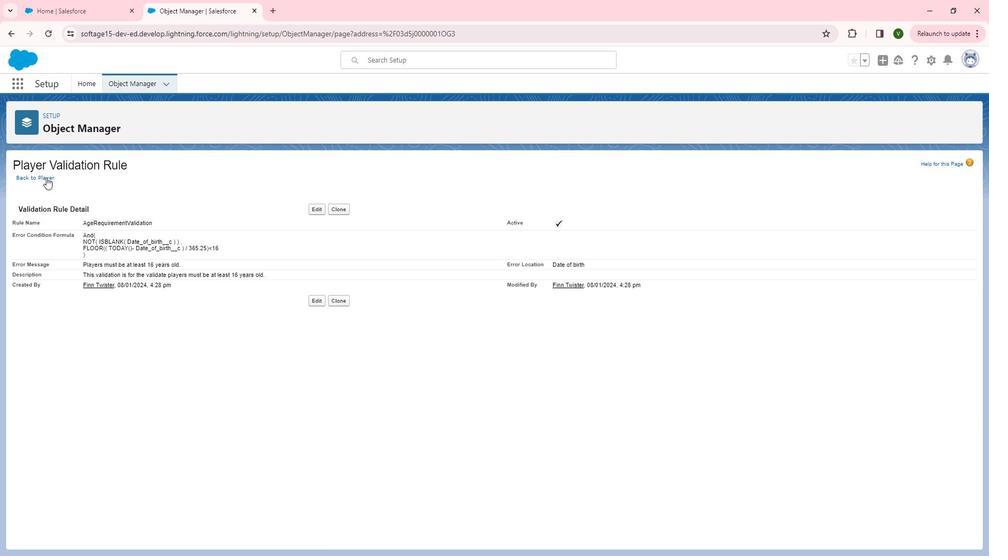 
Action: Mouse pressed left at (61, 185)
Screenshot: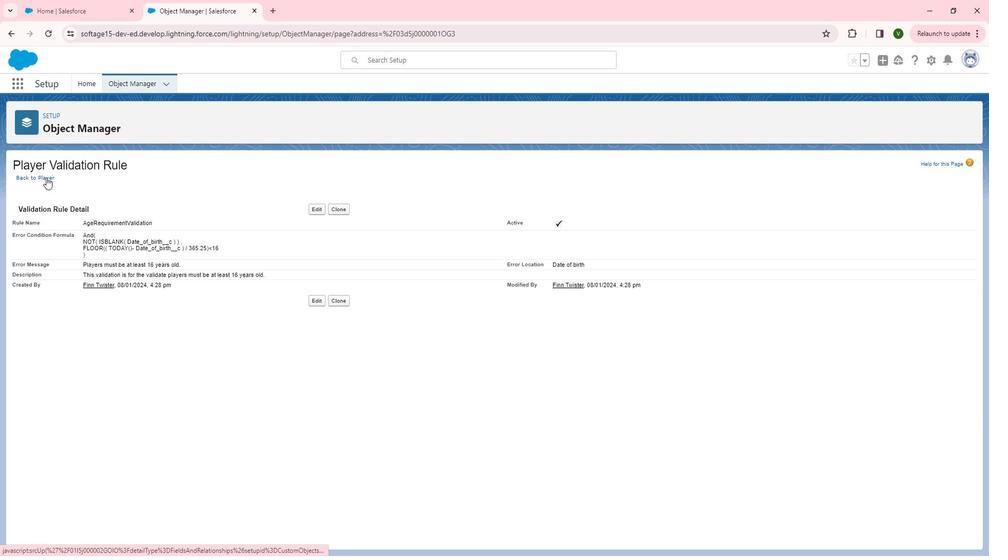 
Action: Mouse moved to (64, 490)
Screenshot: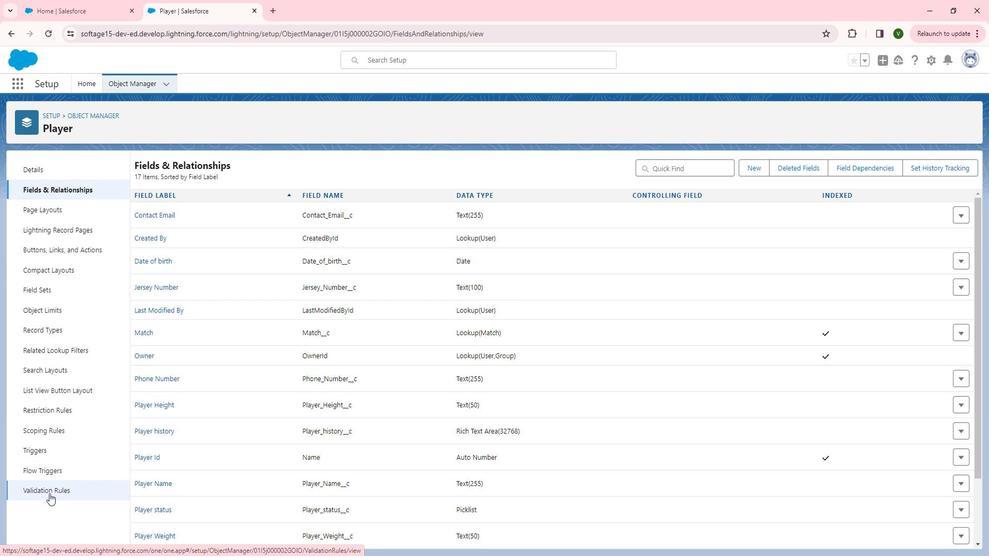
Action: Mouse pressed left at (64, 490)
Screenshot: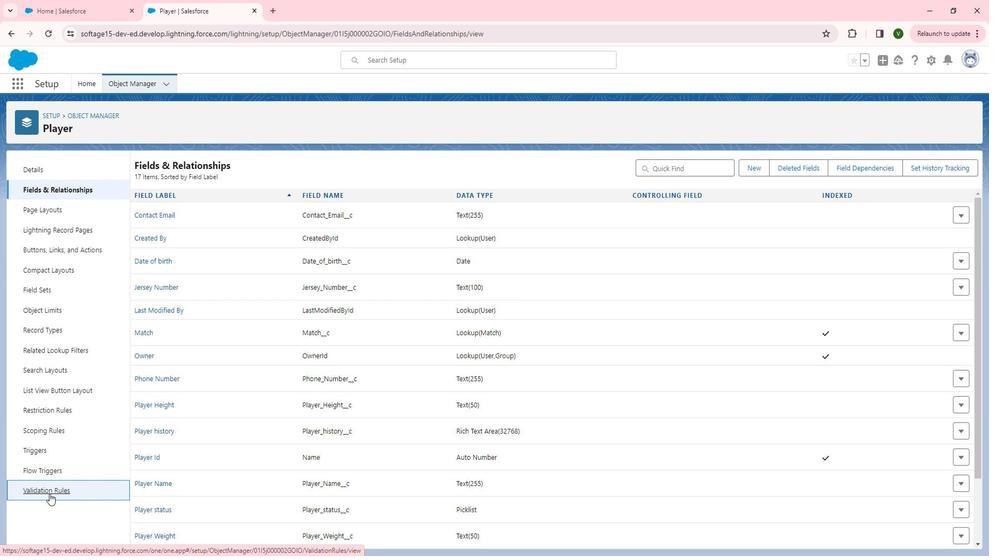 
Action: Mouse moved to (974, 181)
